 Task: Get directions from Petrified Forest National Park, Arizona, United States to Atlanta Botanical Garden, Georgia, United States and explore the nearby restaurants with rating 3 and above and open @ 11:00 am Monday and cuisine chinese
Action: Mouse moved to (1335, 106)
Screenshot: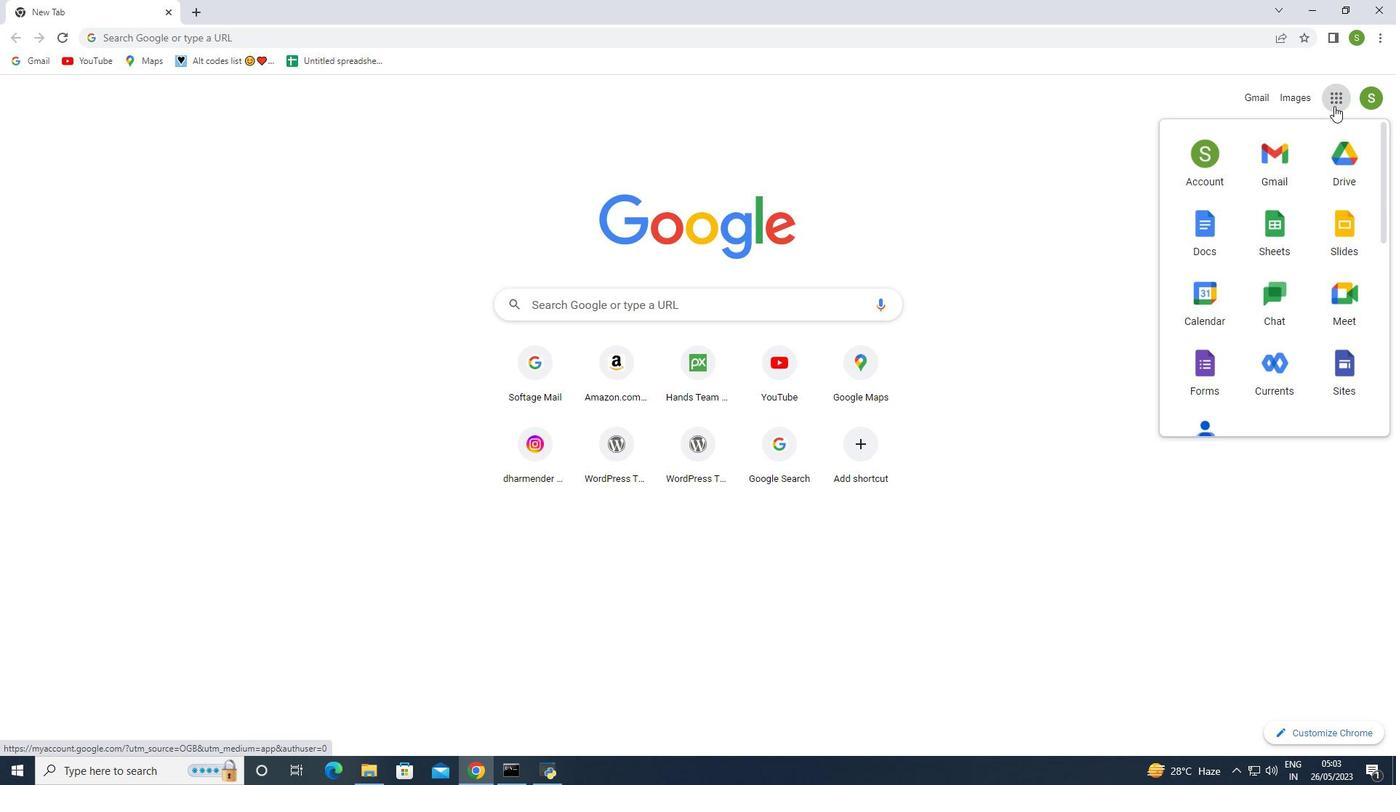
Action: Mouse pressed left at (1335, 106)
Screenshot: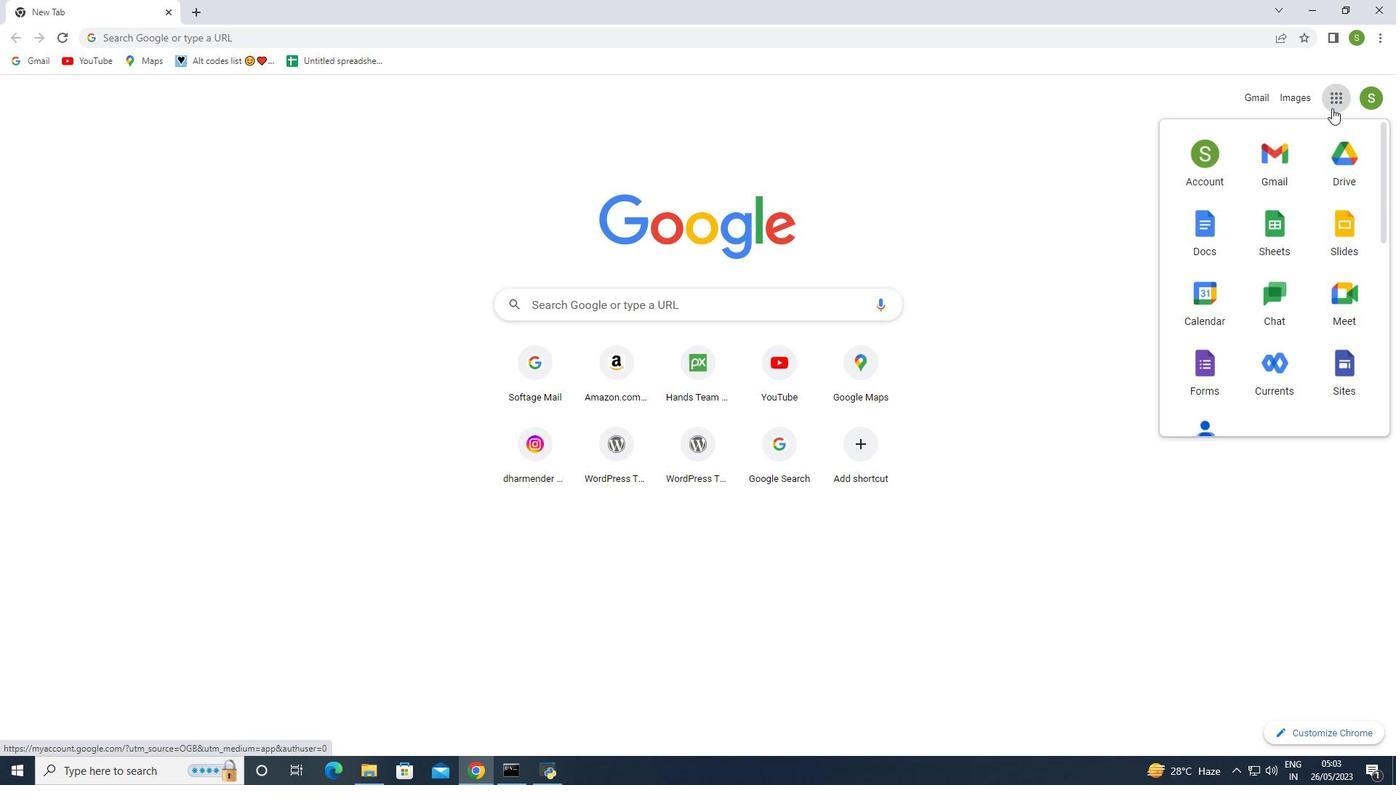 
Action: Mouse moved to (1322, 328)
Screenshot: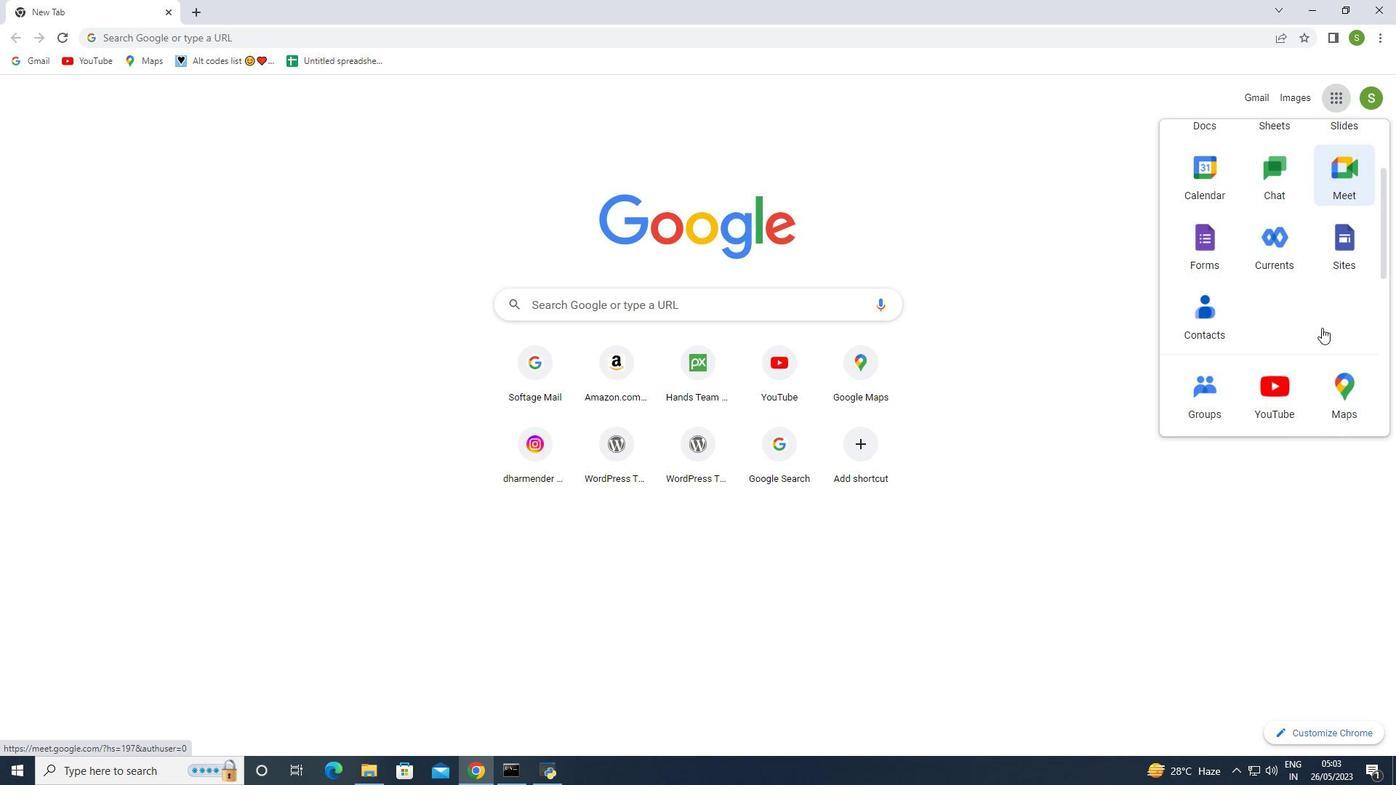 
Action: Mouse scrolled (1322, 327) with delta (0, 0)
Screenshot: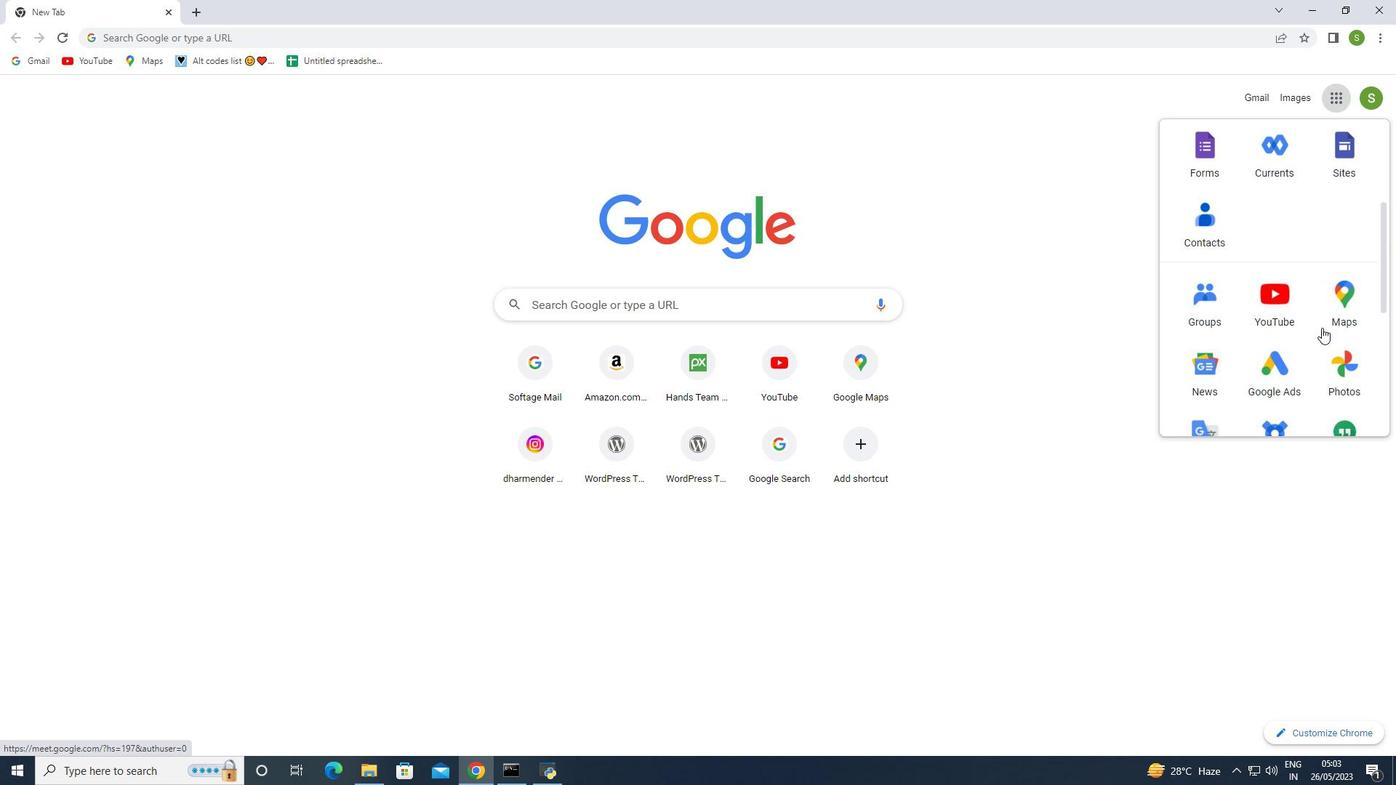 
Action: Mouse scrolled (1322, 327) with delta (0, 0)
Screenshot: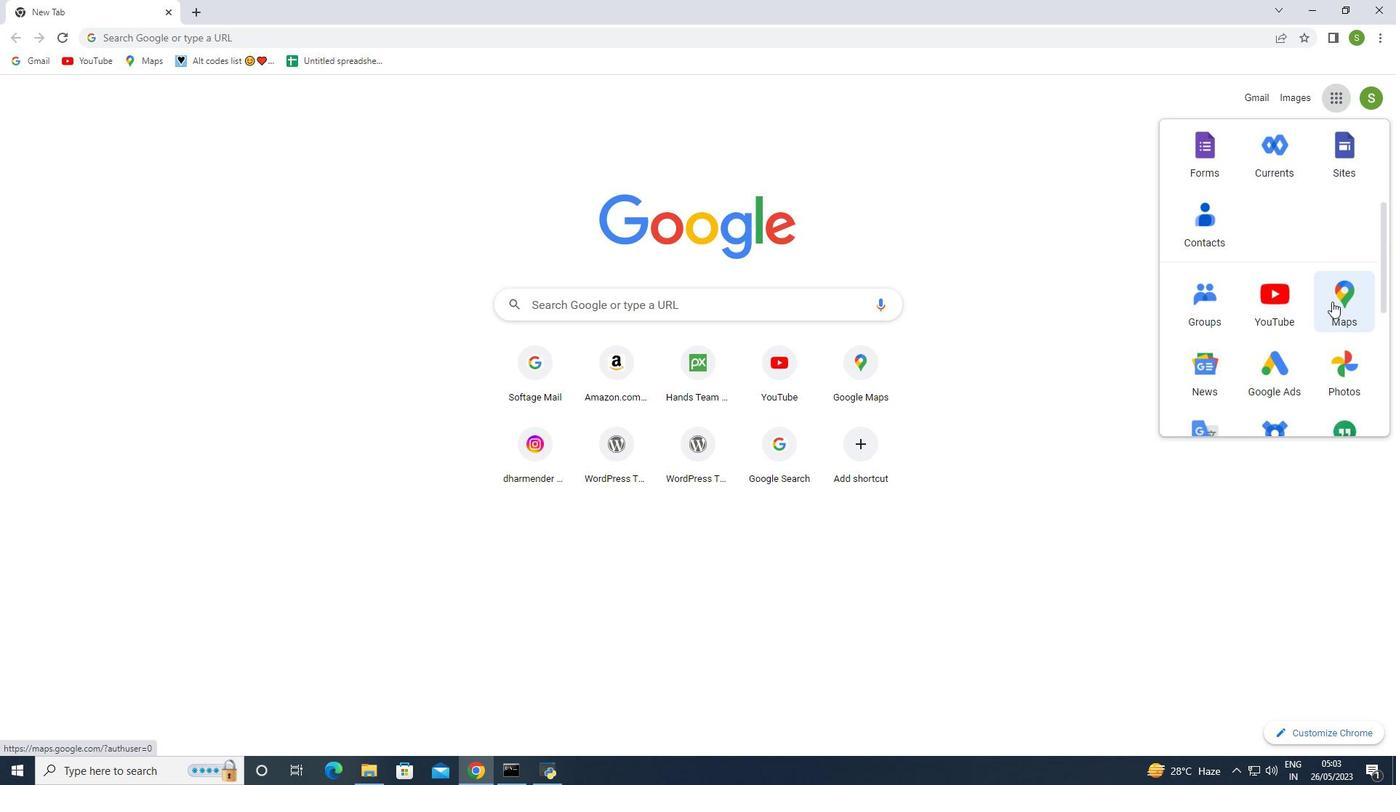 
Action: Mouse scrolled (1322, 327) with delta (0, 0)
Screenshot: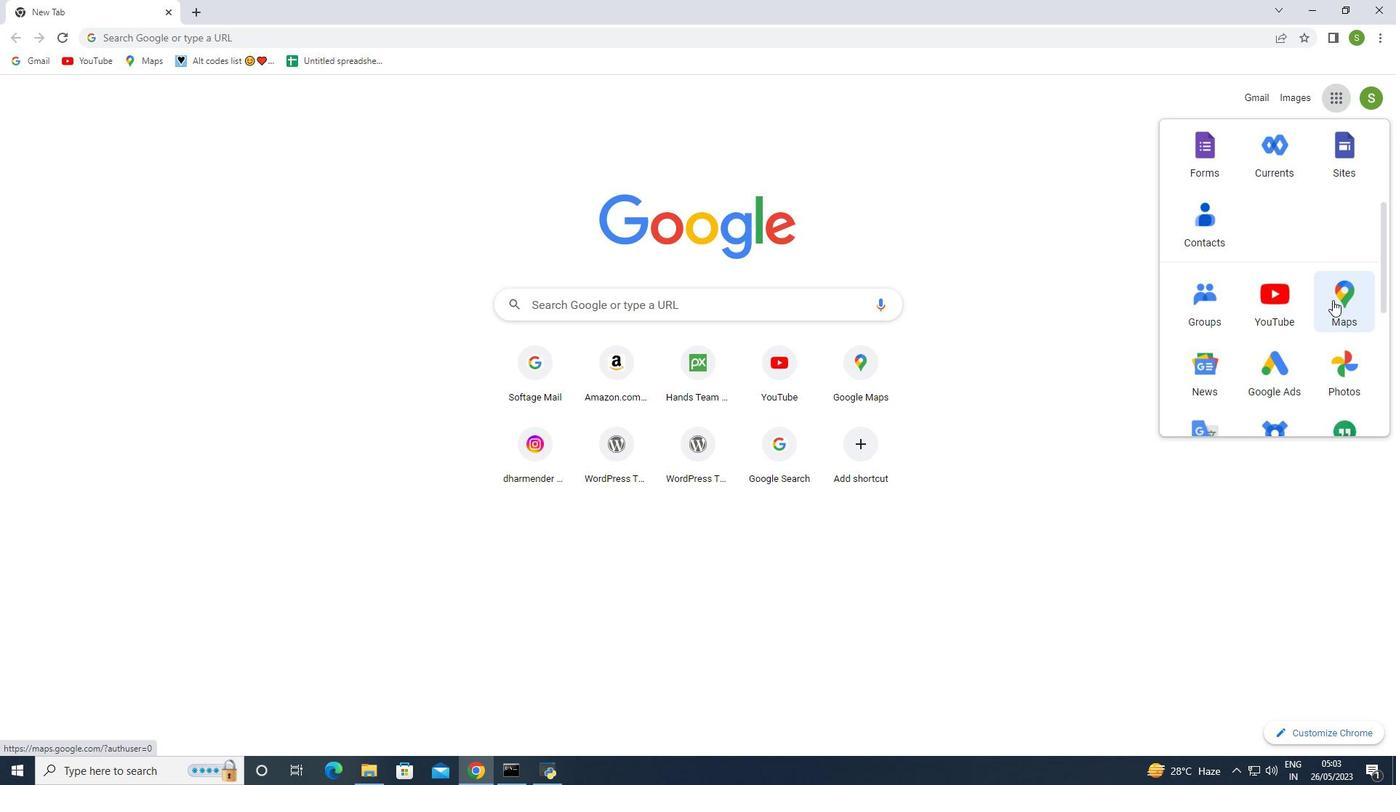 
Action: Mouse moved to (1333, 300)
Screenshot: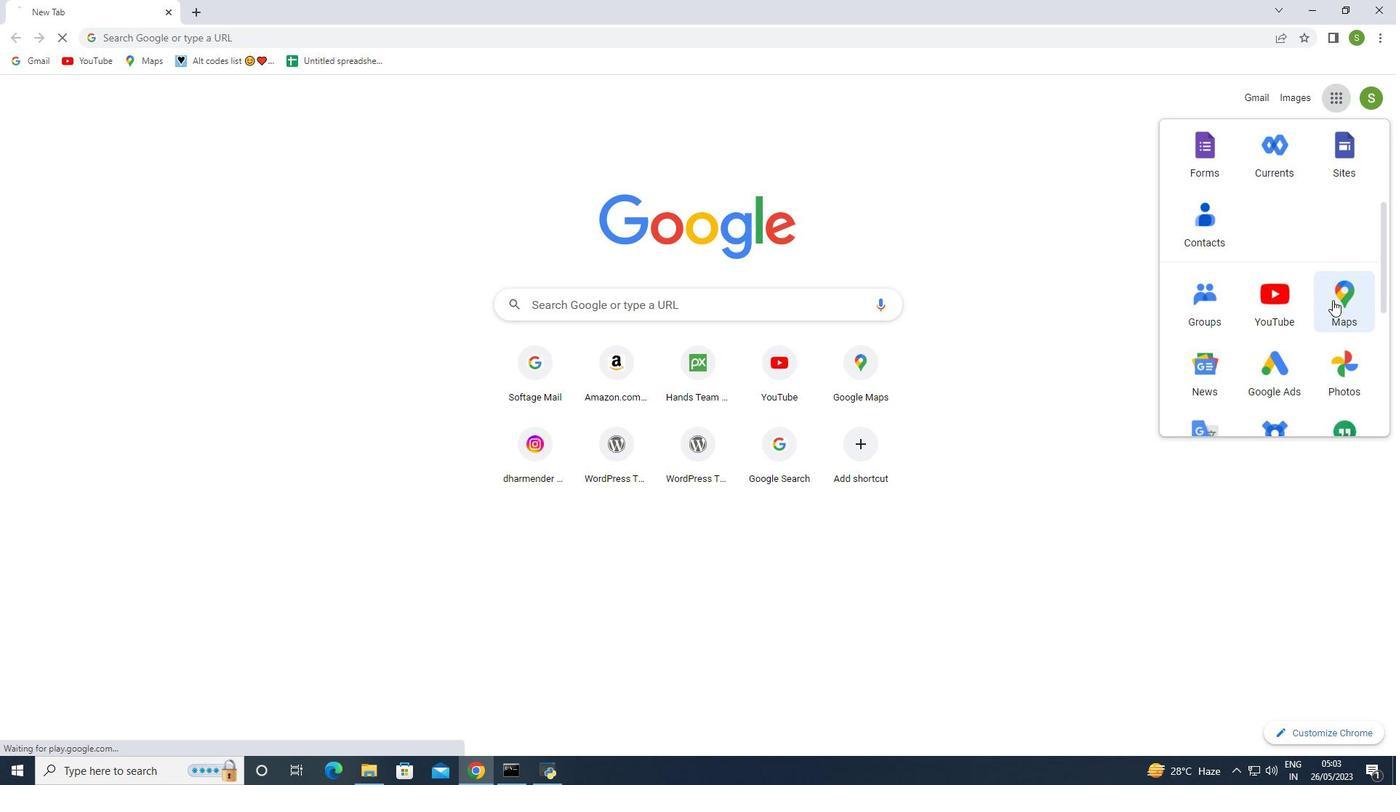 
Action: Mouse pressed left at (1333, 300)
Screenshot: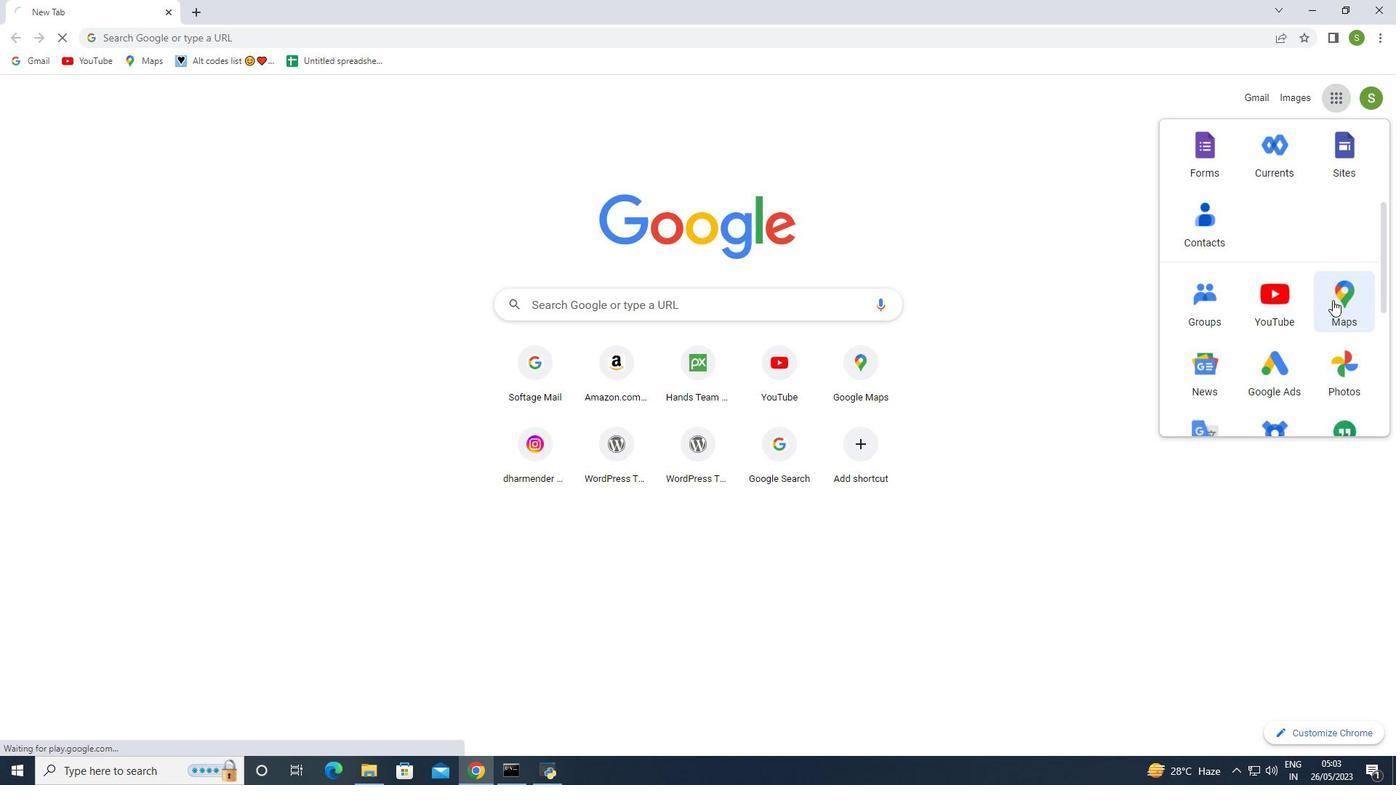 
Action: Mouse moved to (481, 117)
Screenshot: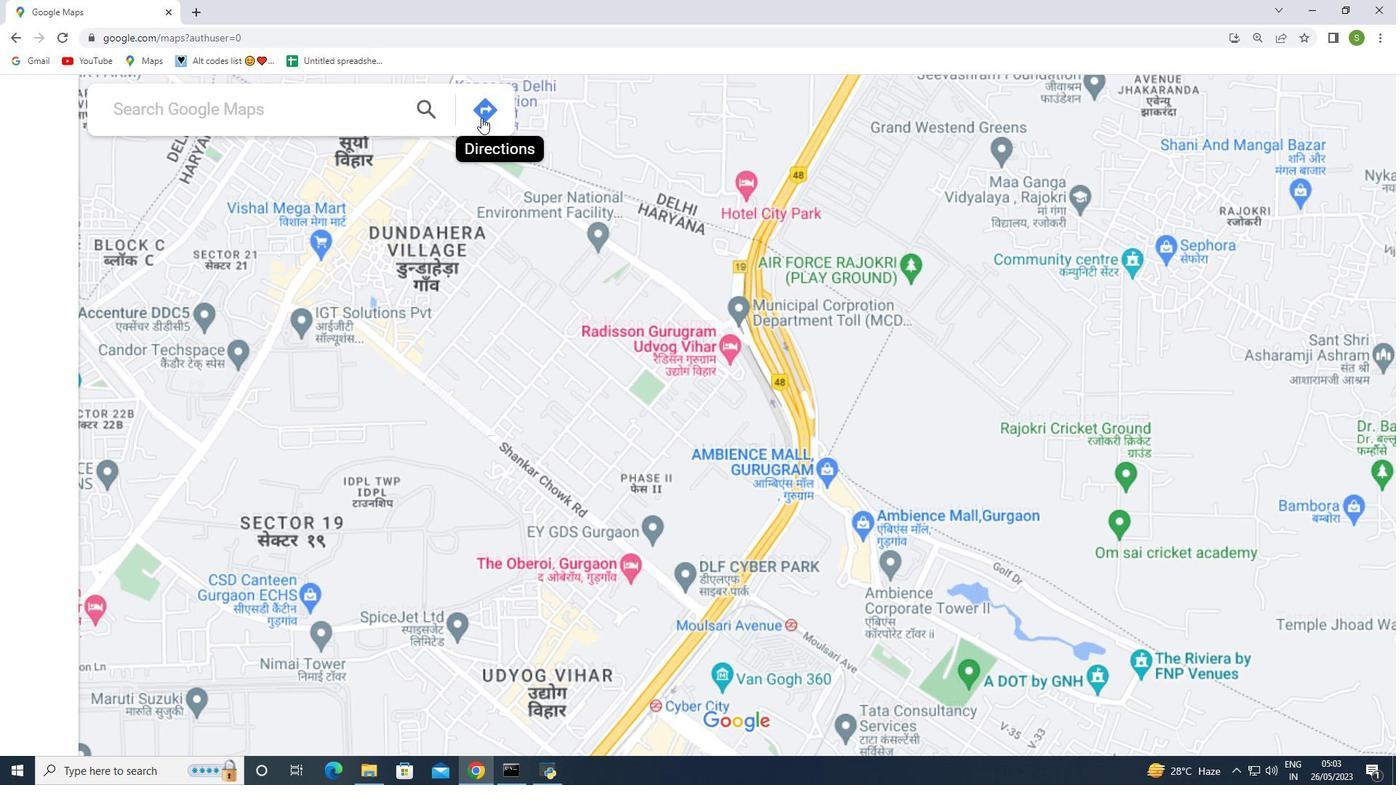 
Action: Mouse pressed left at (481, 117)
Screenshot: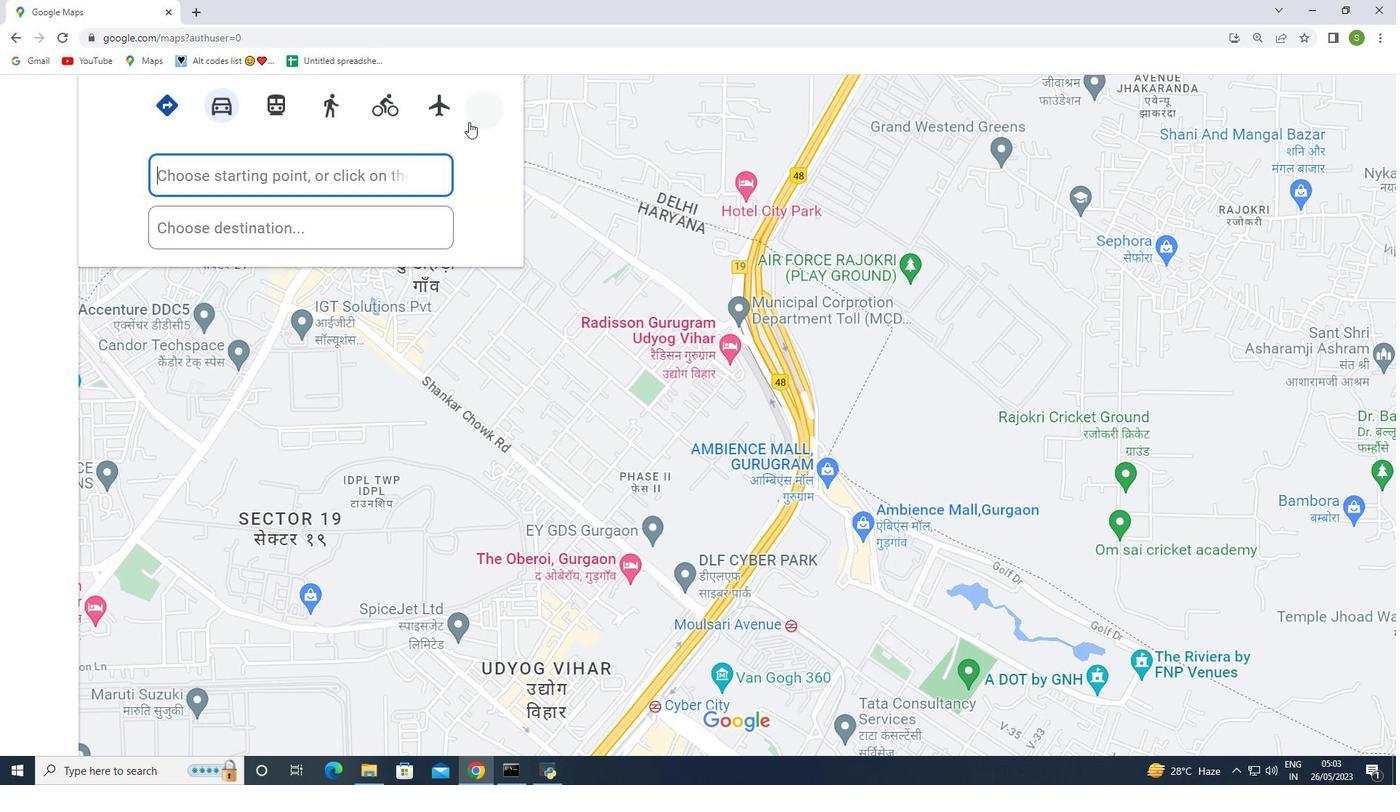 
Action: Mouse moved to (259, 183)
Screenshot: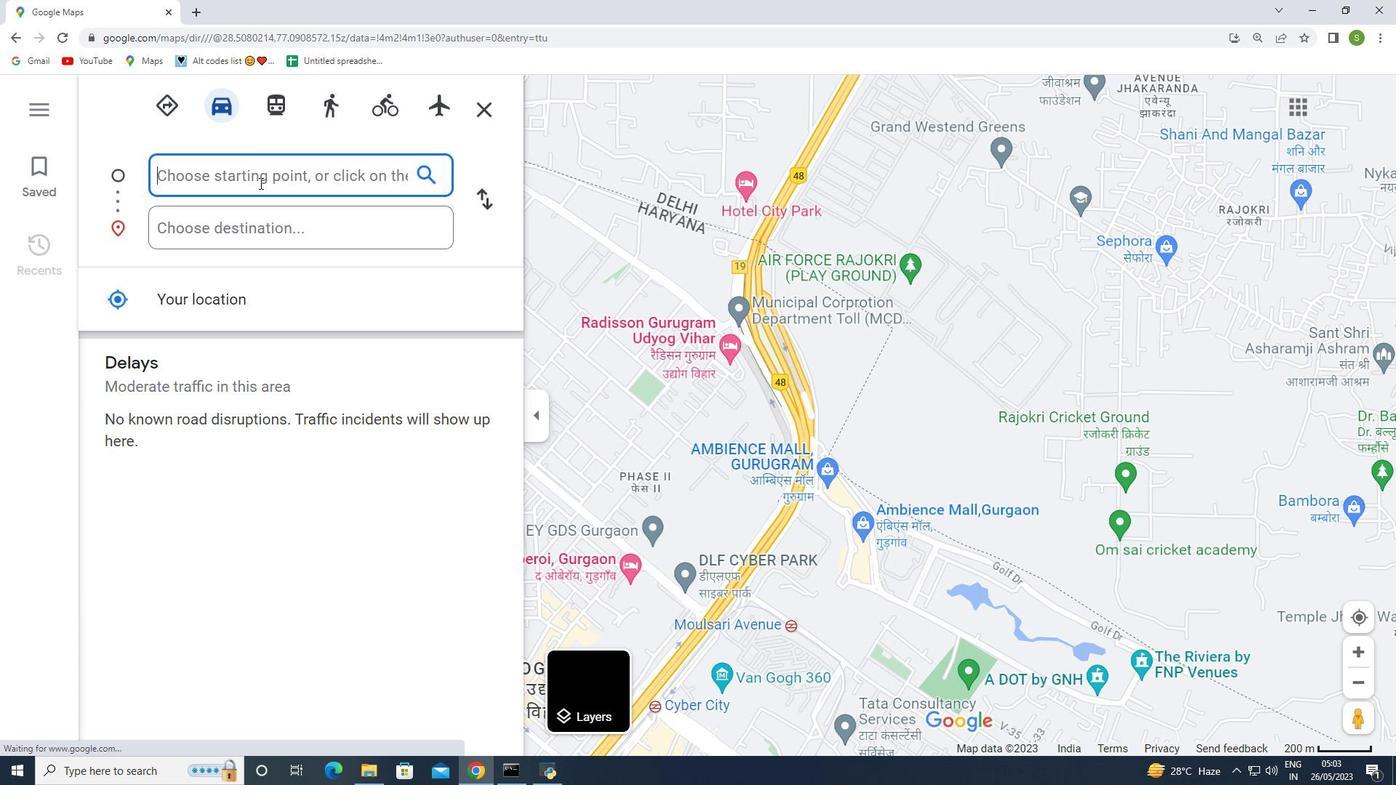 
Action: Mouse pressed left at (259, 183)
Screenshot: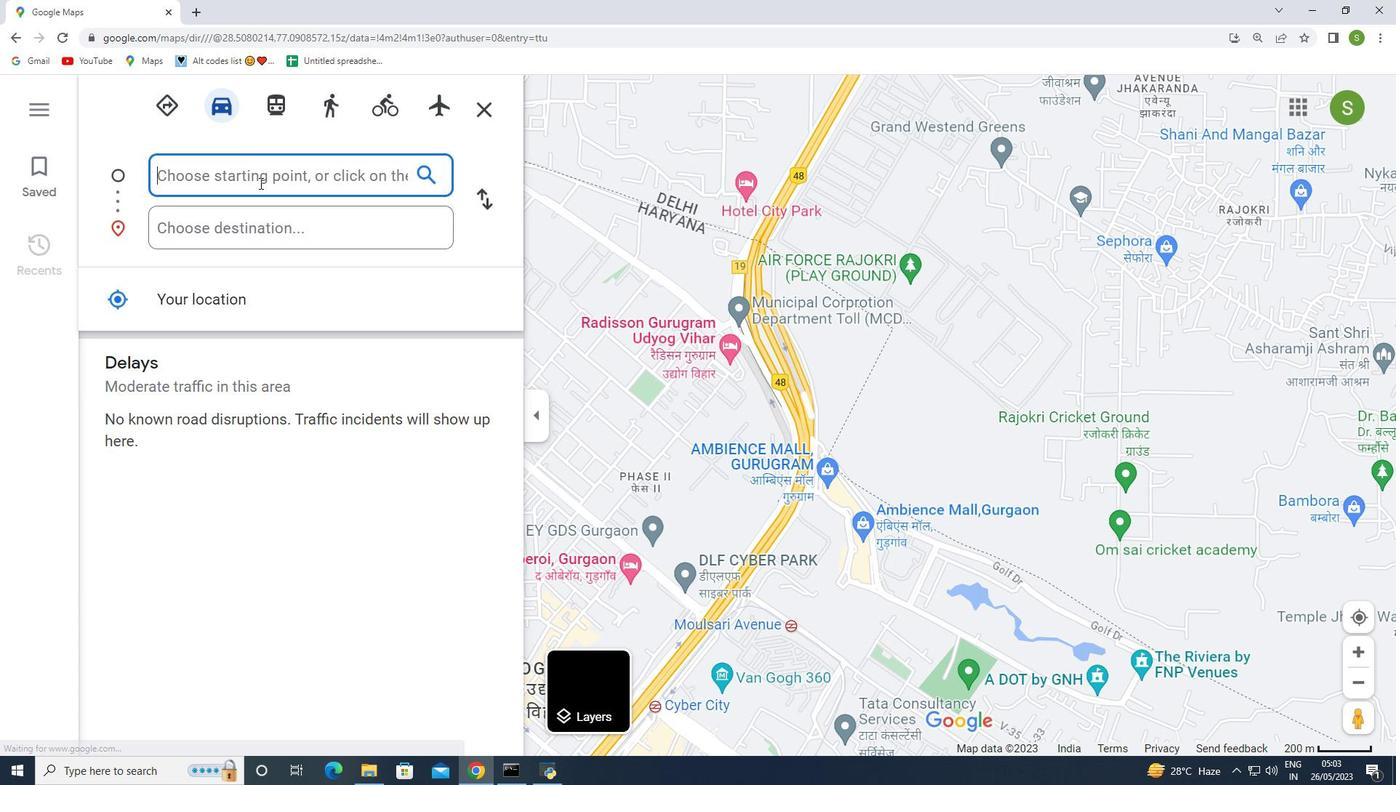 
Action: Key pressed direction<Key.backspace><Key.backspace><Key.backspace><Key.backspace><Key.backspace><Key.backspace><Key.backspace><Key.backspace><Key.backspace><Key.backspace><Key.backspace>per<Key.backspace>trifil<Key.backspace>ed<Key.space>forest<Key.space><Key.shift>Nationnal<Key.space>park<Key.space>arizona<Key.space>united<Key.space>states<Key.space>to<Key.space><Key.backspace><Key.backspace><Key.backspace><Key.backspace>
Screenshot: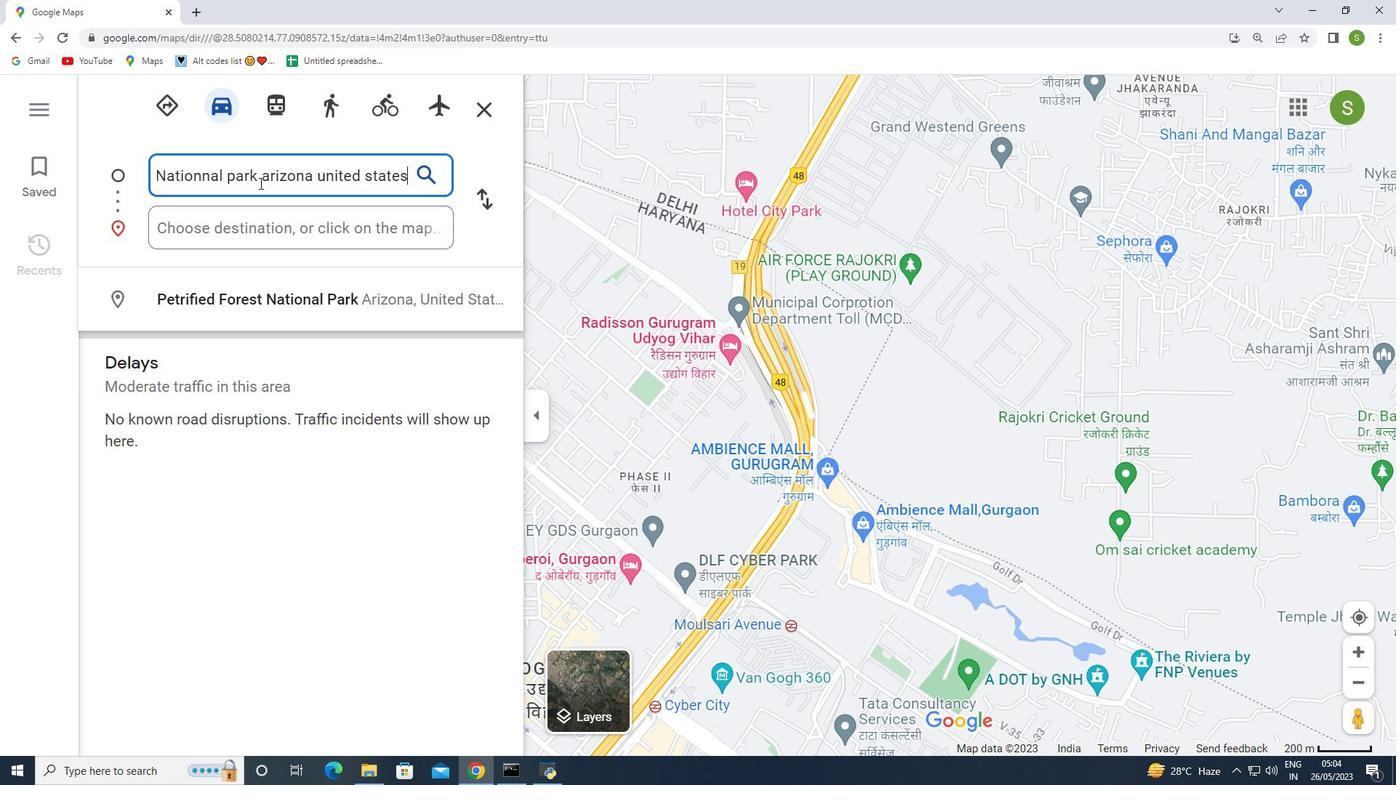 
Action: Mouse moved to (246, 229)
Screenshot: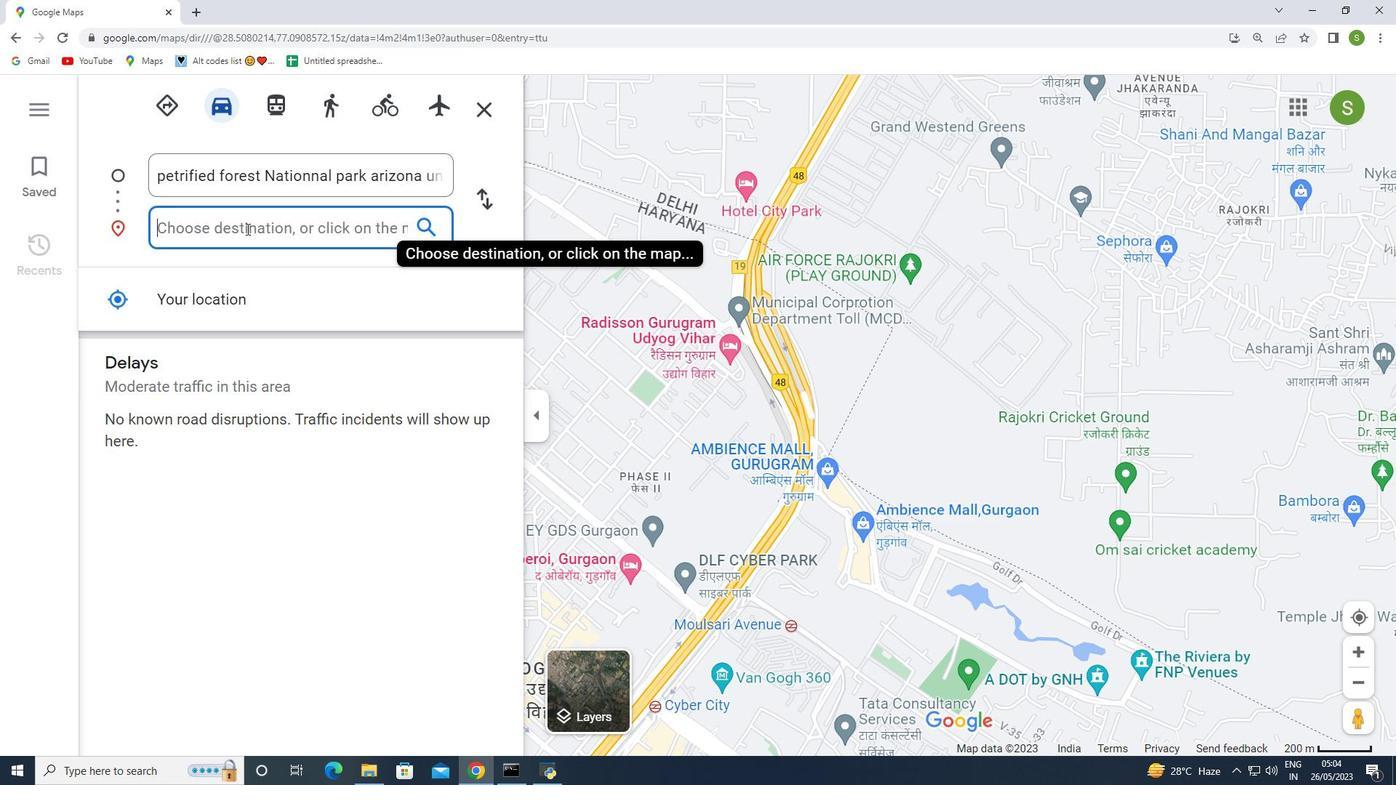 
Action: Mouse pressed left at (246, 229)
Screenshot: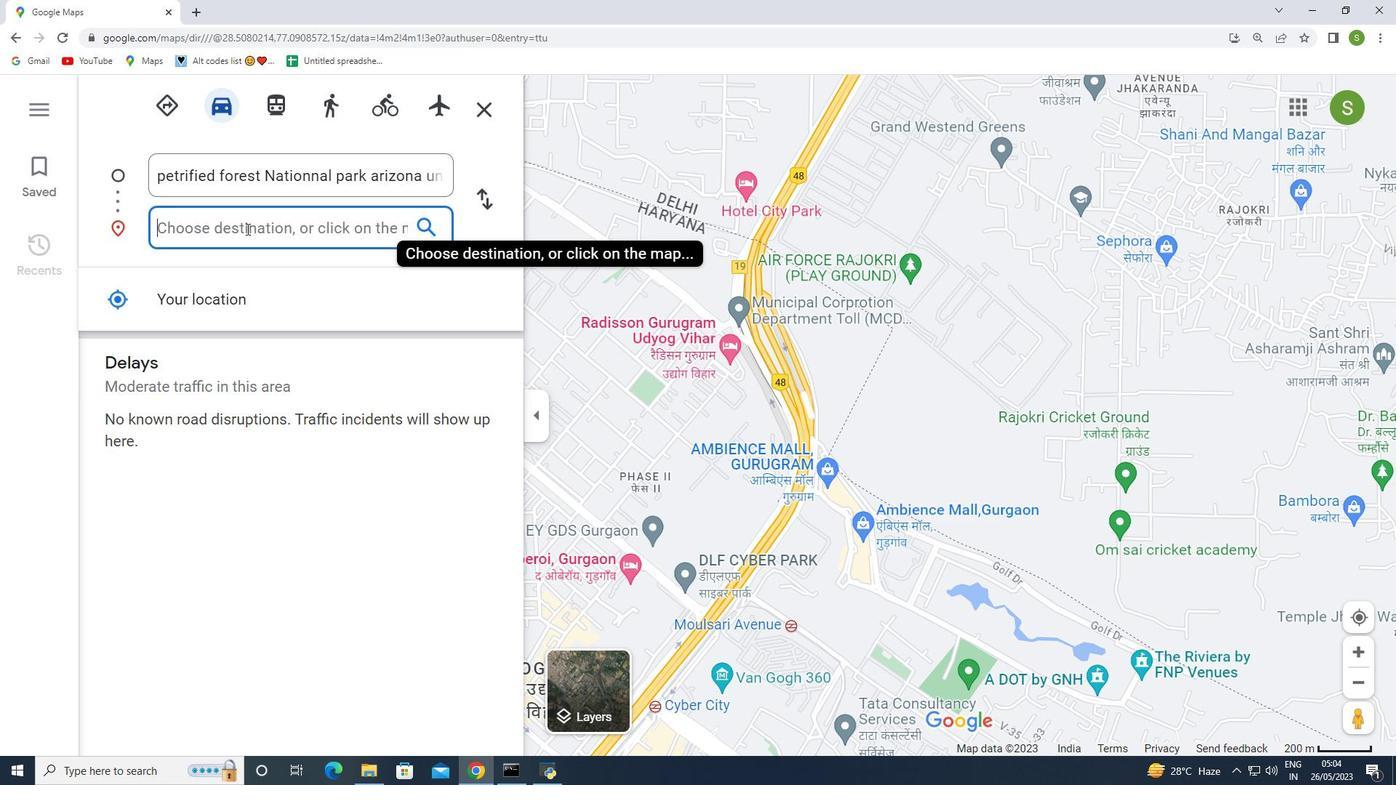 
Action: Key pressed <Key.shift>Atlanta<Key.space>botanical<Key.space>garden<Key.space>geofgia<Key.space>united<Key.space>states
Screenshot: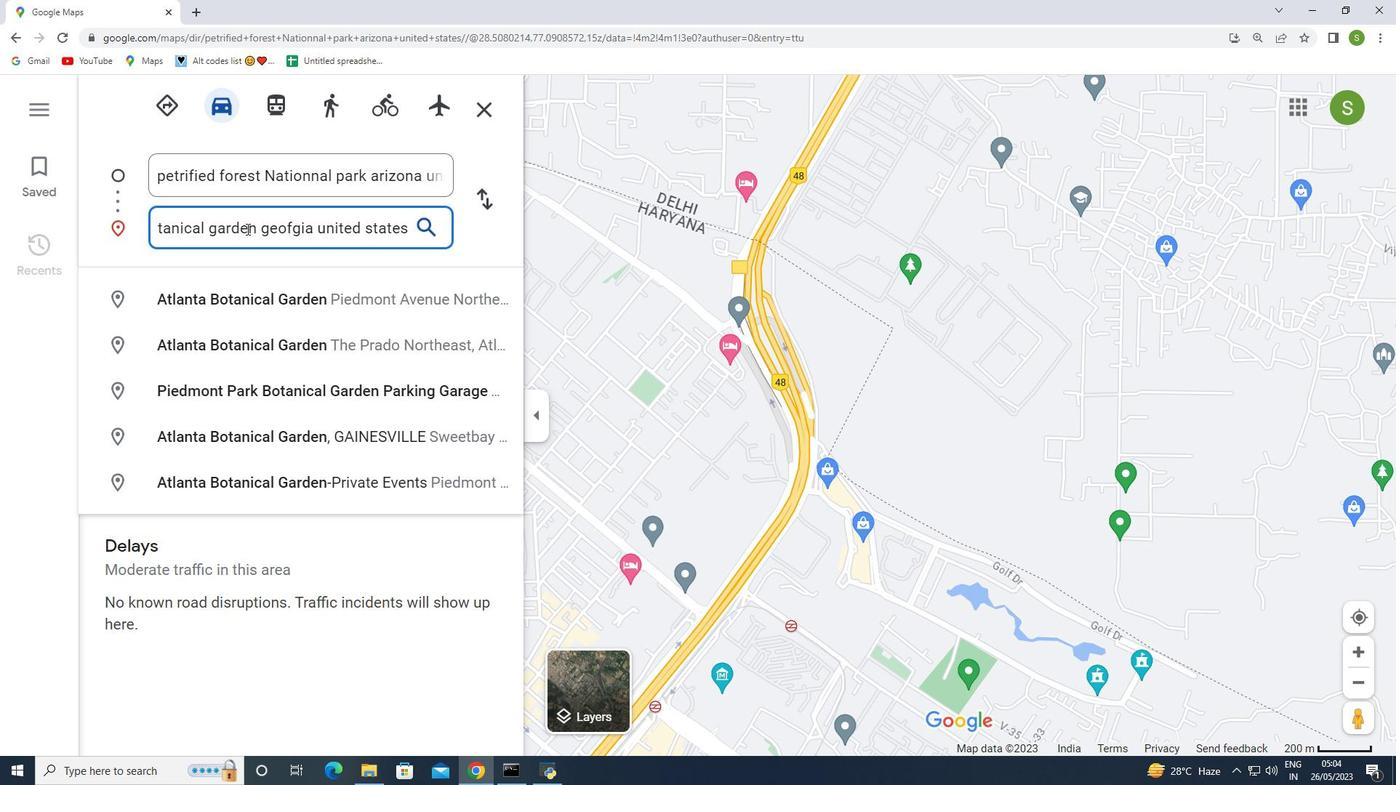 
Action: Mouse moved to (254, 229)
Screenshot: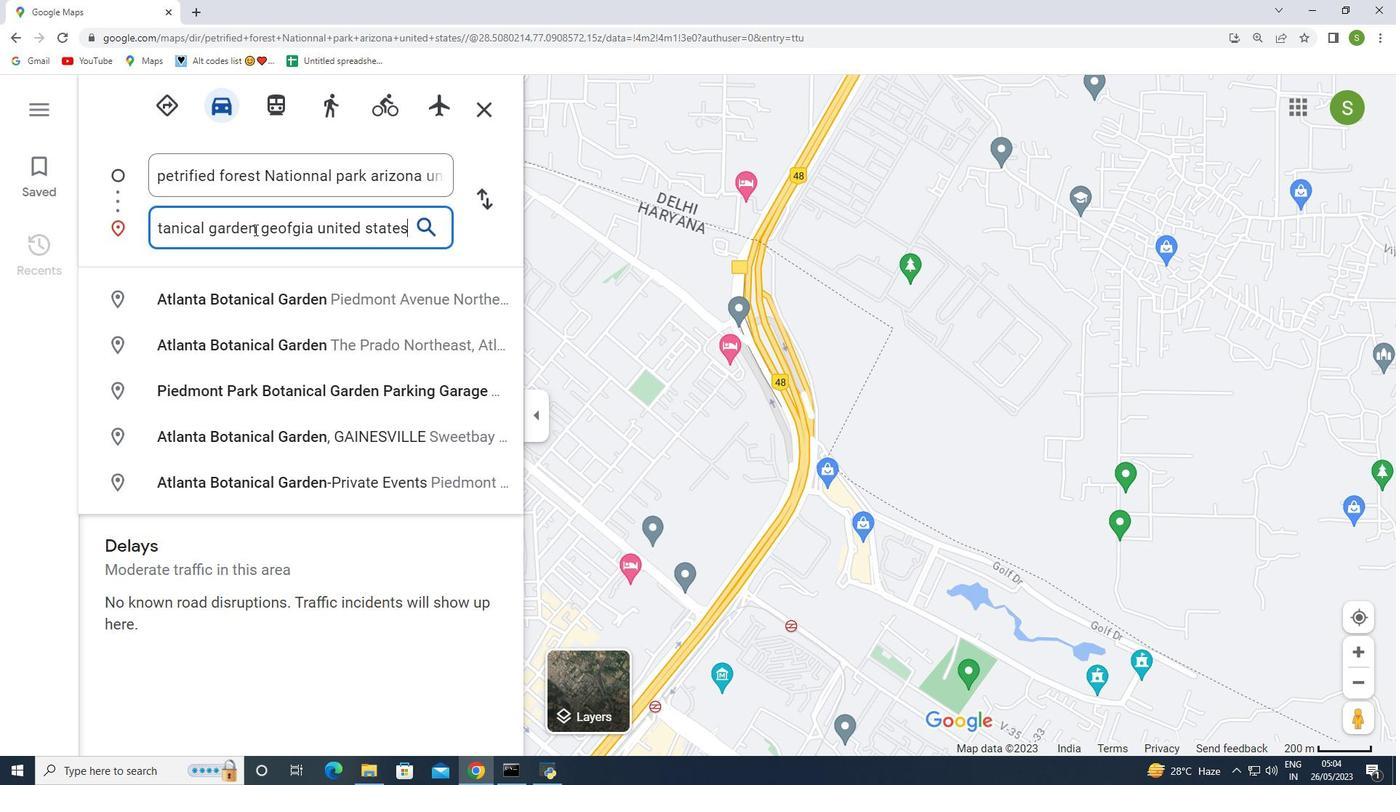 
Action: Key pressed <Key.enter>
Screenshot: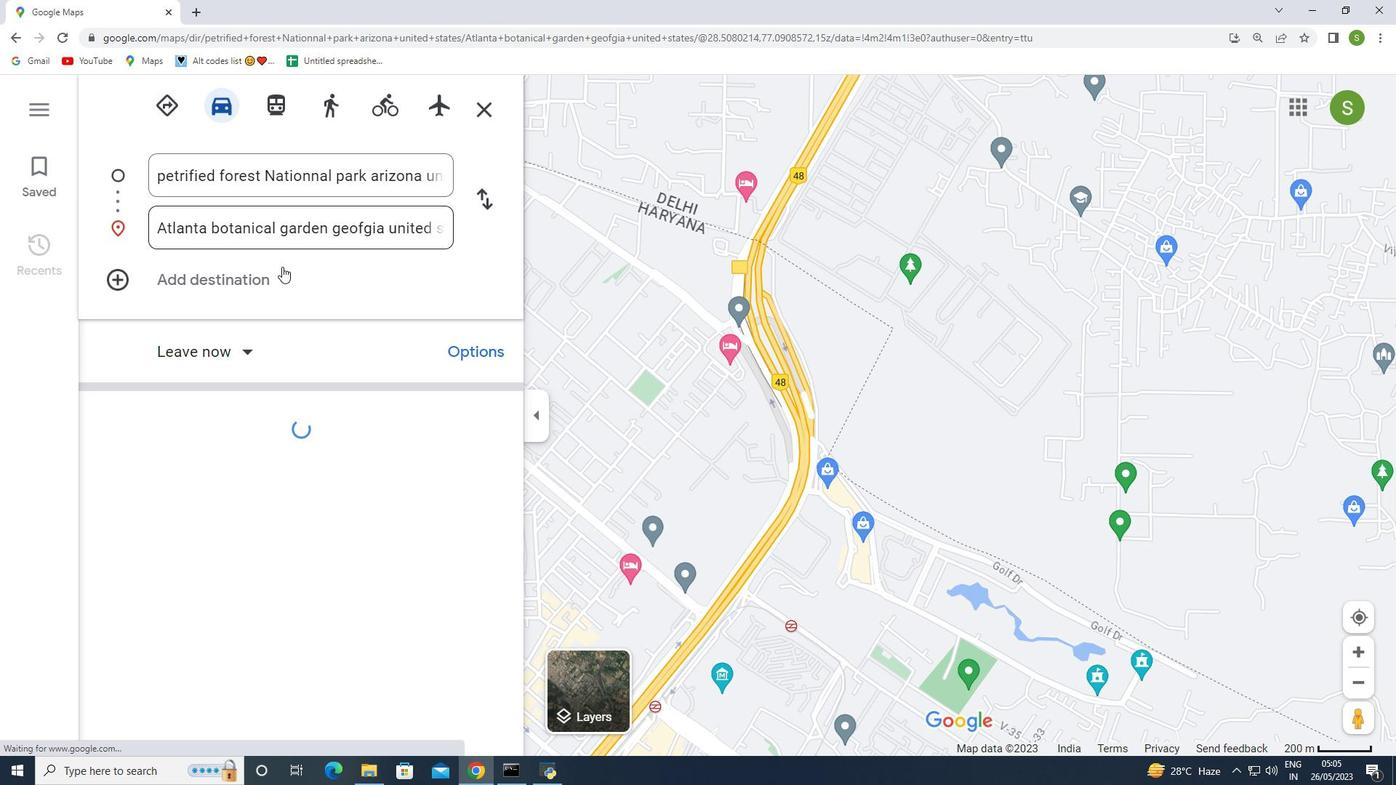 
Action: Mouse moved to (1195, 114)
Screenshot: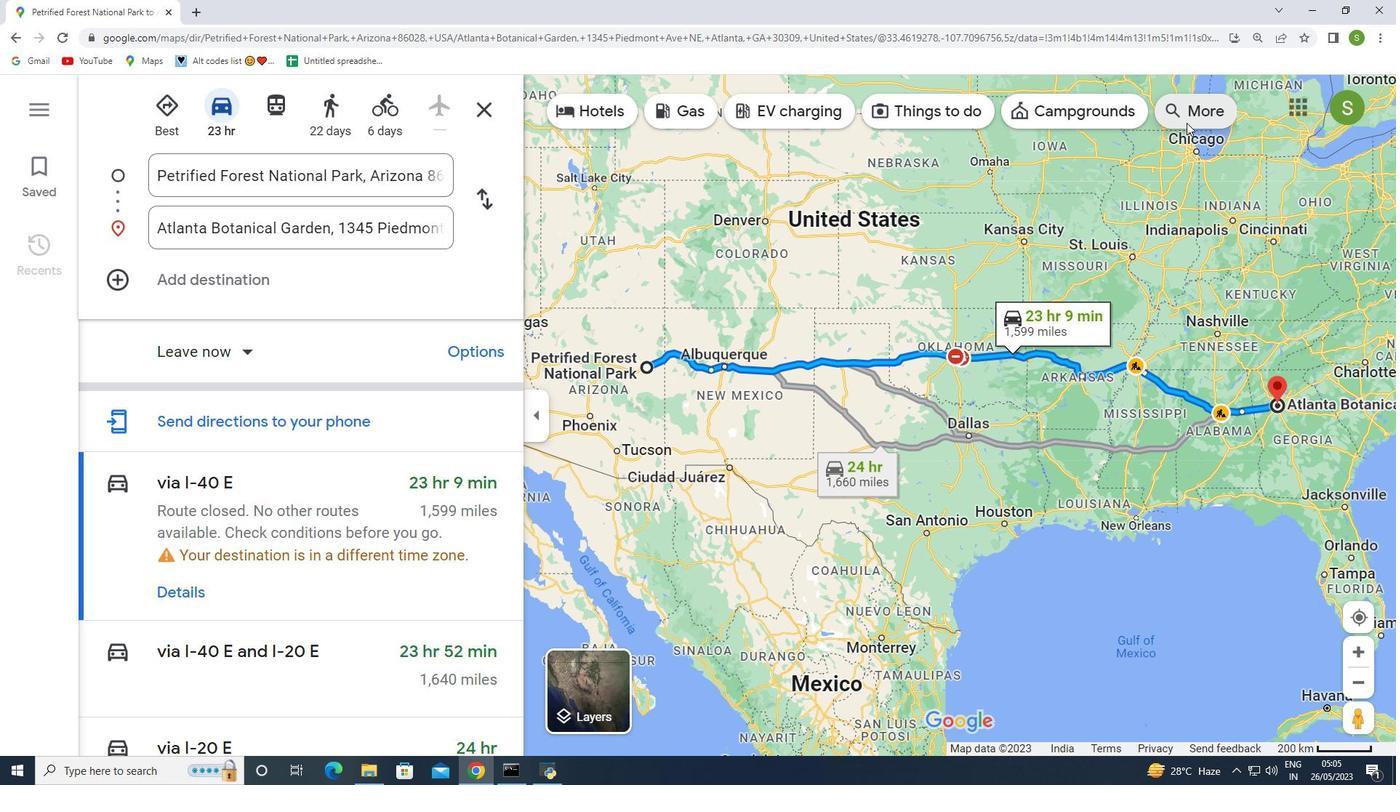 
Action: Mouse pressed left at (1195, 114)
Screenshot: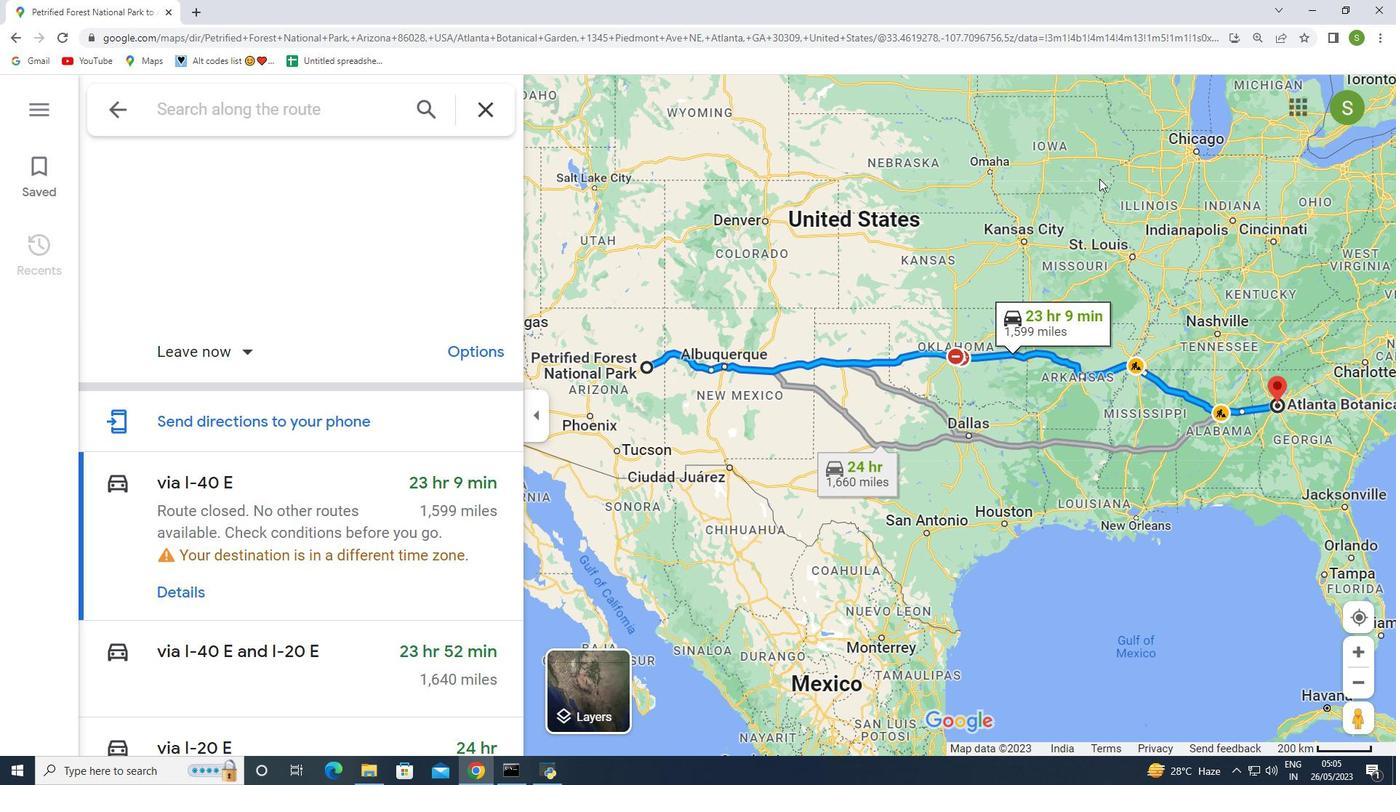
Action: Mouse moved to (201, 507)
Screenshot: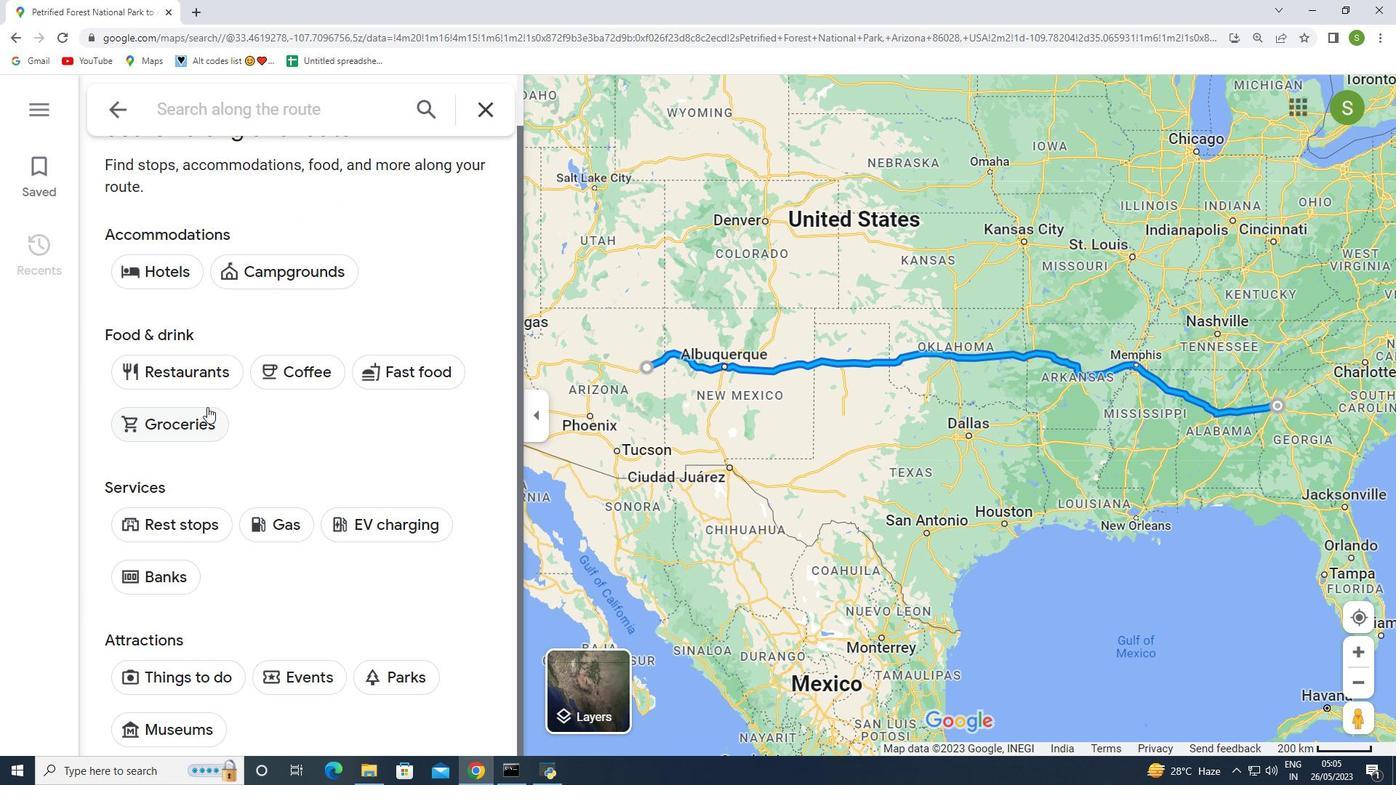 
Action: Mouse scrolled (201, 507) with delta (0, 0)
Screenshot: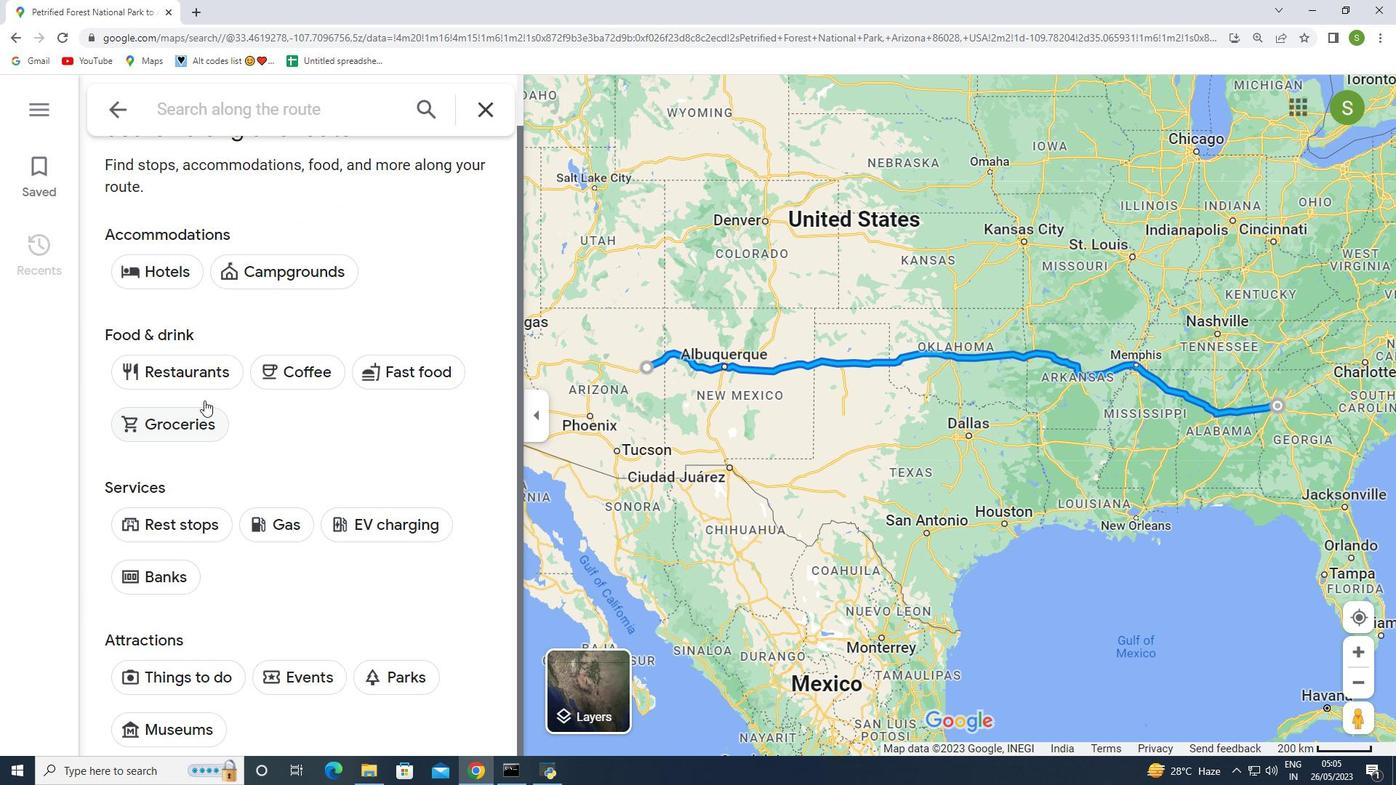 
Action: Mouse moved to (195, 382)
Screenshot: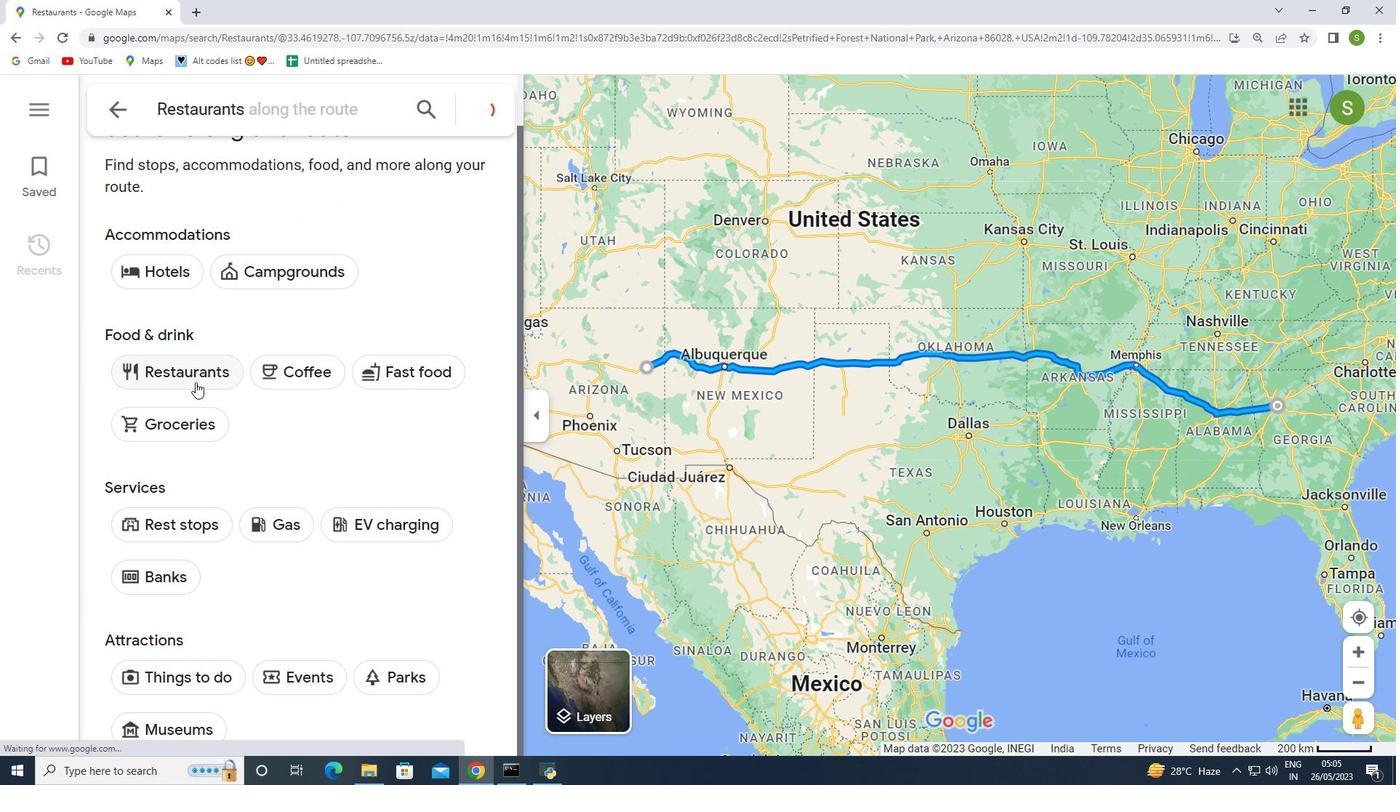 
Action: Mouse pressed left at (195, 382)
Screenshot: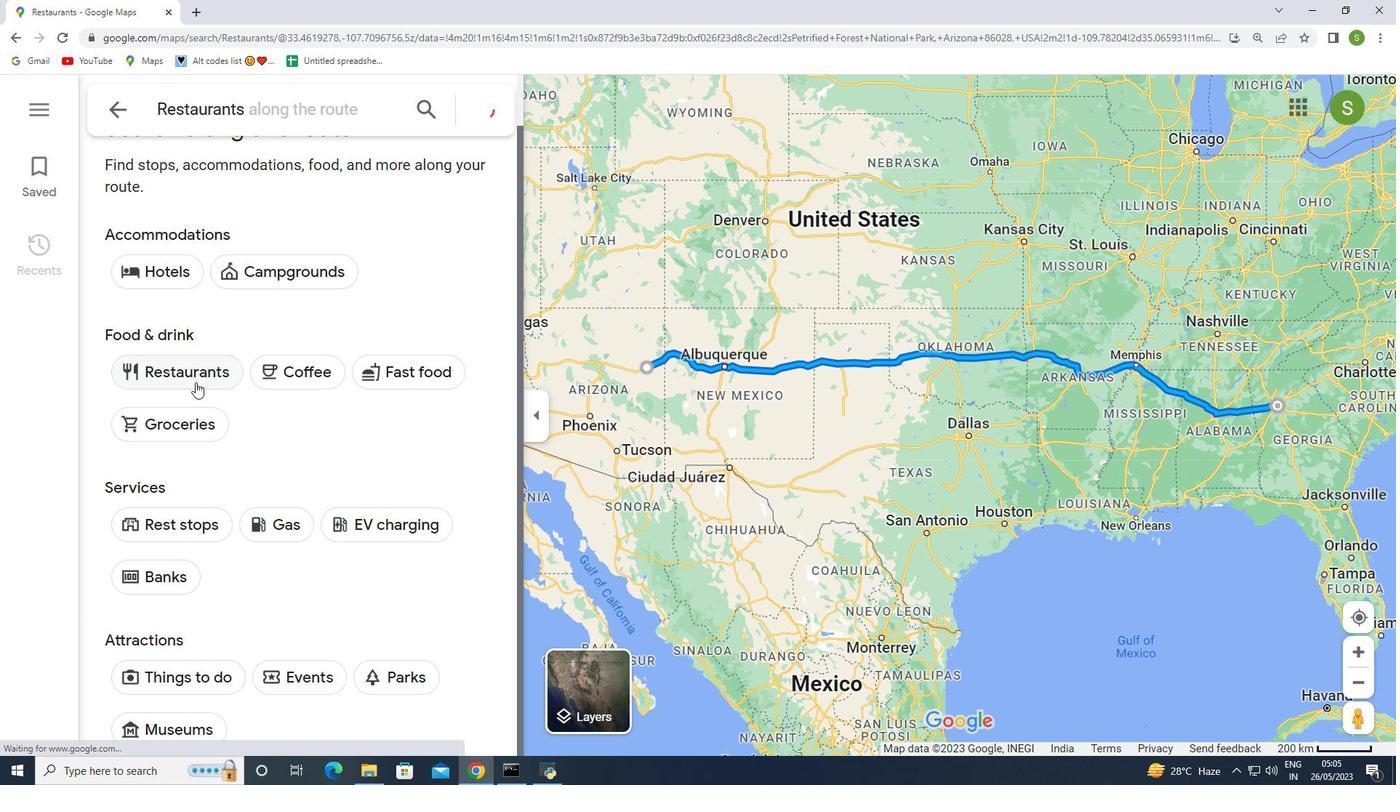 
Action: Mouse moved to (656, 501)
Screenshot: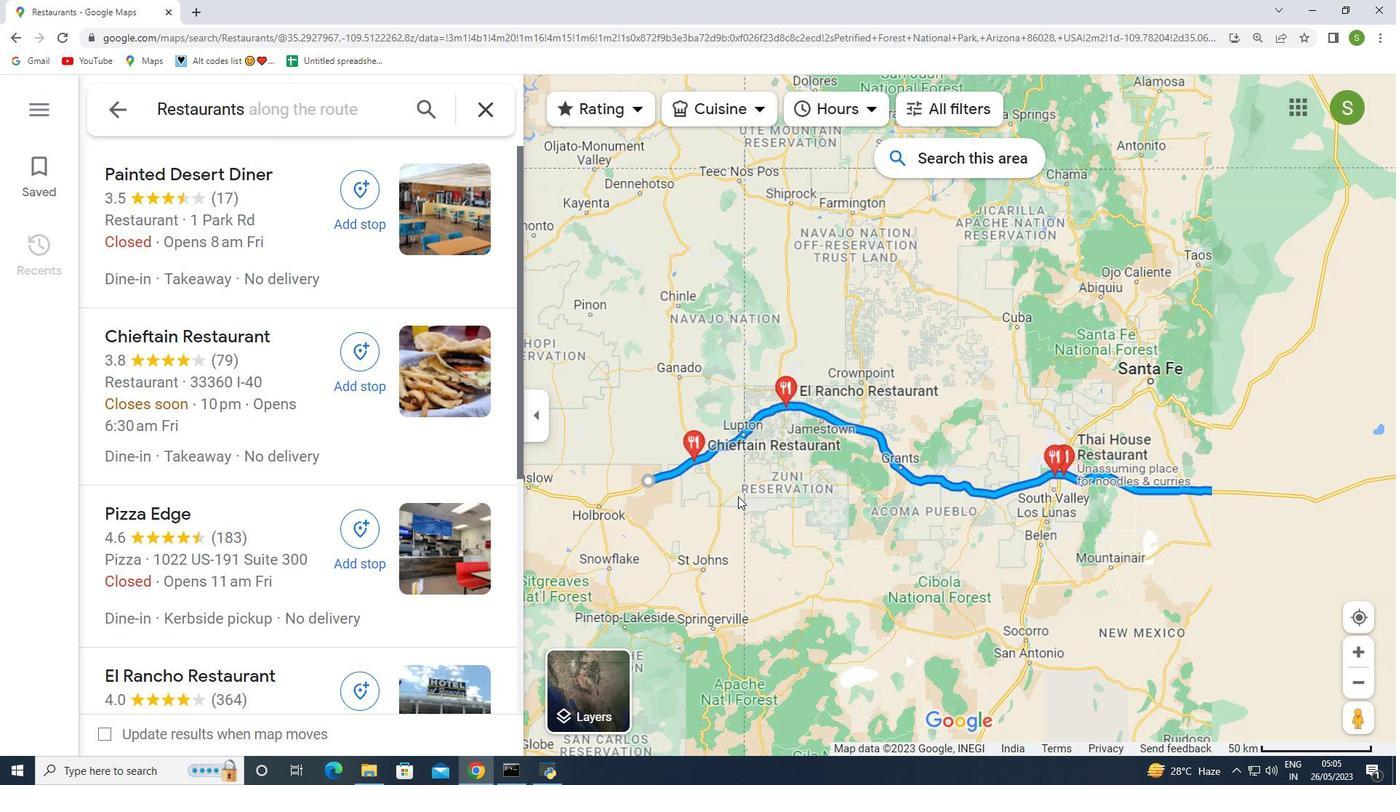 
Action: Mouse scrolled (656, 500) with delta (0, 0)
Screenshot: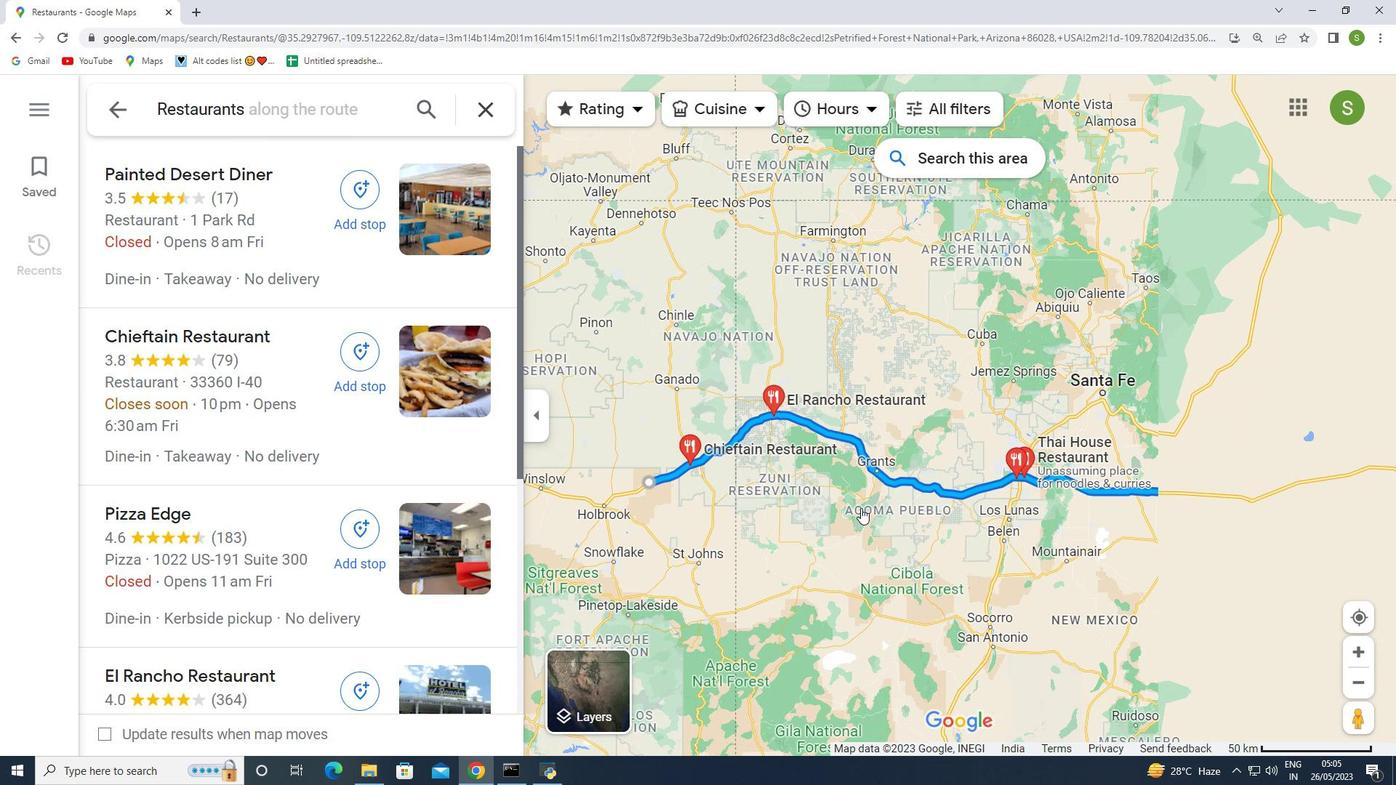 
Action: Mouse scrolled (656, 500) with delta (0, 0)
Screenshot: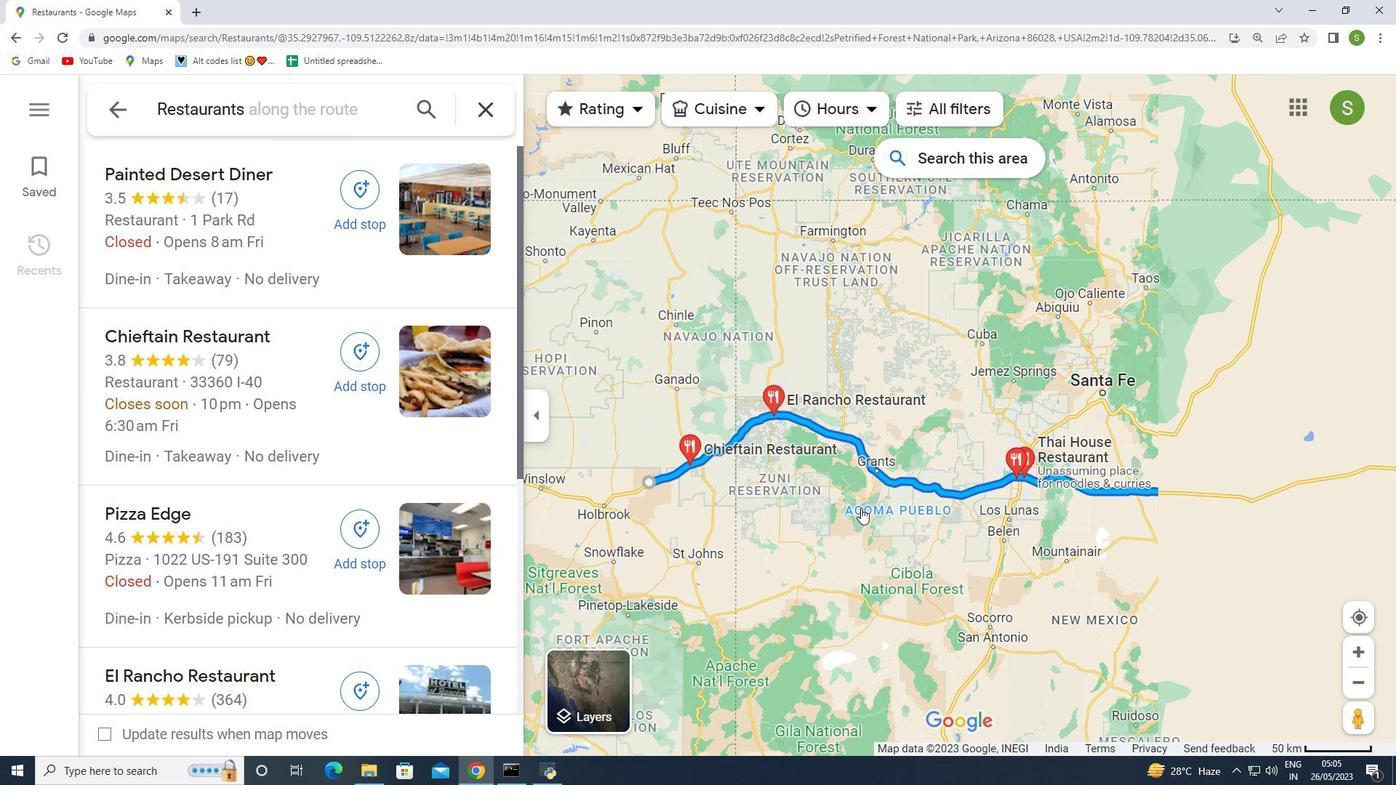 
Action: Mouse scrolled (656, 500) with delta (0, 0)
Screenshot: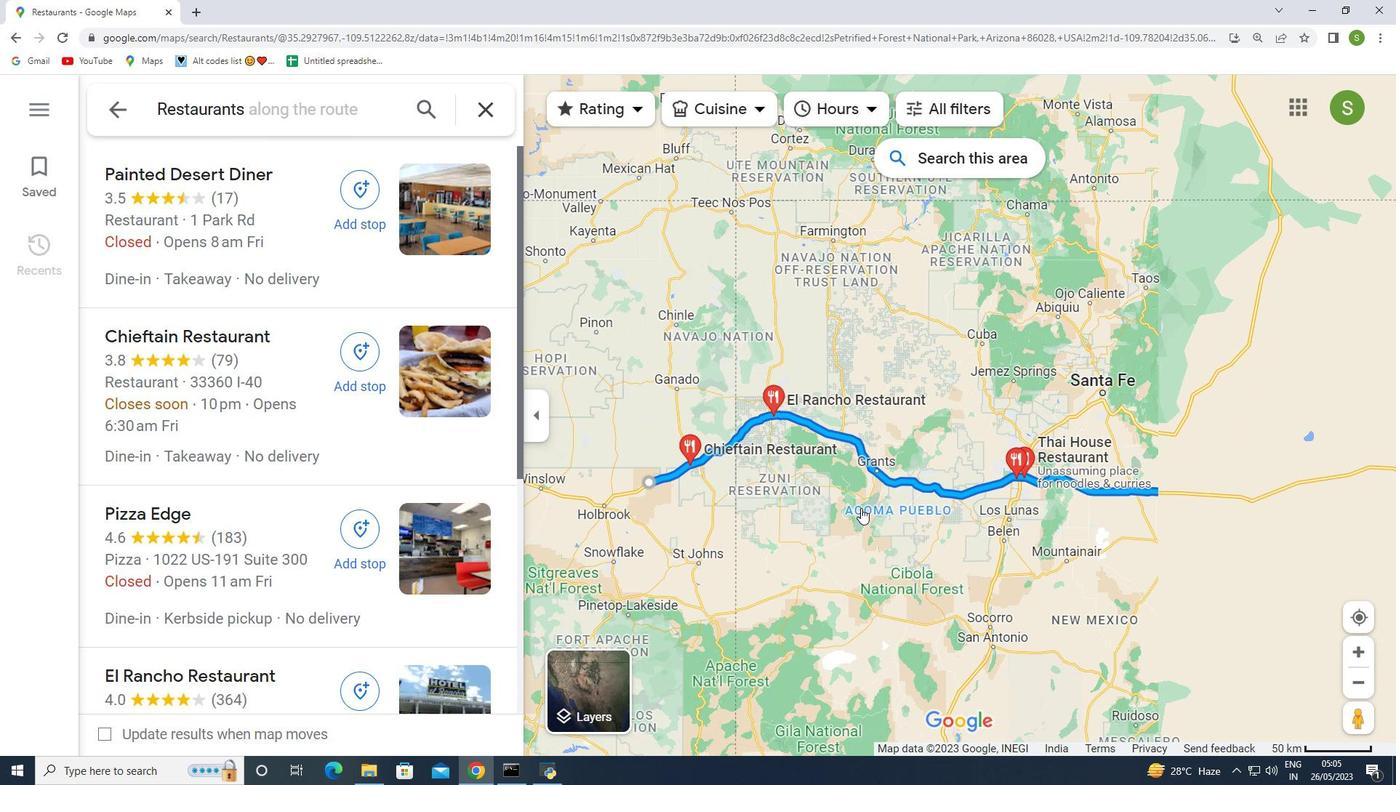 
Action: Mouse moved to (861, 508)
Screenshot: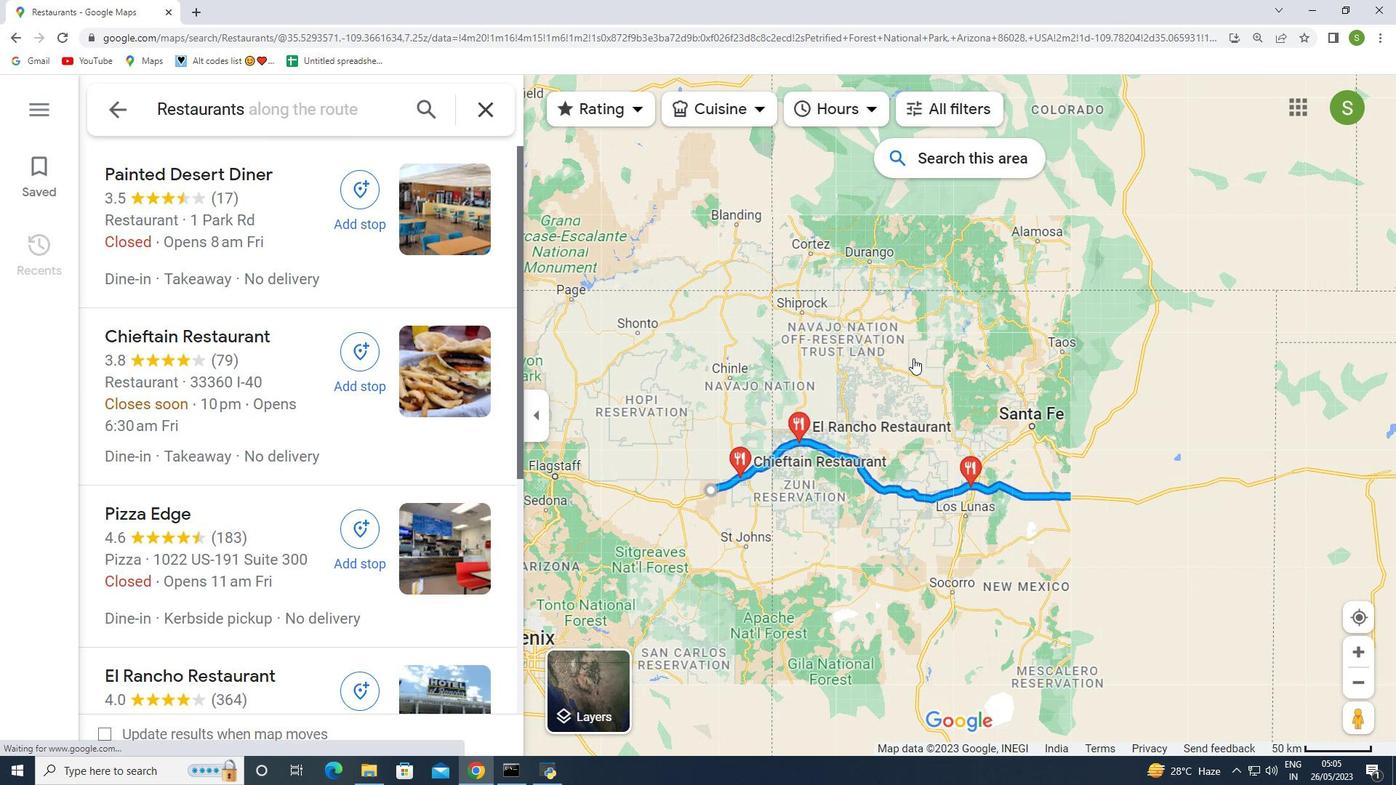 
Action: Mouse scrolled (861, 507) with delta (0, 0)
Screenshot: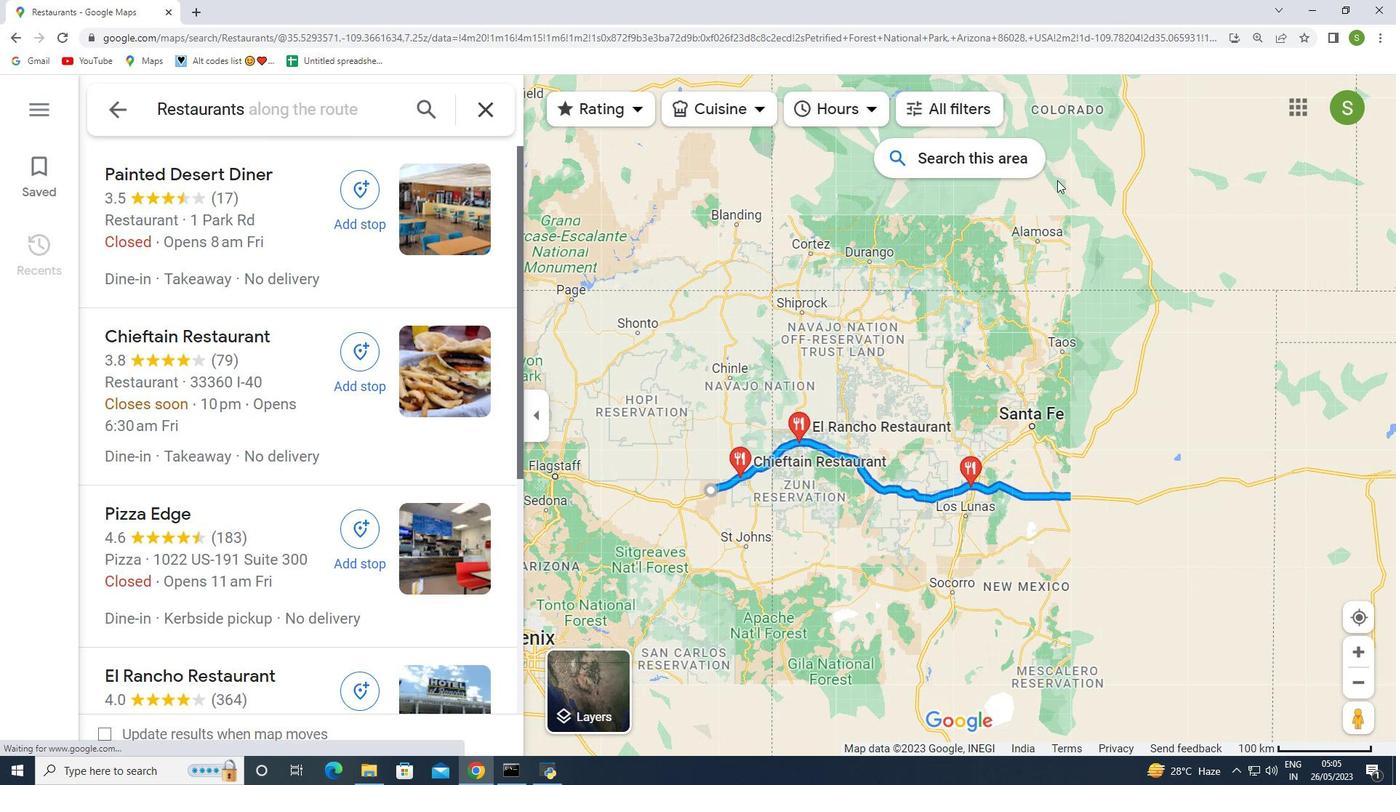 
Action: Mouse scrolled (861, 507) with delta (0, 0)
Screenshot: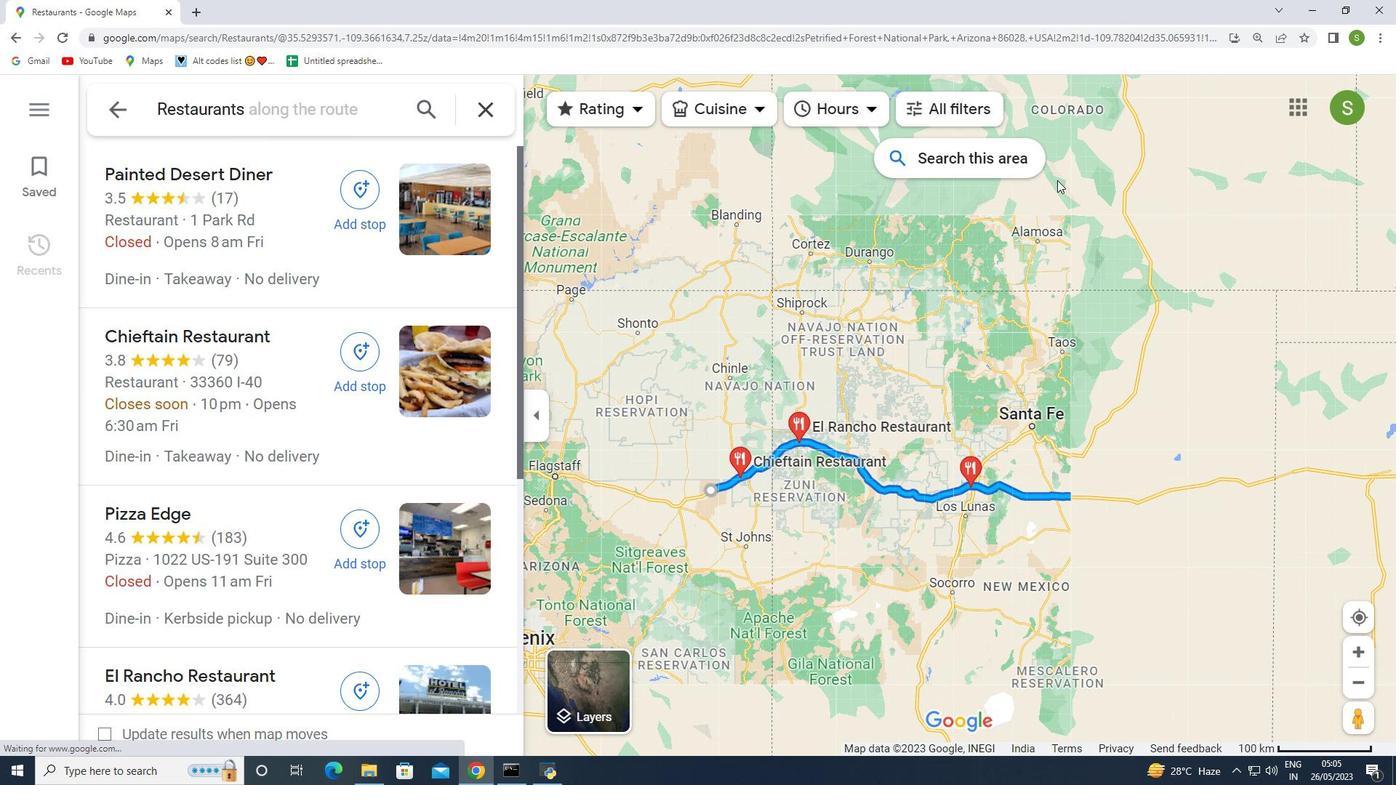 
Action: Mouse moved to (1006, 165)
Screenshot: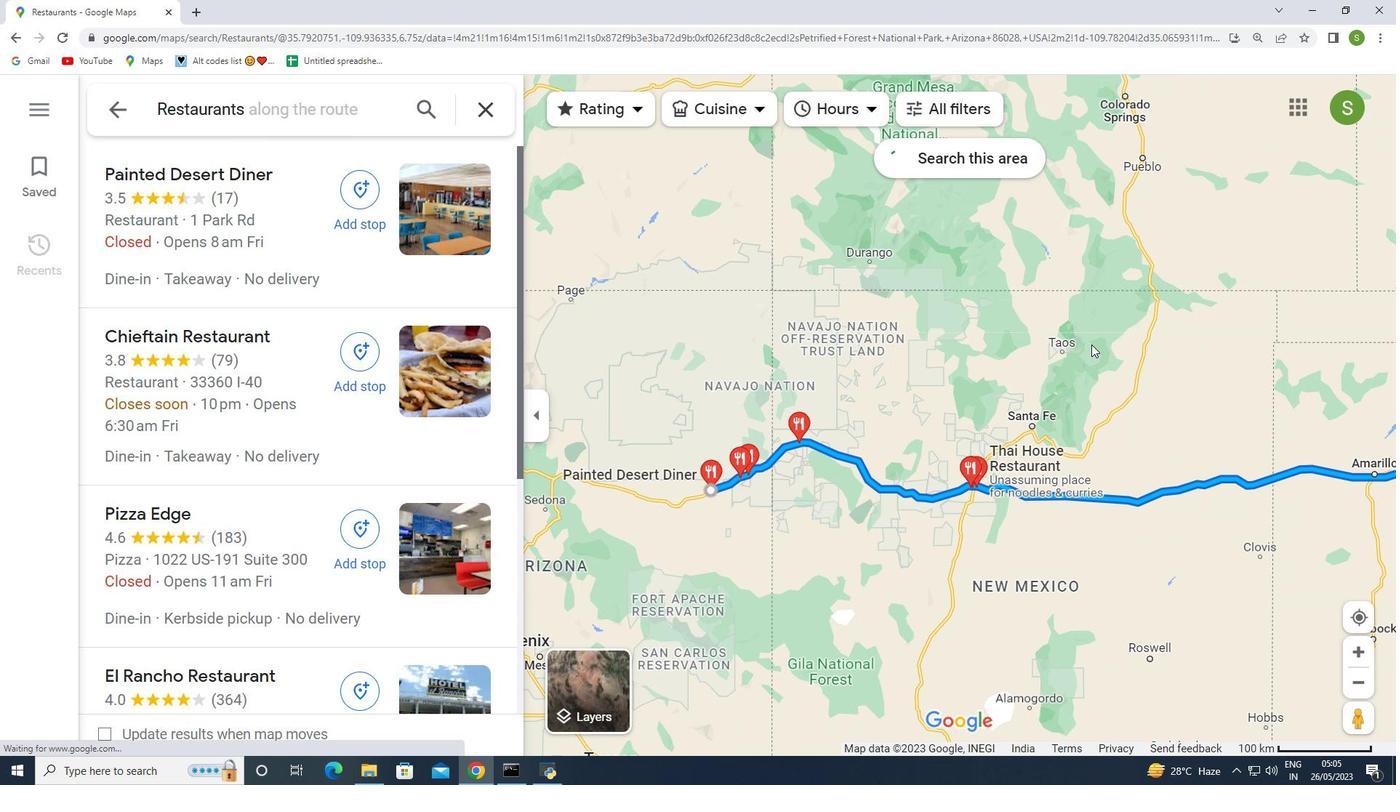 
Action: Mouse pressed left at (1006, 165)
Screenshot: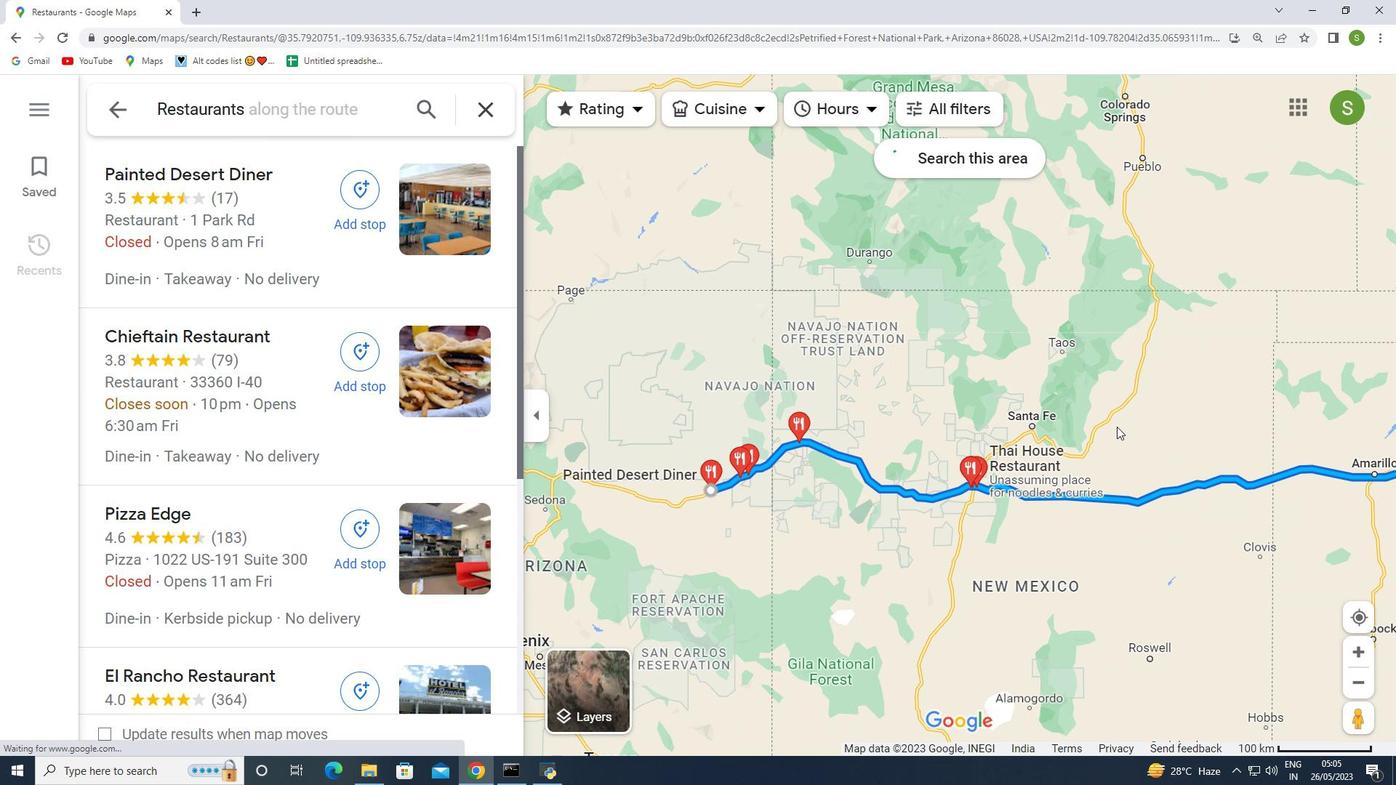 
Action: Mouse moved to (1120, 461)
Screenshot: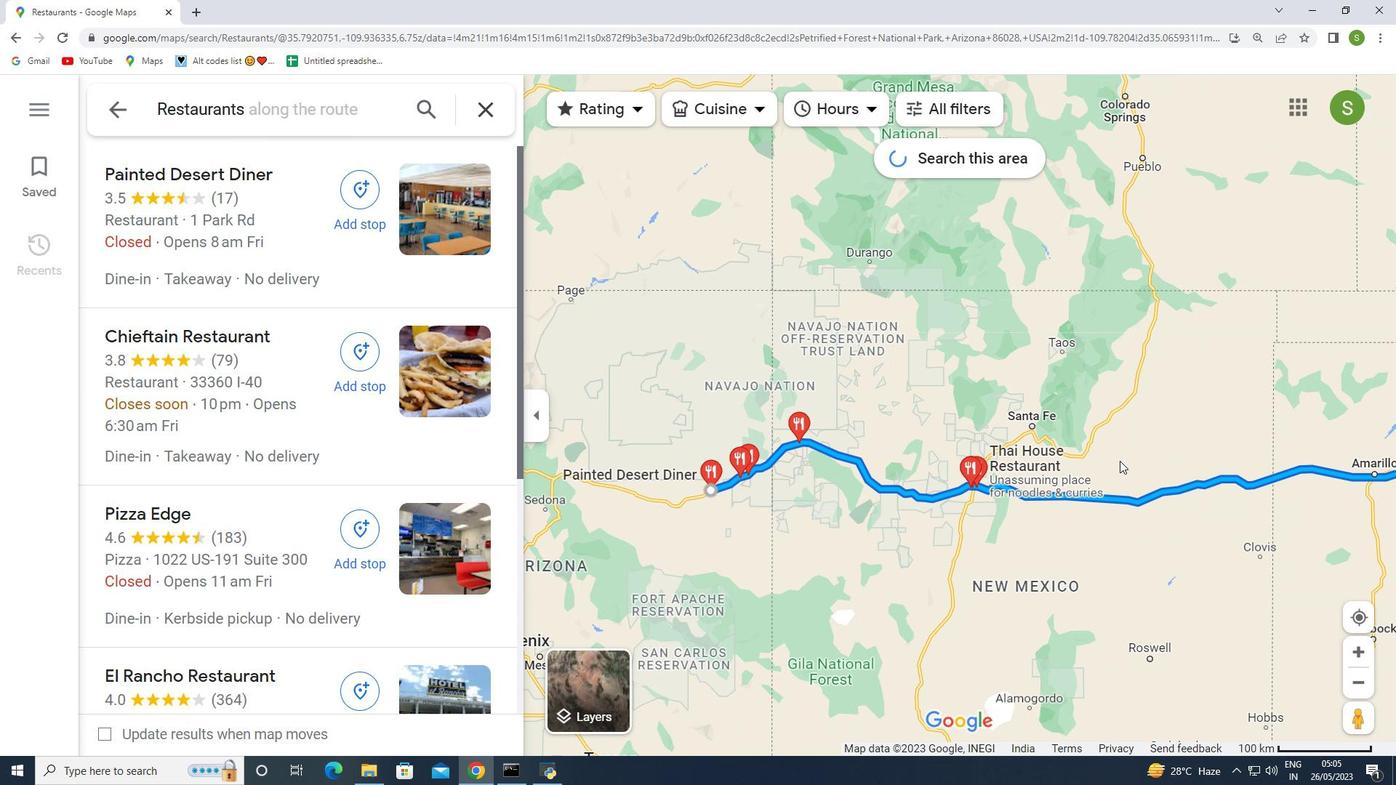 
Action: Mouse scrolled (1120, 460) with delta (0, 0)
Screenshot: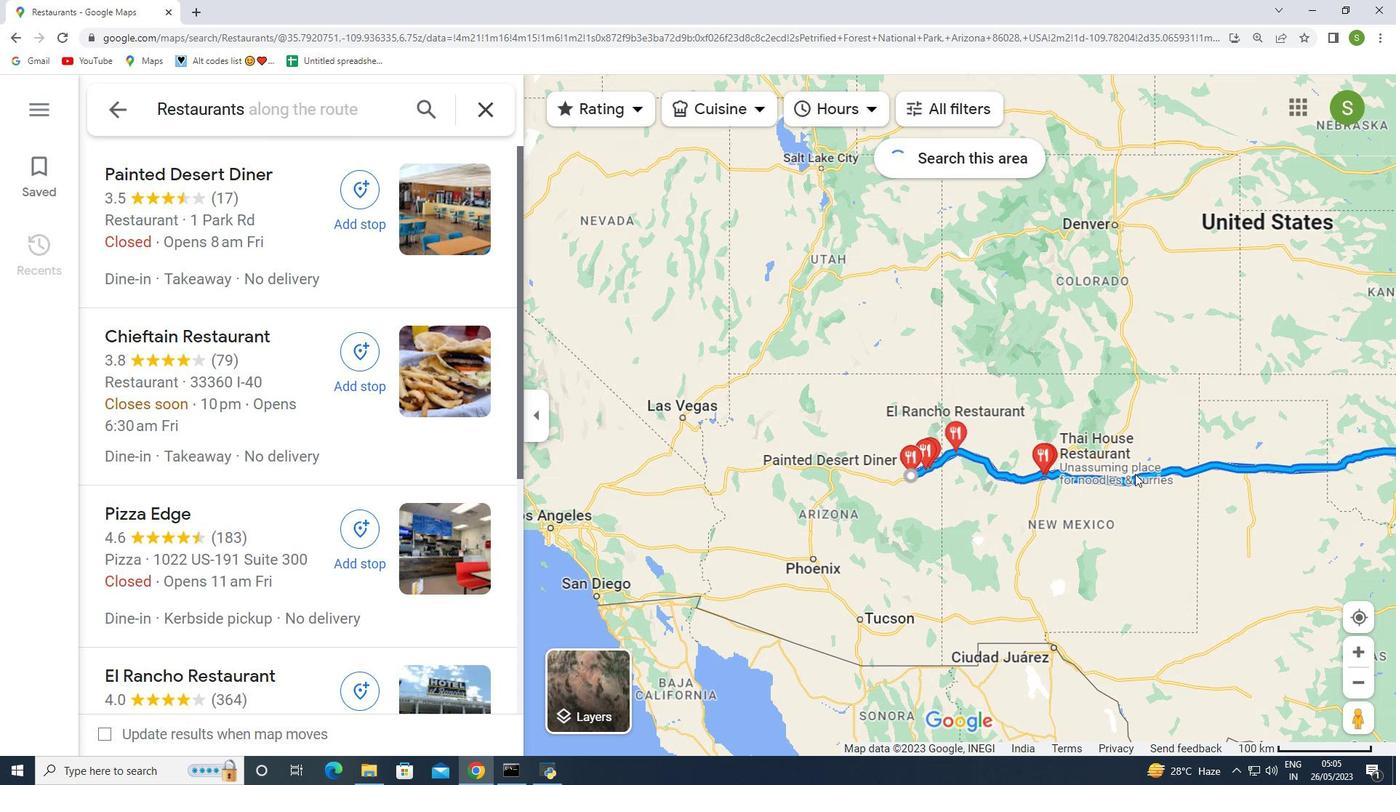 
Action: Mouse scrolled (1120, 460) with delta (0, 0)
Screenshot: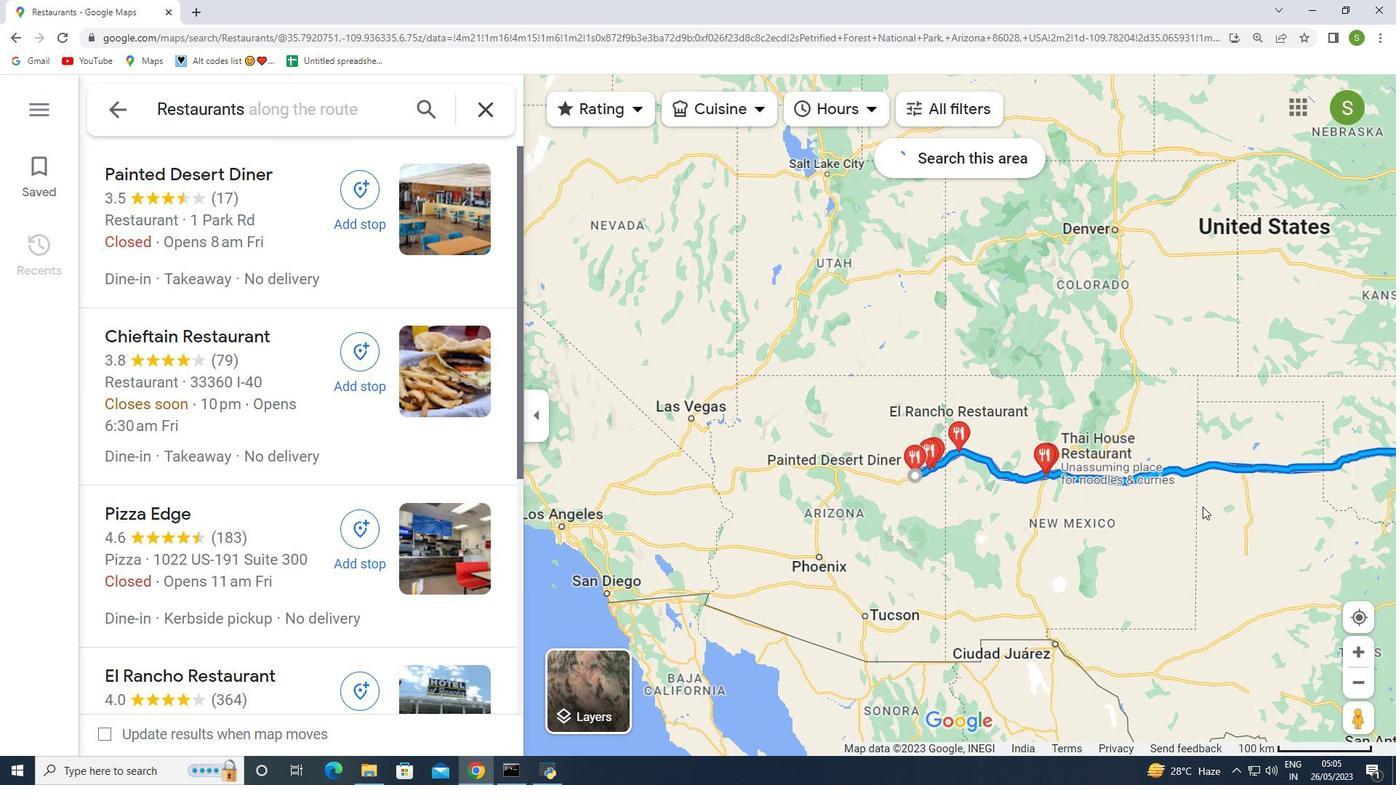 
Action: Mouse scrolled (1120, 460) with delta (0, 0)
Screenshot: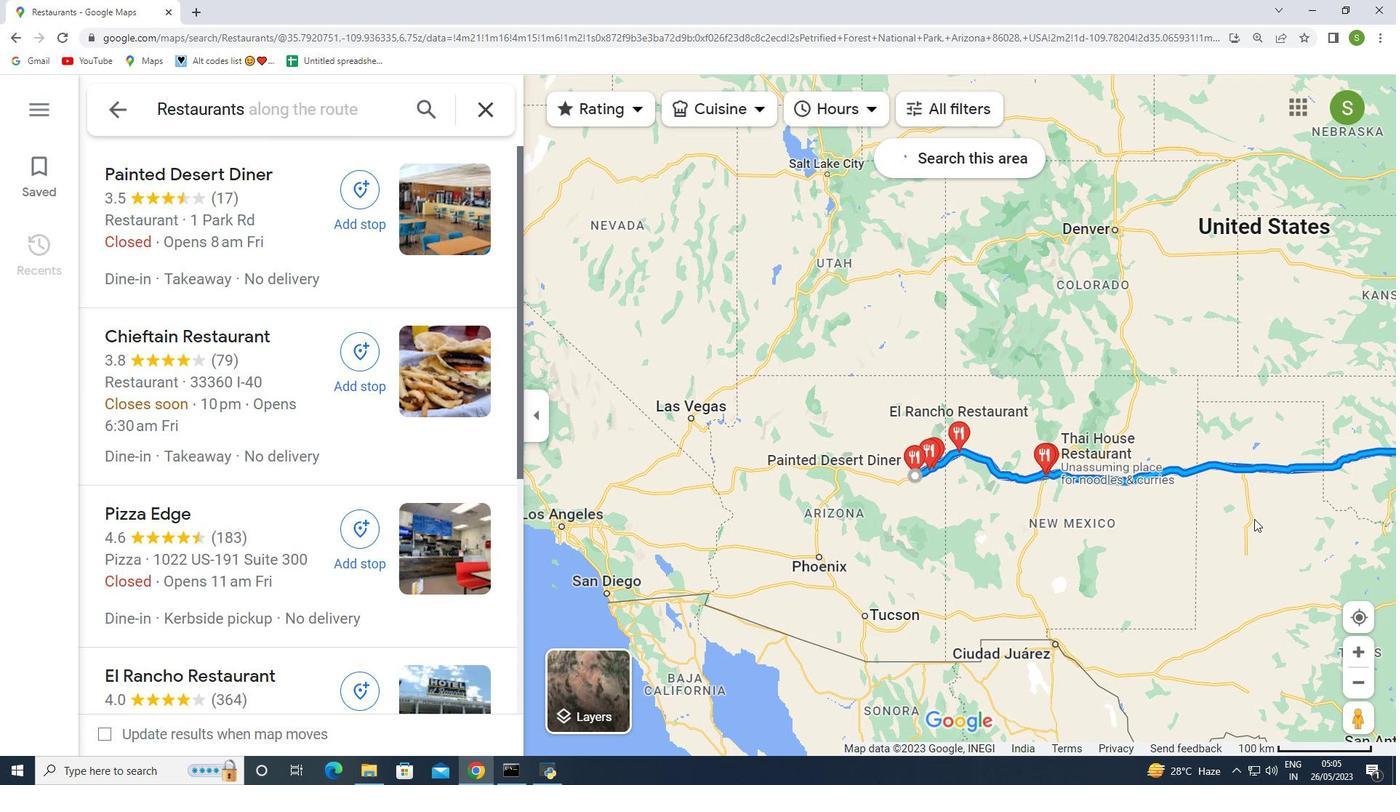 
Action: Mouse scrolled (1120, 460) with delta (0, 0)
Screenshot: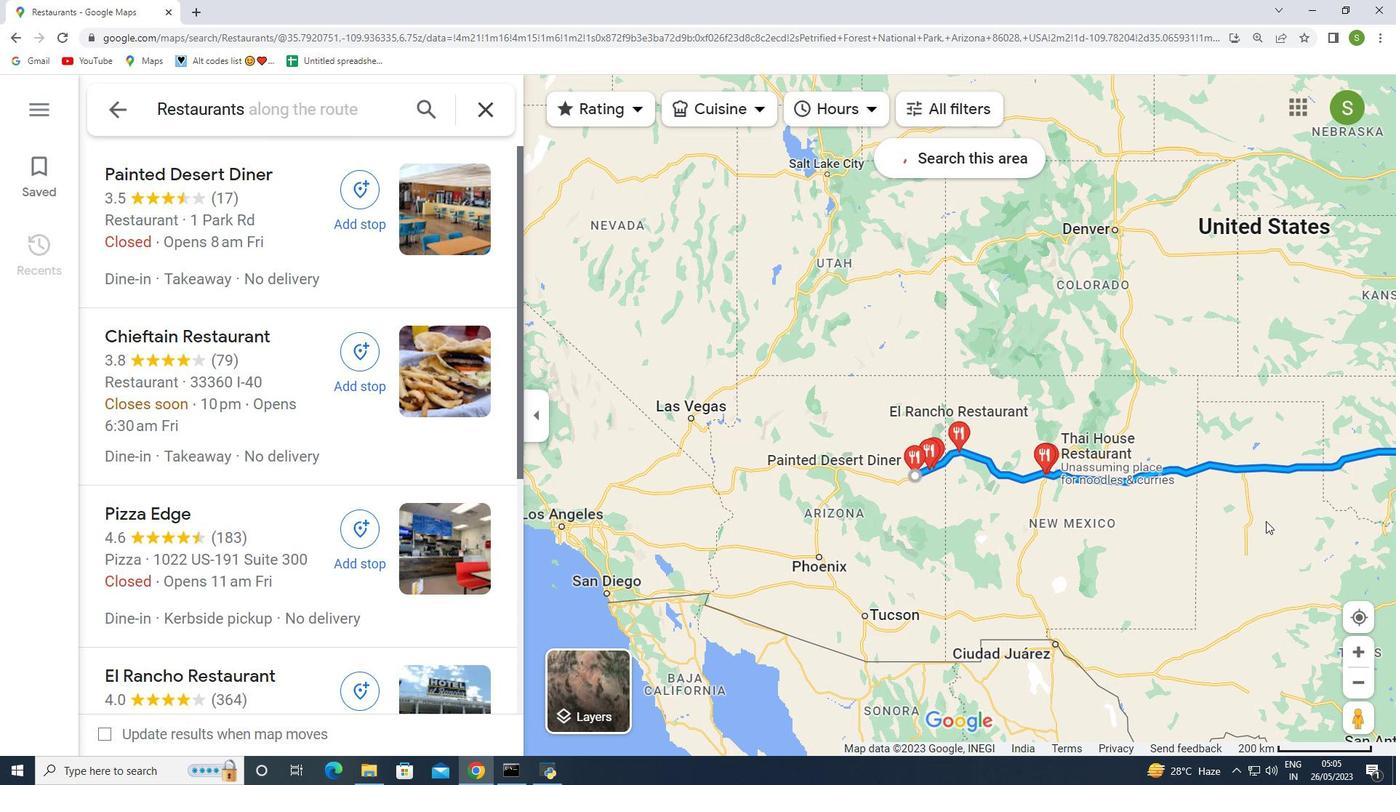 
Action: Mouse moved to (1364, 687)
Screenshot: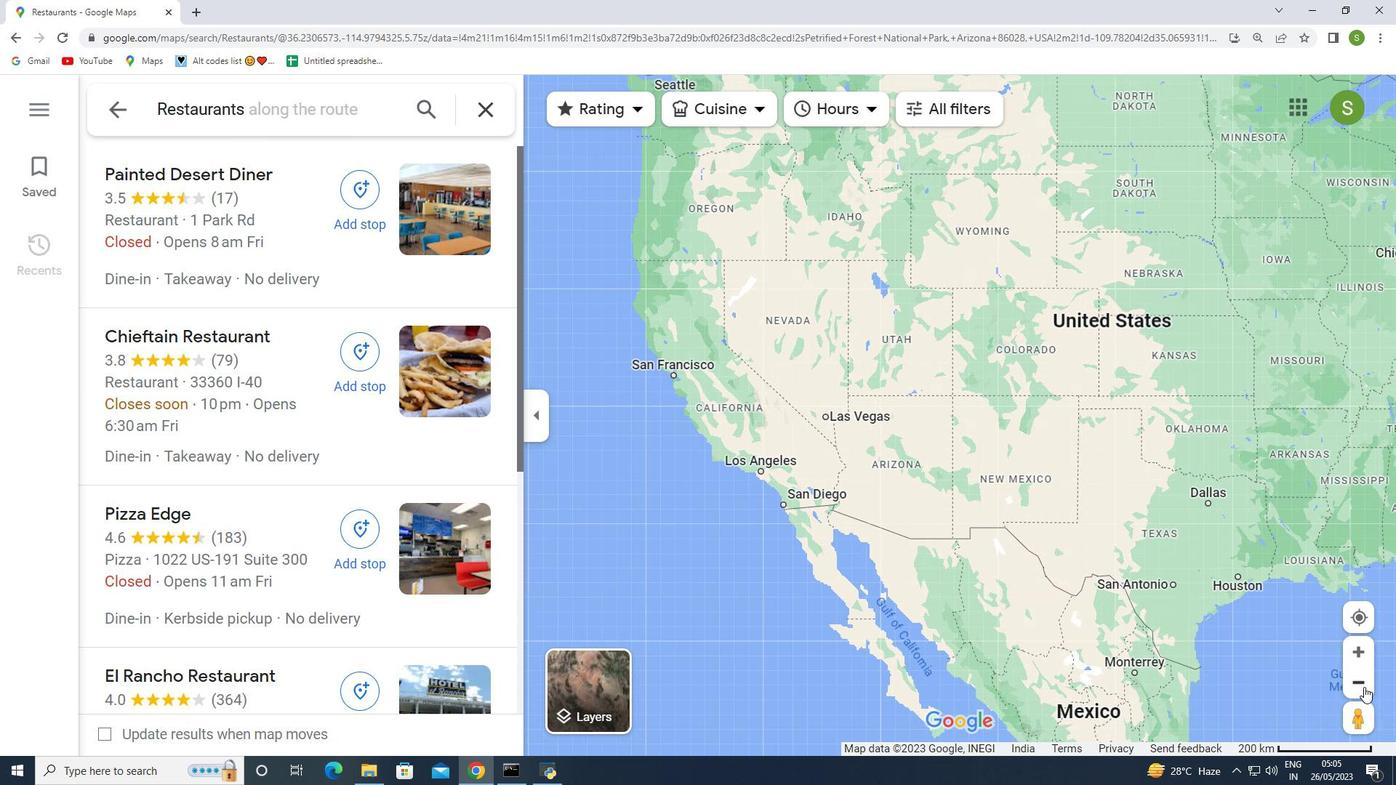 
Action: Mouse pressed left at (1364, 687)
Screenshot: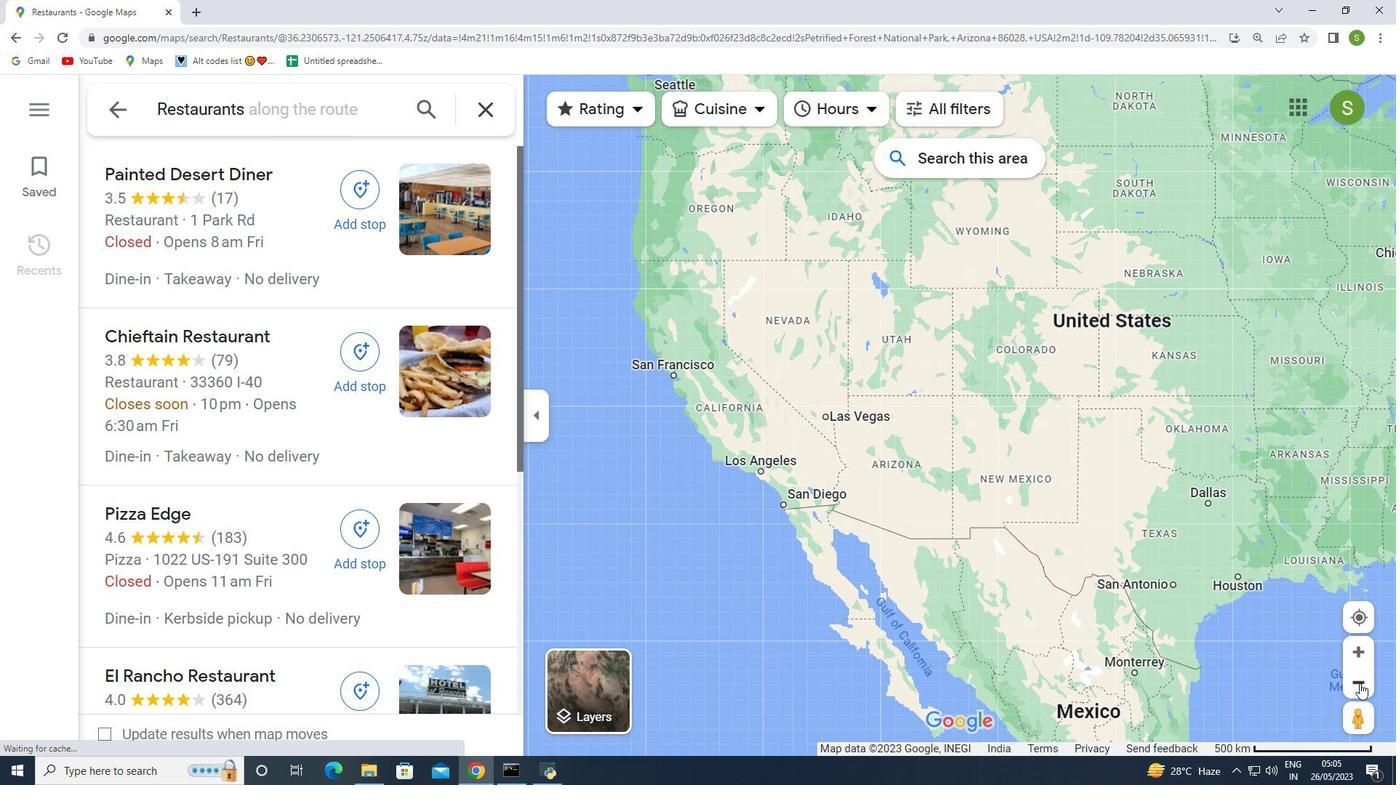 
Action: Mouse moved to (1367, 688)
Screenshot: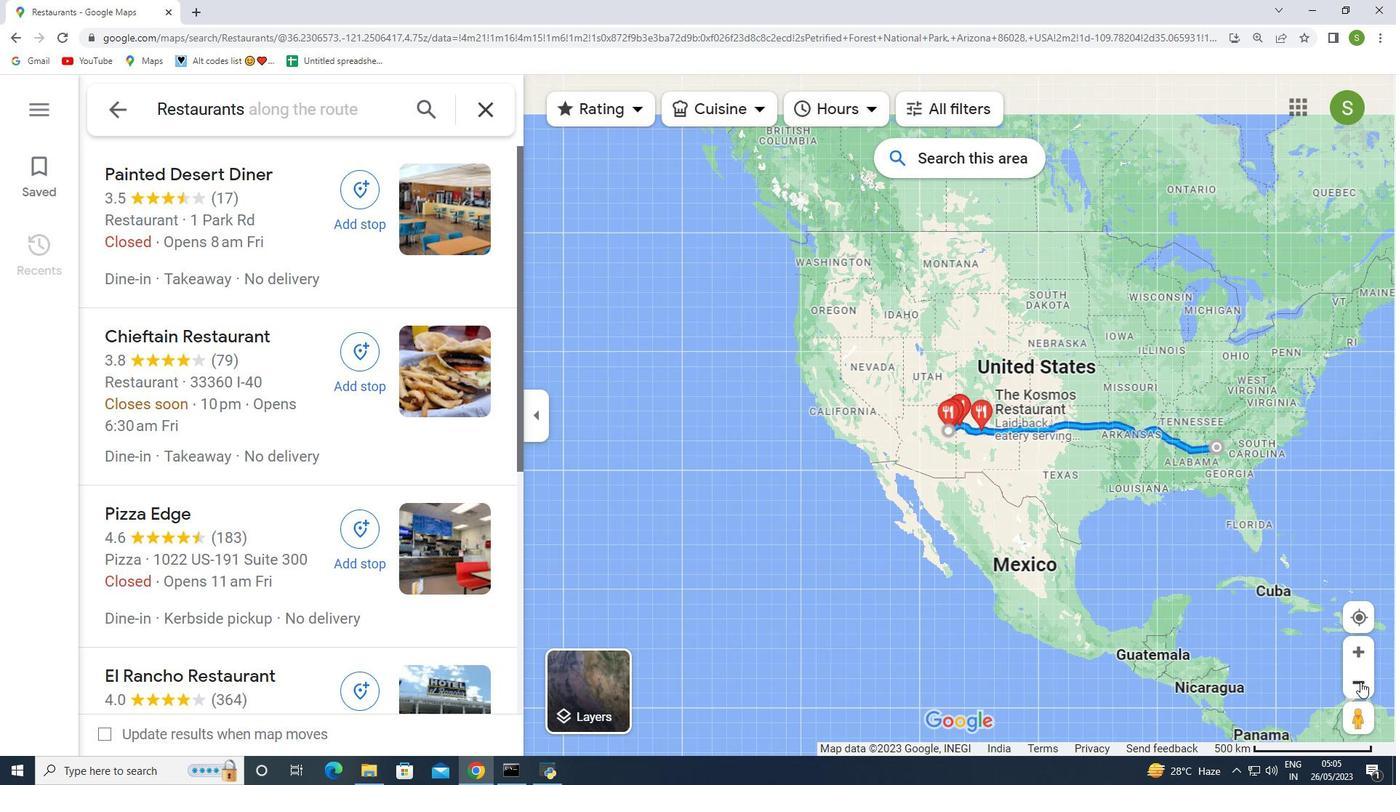 
Action: Mouse pressed left at (1367, 688)
Screenshot: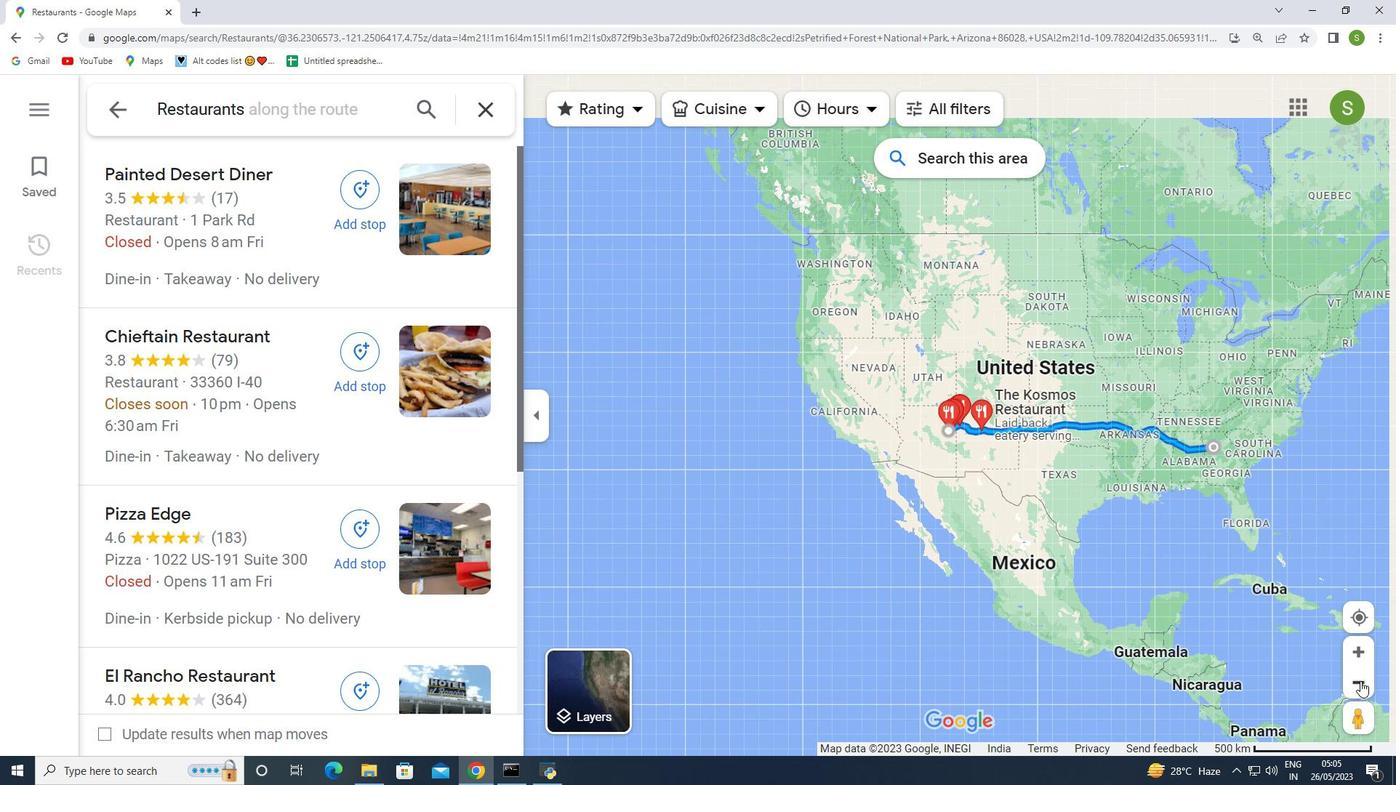 
Action: Mouse moved to (1257, 441)
Screenshot: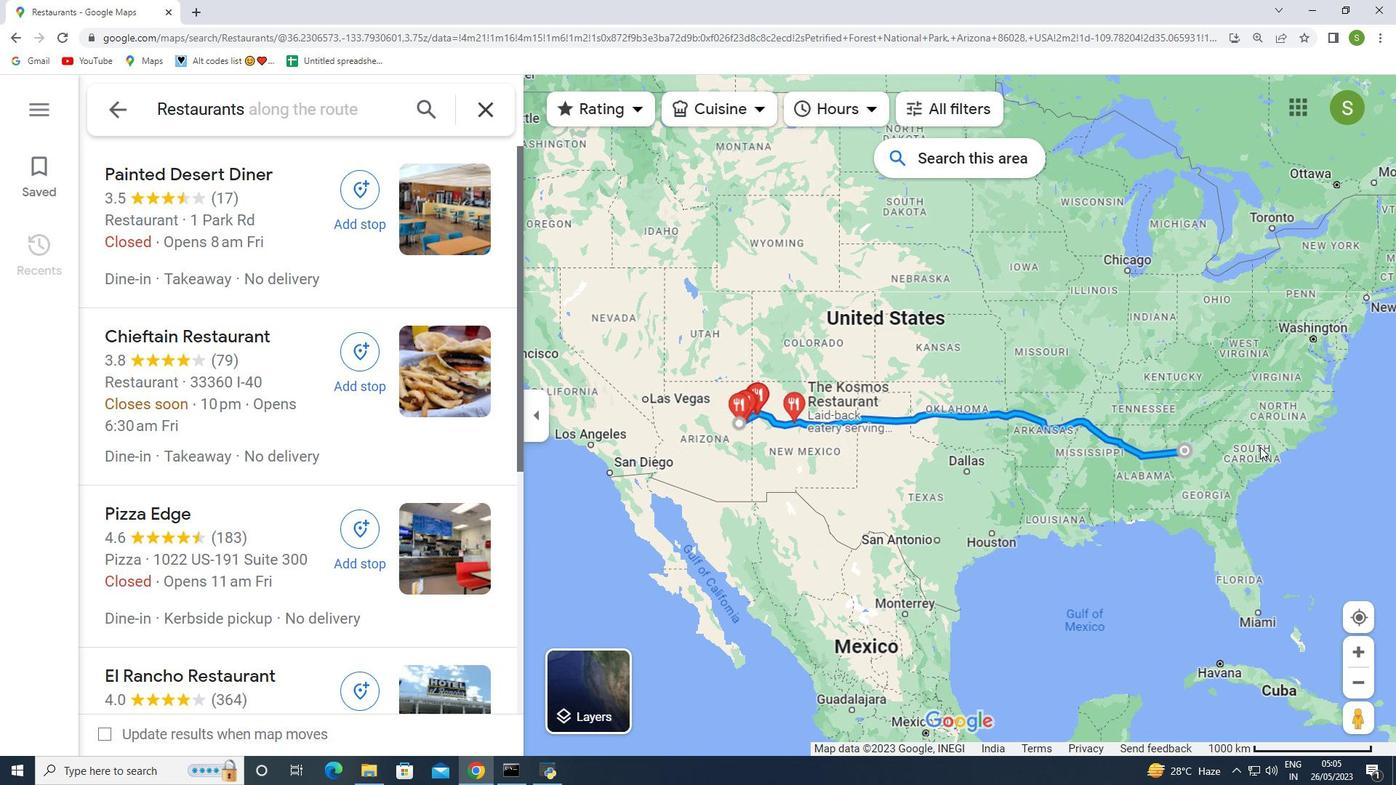 
Action: Mouse scrolled (1257, 442) with delta (0, 0)
Screenshot: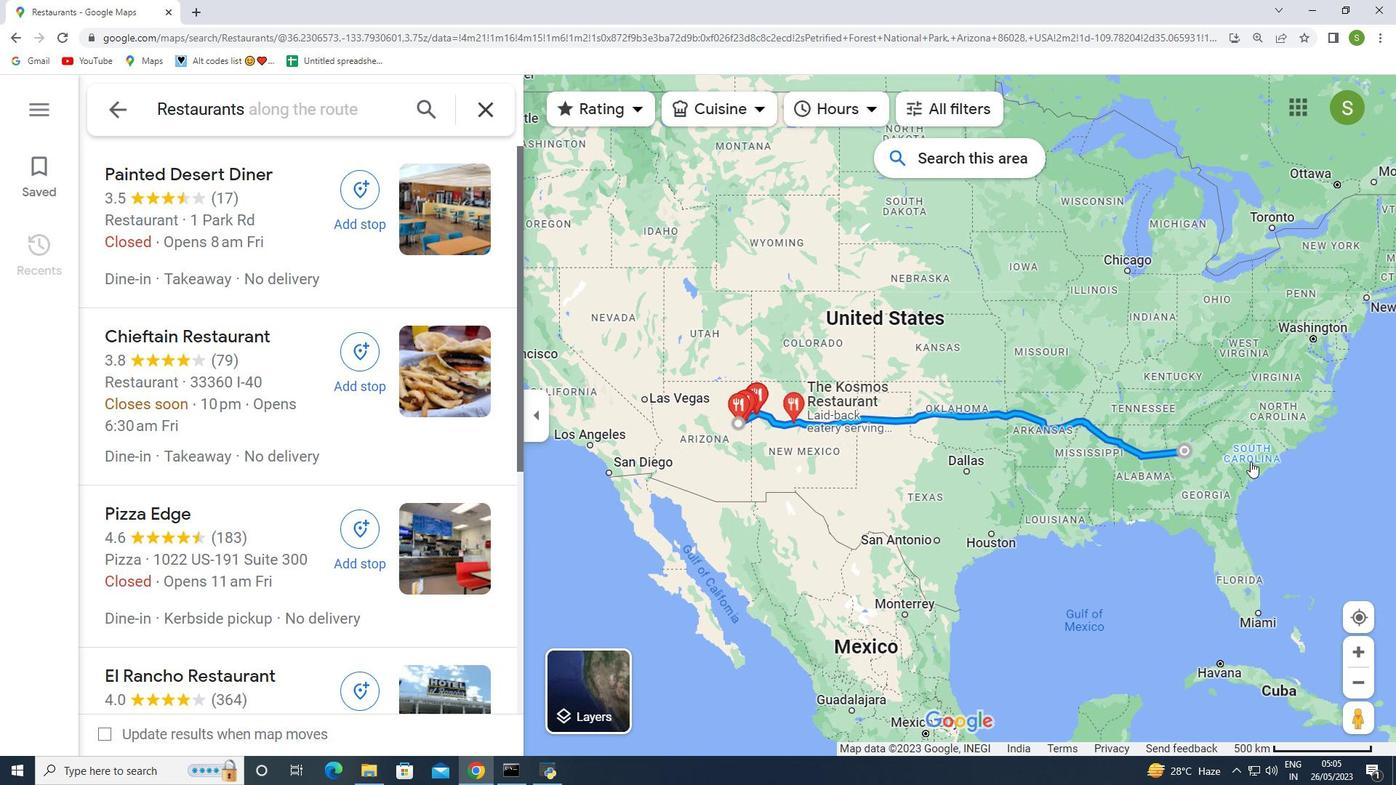 
Action: Mouse scrolled (1257, 442) with delta (0, 0)
Screenshot: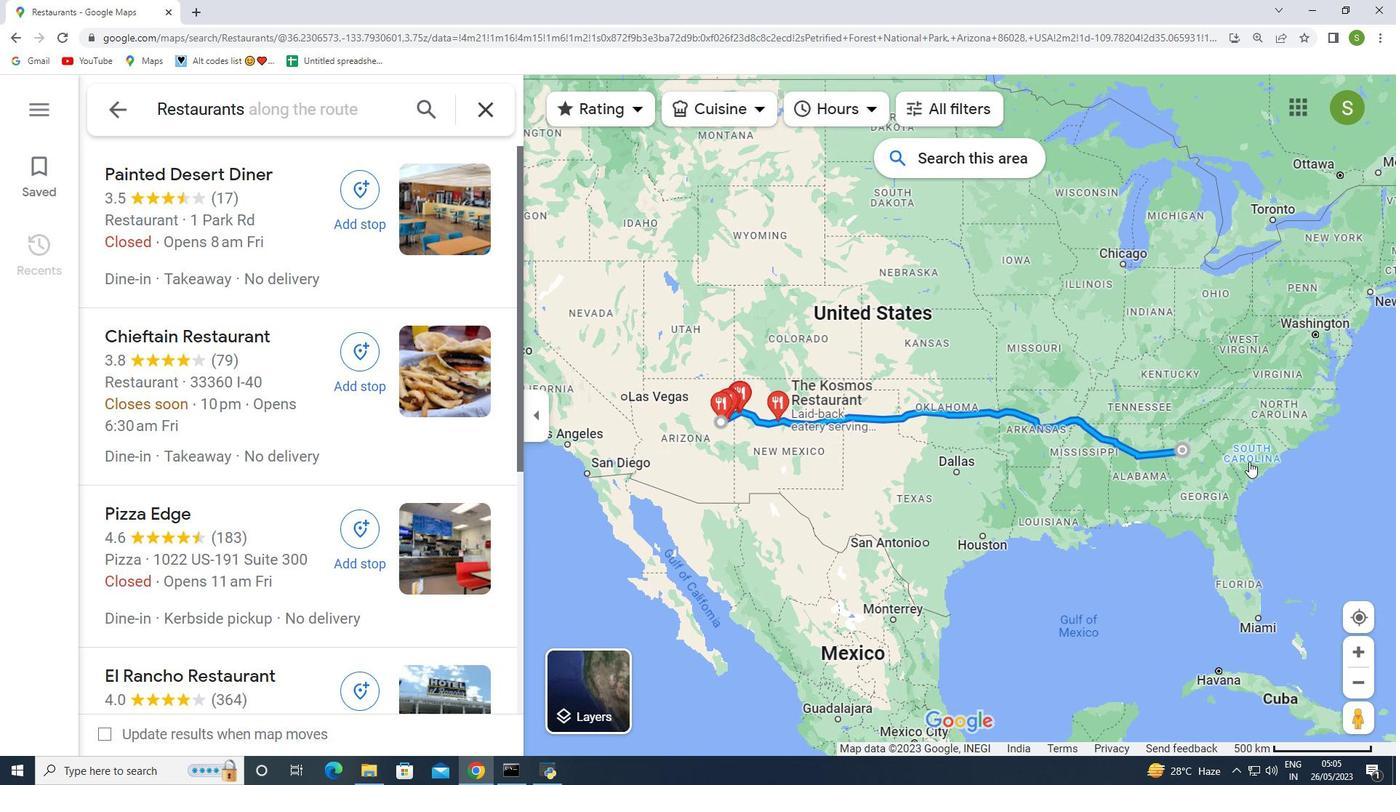 
Action: Mouse scrolled (1257, 442) with delta (0, 0)
Screenshot: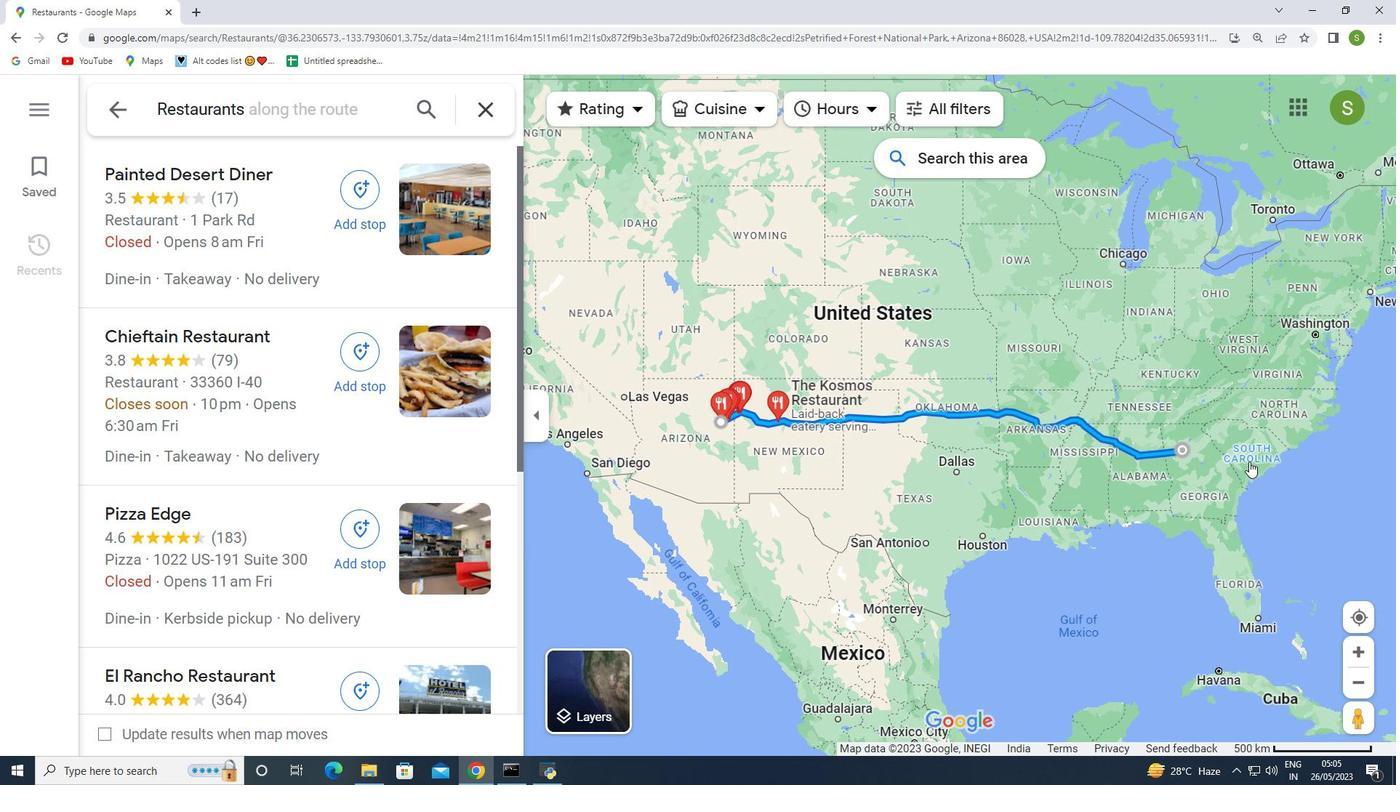 
Action: Mouse moved to (1251, 461)
Screenshot: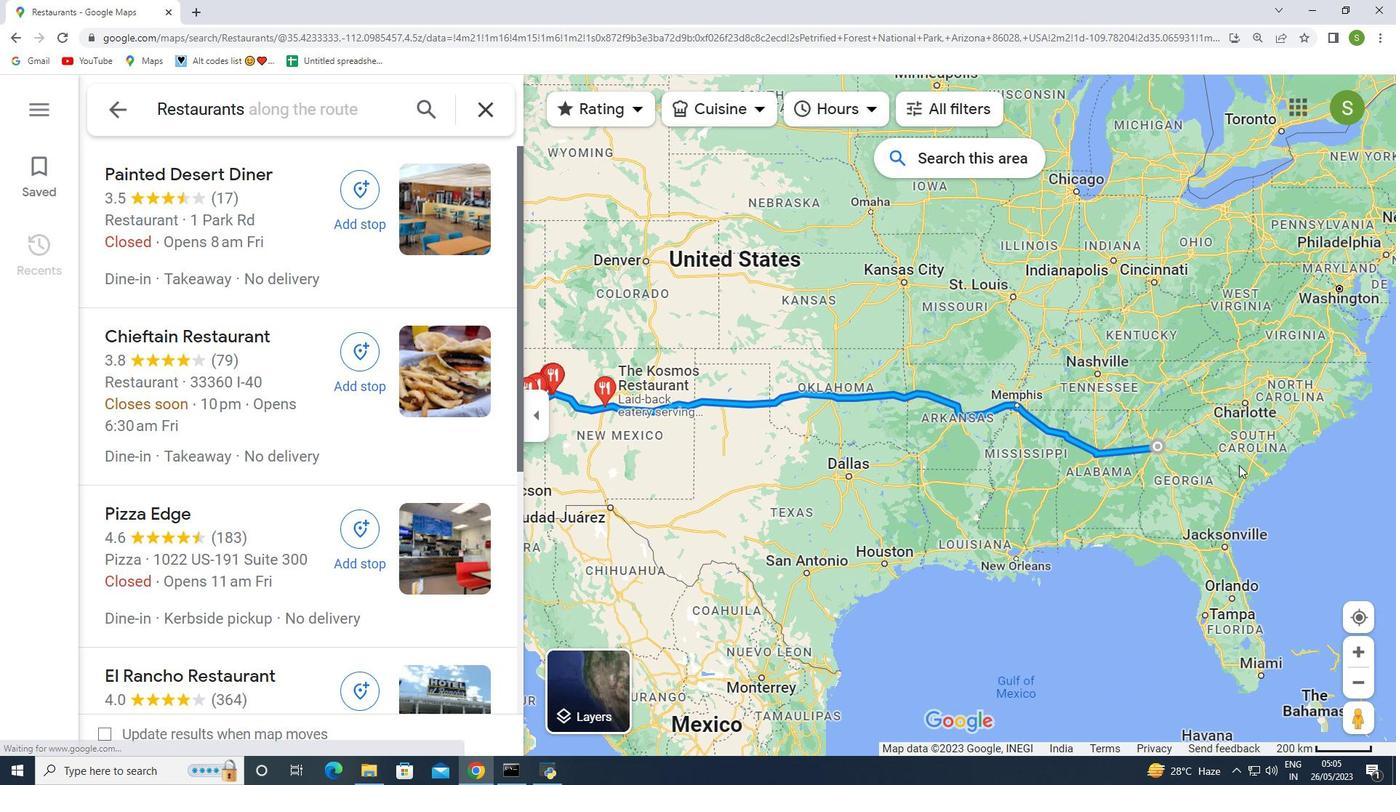 
Action: Mouse scrolled (1251, 462) with delta (0, 0)
Screenshot: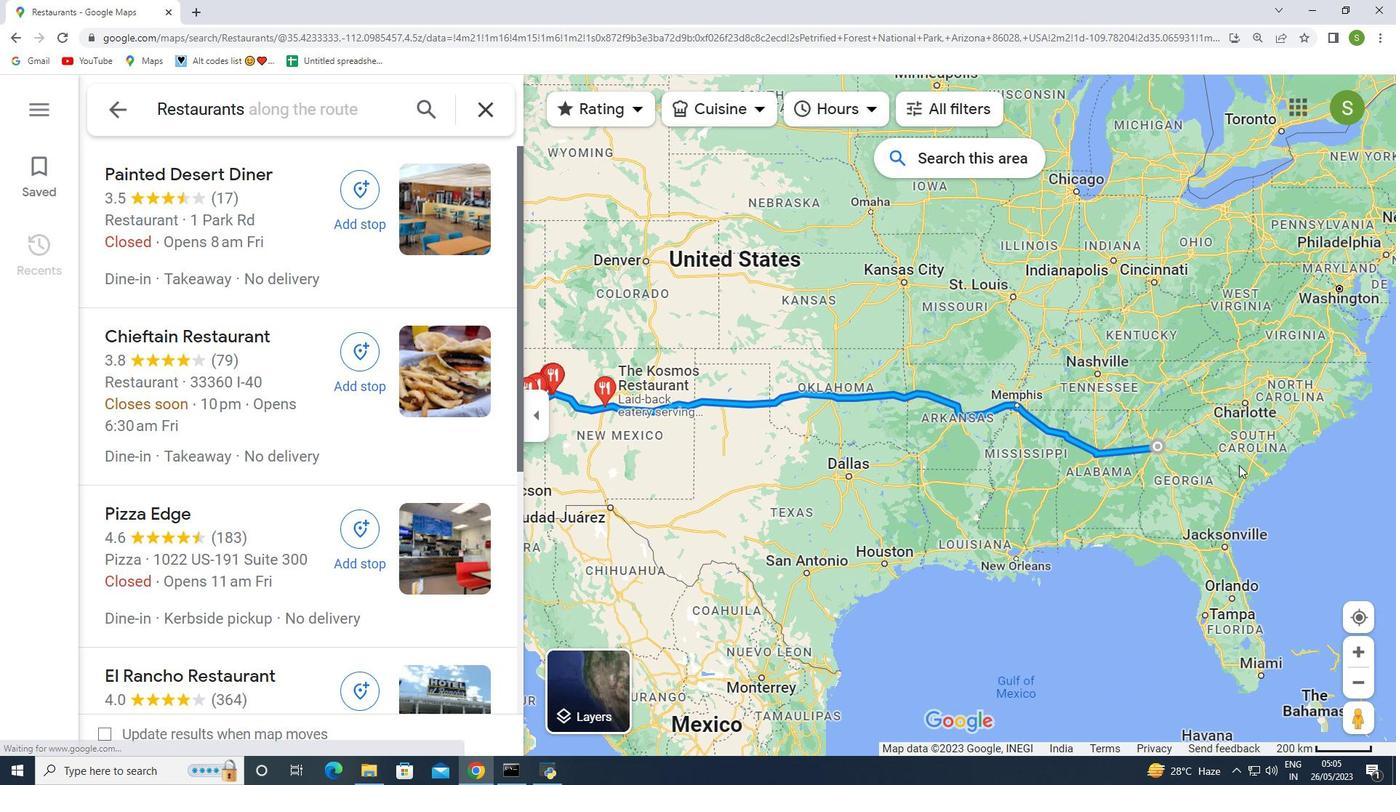 
Action: Mouse scrolled (1251, 462) with delta (0, 0)
Screenshot: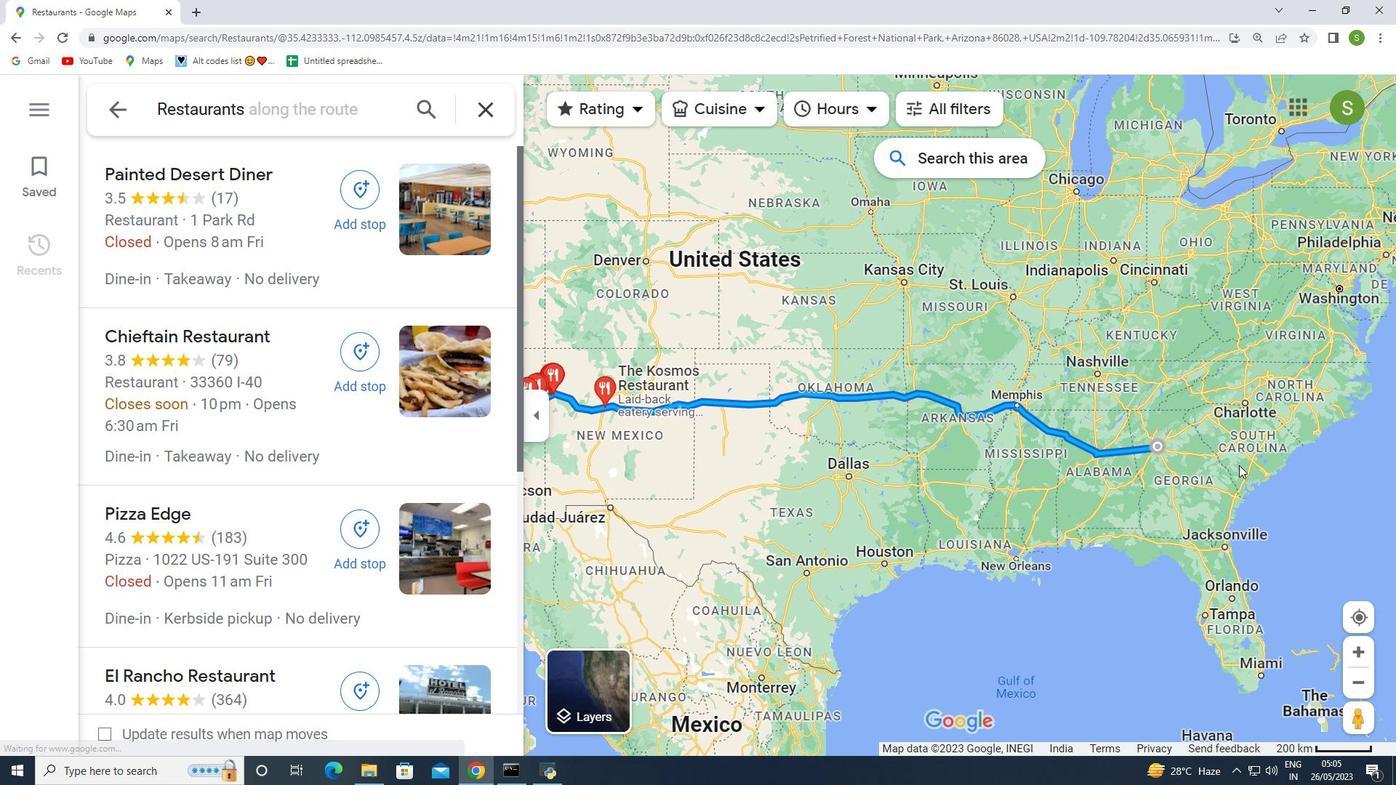 
Action: Mouse moved to (1239, 465)
Screenshot: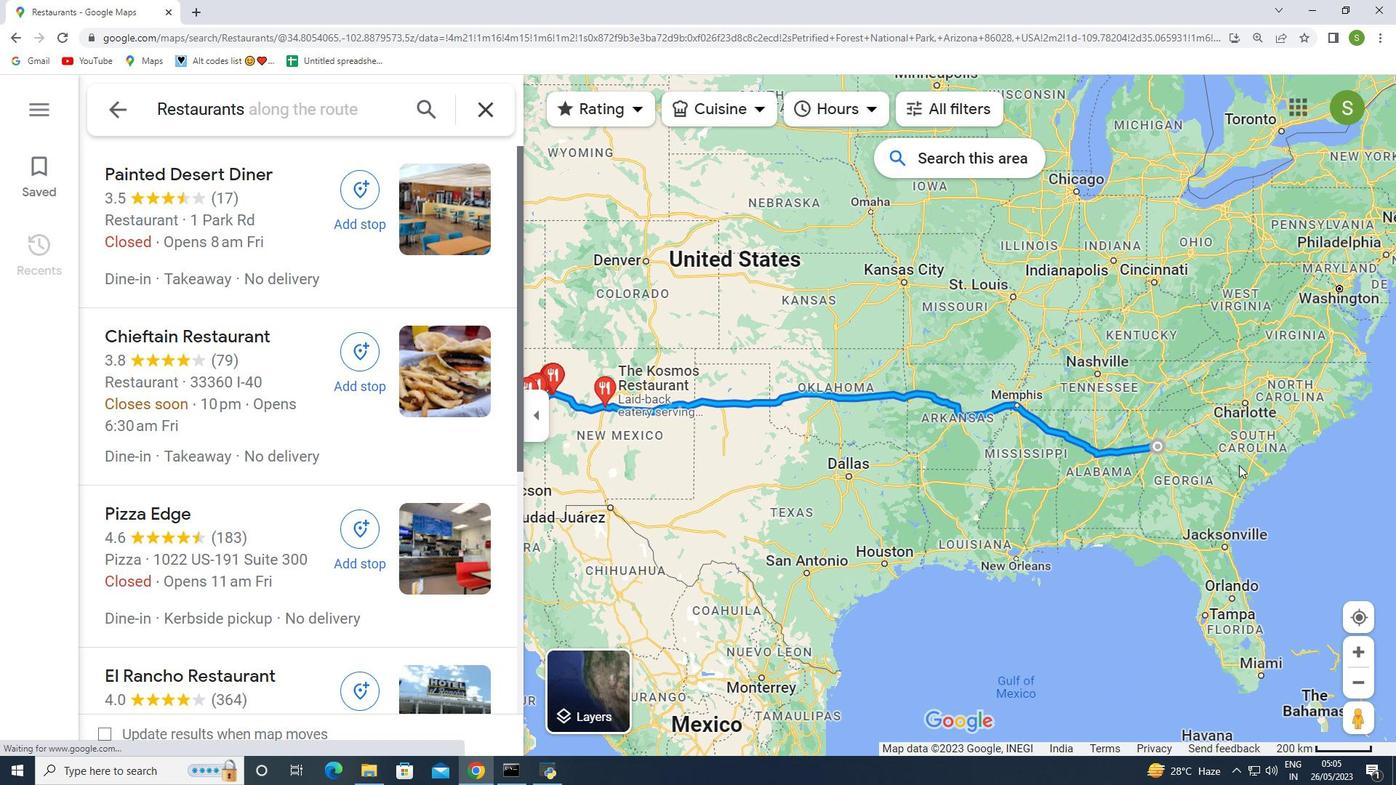 
Action: Mouse scrolled (1239, 464) with delta (0, 0)
Screenshot: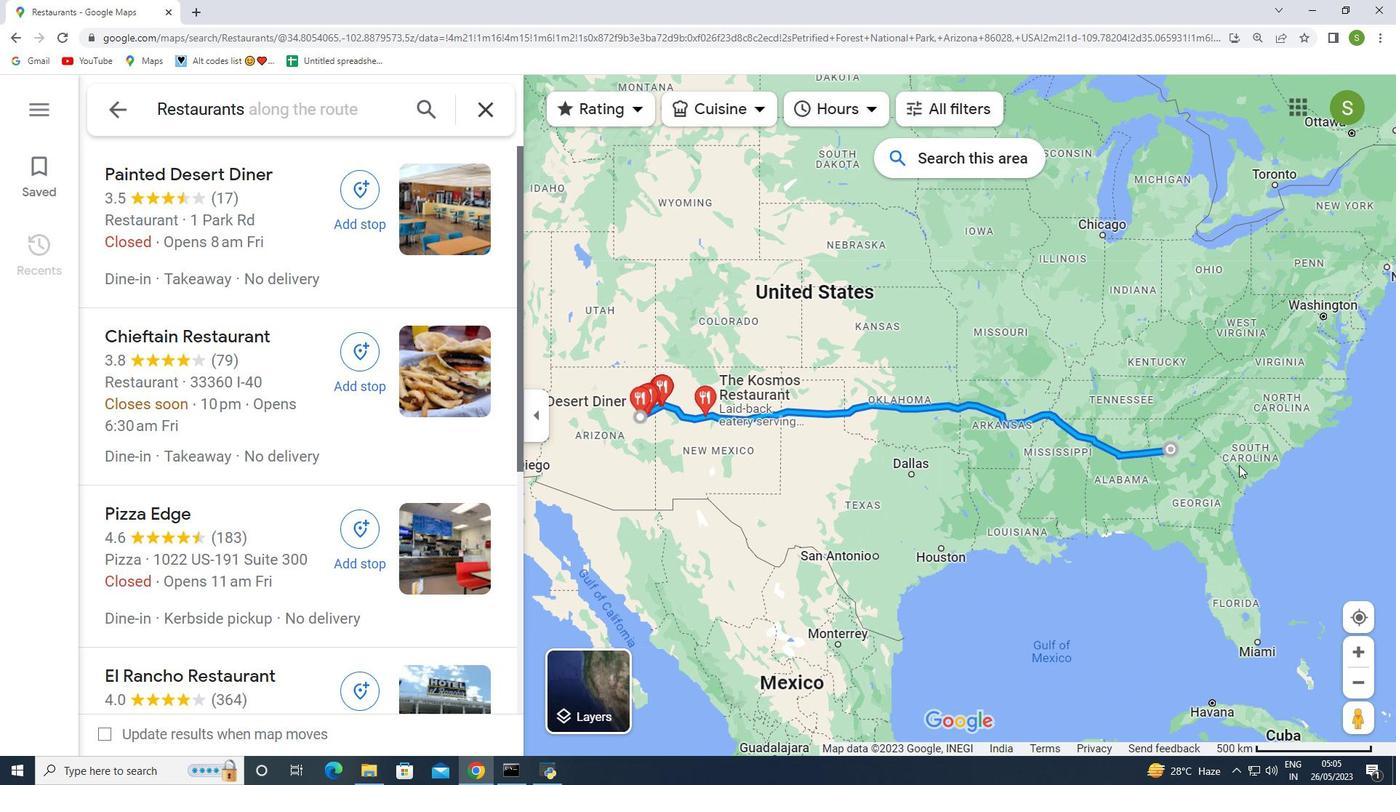 
Action: Mouse moved to (620, 116)
Screenshot: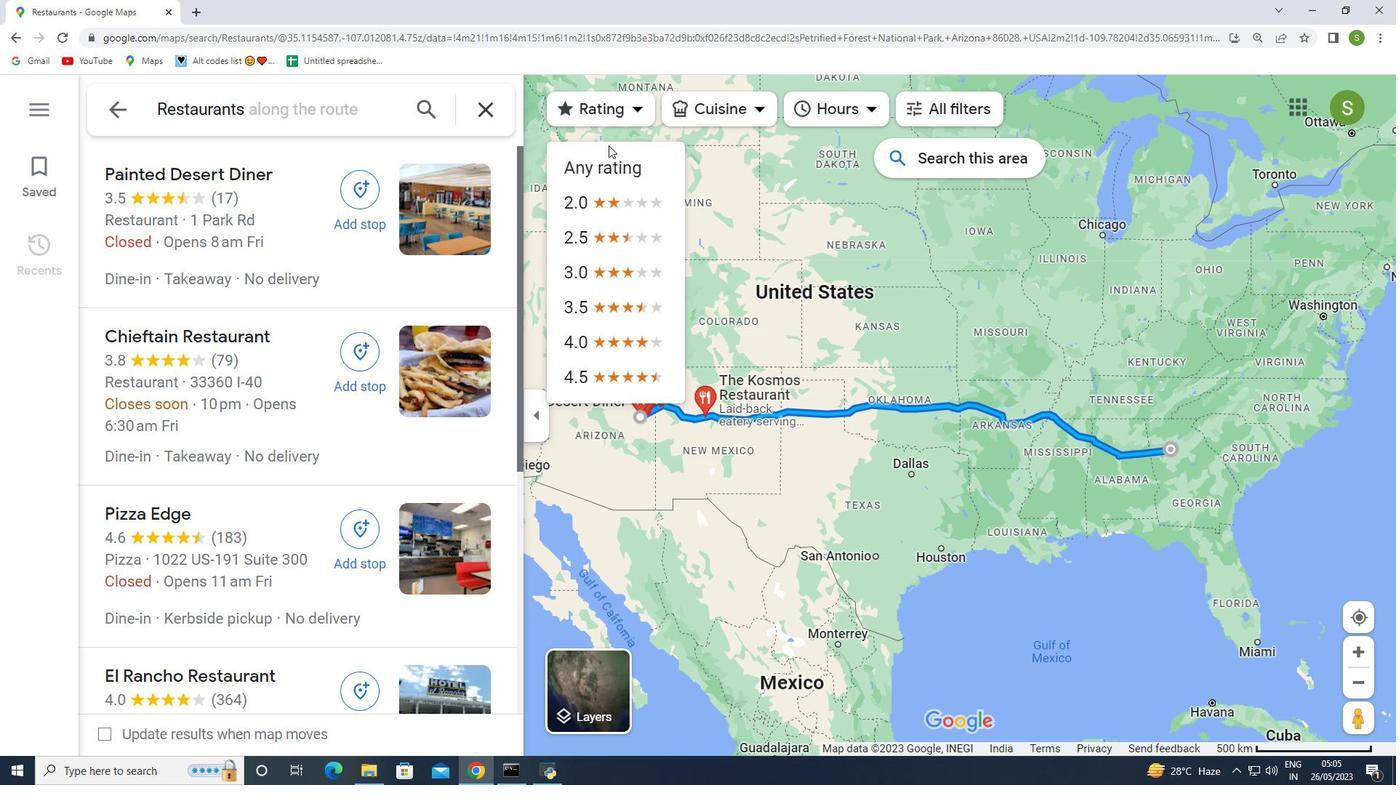 
Action: Mouse pressed left at (620, 116)
Screenshot: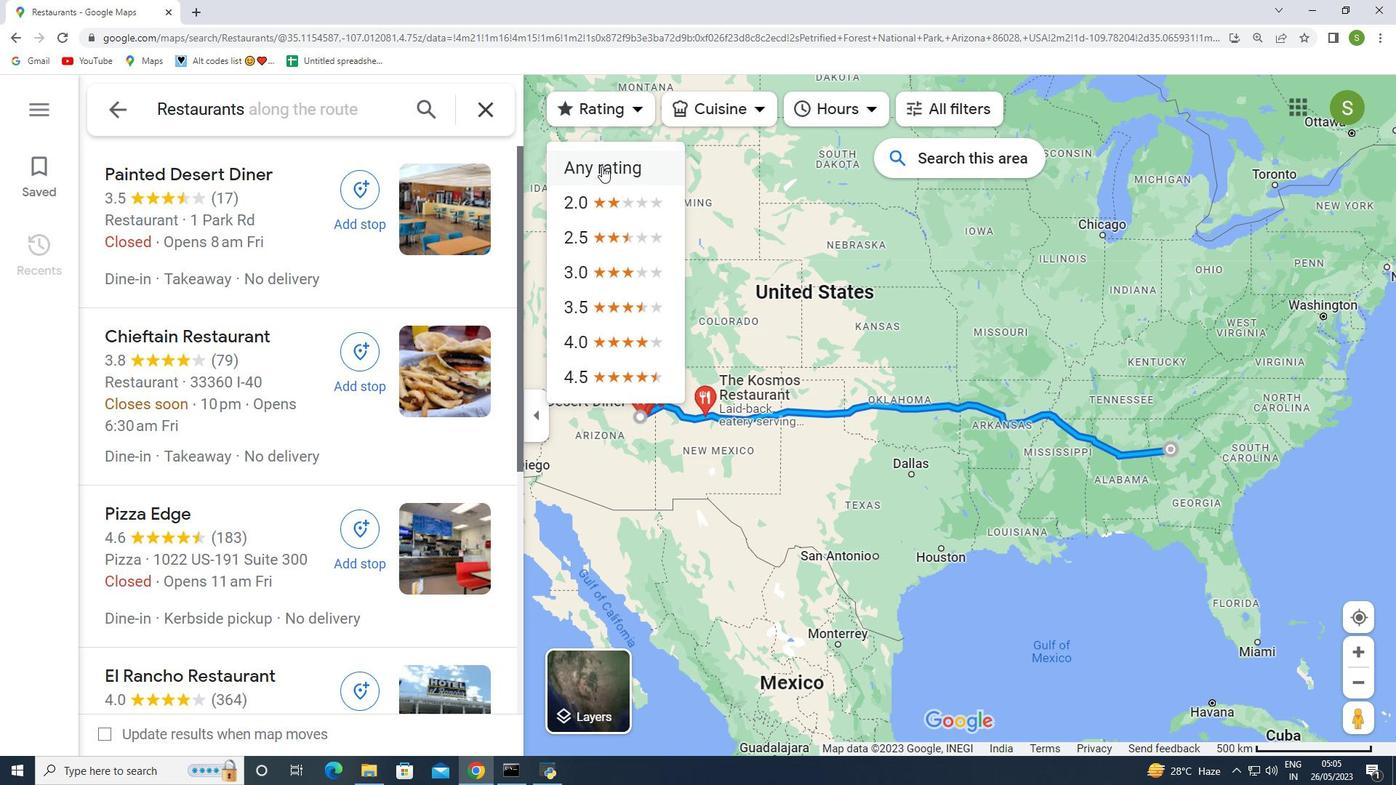 
Action: Mouse moved to (575, 279)
Screenshot: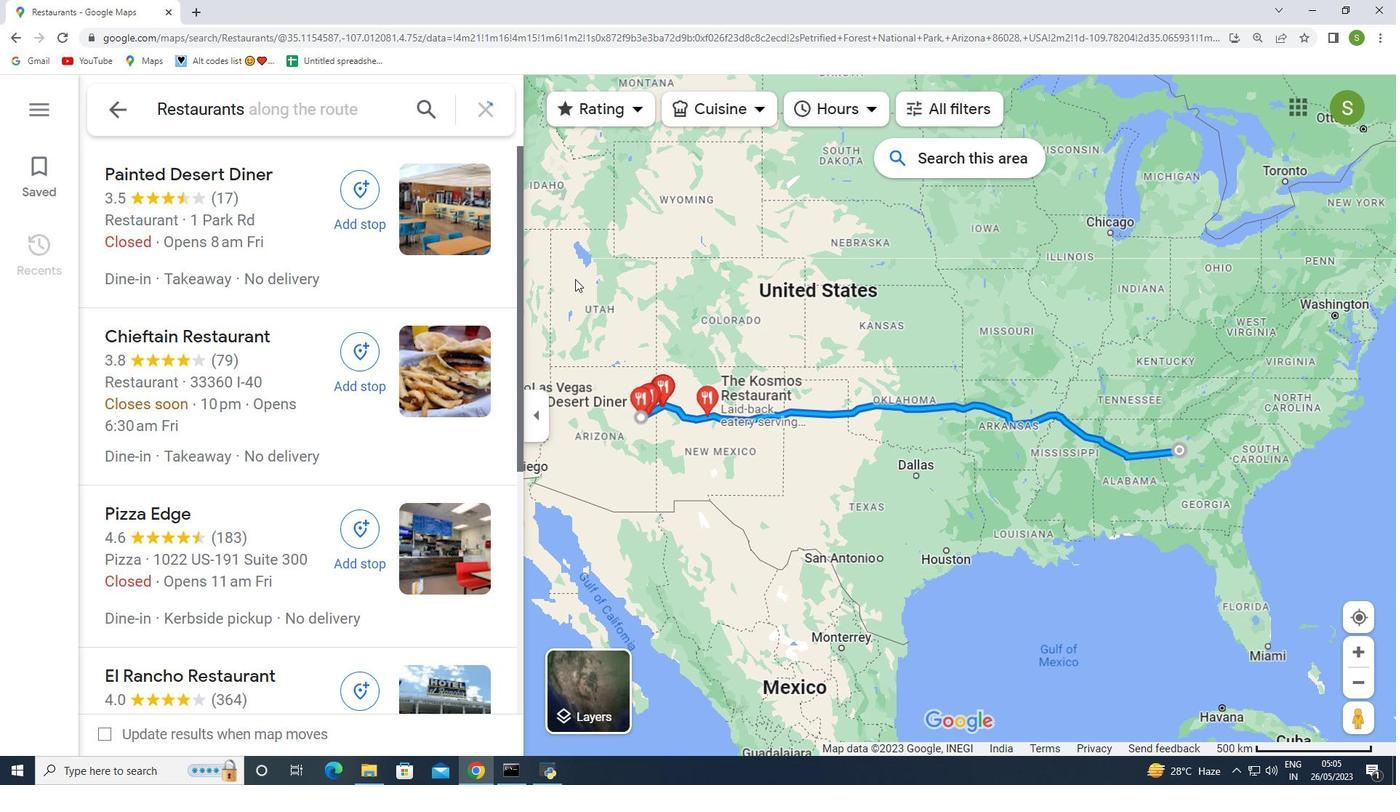 
Action: Mouse pressed left at (575, 279)
Screenshot: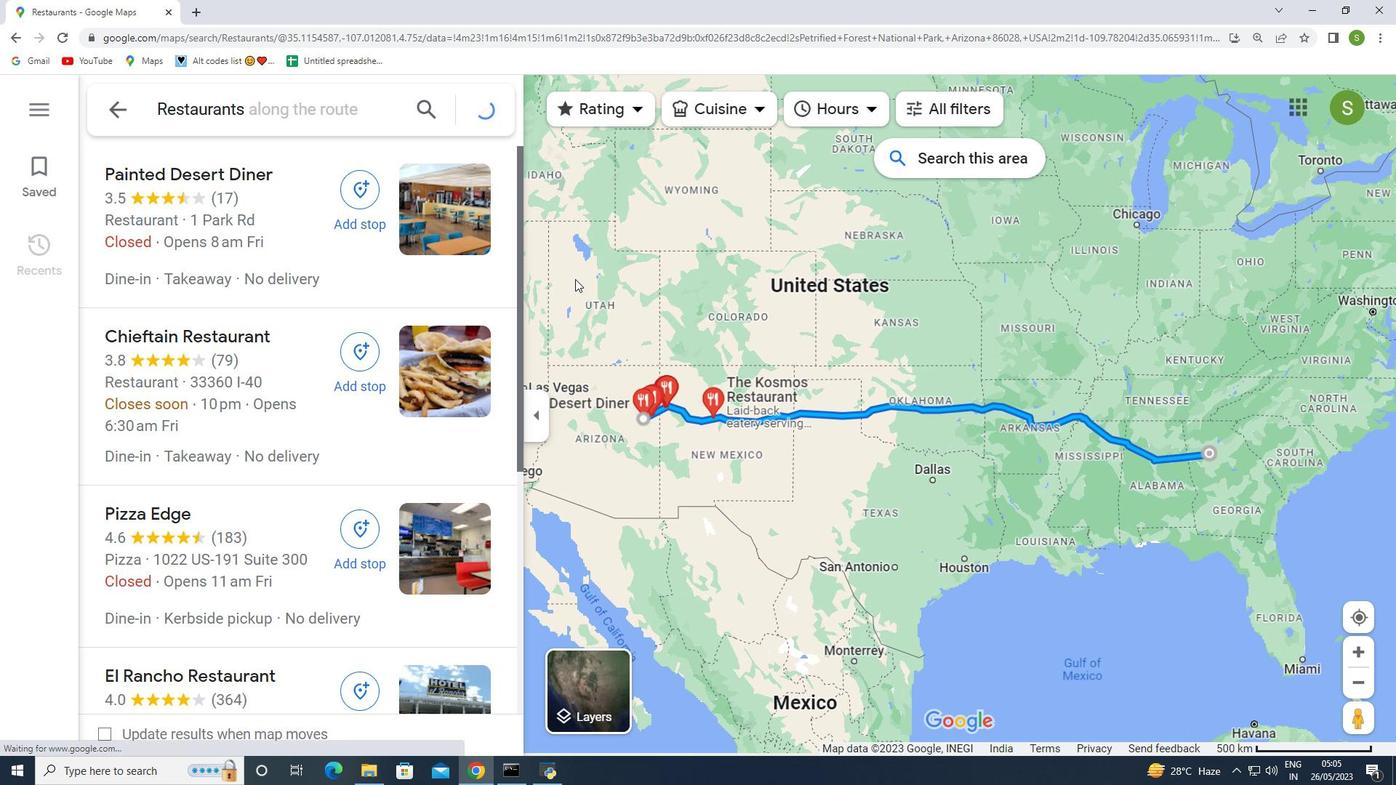 
Action: Mouse moved to (766, 448)
Screenshot: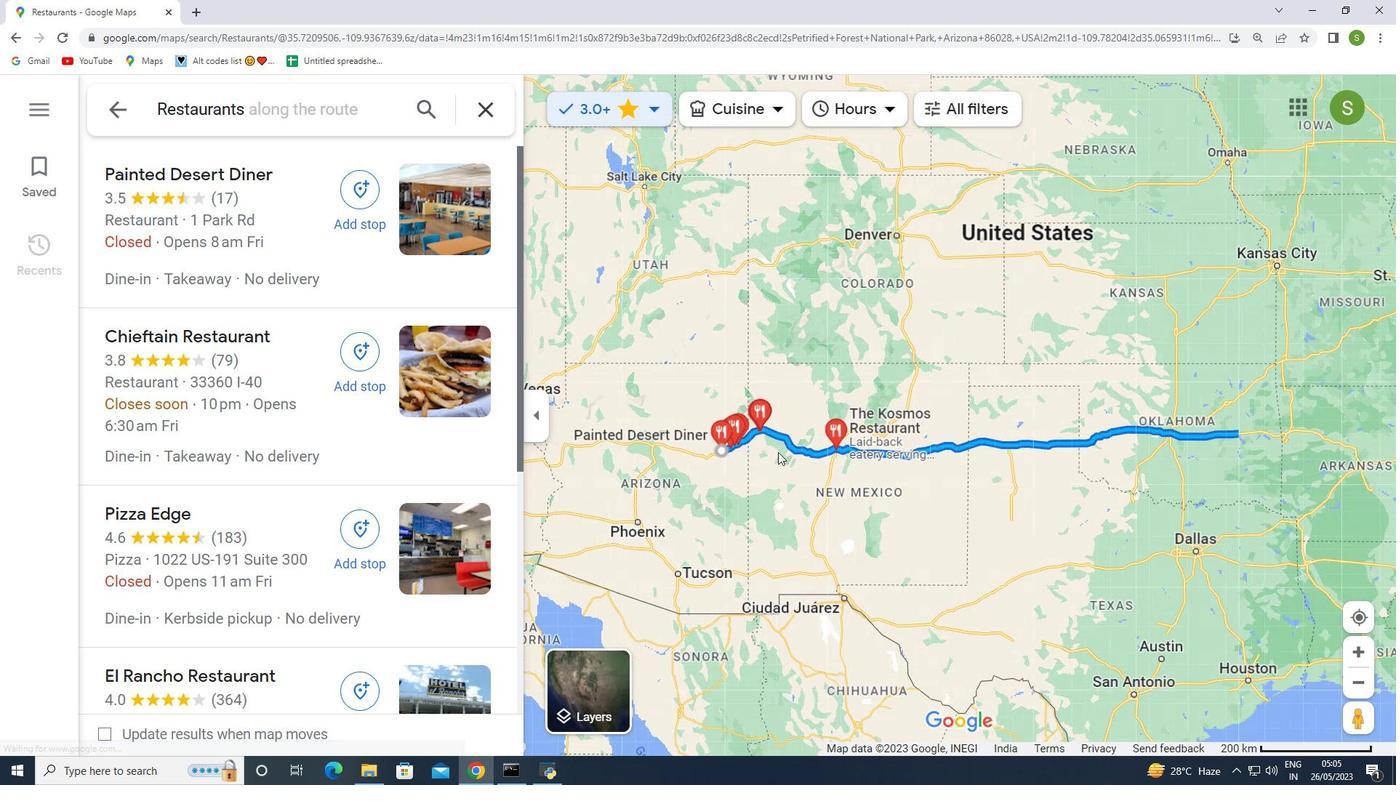 
Action: Mouse scrolled (766, 448) with delta (0, 0)
Screenshot: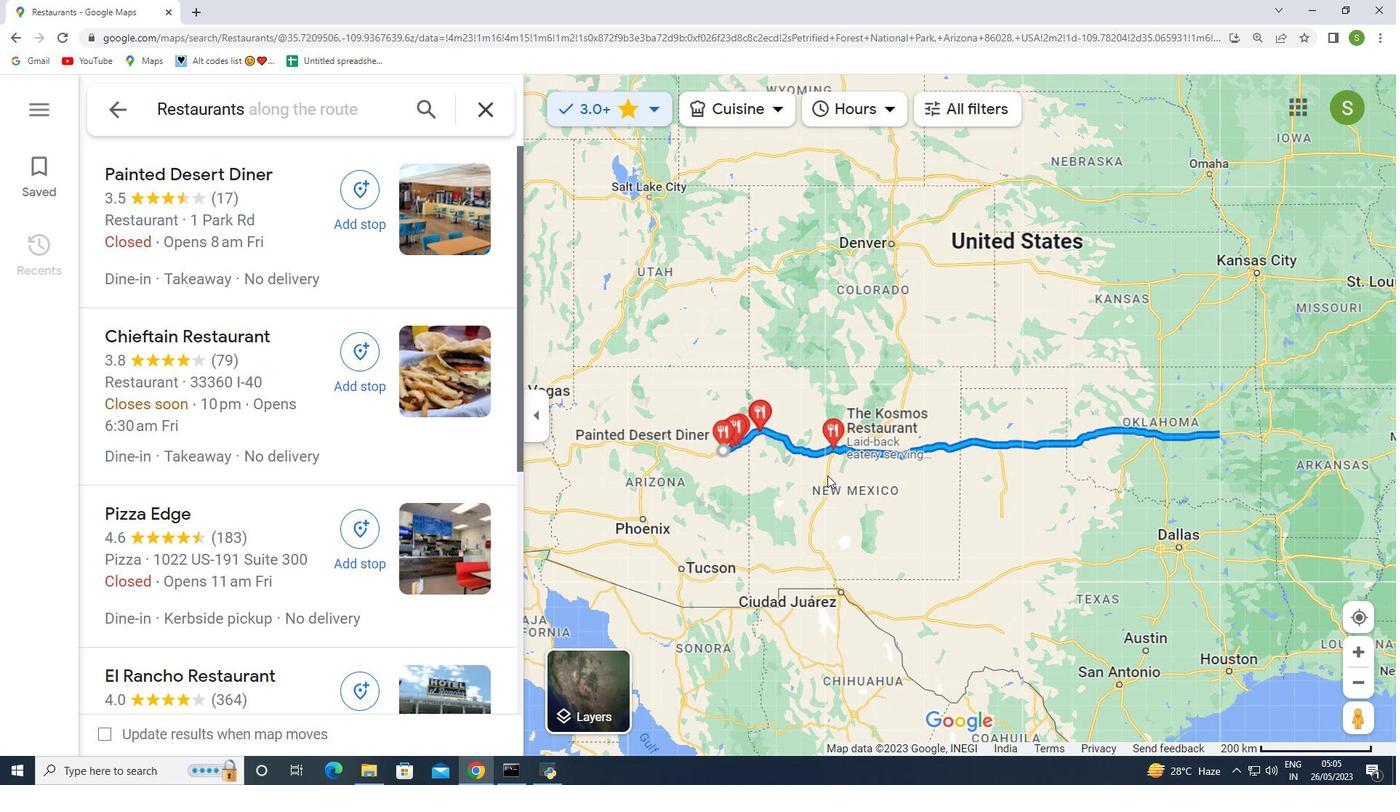 
Action: Mouse scrolled (766, 448) with delta (0, 0)
Screenshot: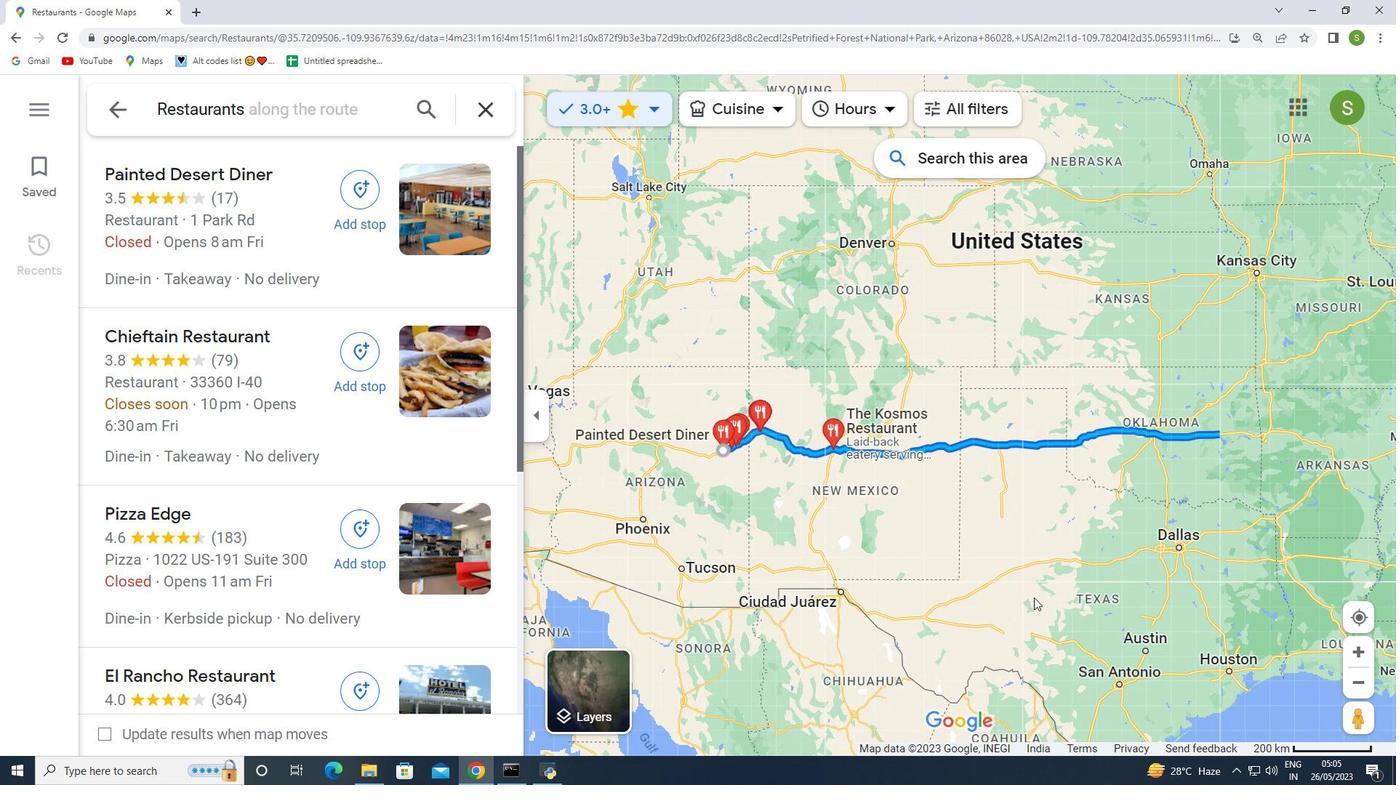 
Action: Mouse moved to (1373, 679)
Screenshot: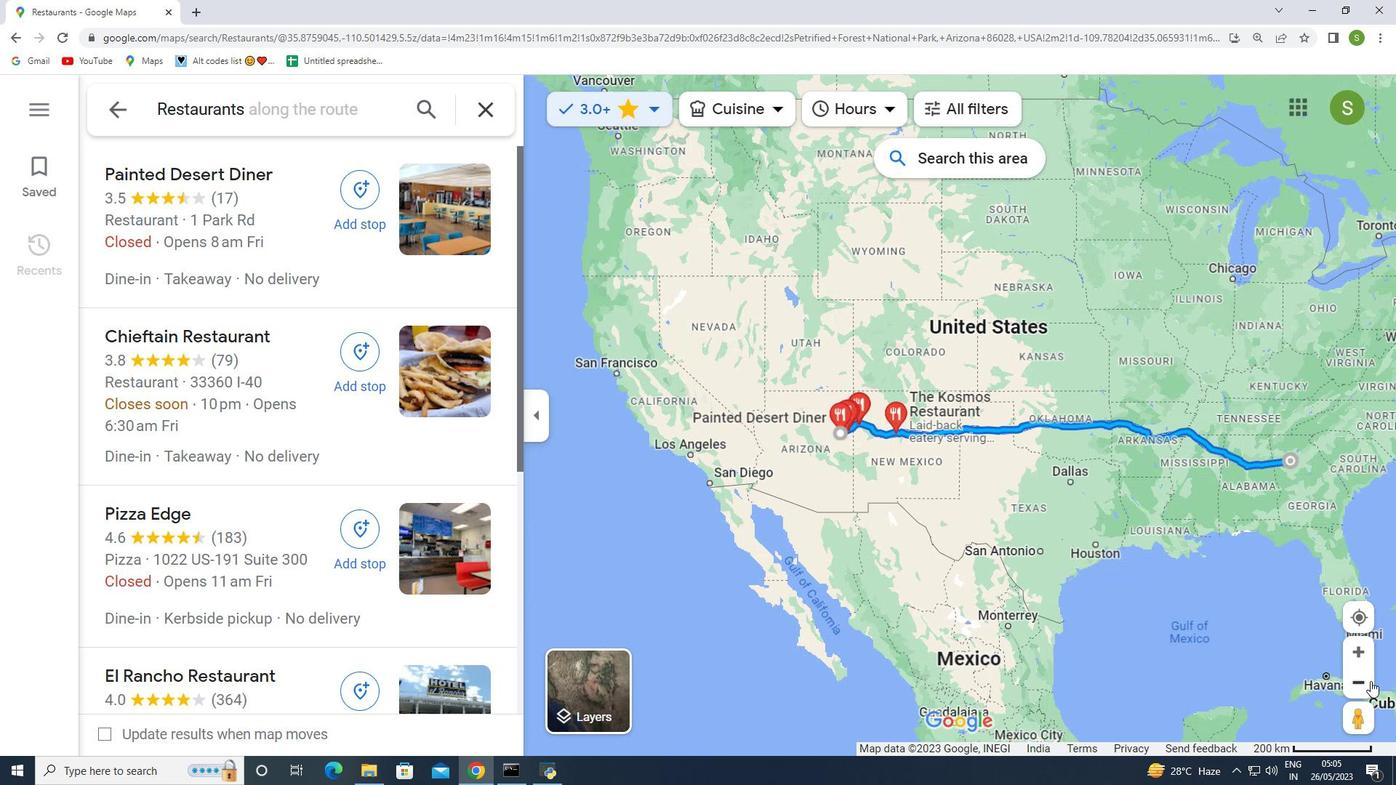 
Action: Mouse pressed left at (1373, 679)
Screenshot: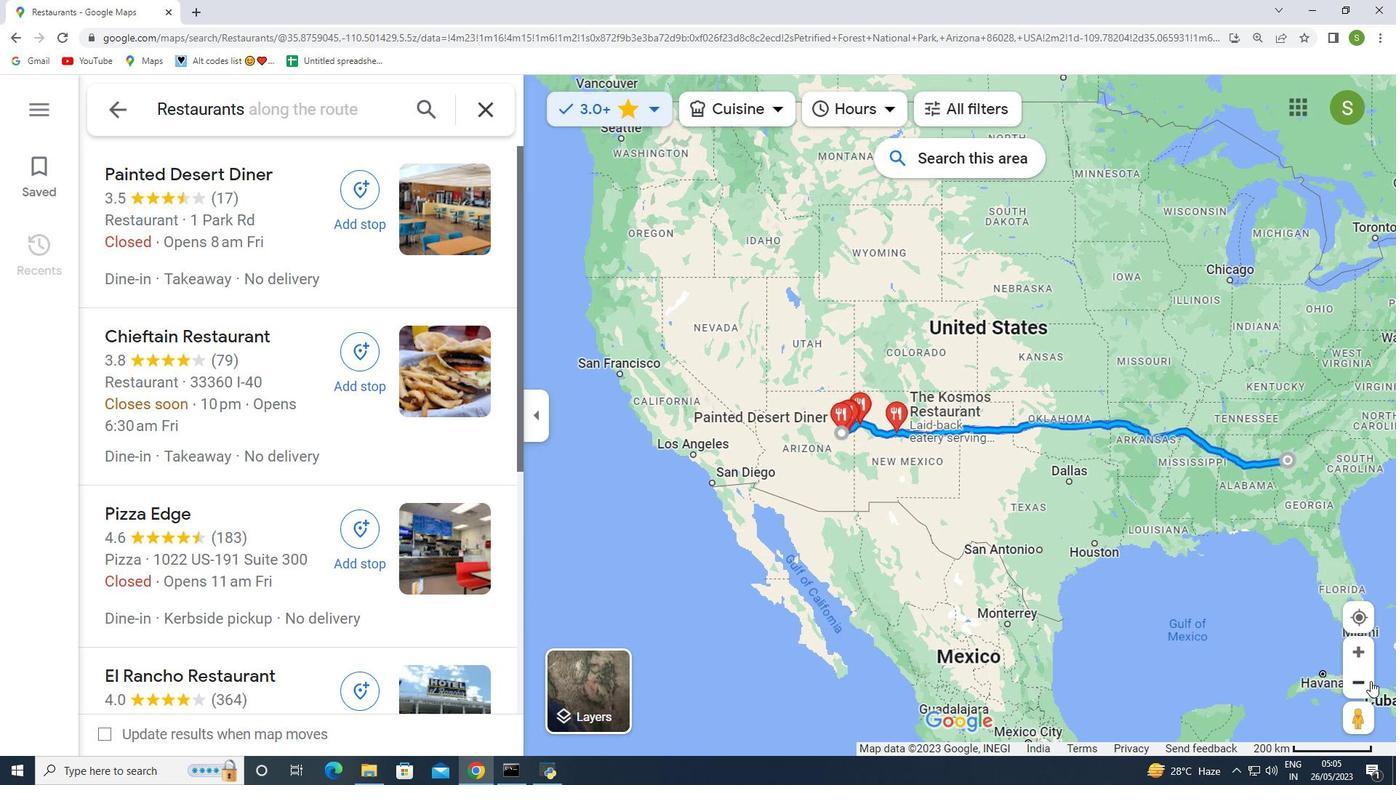 
Action: Mouse moved to (1354, 563)
Screenshot: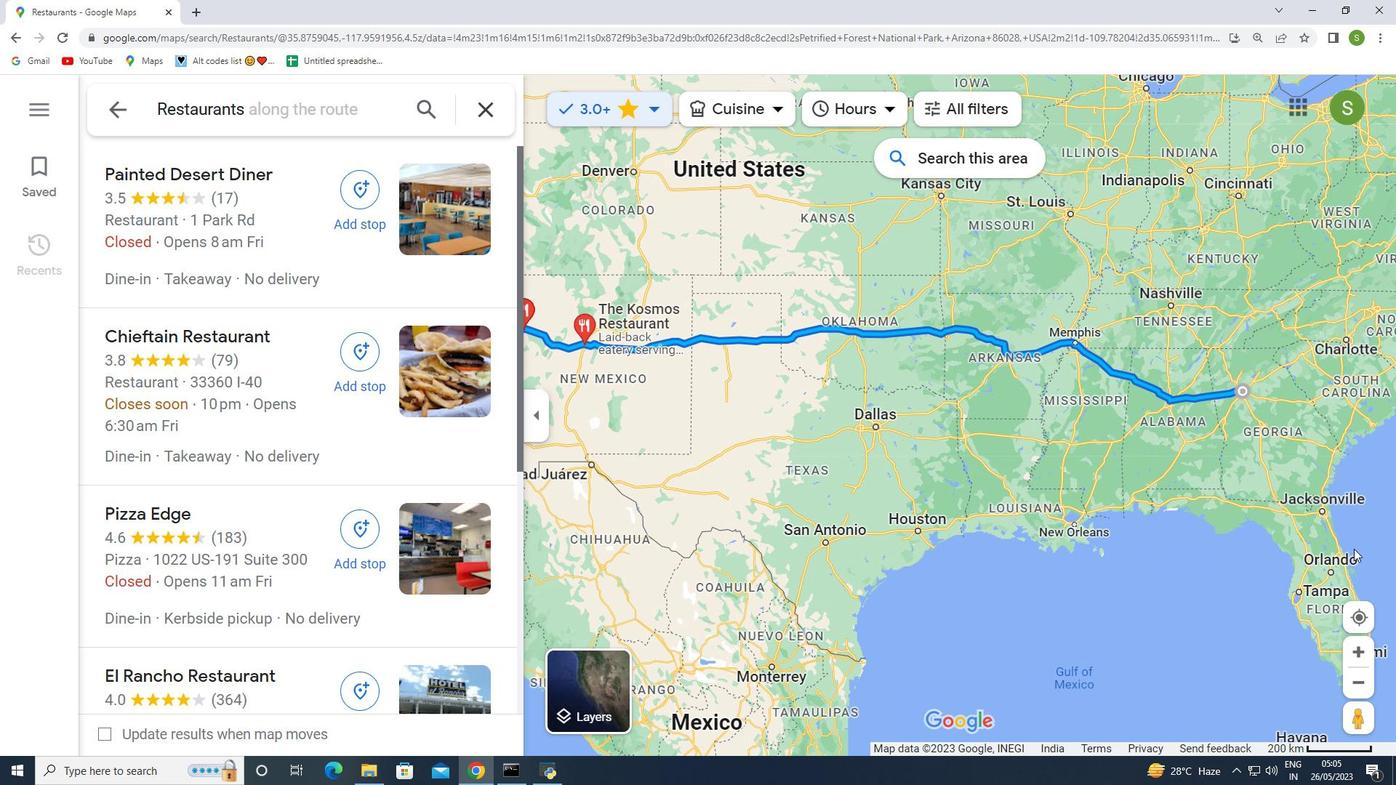 
Action: Mouse scrolled (1354, 563) with delta (0, 0)
Screenshot: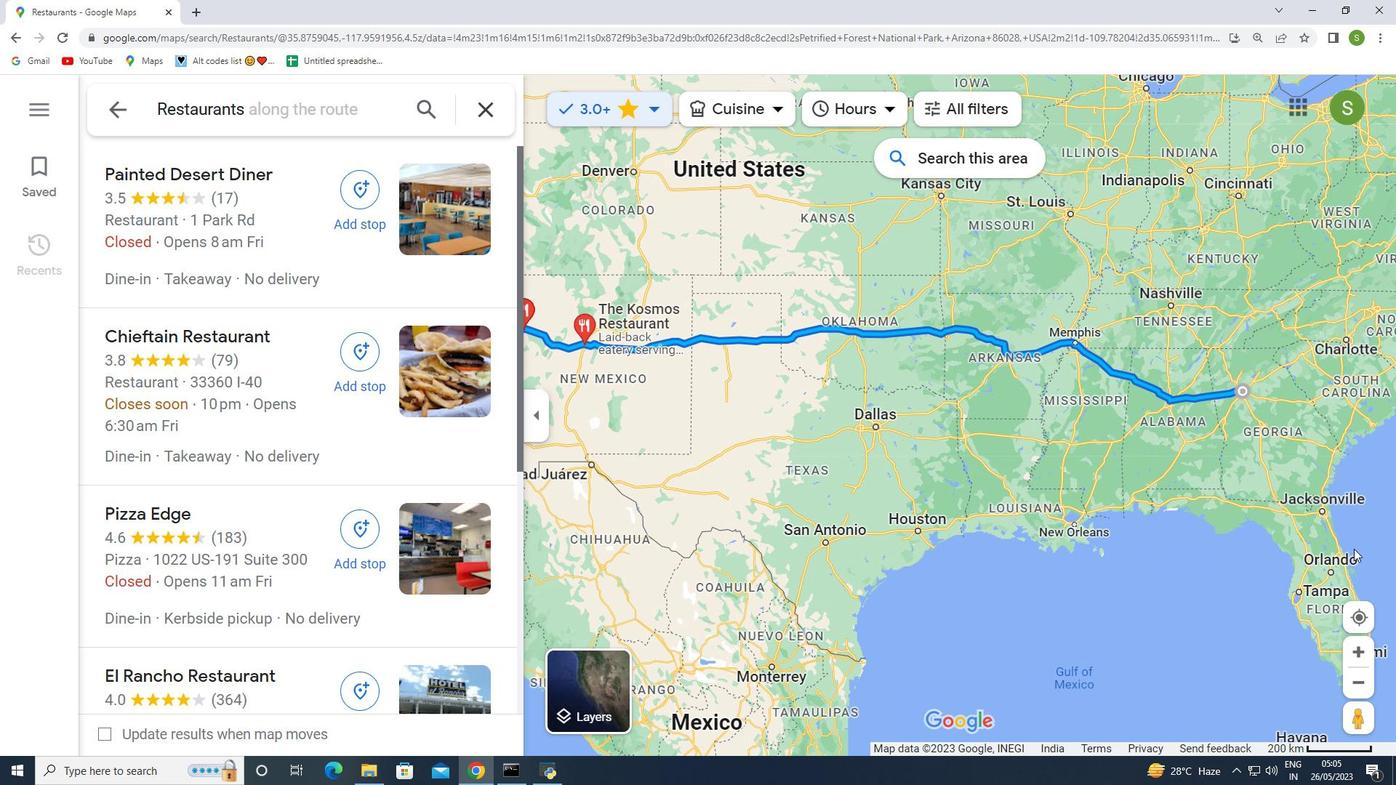
Action: Mouse moved to (1354, 563)
Screenshot: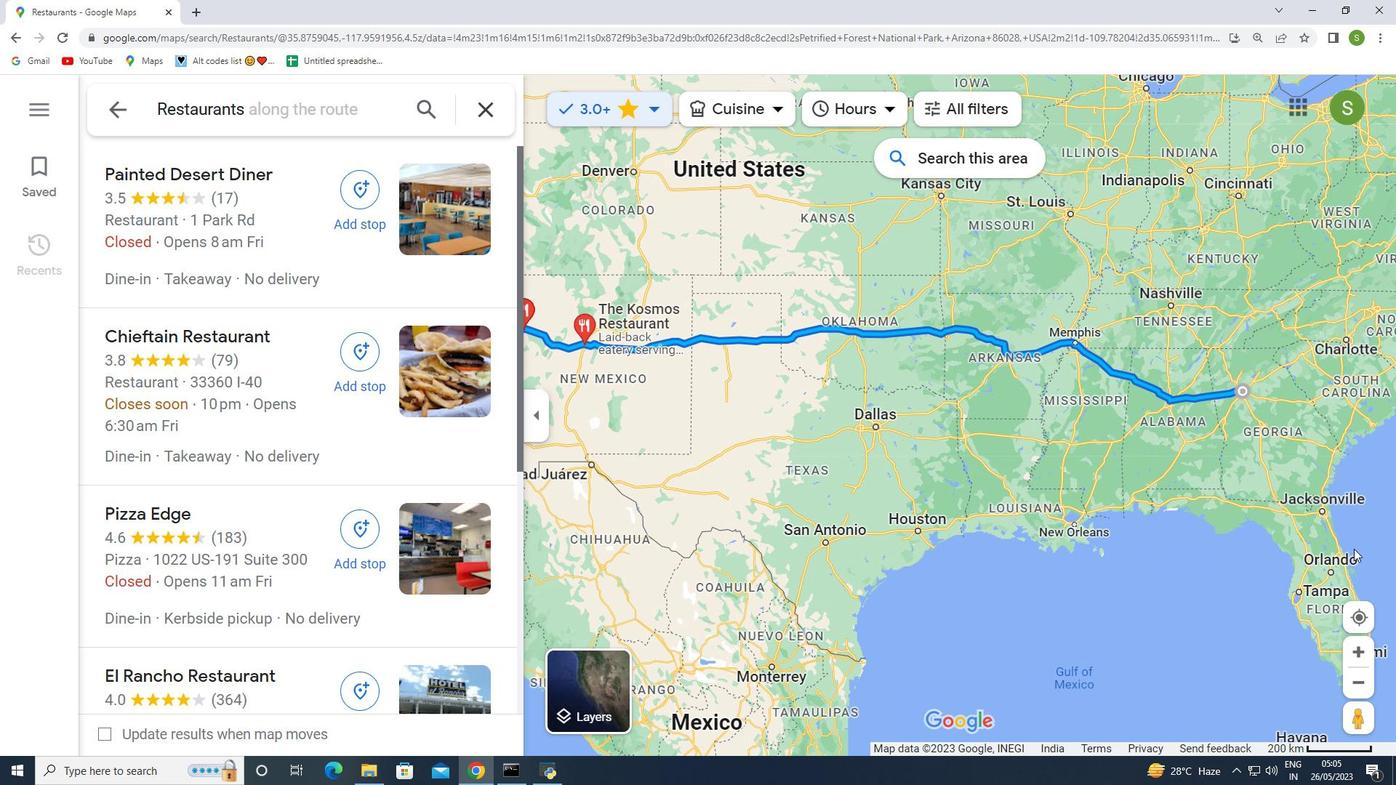 
Action: Mouse scrolled (1354, 563) with delta (0, 0)
Screenshot: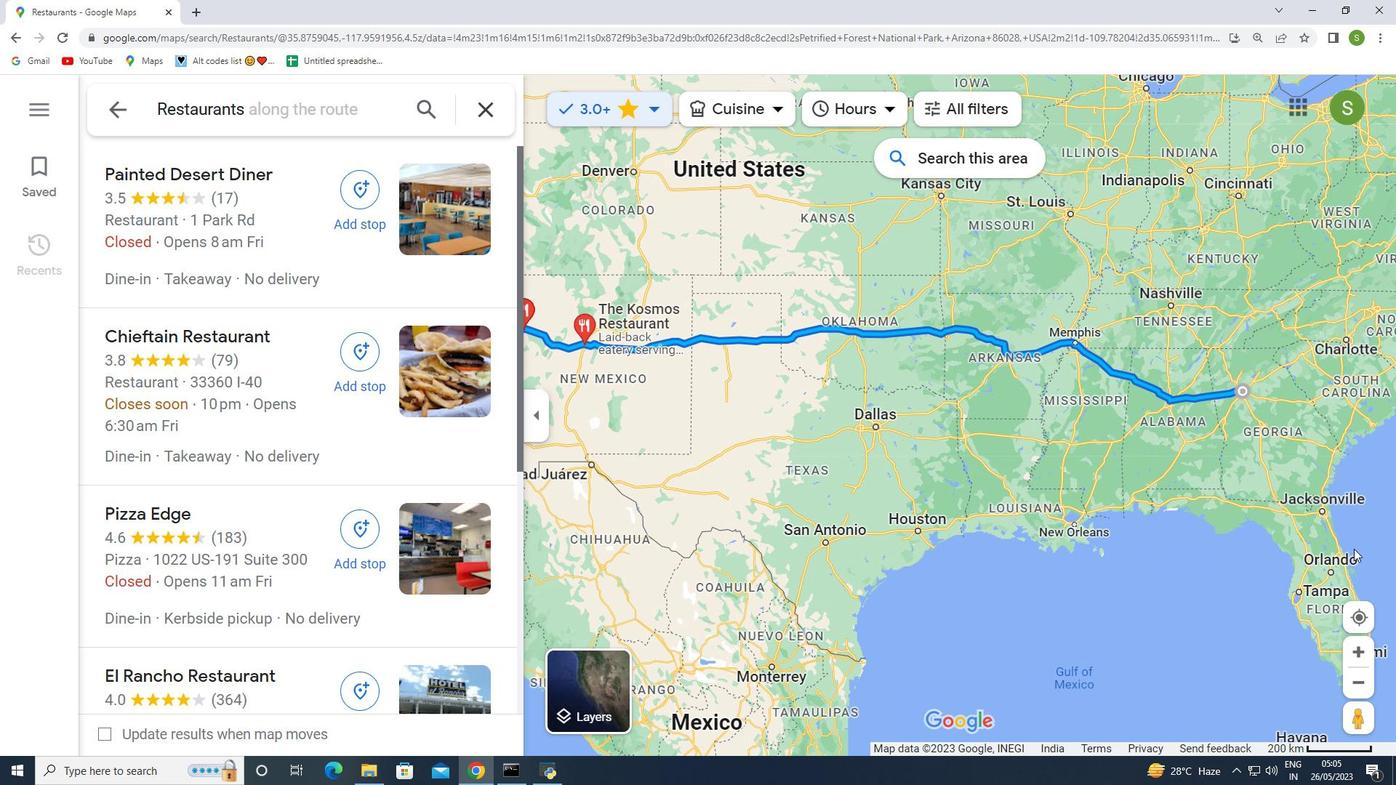 
Action: Mouse moved to (1354, 561)
Screenshot: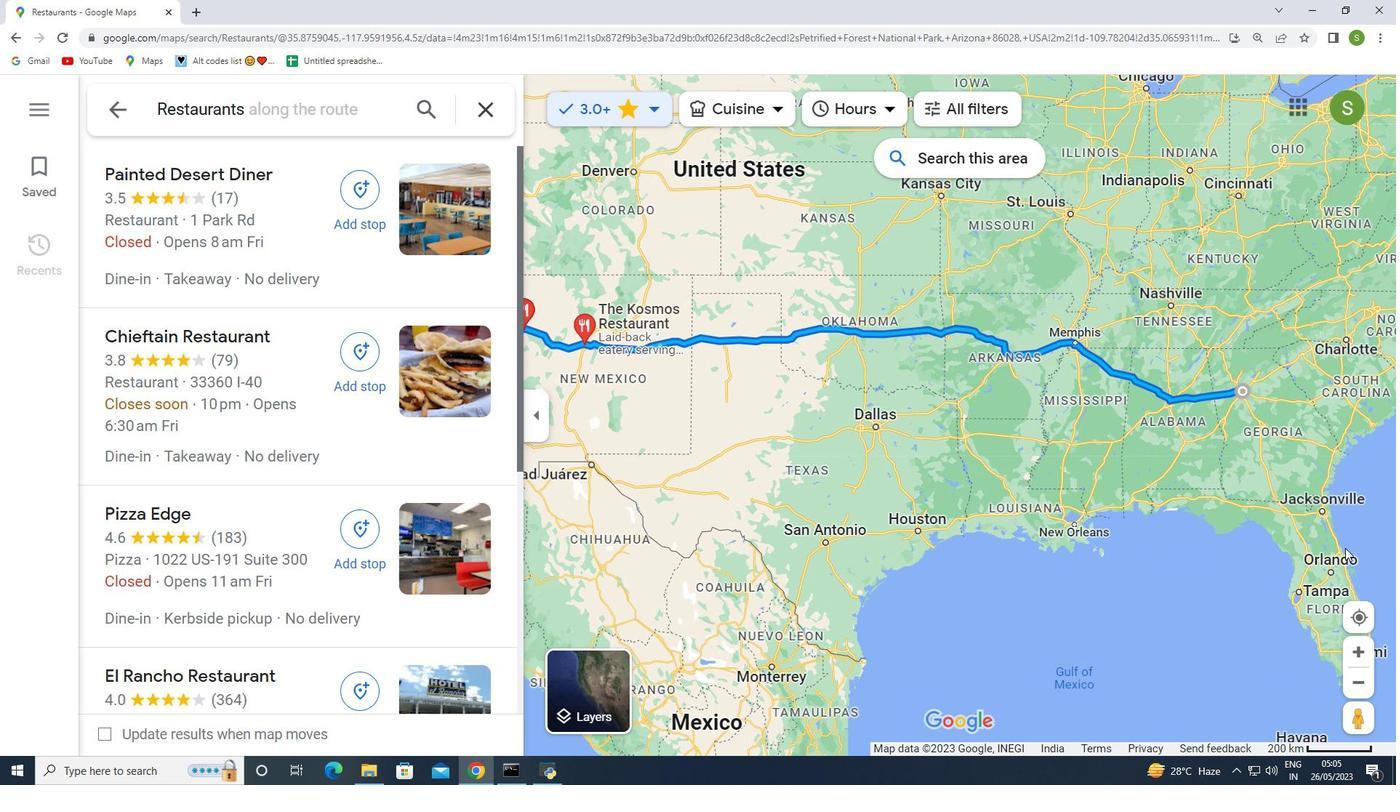 
Action: Mouse scrolled (1354, 562) with delta (0, 0)
Screenshot: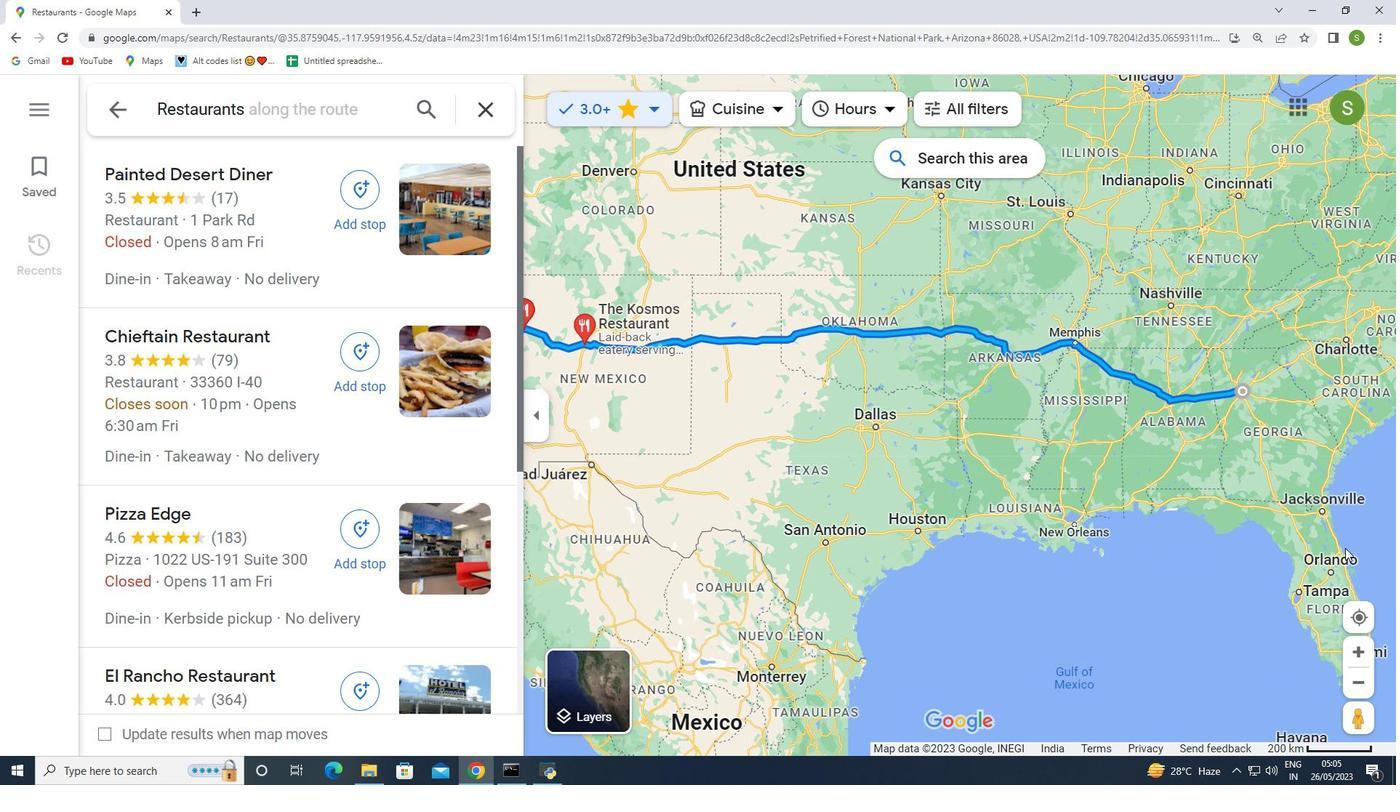 
Action: Mouse moved to (1345, 548)
Screenshot: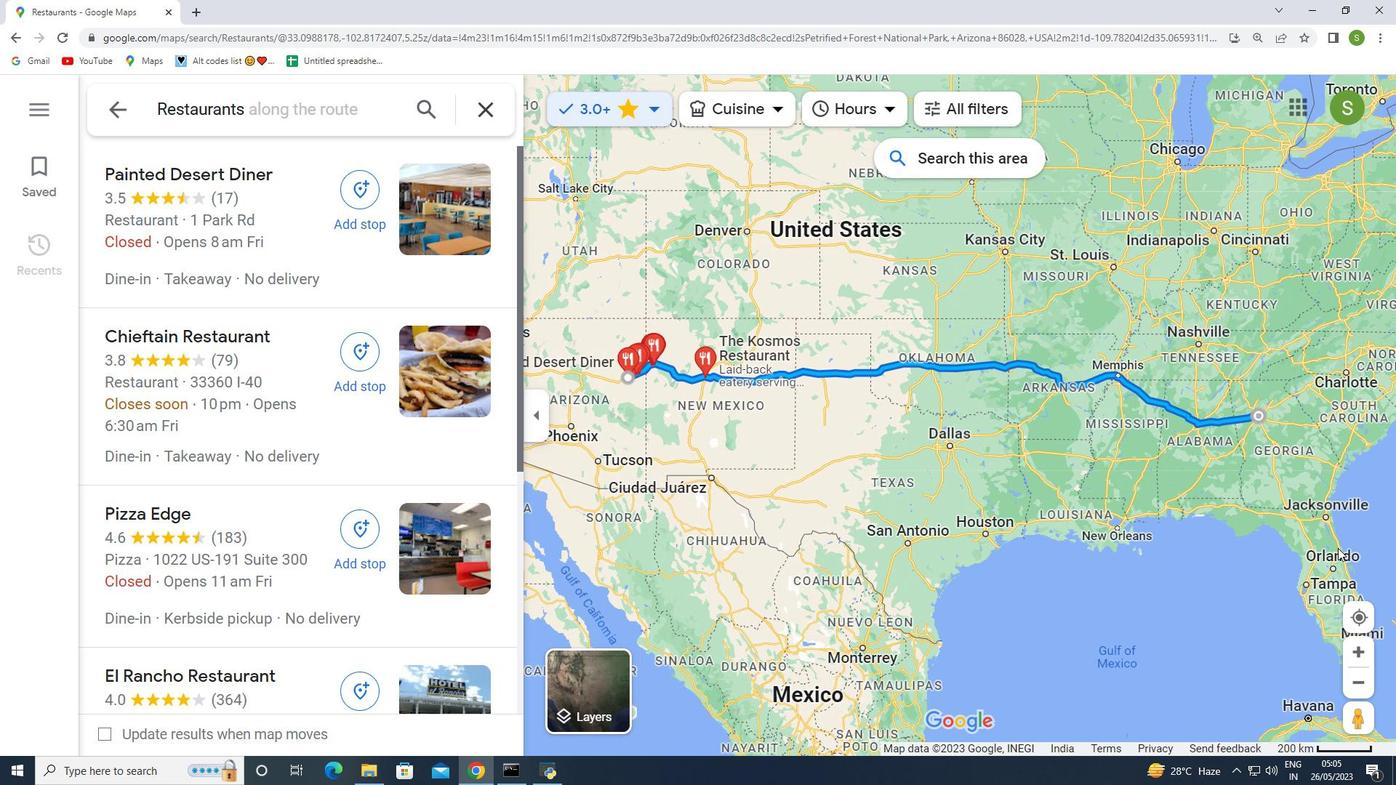 
Action: Mouse scrolled (1345, 547) with delta (0, 0)
Screenshot: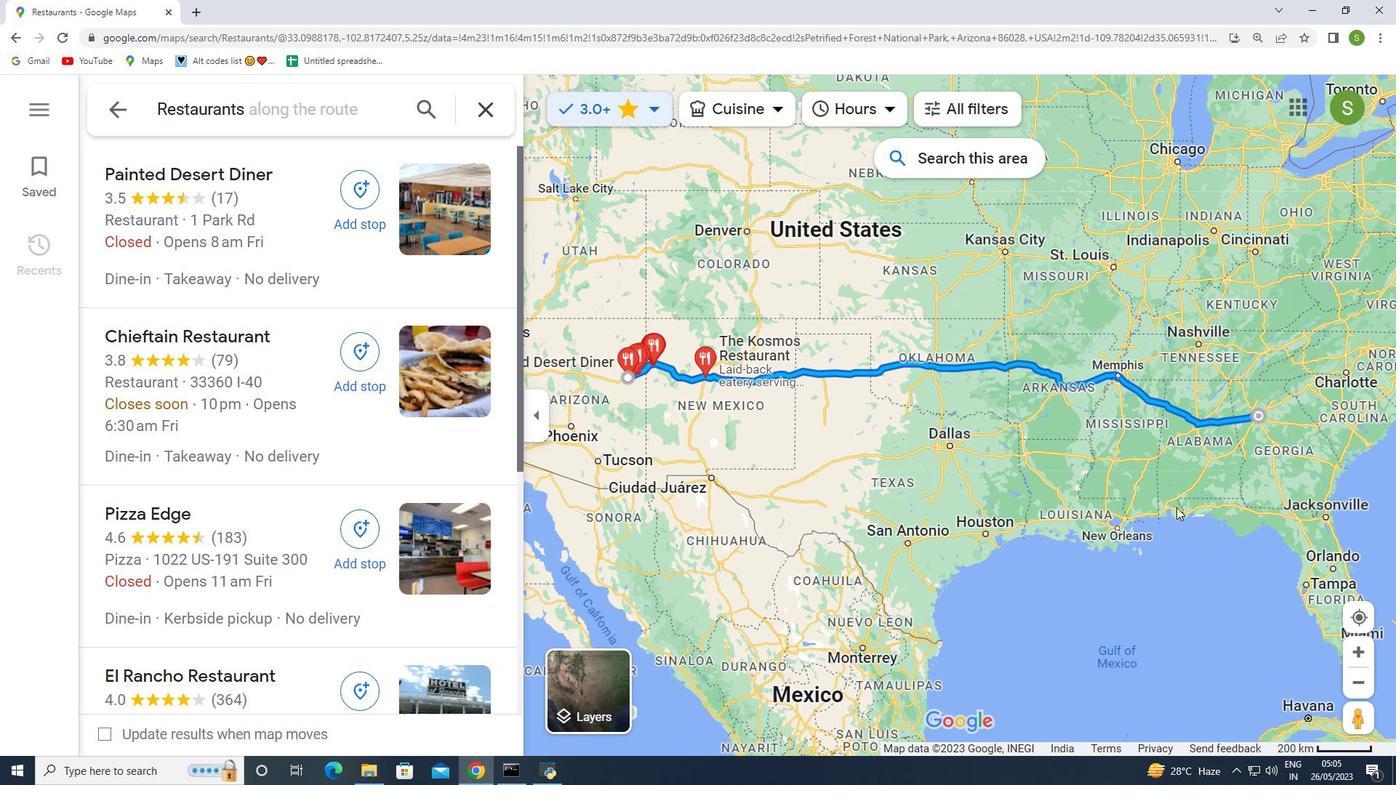 
Action: Mouse moved to (872, 100)
Screenshot: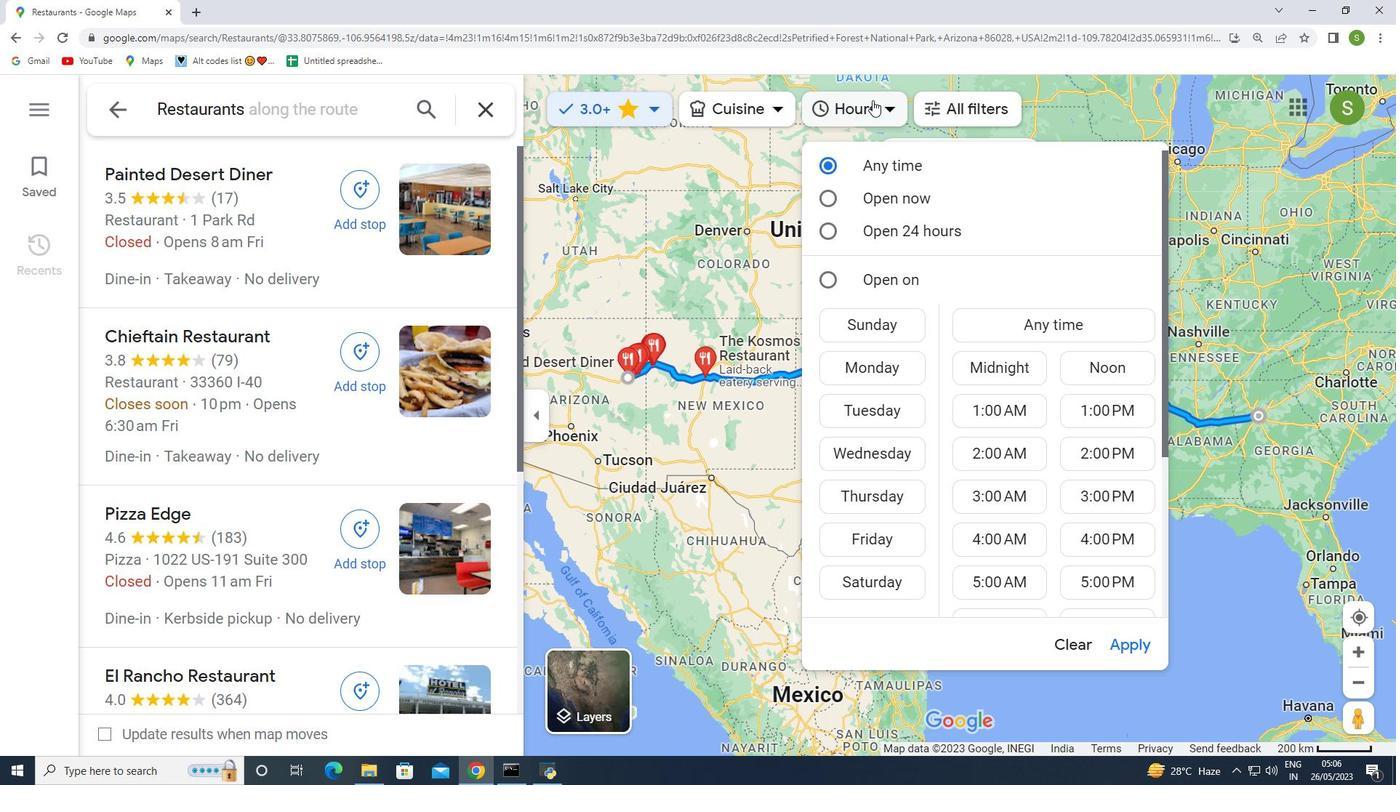 
Action: Mouse pressed left at (872, 100)
Screenshot: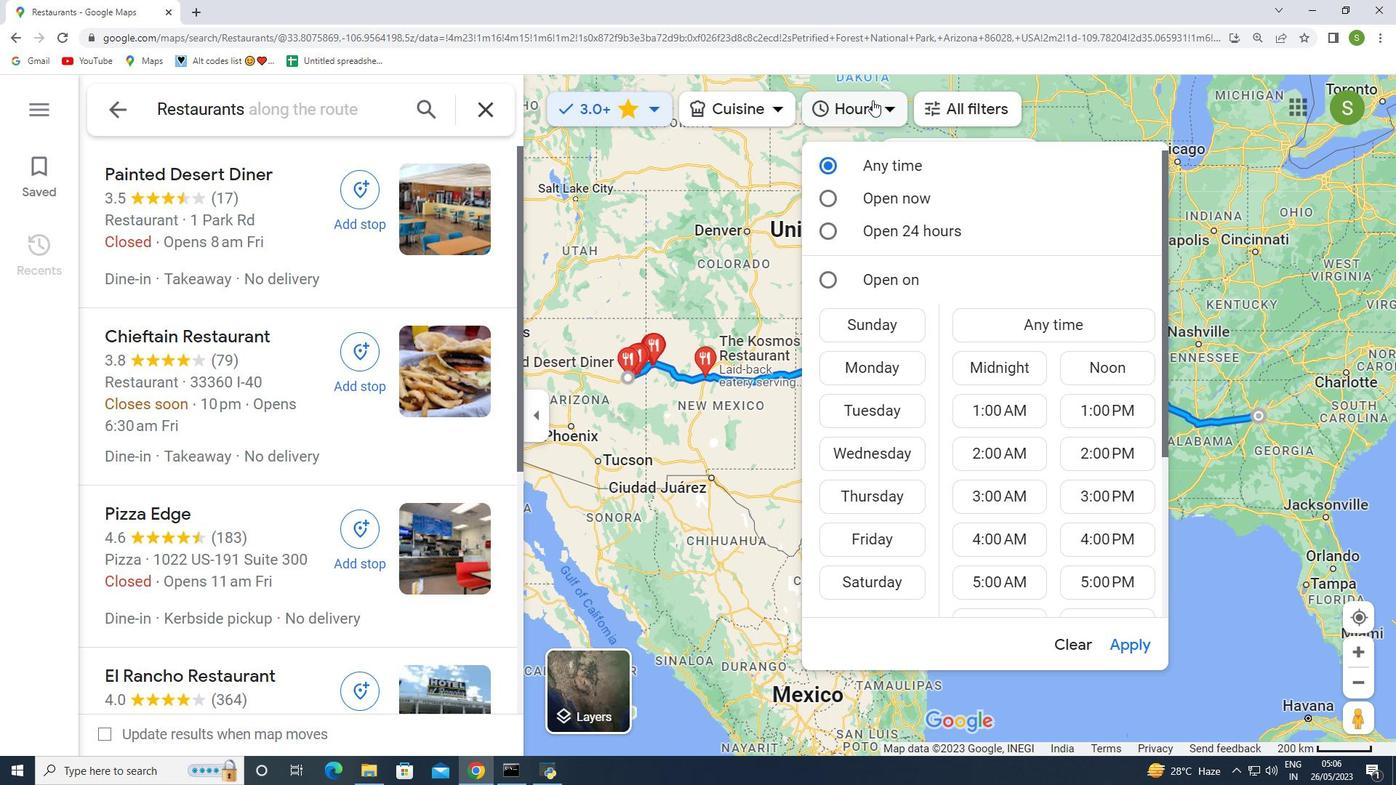 
Action: Mouse moved to (864, 362)
Screenshot: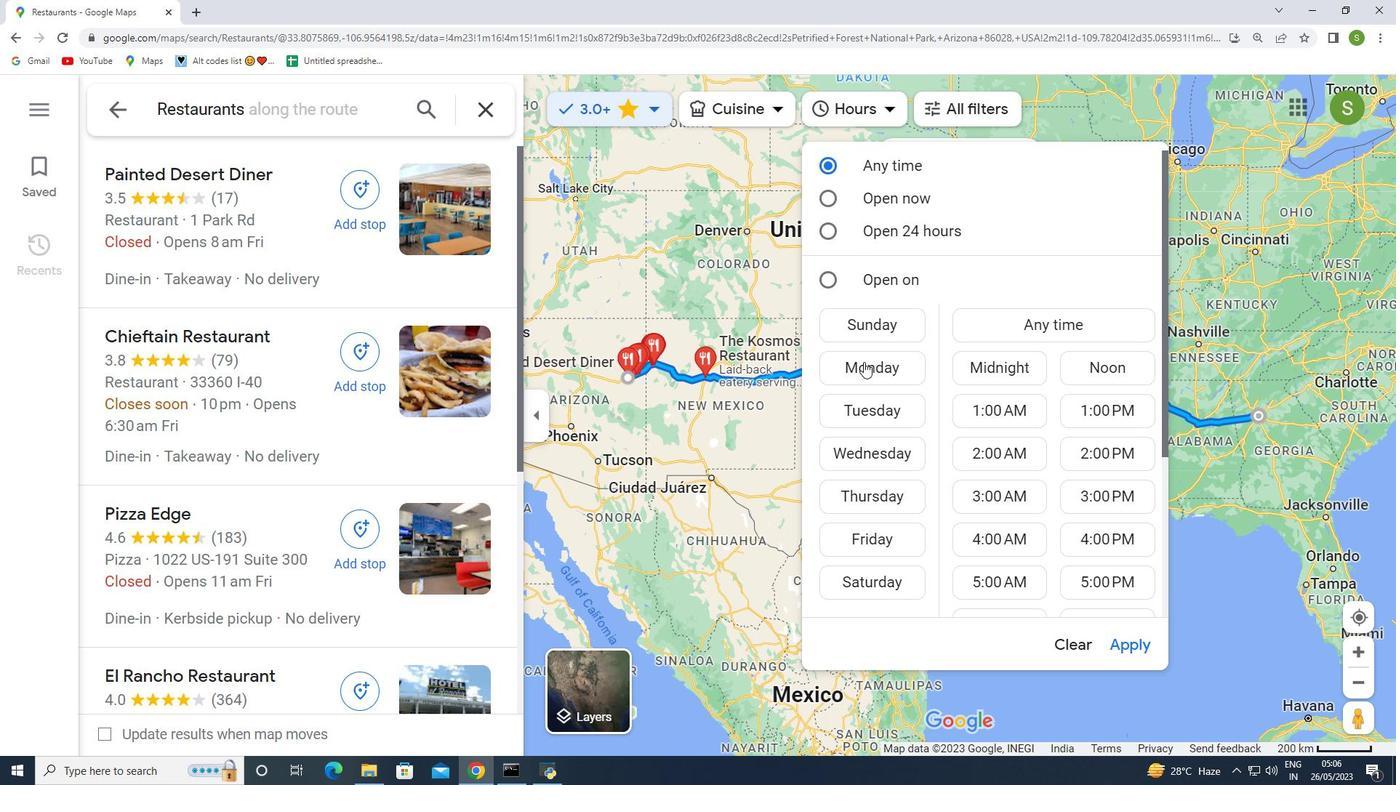 
Action: Mouse pressed left at (864, 362)
Screenshot: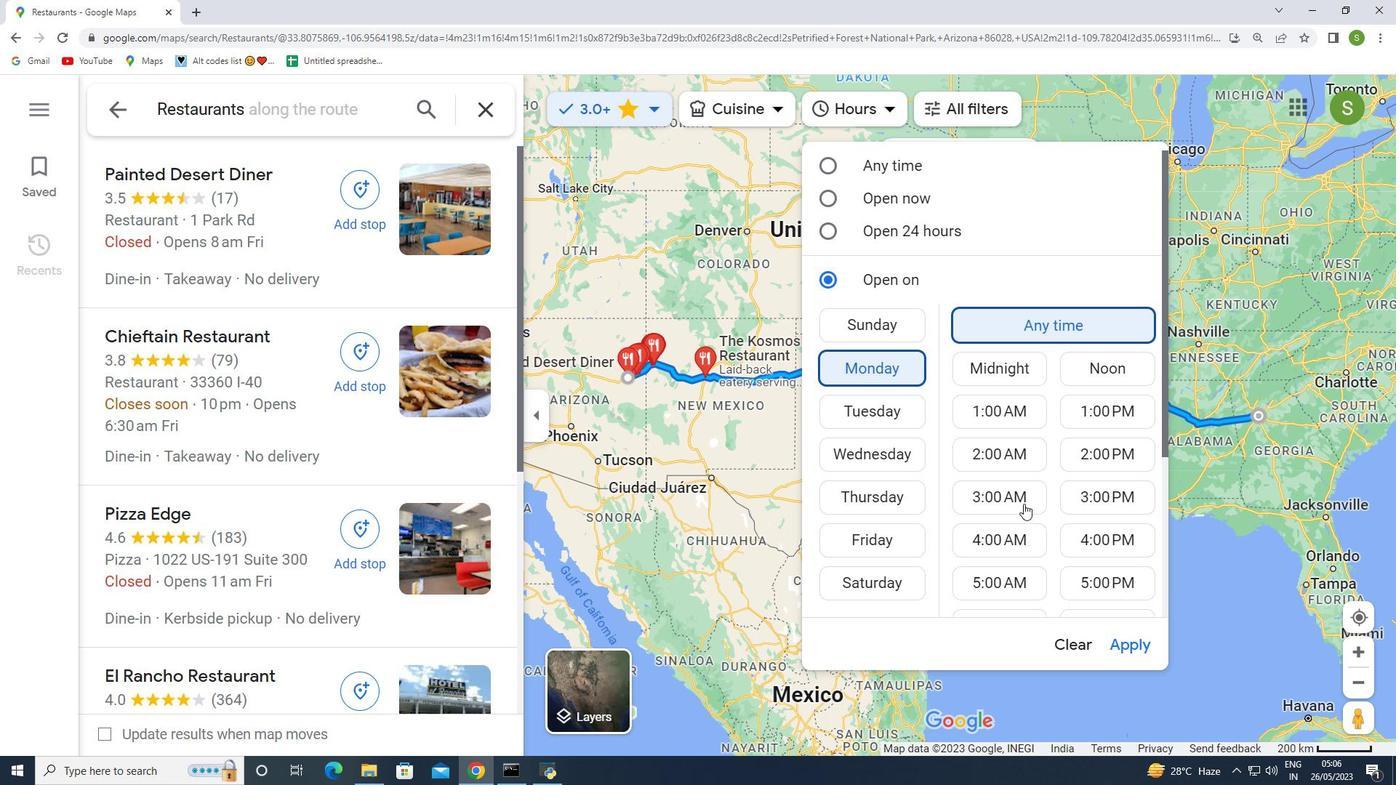
Action: Mouse moved to (1031, 512)
Screenshot: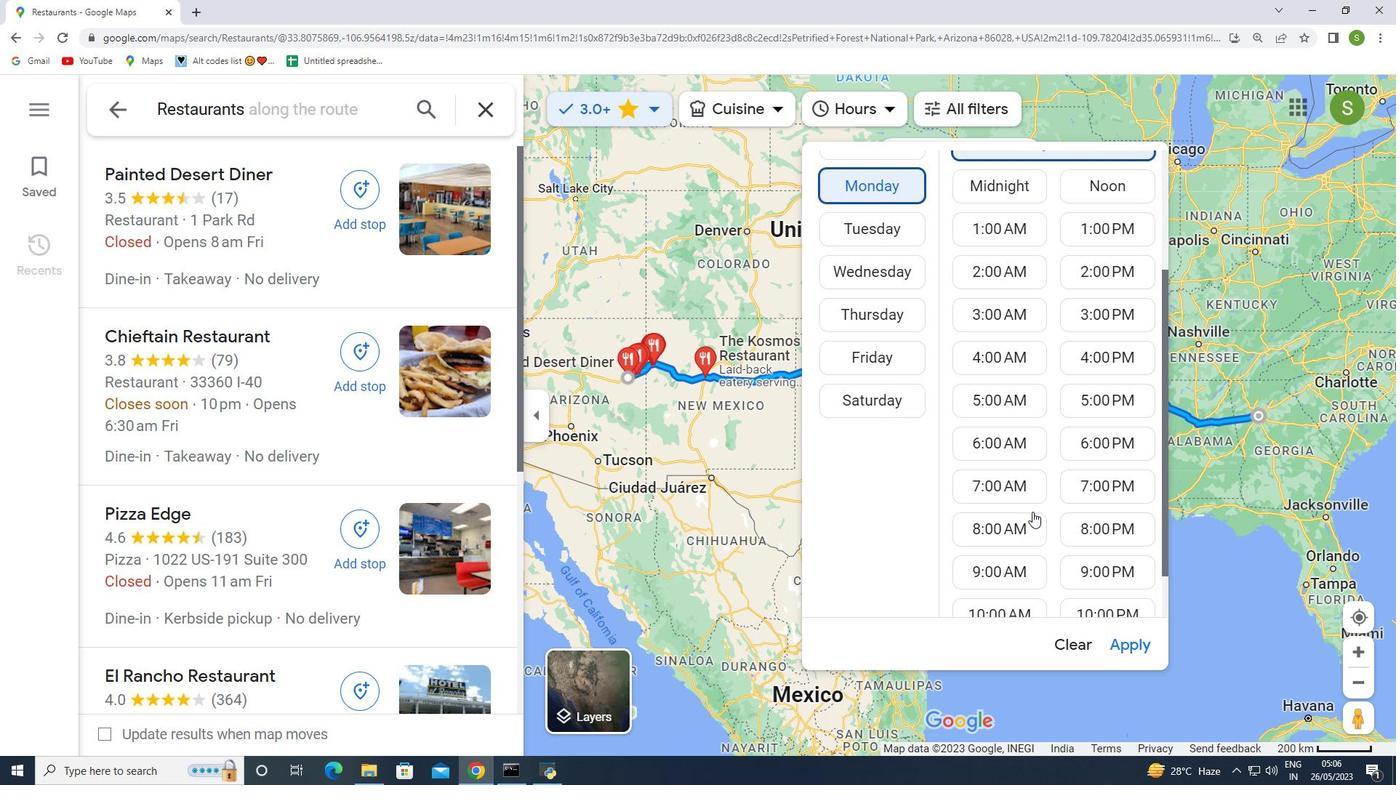 
Action: Mouse scrolled (1031, 511) with delta (0, 0)
Screenshot: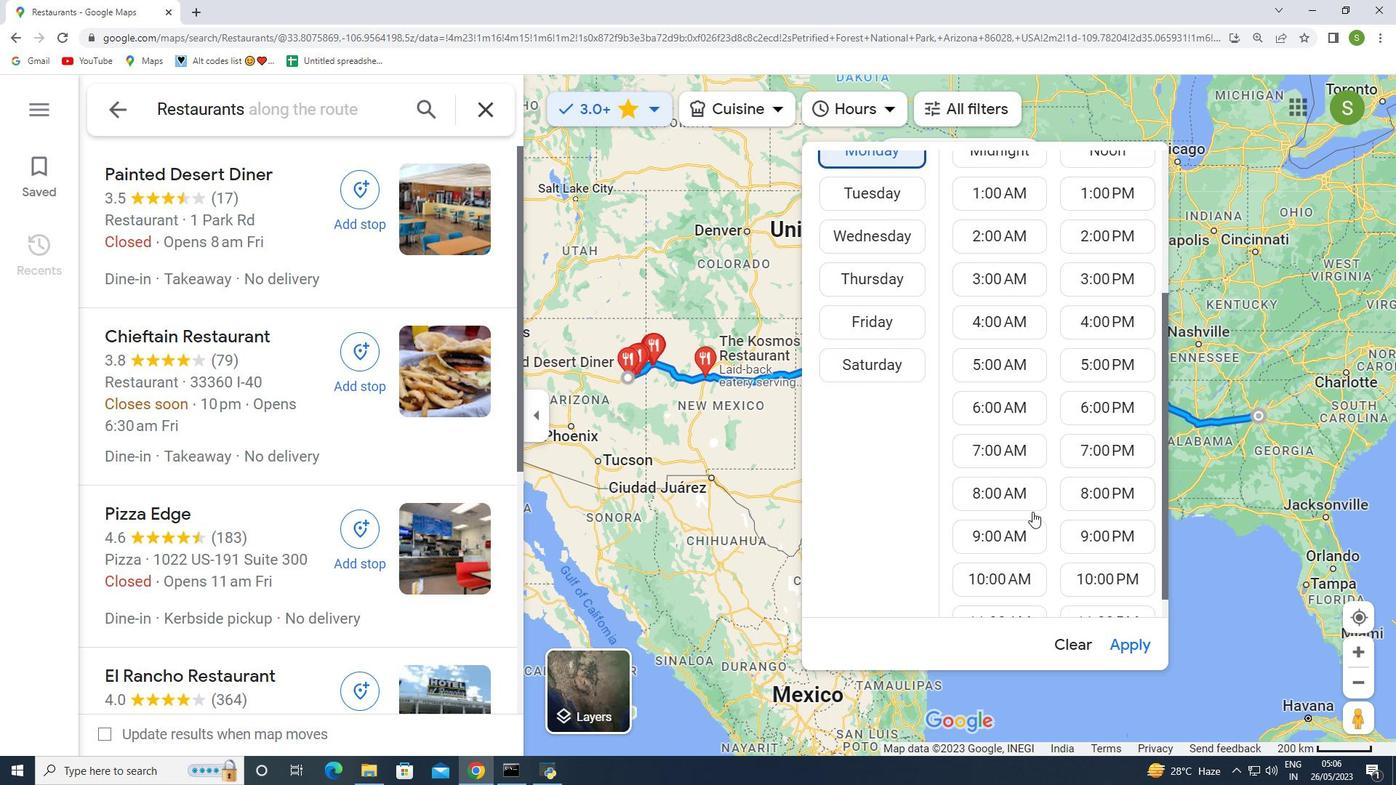 
Action: Mouse scrolled (1031, 511) with delta (0, 0)
Screenshot: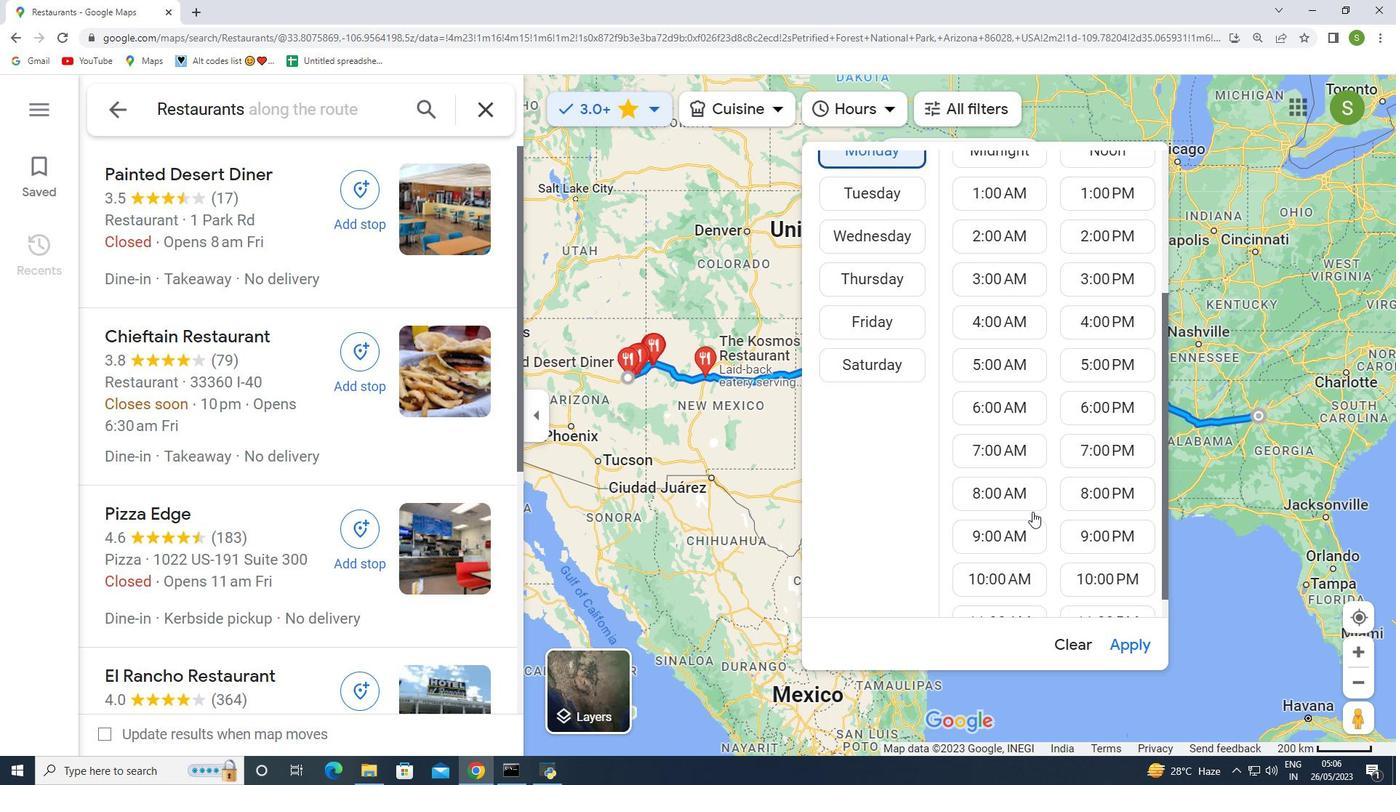 
Action: Mouse moved to (1032, 512)
Screenshot: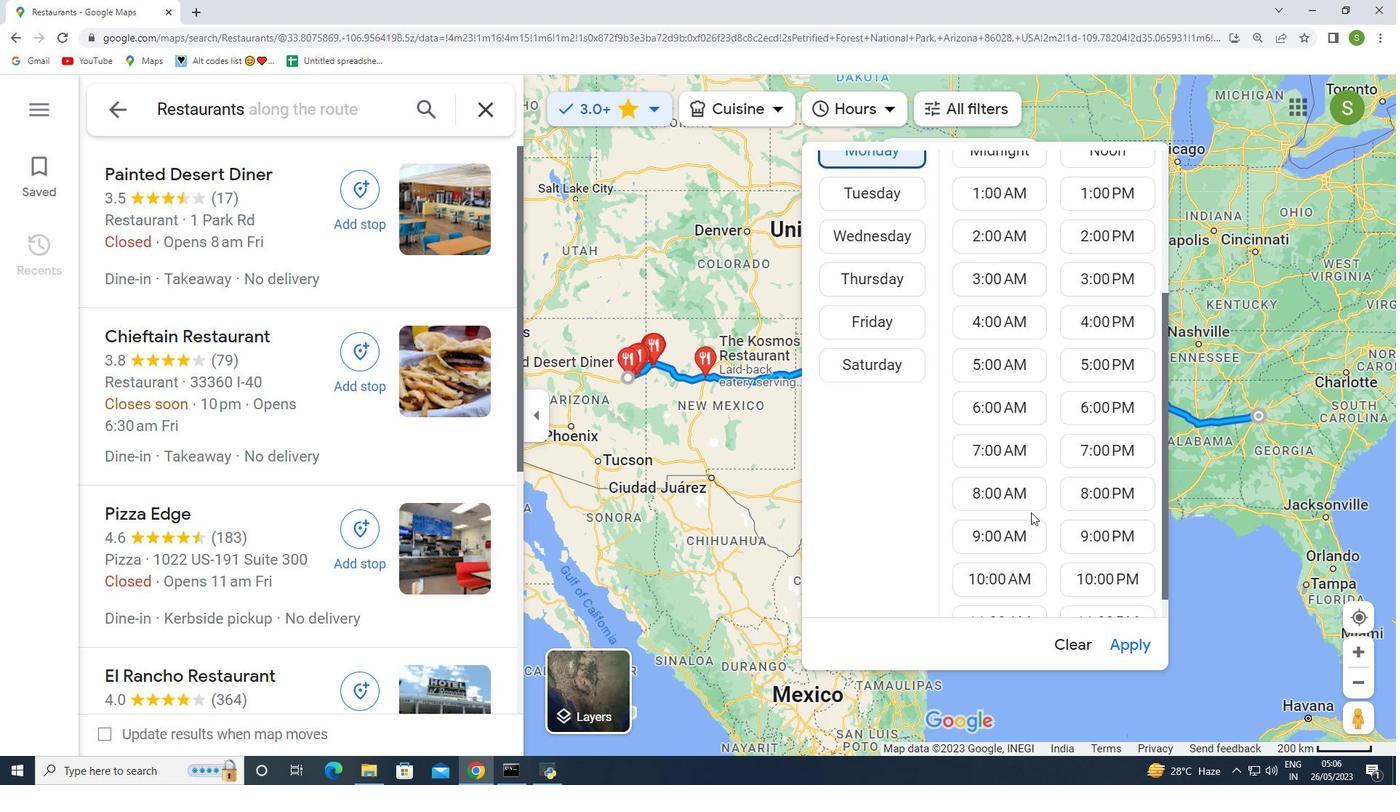 
Action: Mouse scrolled (1032, 511) with delta (0, 0)
Screenshot: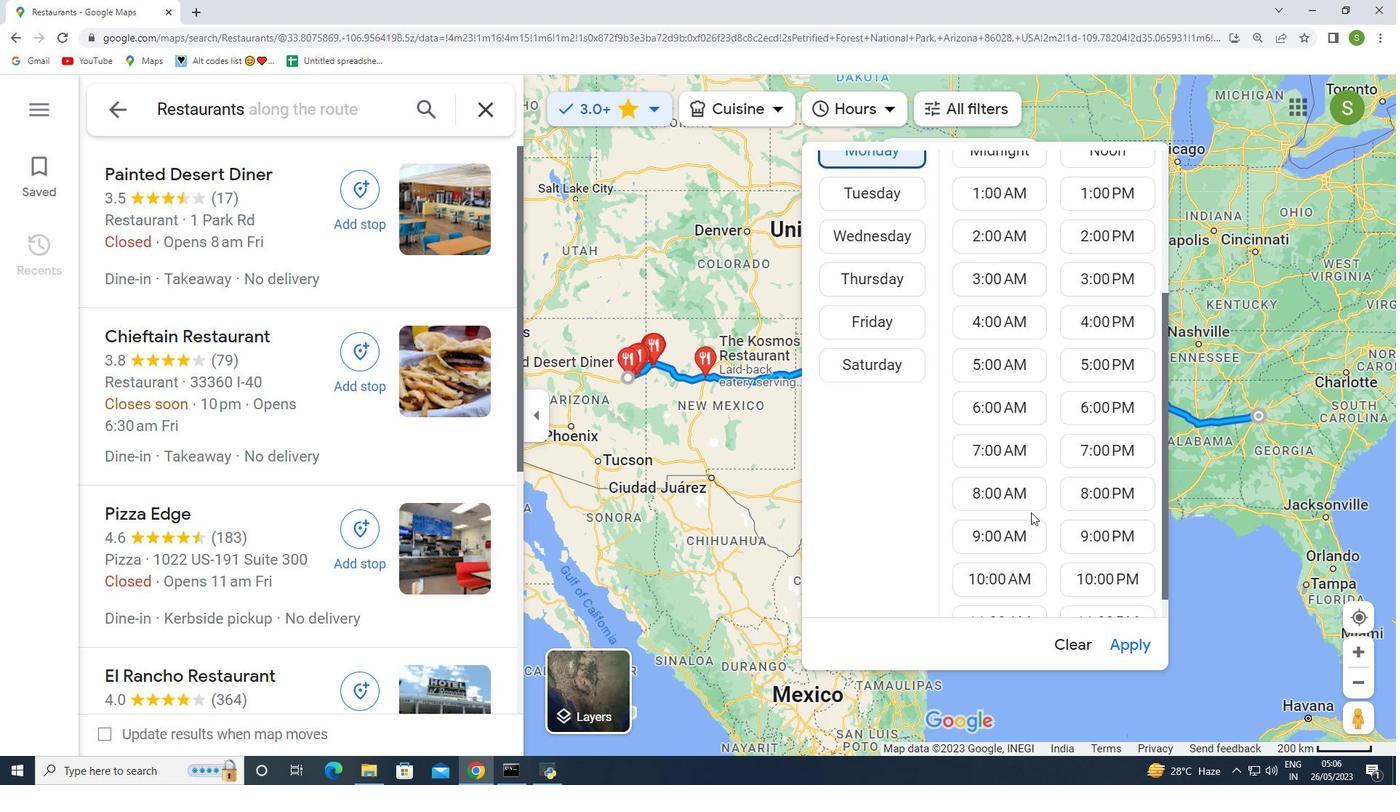
Action: Mouse moved to (1031, 512)
Screenshot: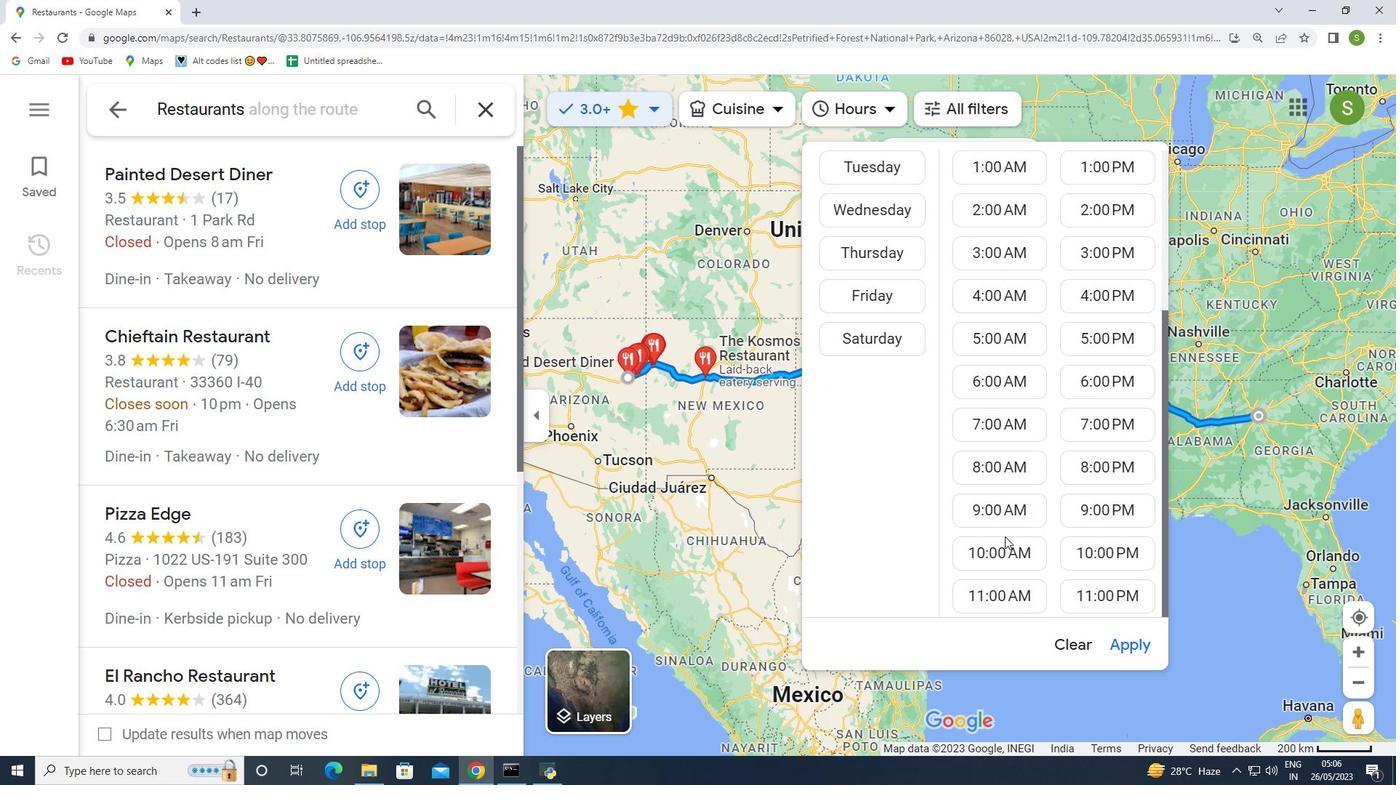 
Action: Mouse scrolled (1031, 512) with delta (0, 0)
Screenshot: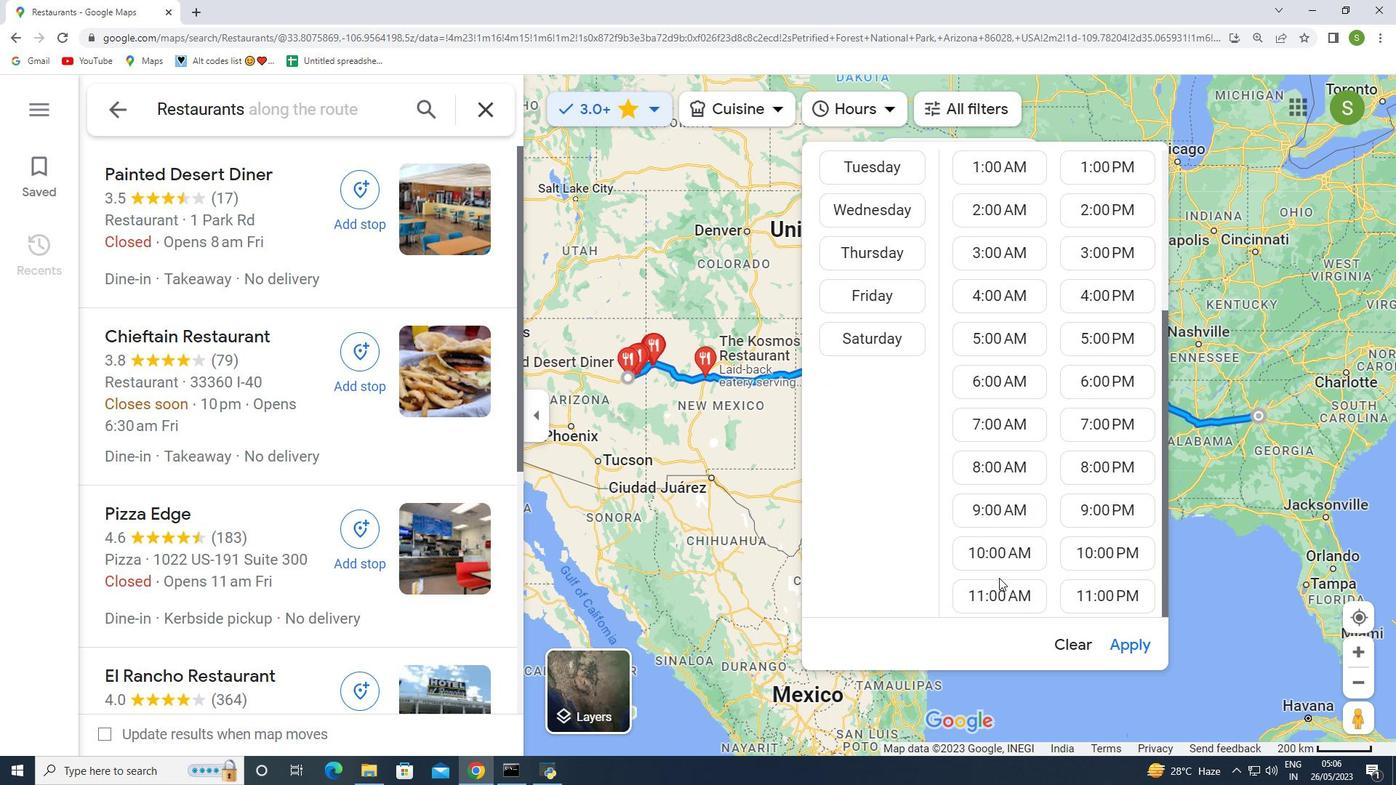 
Action: Mouse scrolled (1031, 512) with delta (0, 0)
Screenshot: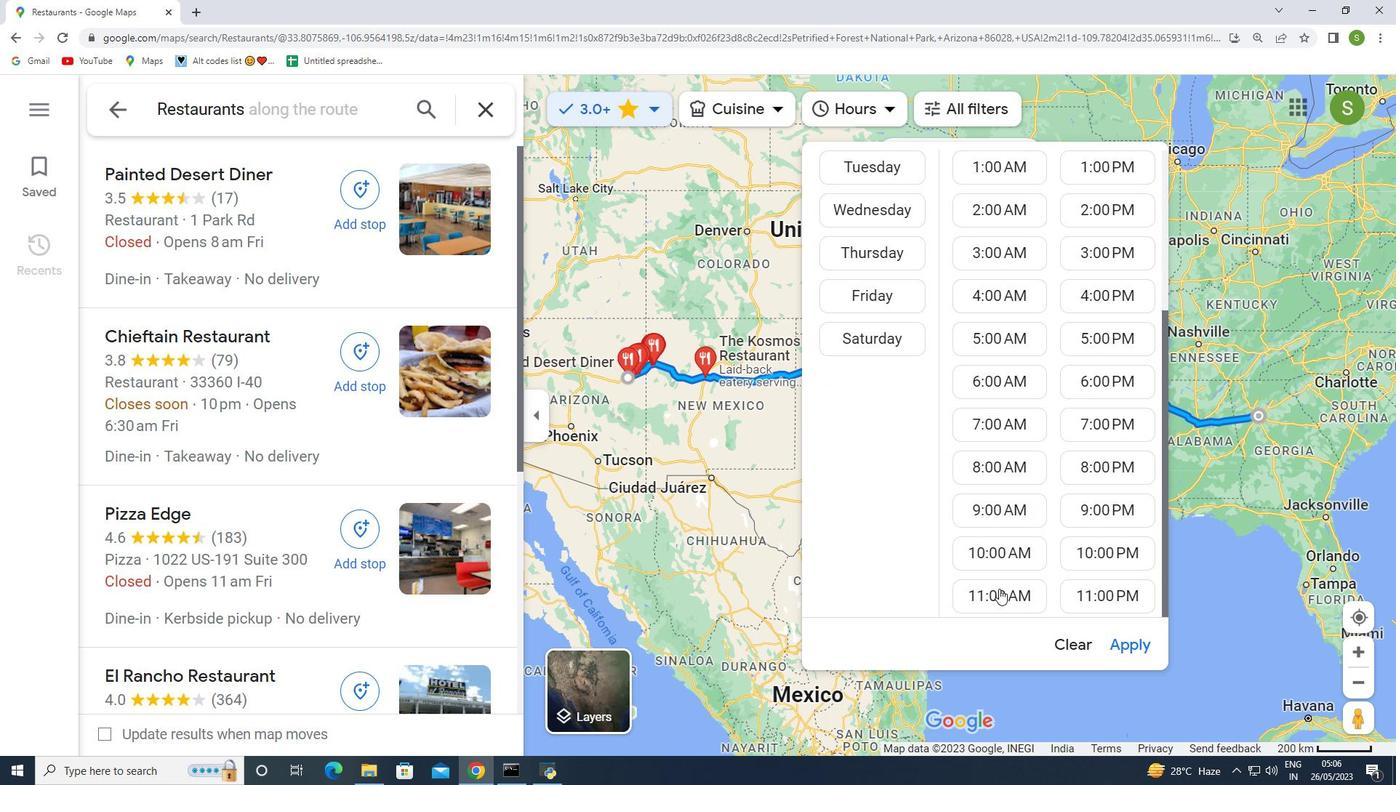 
Action: Mouse moved to (1002, 594)
Screenshot: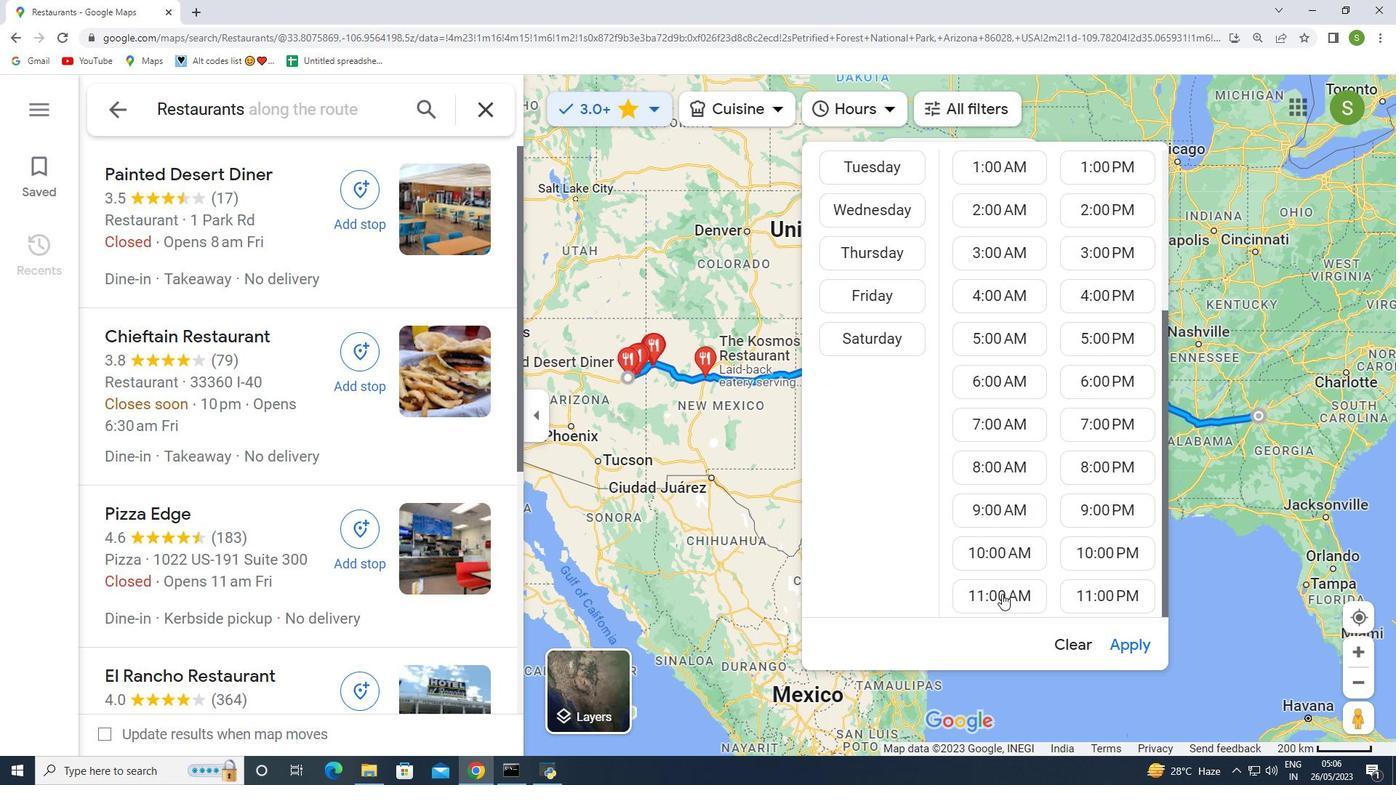 
Action: Mouse pressed left at (1002, 594)
Screenshot: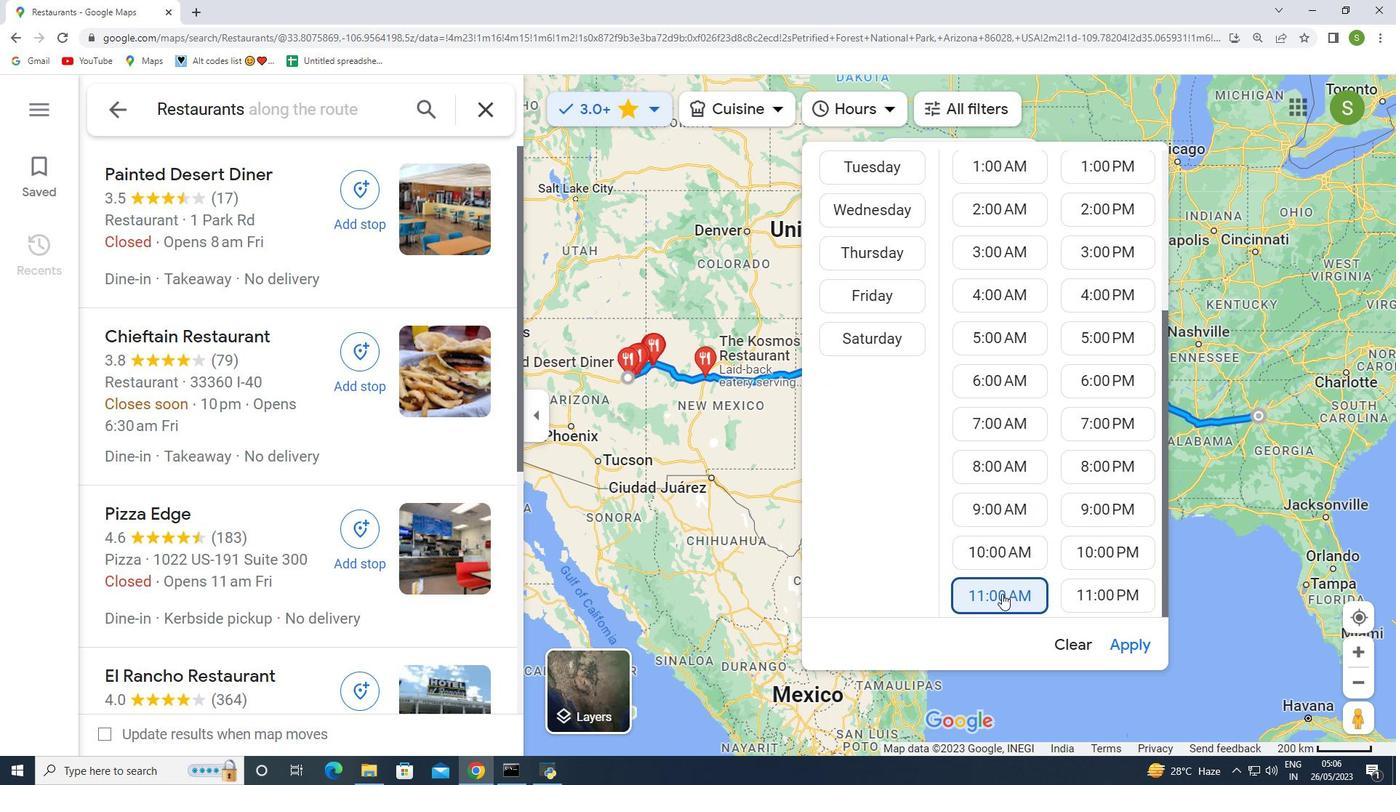 
Action: Mouse moved to (1123, 647)
Screenshot: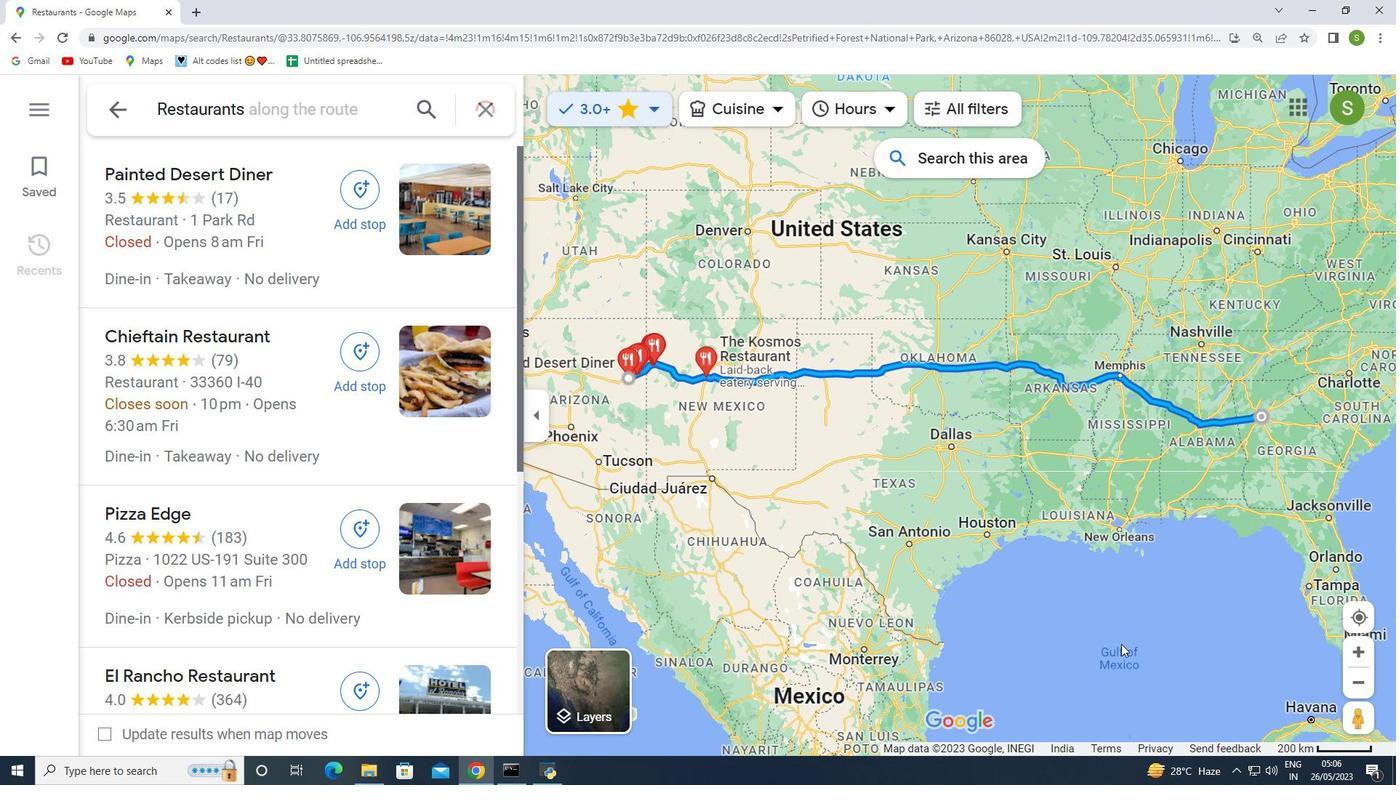 
Action: Mouse pressed left at (1123, 647)
Screenshot: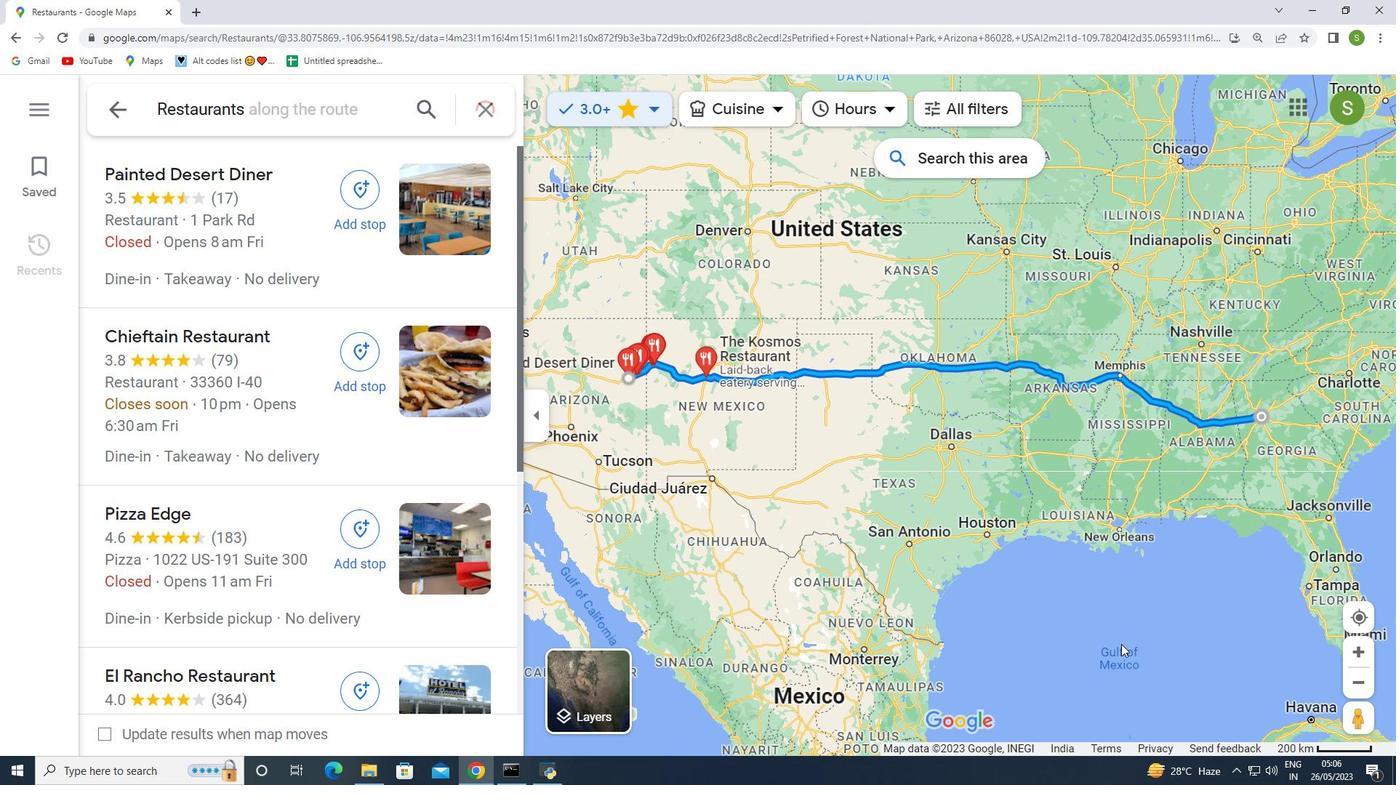 
Action: Mouse moved to (766, 106)
Screenshot: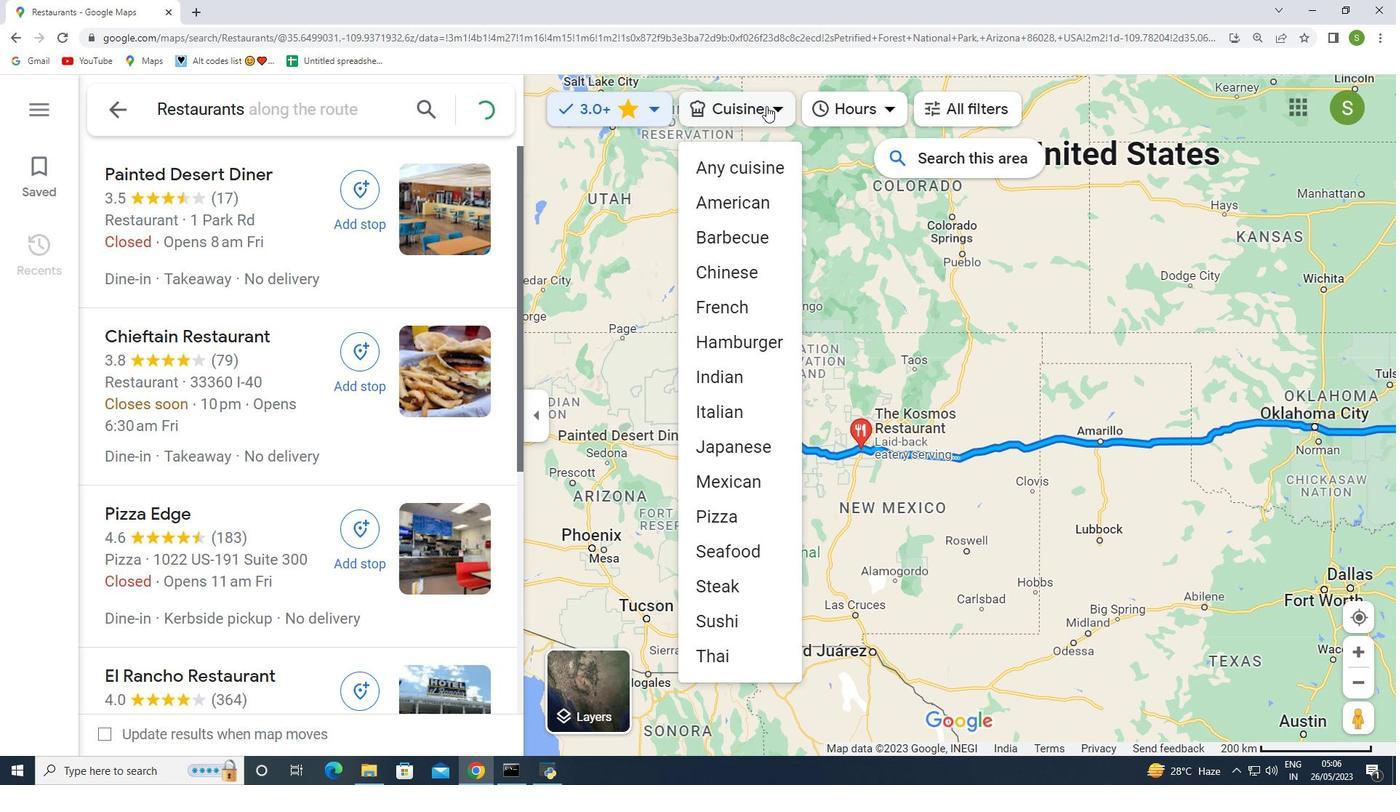 
Action: Mouse pressed left at (766, 106)
Screenshot: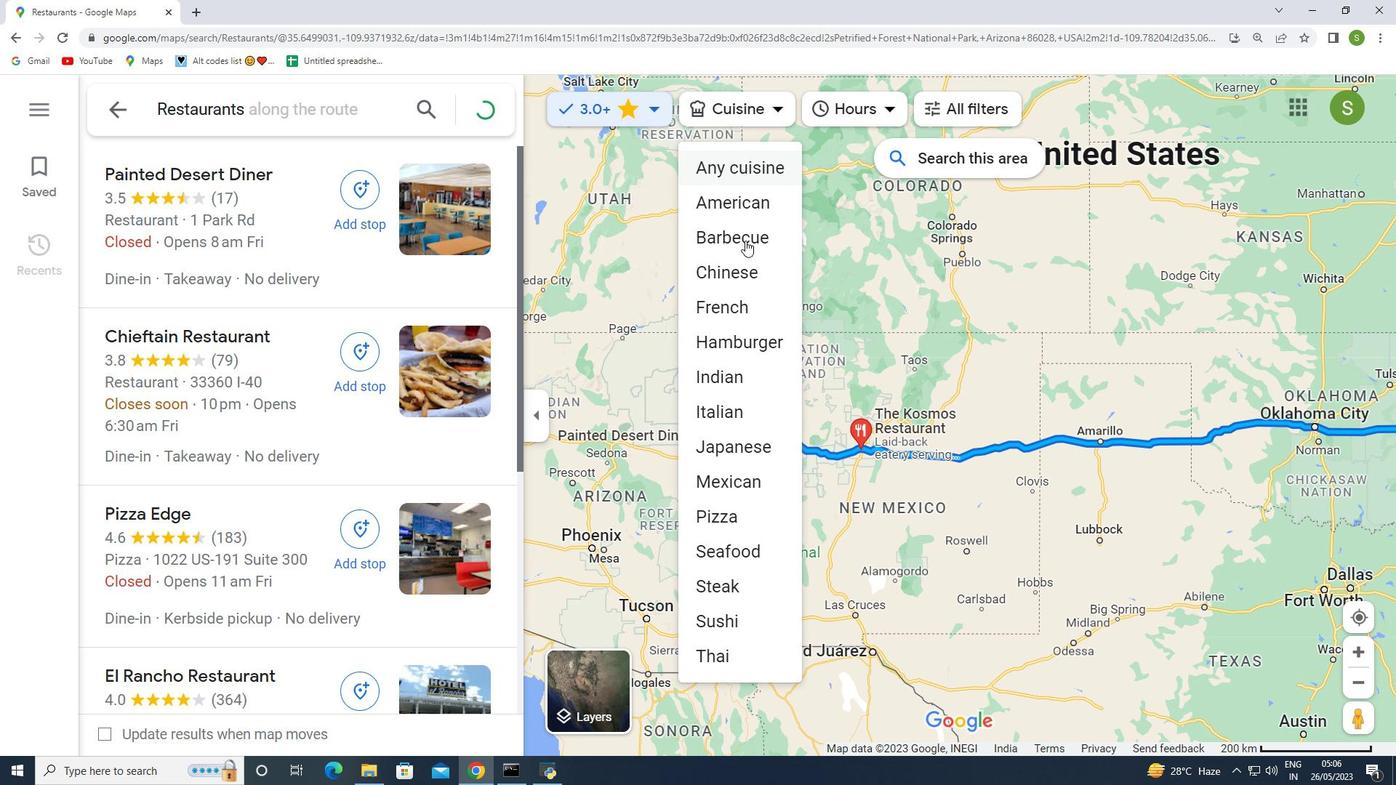 
Action: Mouse moved to (730, 274)
Screenshot: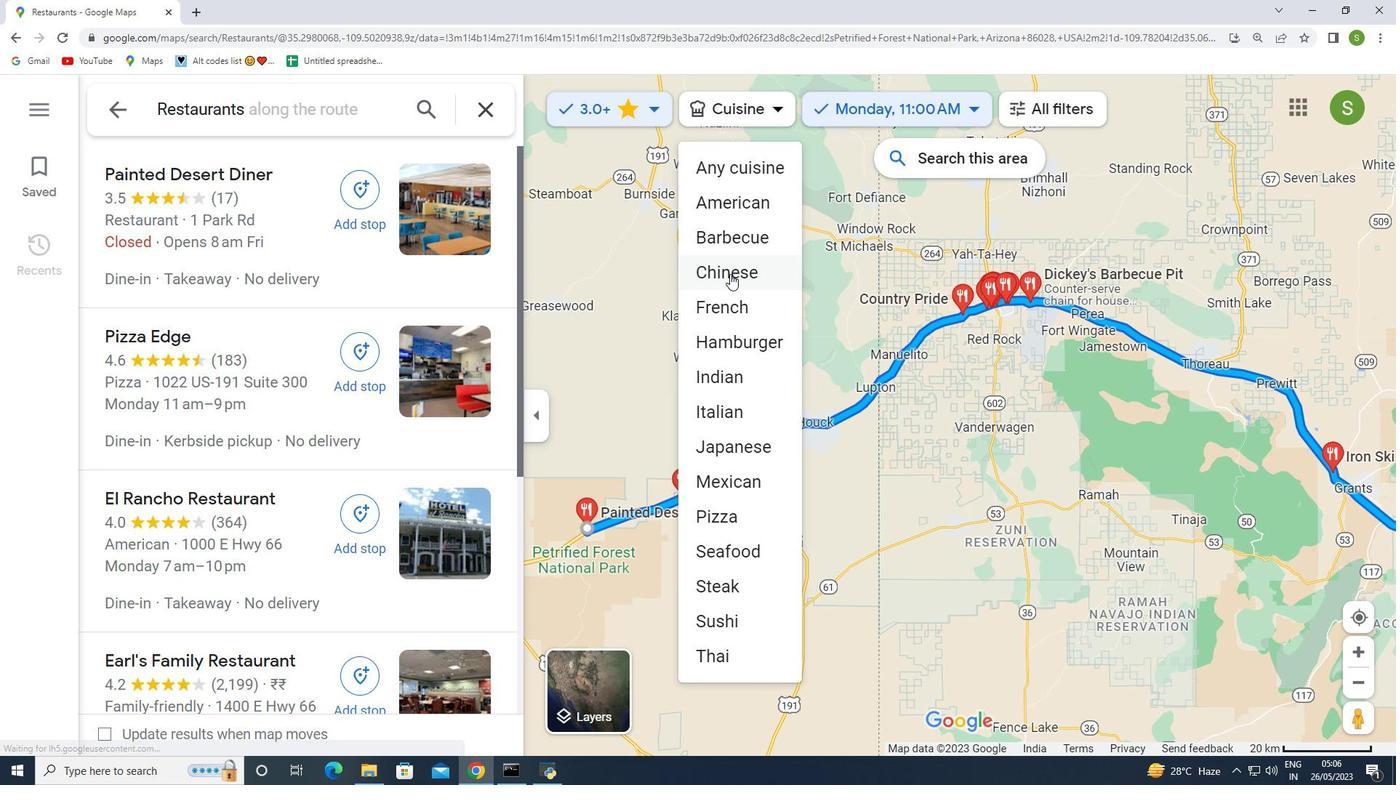 
Action: Mouse pressed left at (730, 274)
Screenshot: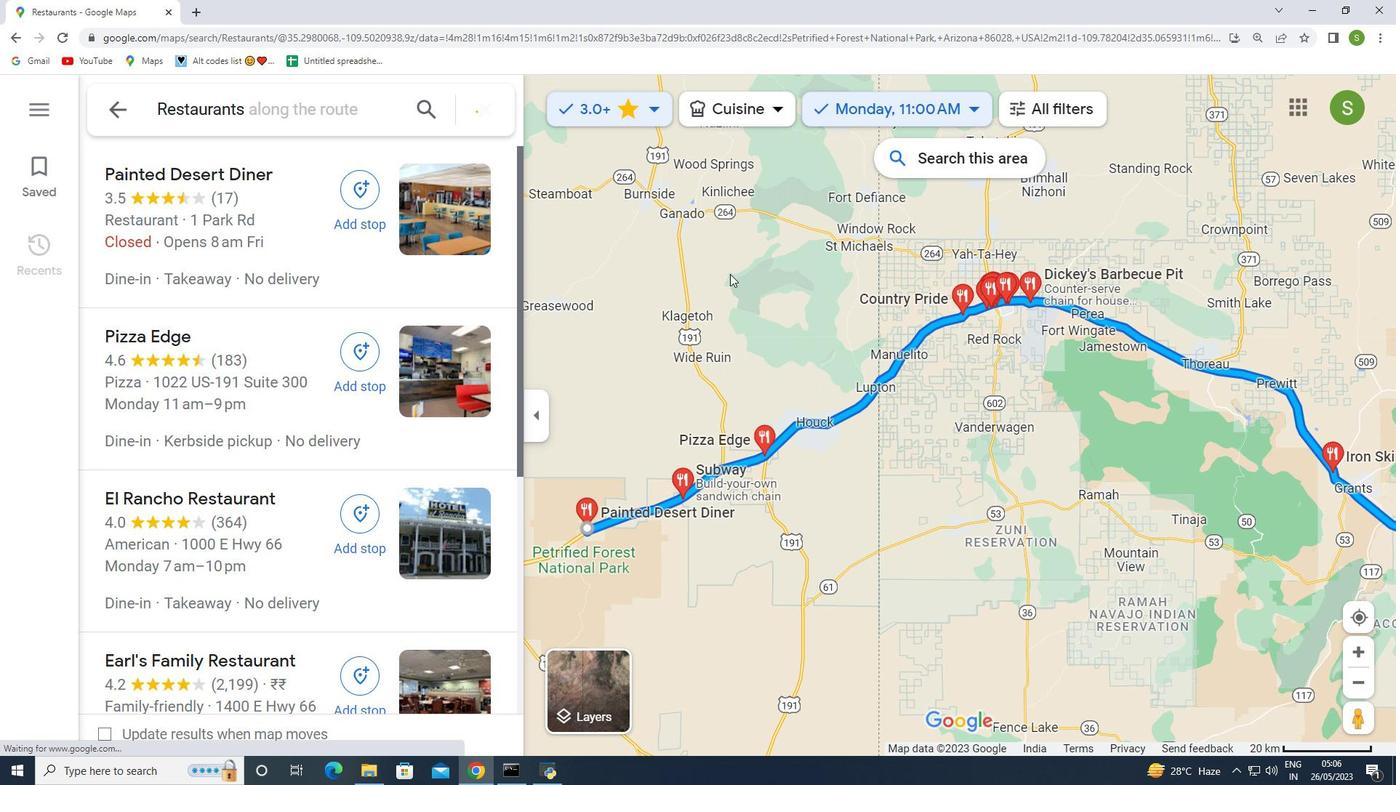 
Action: Mouse moved to (768, 334)
Screenshot: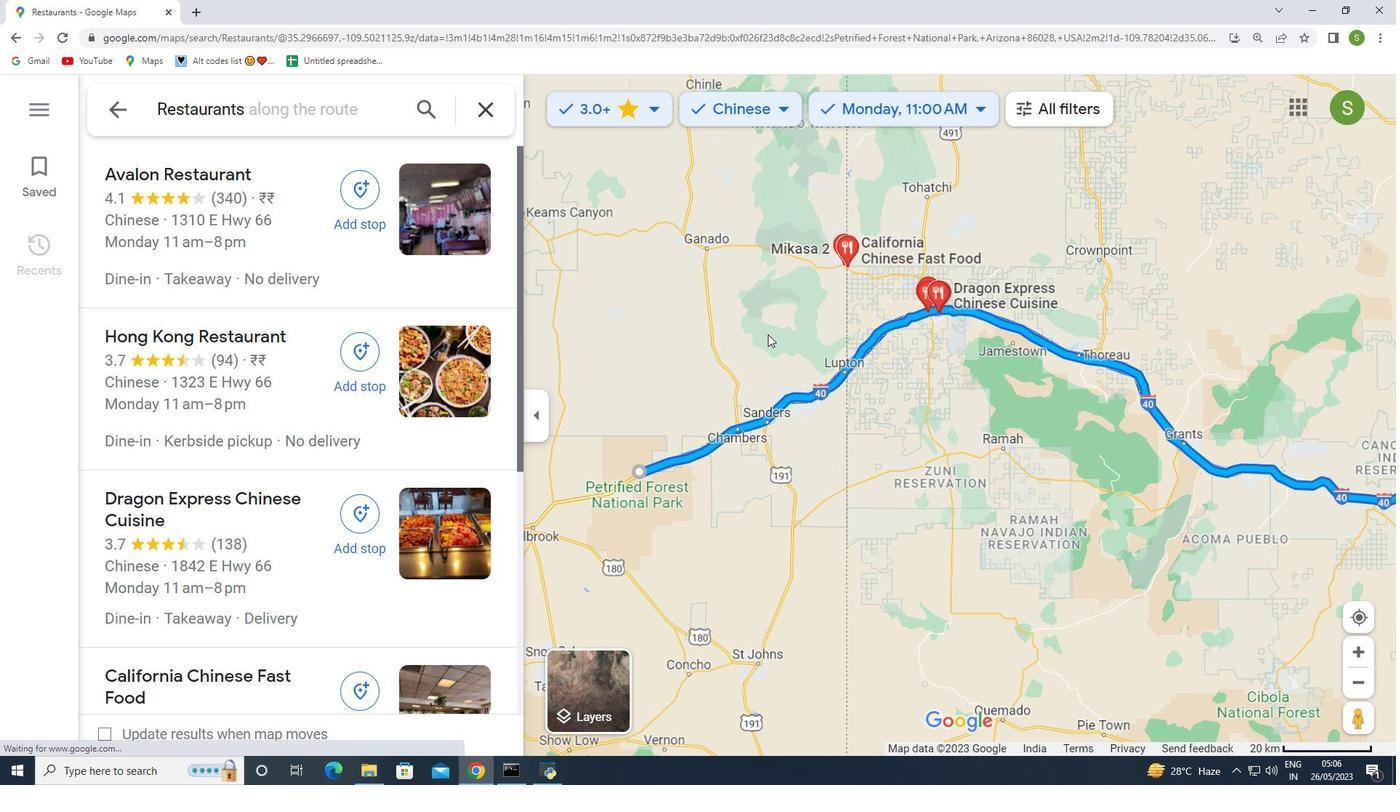 
Action: Mouse scrolled (768, 333) with delta (0, 0)
Screenshot: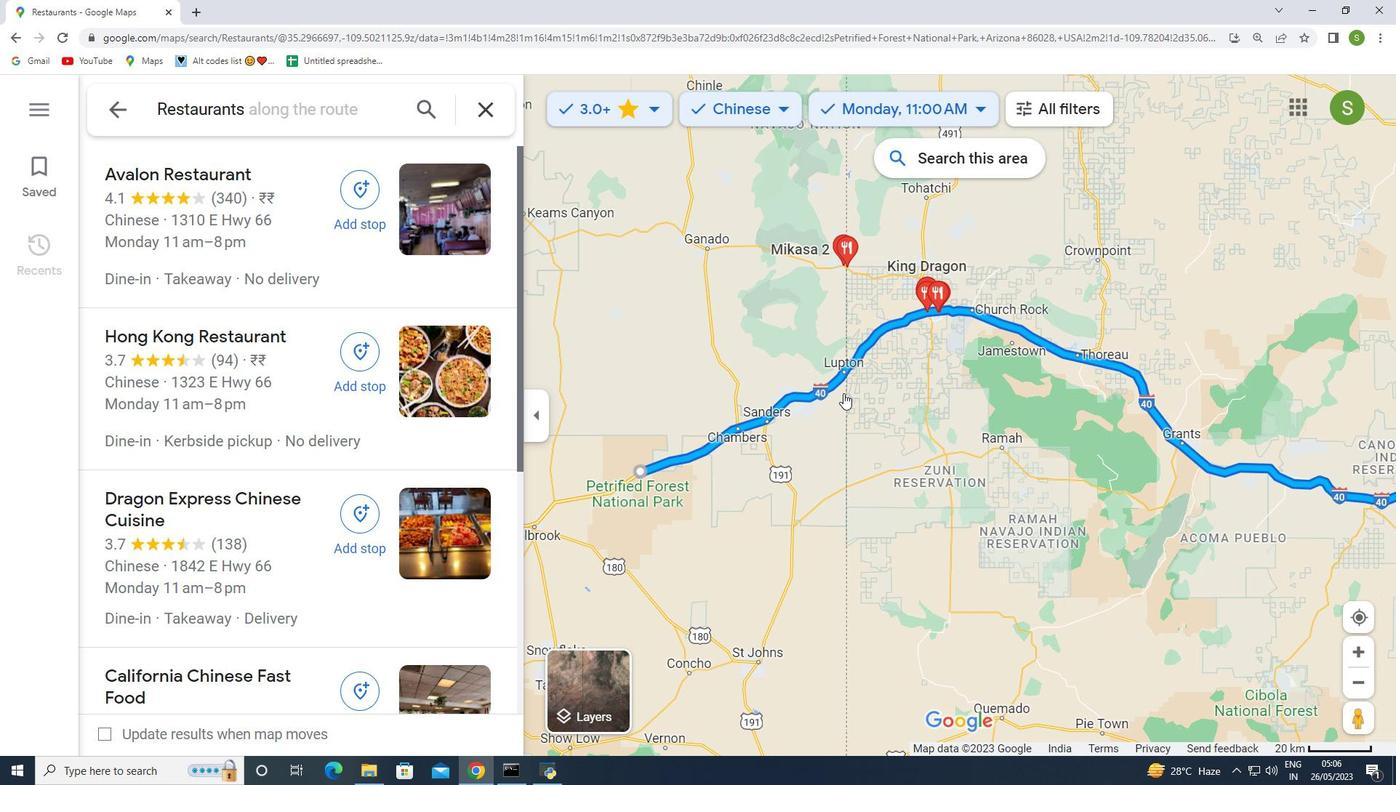 
Action: Mouse scrolled (768, 333) with delta (0, 0)
Screenshot: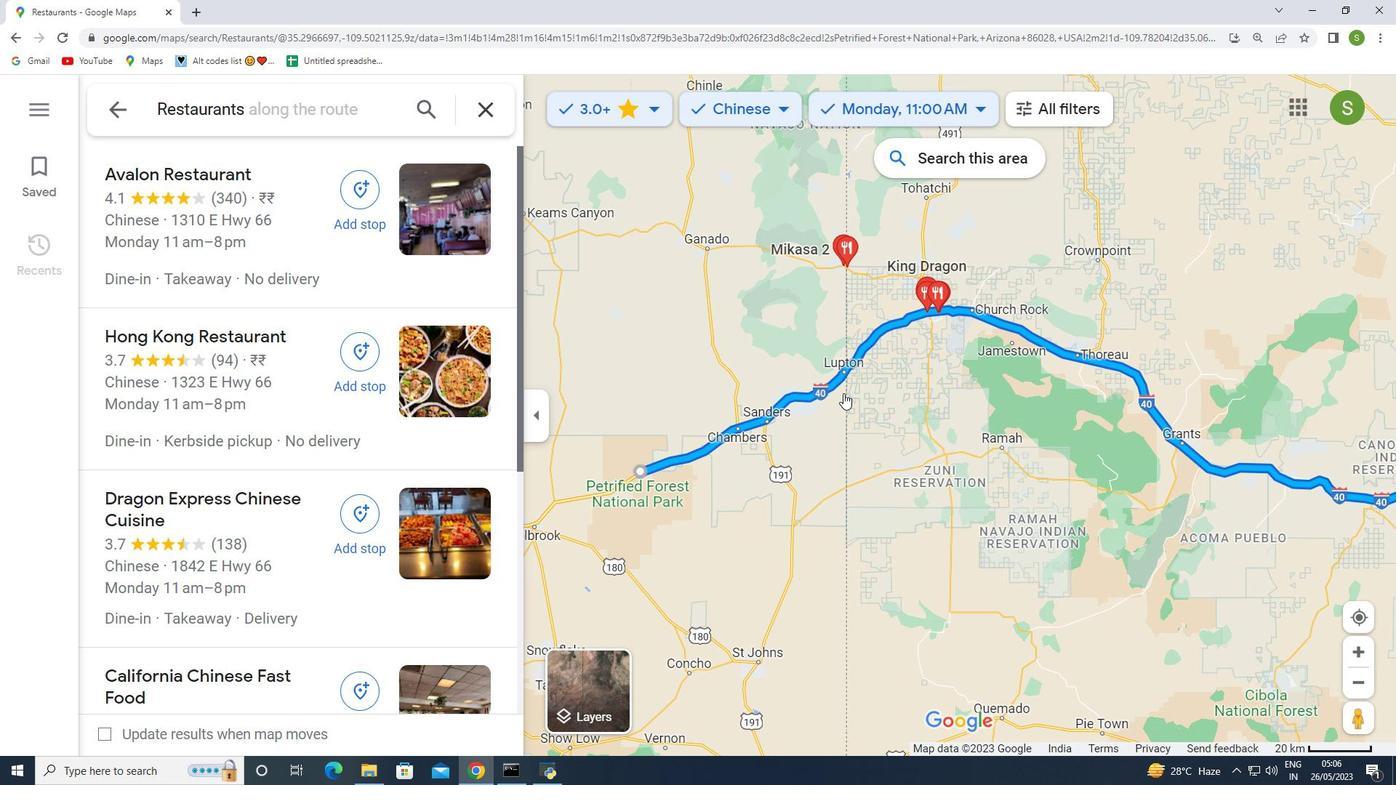 
Action: Mouse moved to (851, 395)
Screenshot: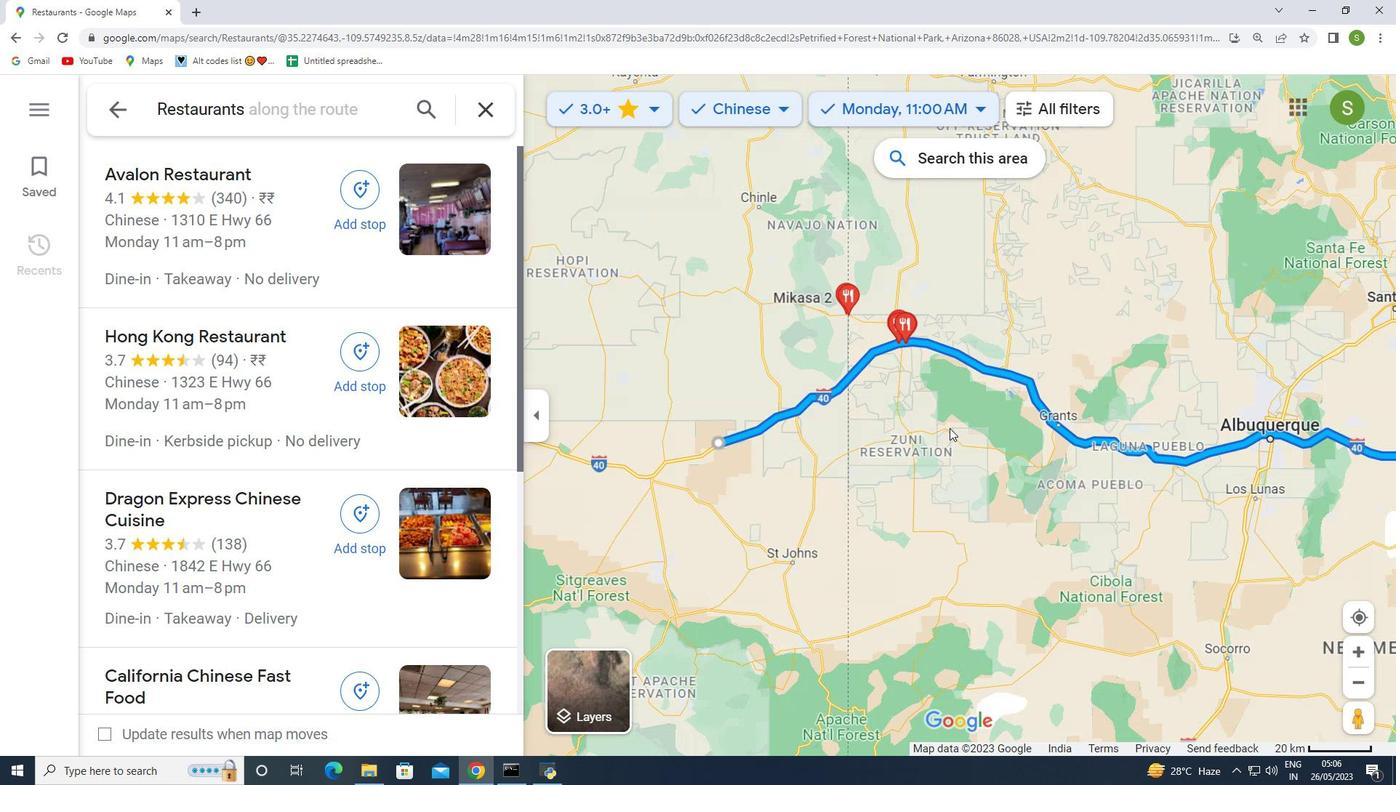 
Action: Mouse scrolled (851, 395) with delta (0, 0)
Screenshot: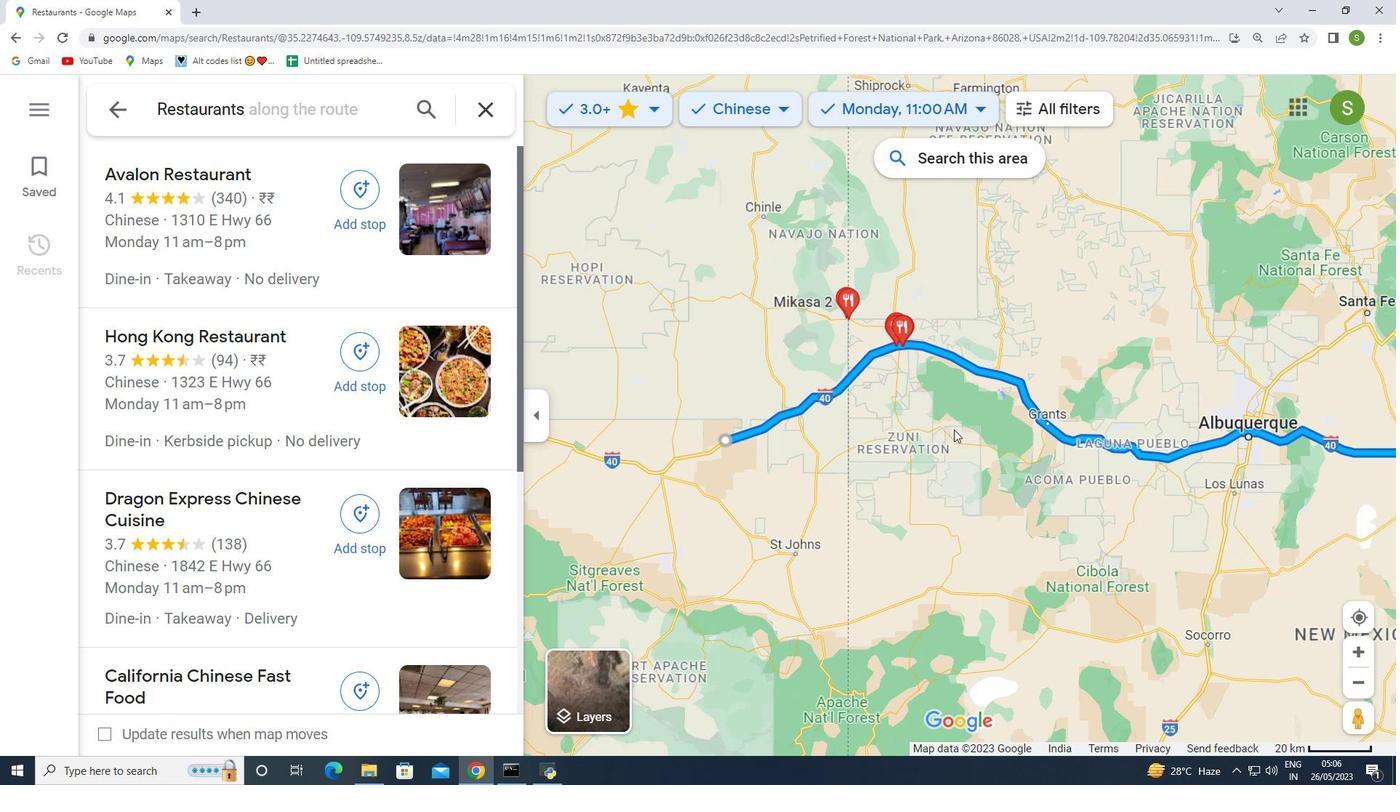 
Action: Mouse scrolled (851, 395) with delta (0, 0)
Screenshot: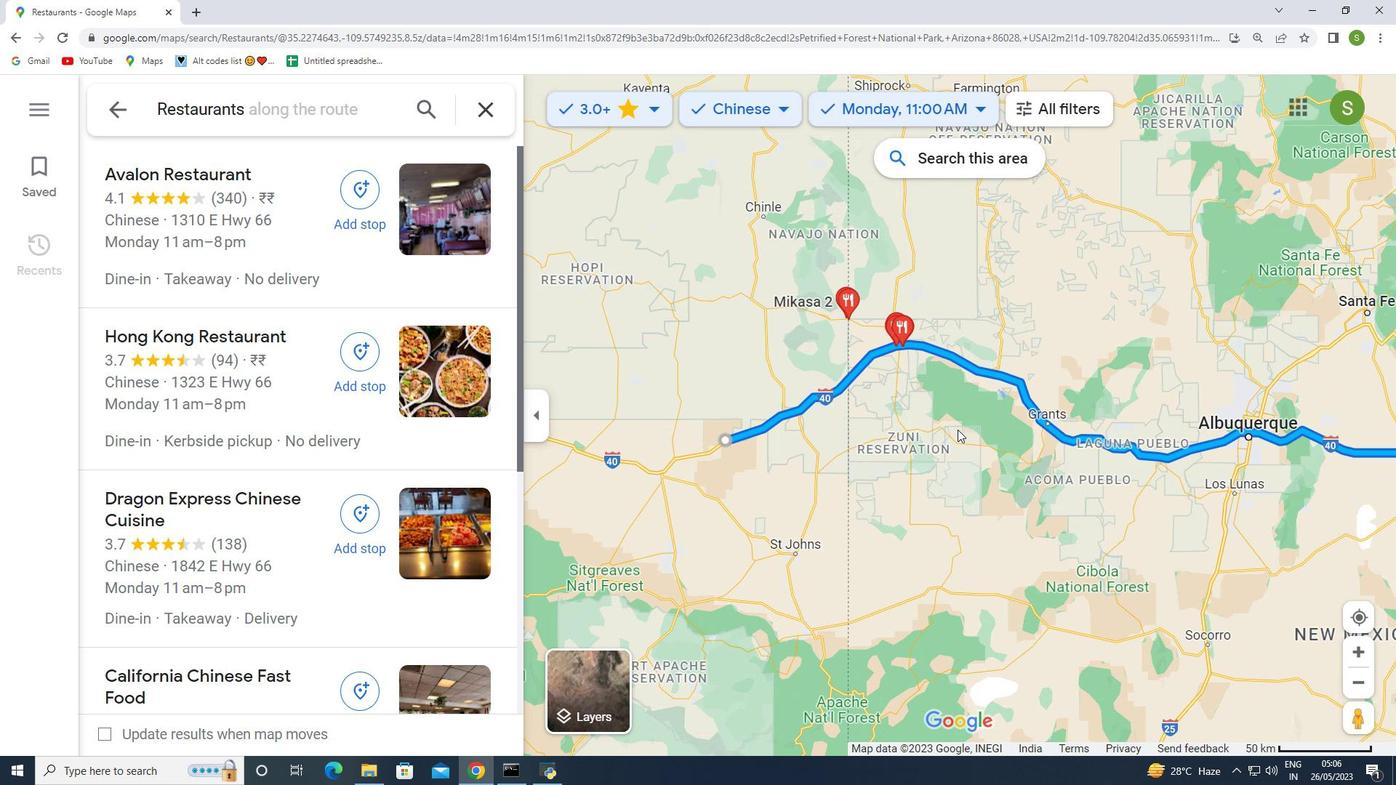 
Action: Mouse scrolled (851, 395) with delta (0, 0)
Screenshot: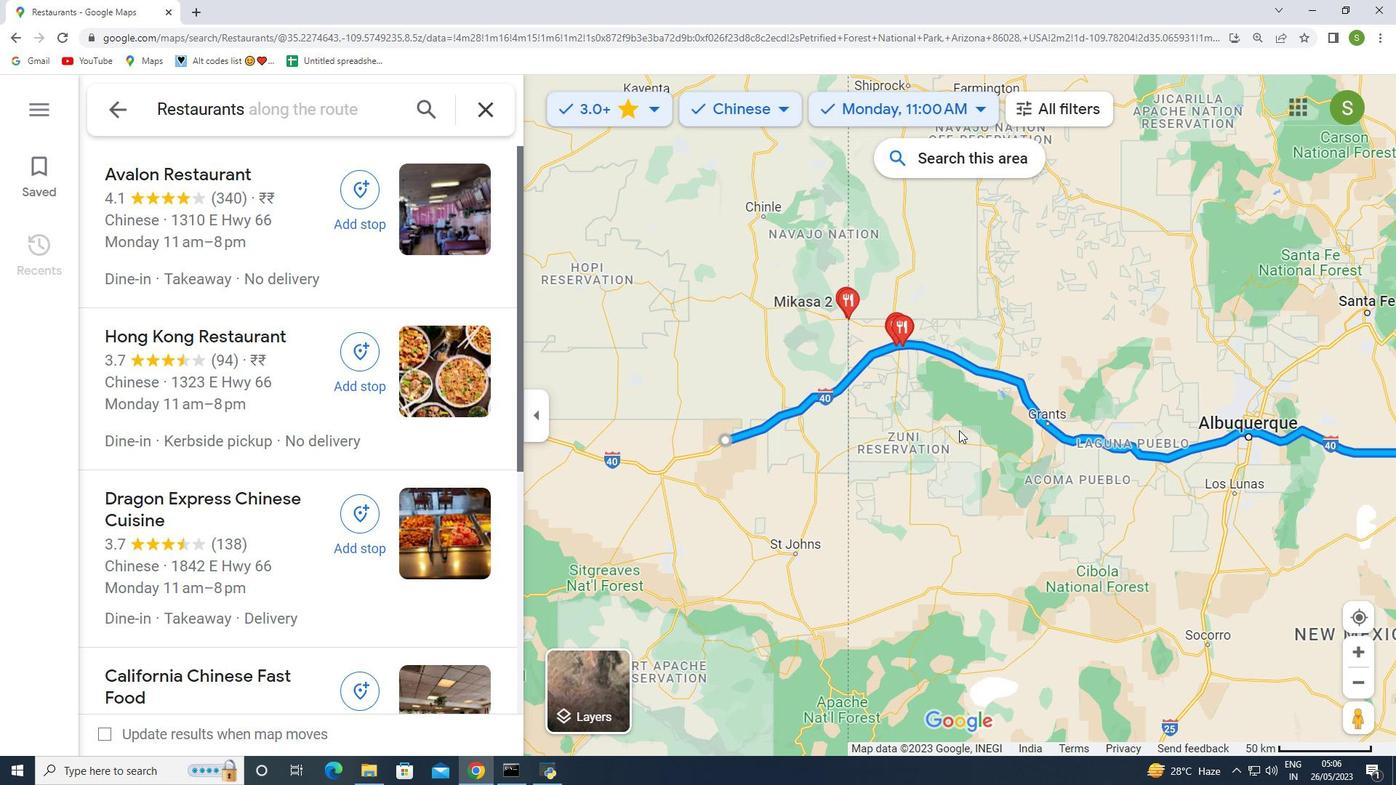 
Action: Mouse moved to (1135, 435)
Screenshot: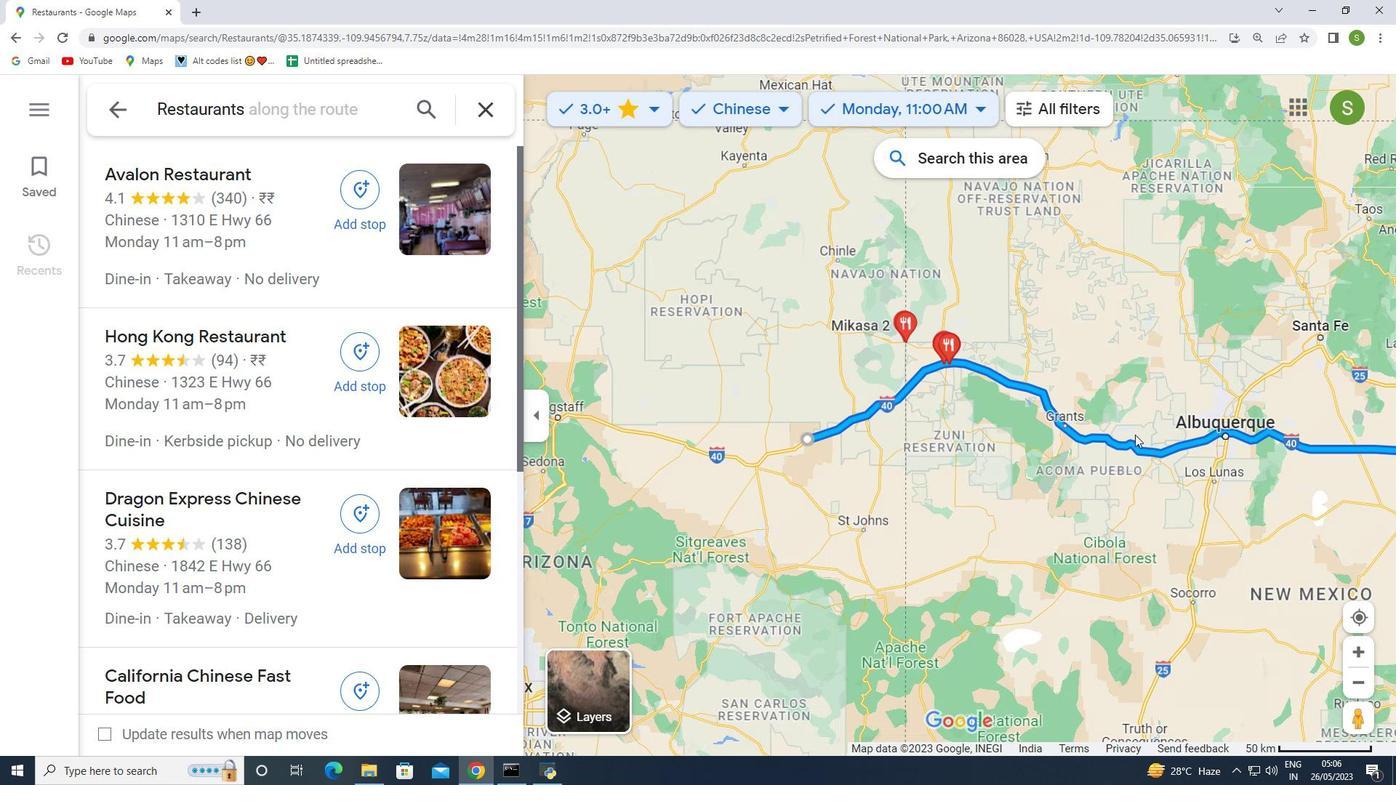 
Action: Mouse scrolled (1135, 434) with delta (0, 0)
Screenshot: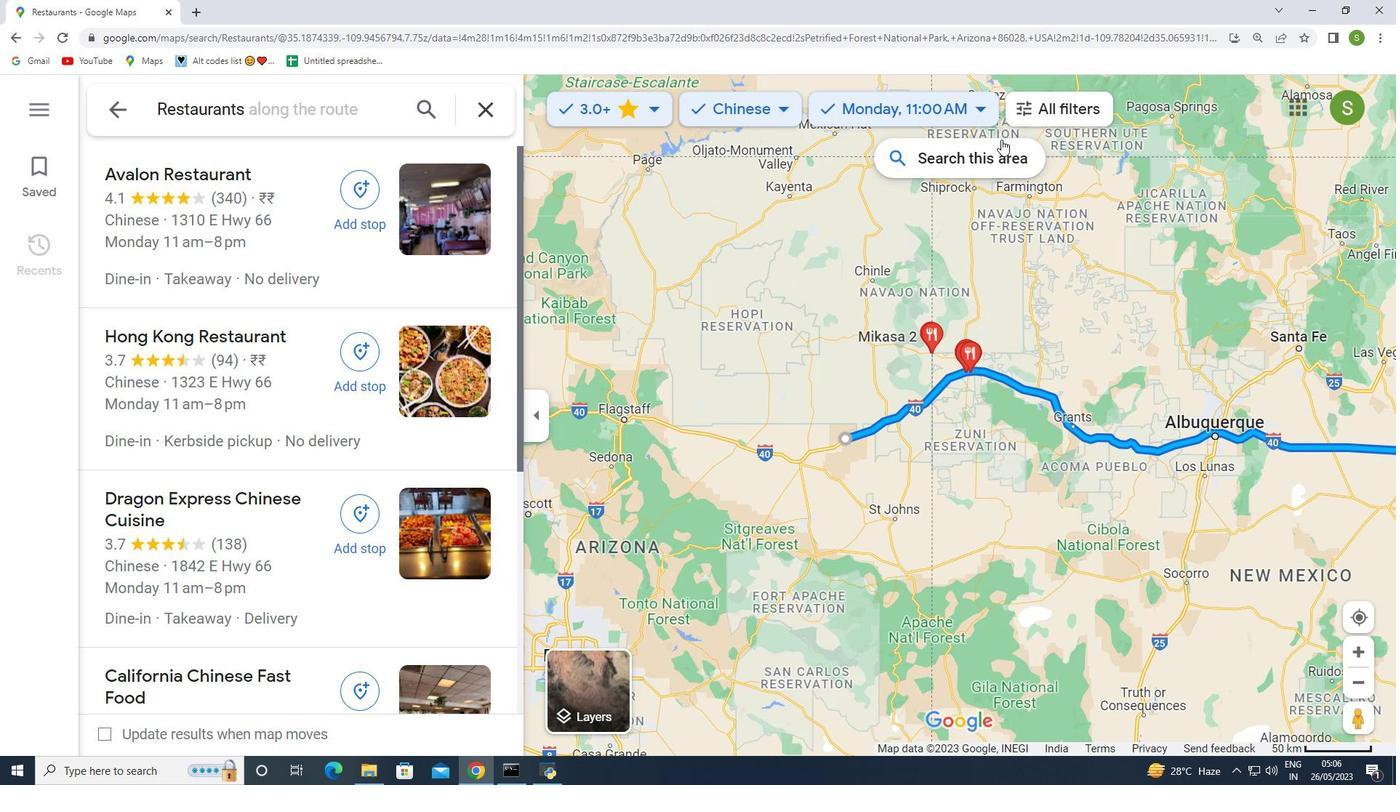 
Action: Mouse scrolled (1135, 434) with delta (0, 0)
Screenshot: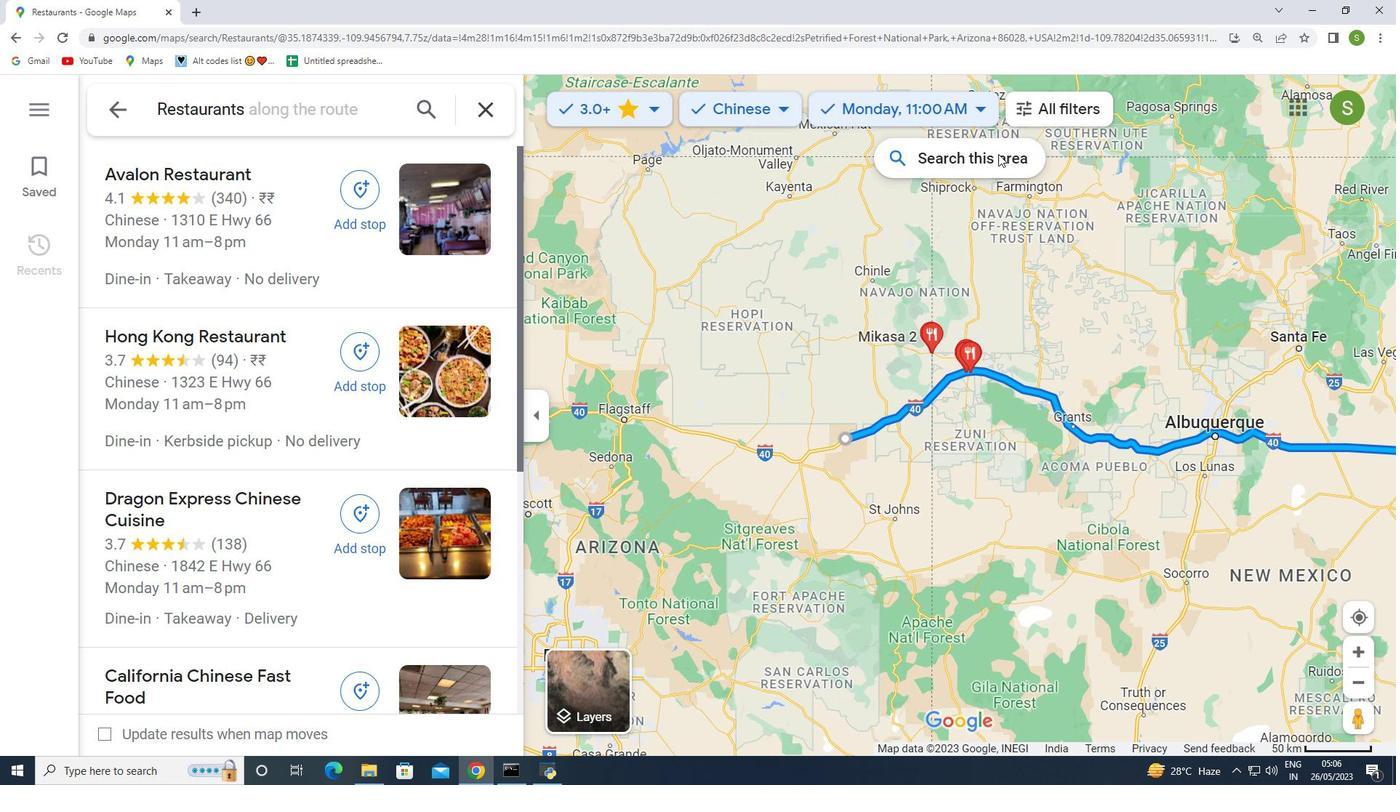 
Action: Mouse moved to (998, 167)
Screenshot: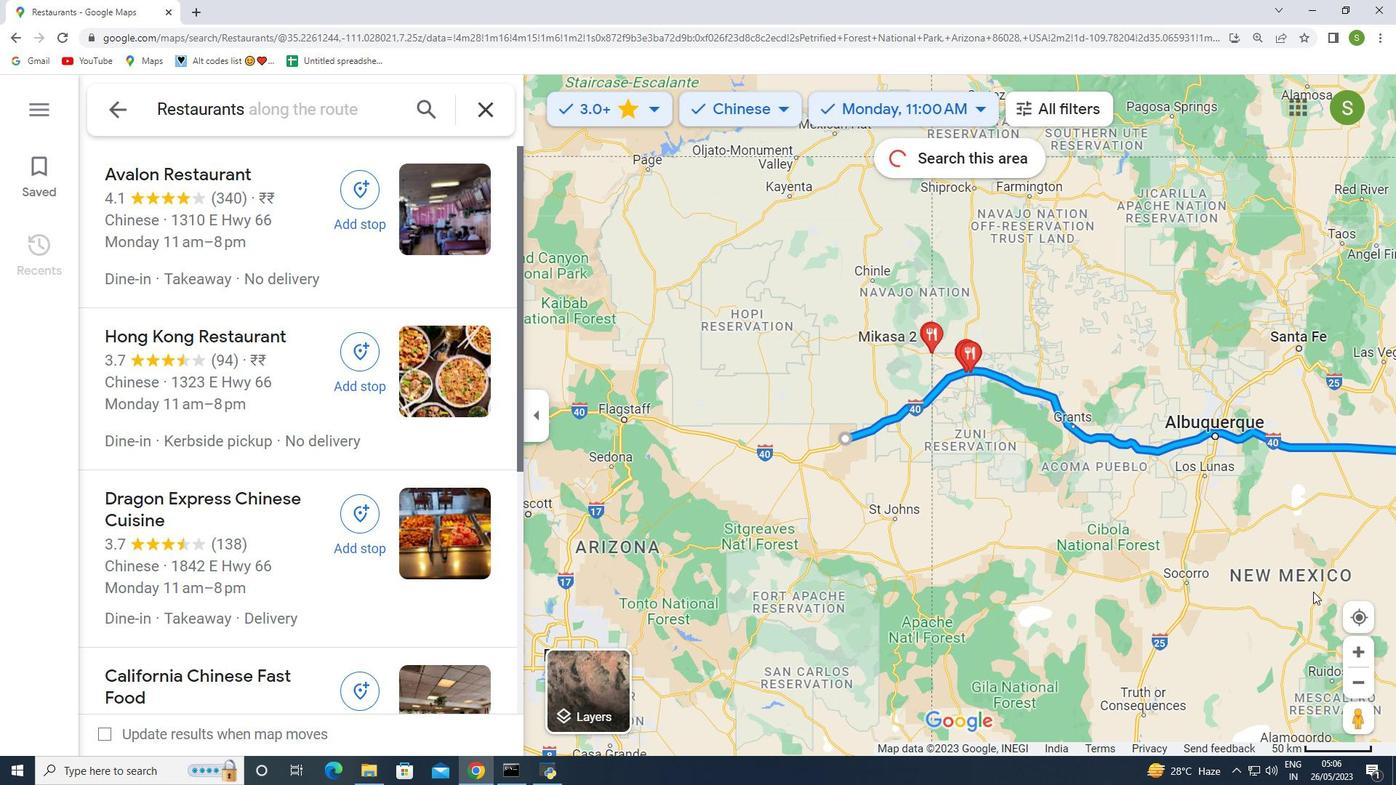 
Action: Mouse pressed left at (998, 167)
Screenshot: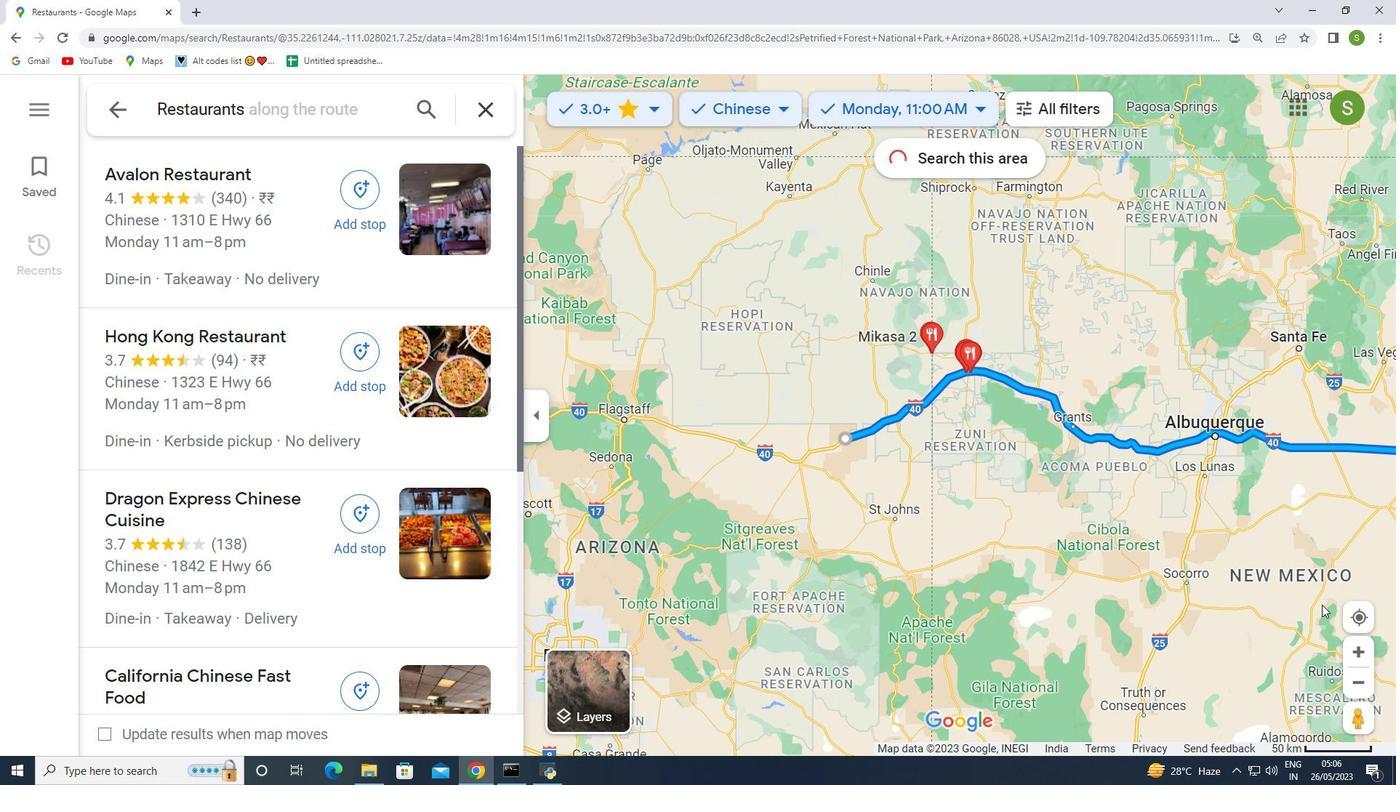 
Action: Mouse moved to (1322, 605)
Screenshot: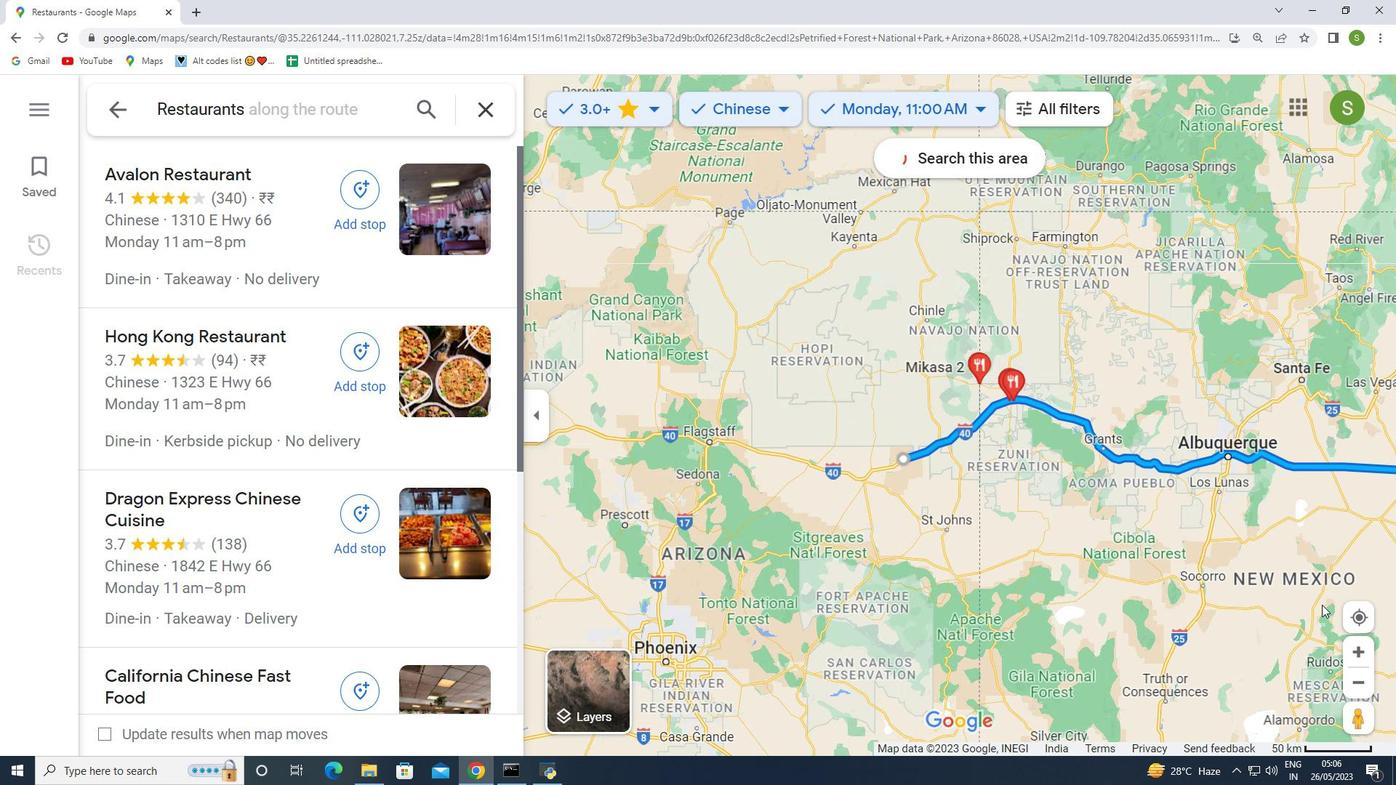 
Action: Mouse scrolled (1322, 604) with delta (0, 0)
Screenshot: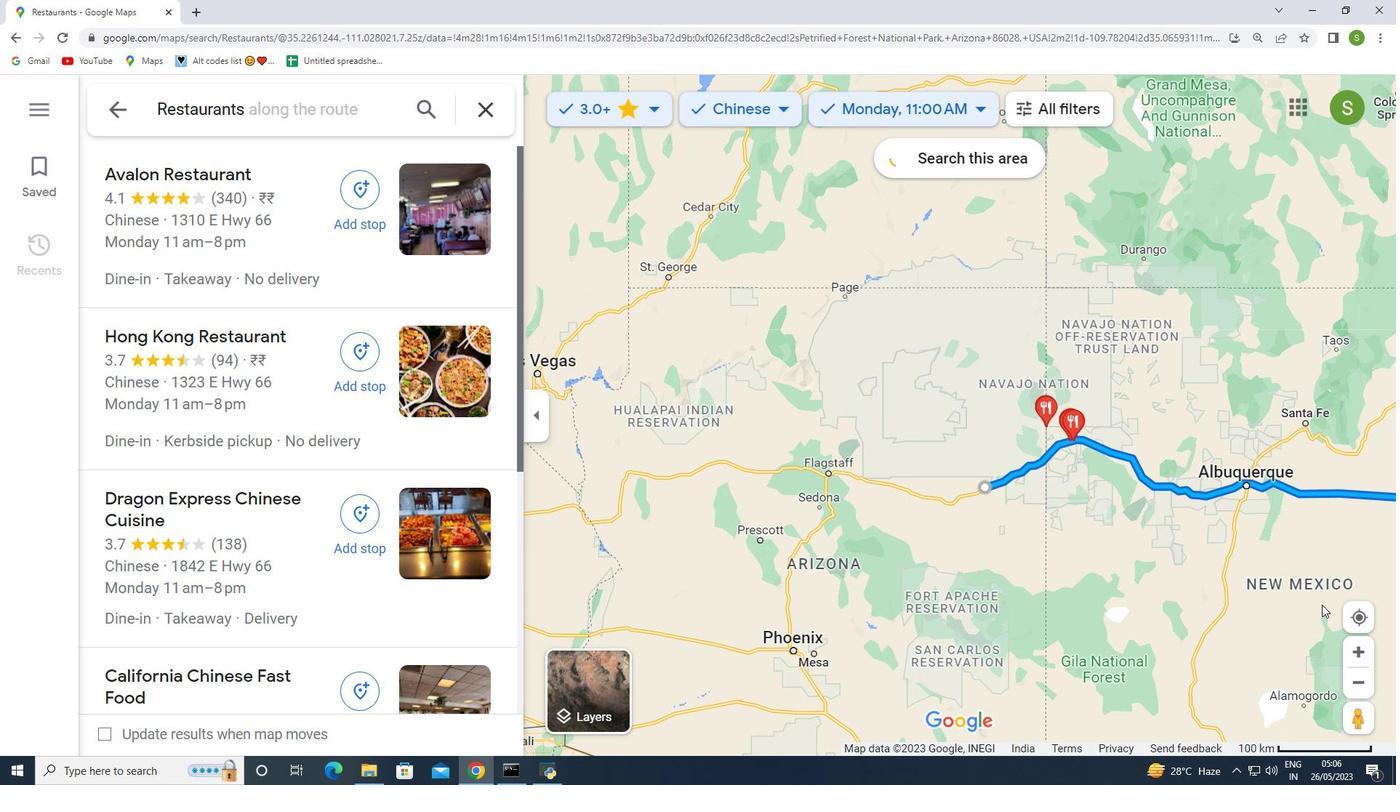 
Action: Mouse scrolled (1322, 604) with delta (0, 0)
Screenshot: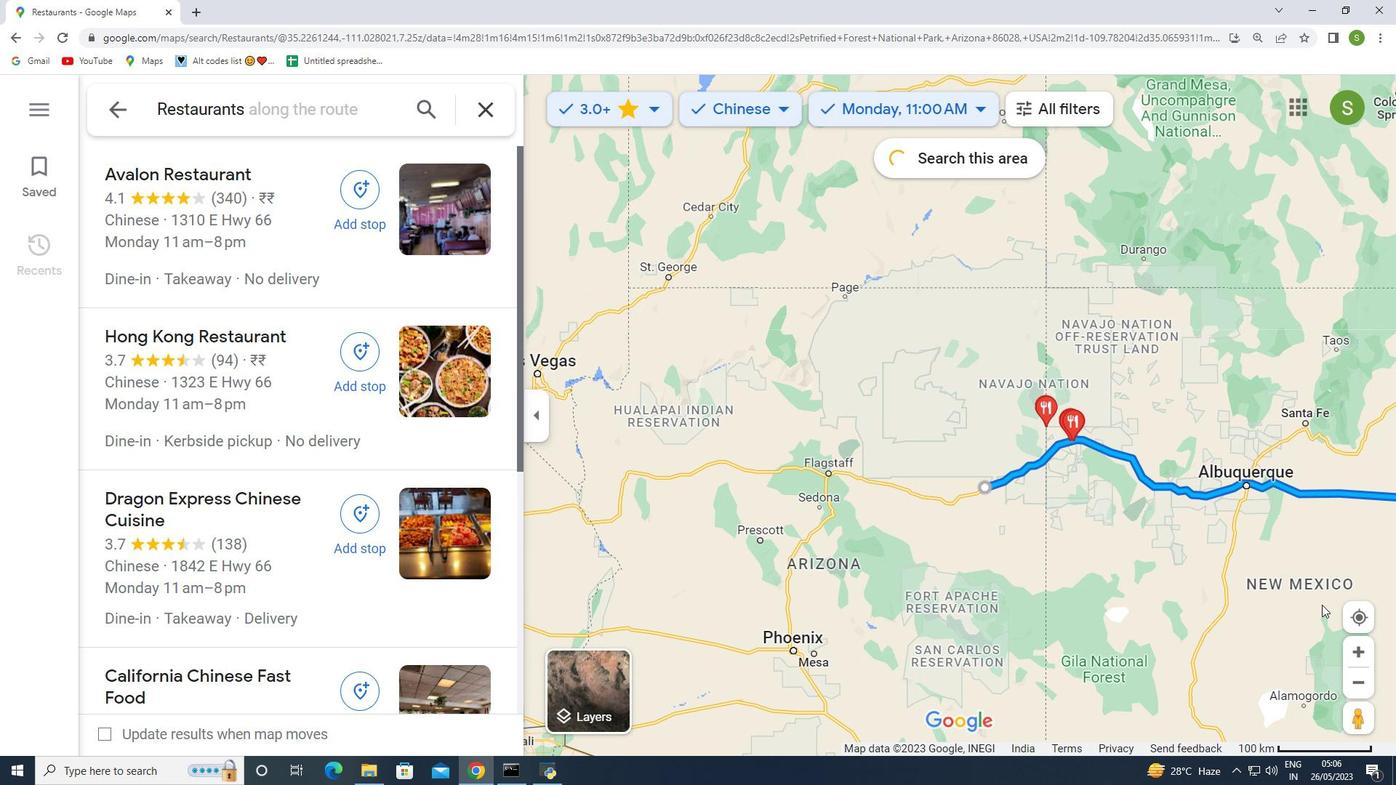 
Action: Mouse moved to (1365, 694)
Screenshot: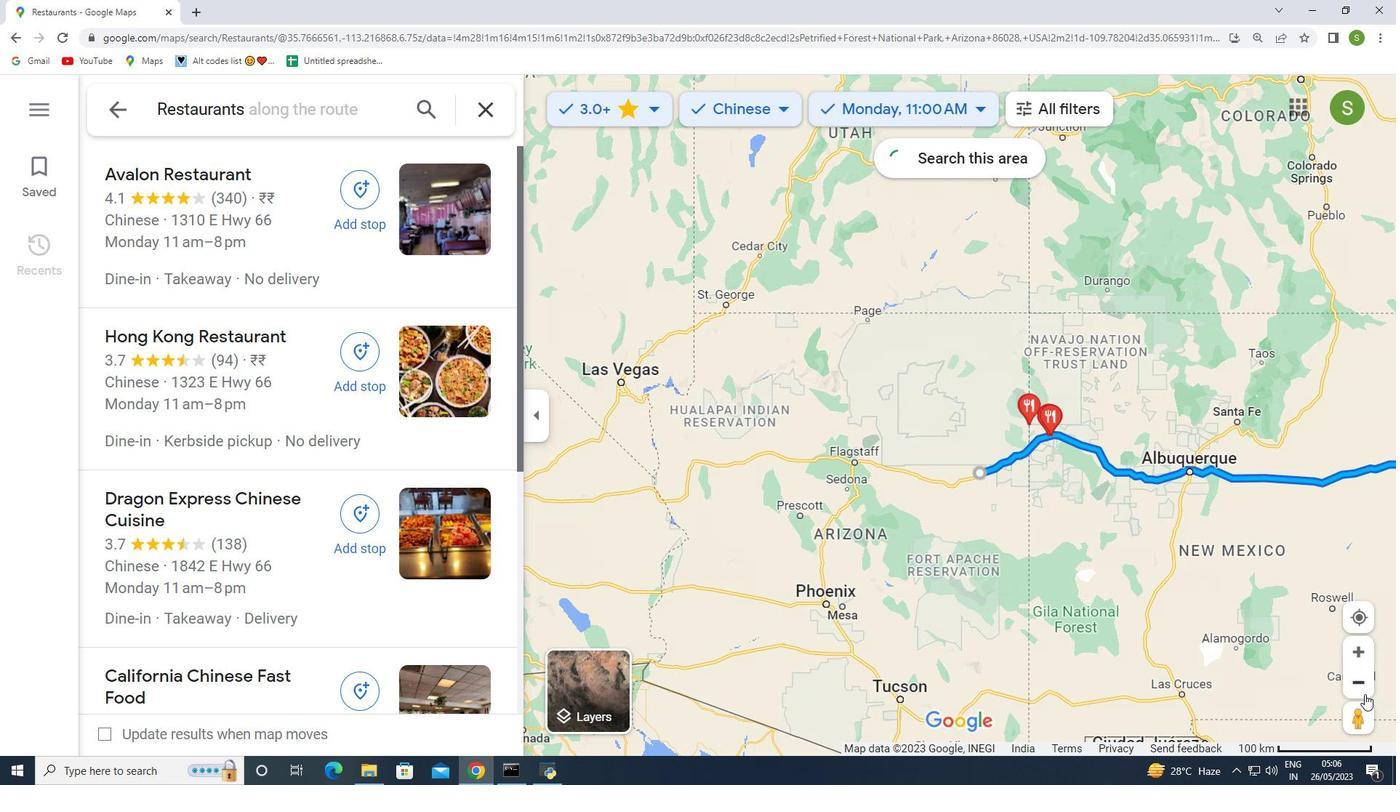 
Action: Mouse pressed left at (1365, 694)
Screenshot: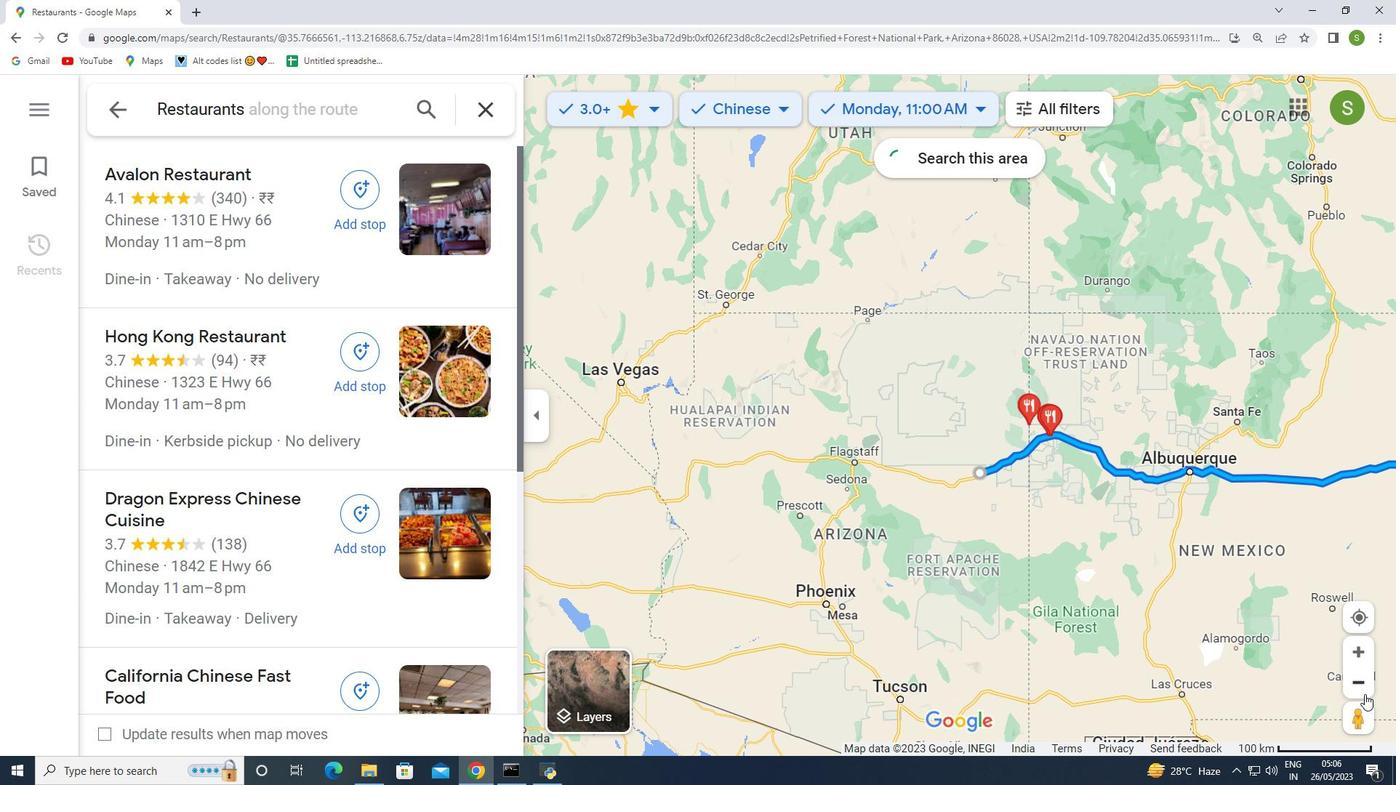 
Action: Mouse pressed left at (1365, 694)
Screenshot: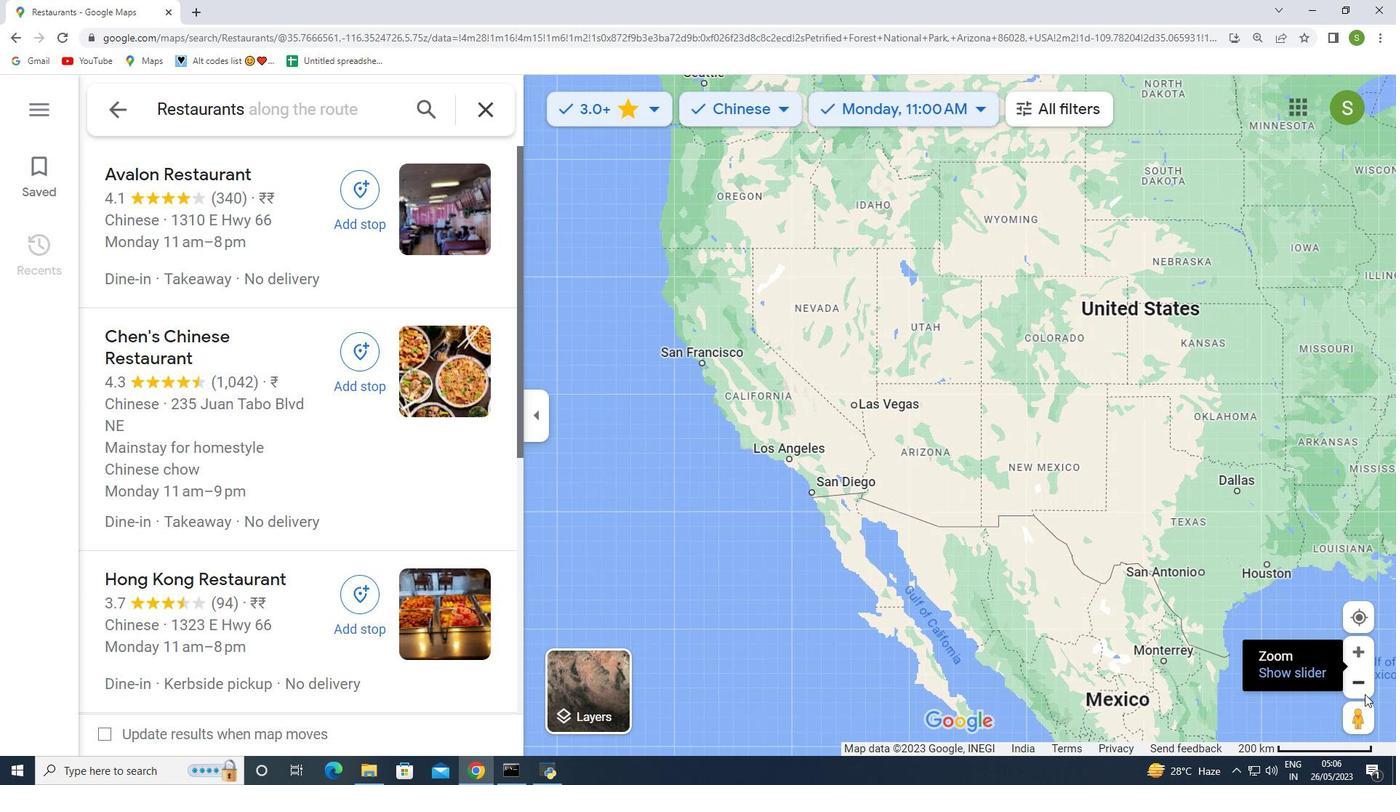 
Action: Mouse moved to (1364, 680)
Screenshot: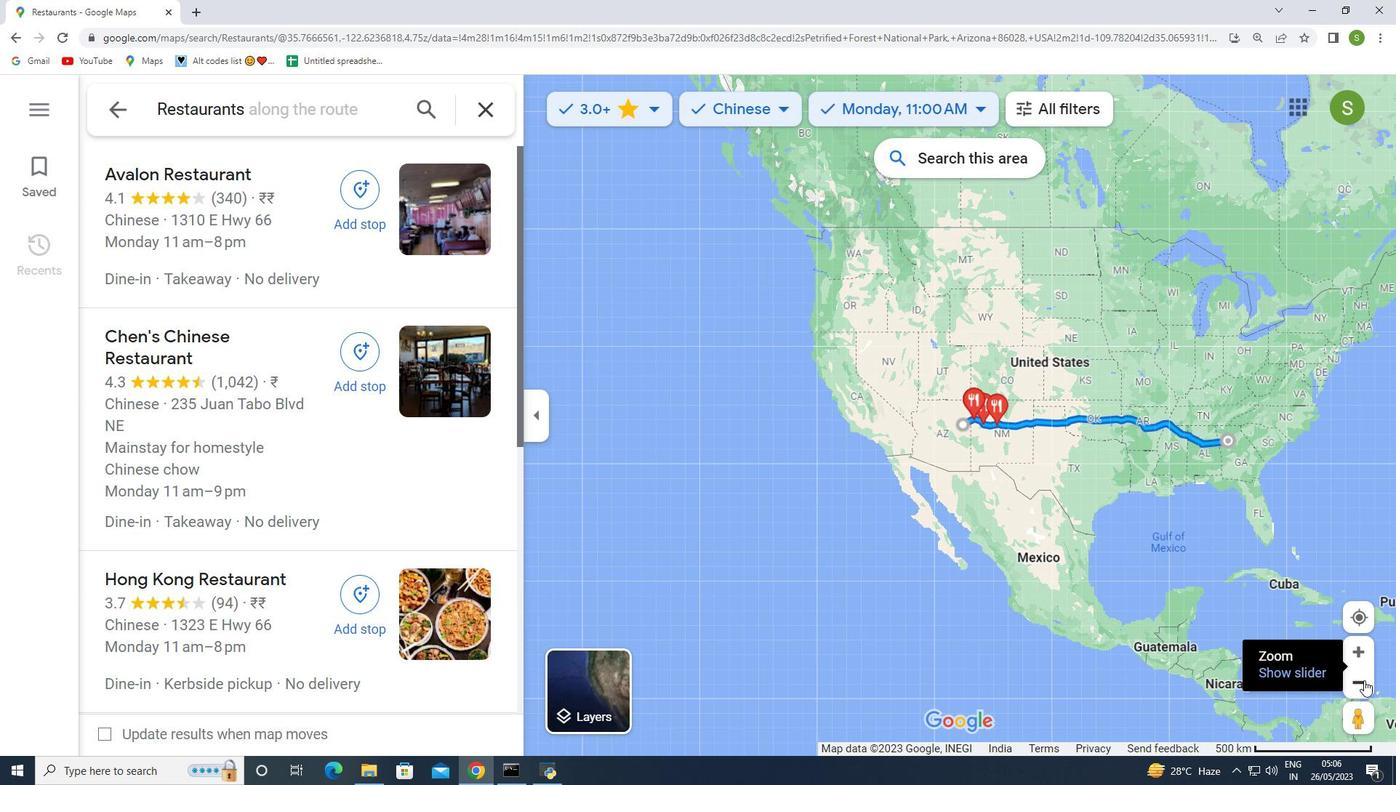 
Action: Mouse pressed left at (1364, 680)
Screenshot: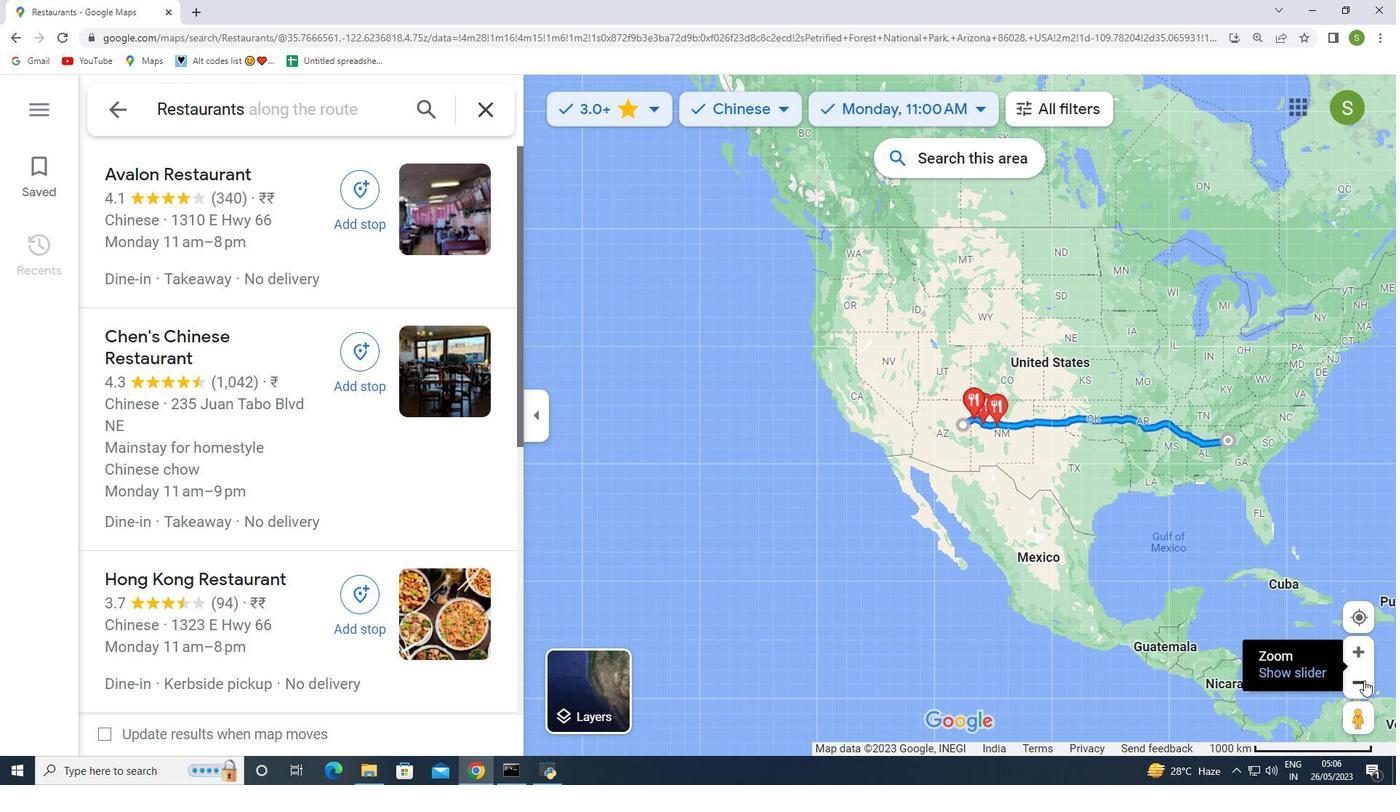 
Action: Mouse moved to (1221, 431)
Screenshot: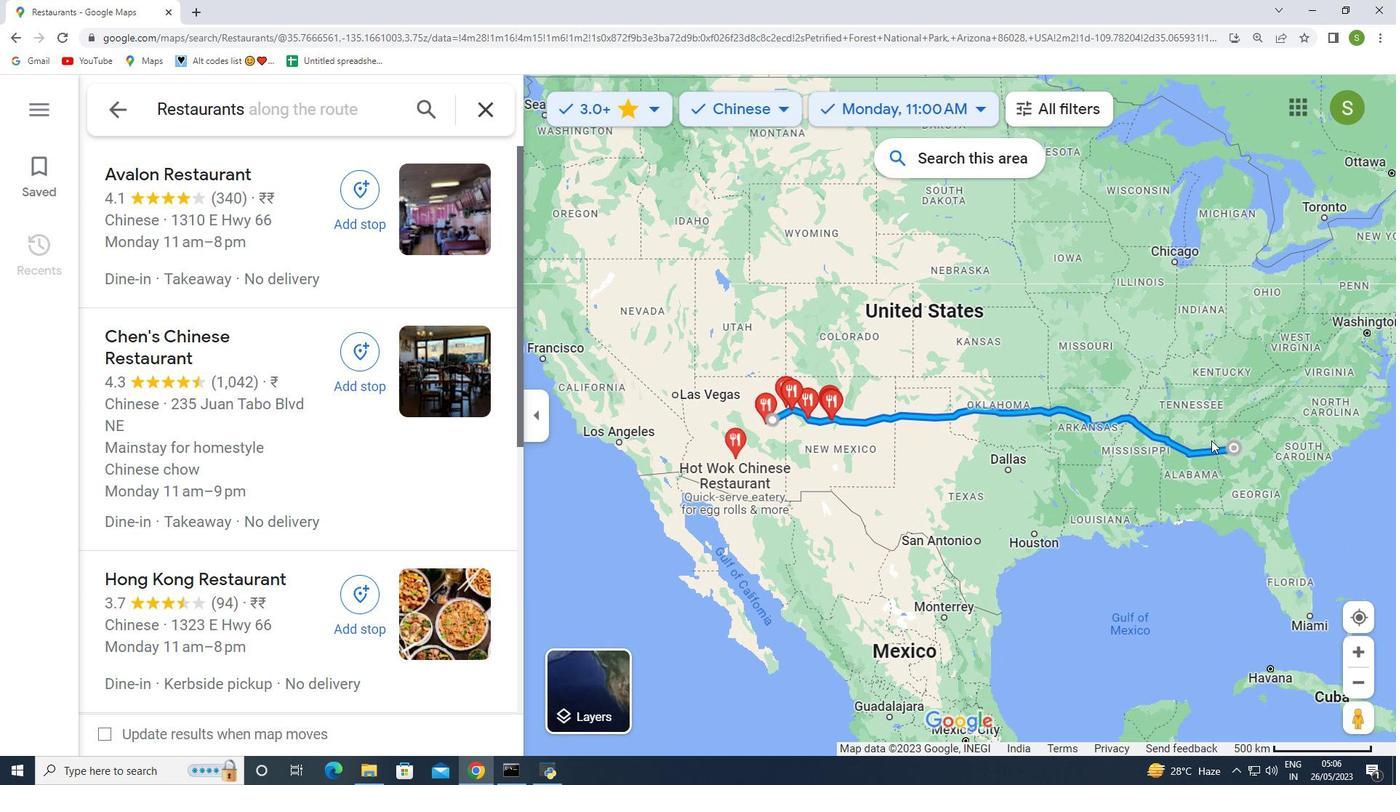 
Action: Mouse scrolled (1221, 432) with delta (0, 0)
Screenshot: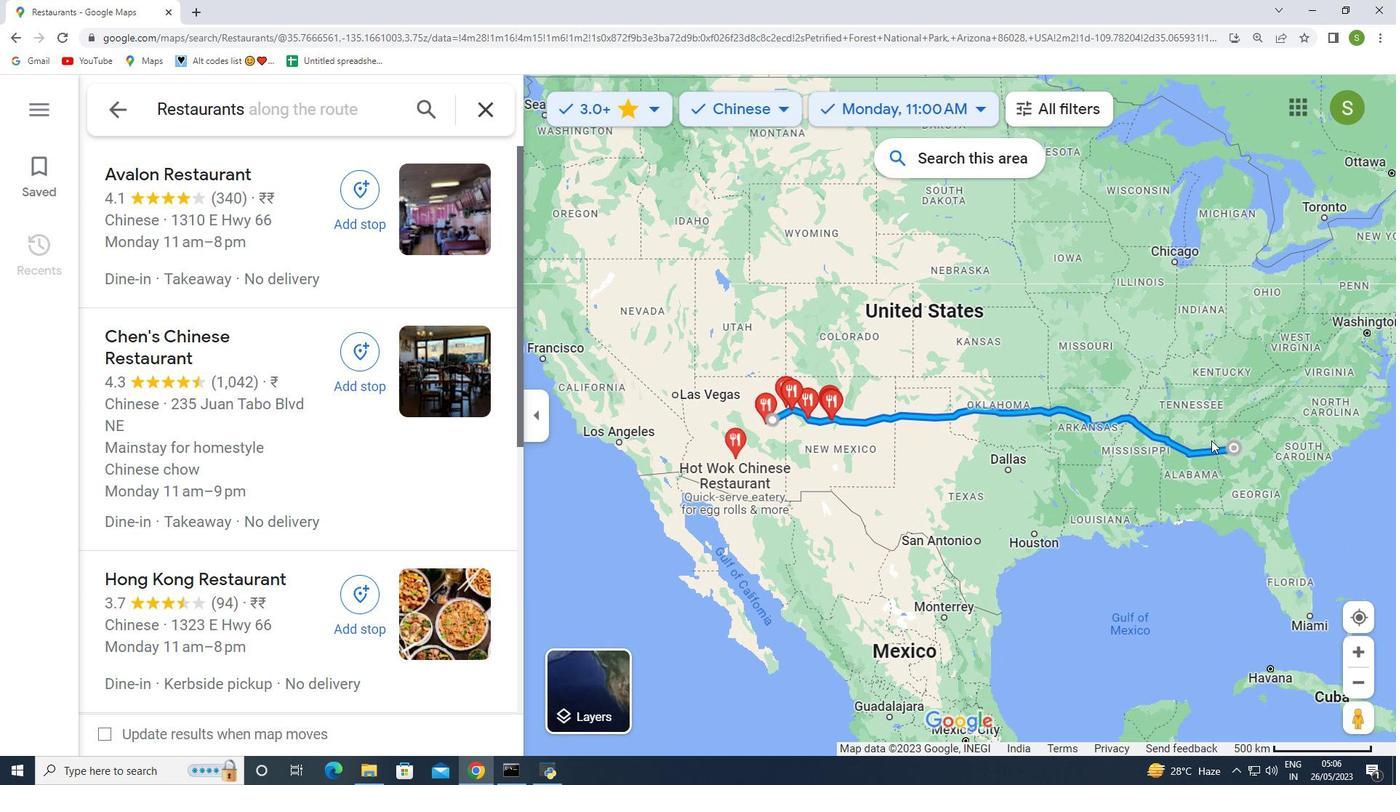 
Action: Mouse scrolled (1221, 432) with delta (0, 0)
Screenshot: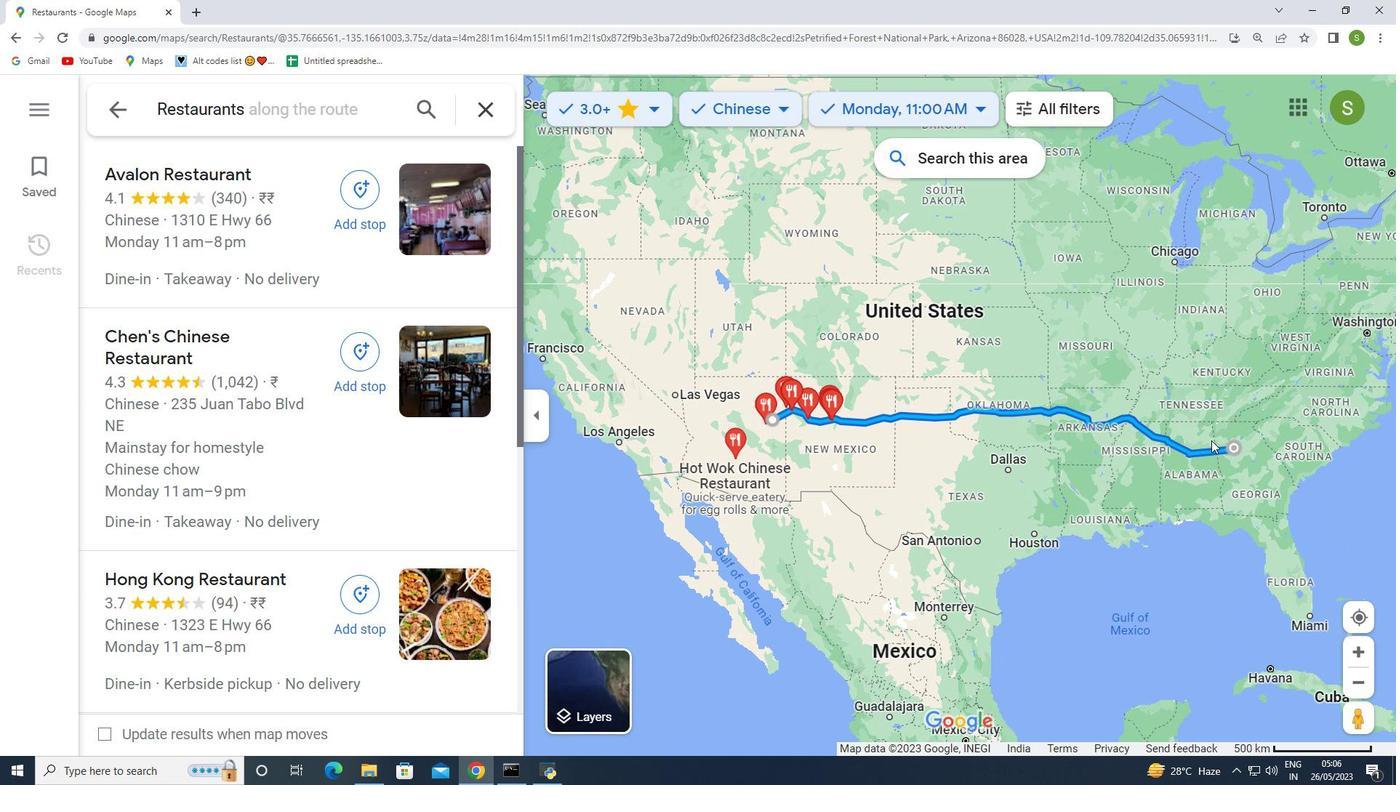 
Action: Mouse scrolled (1221, 432) with delta (0, 0)
Screenshot: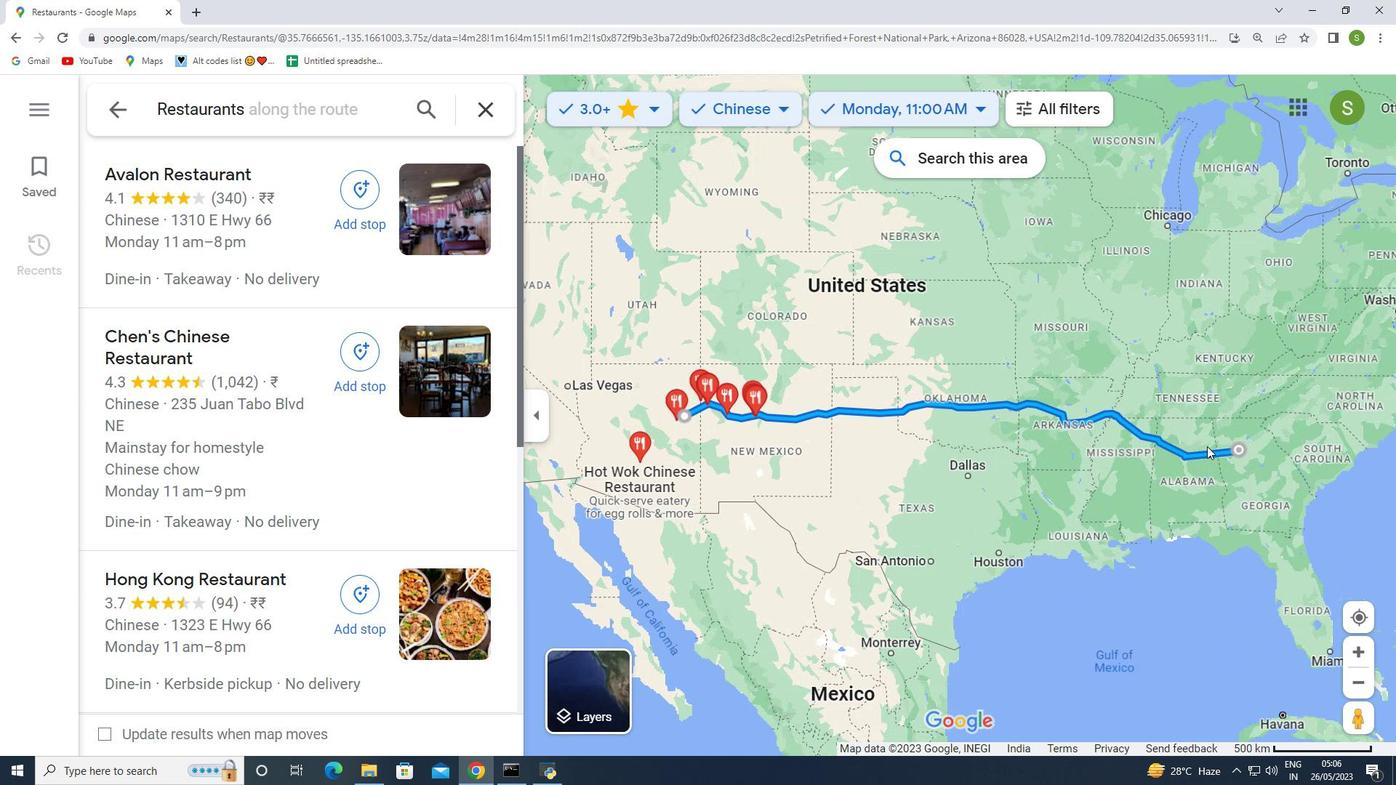
Action: Mouse moved to (1211, 440)
Screenshot: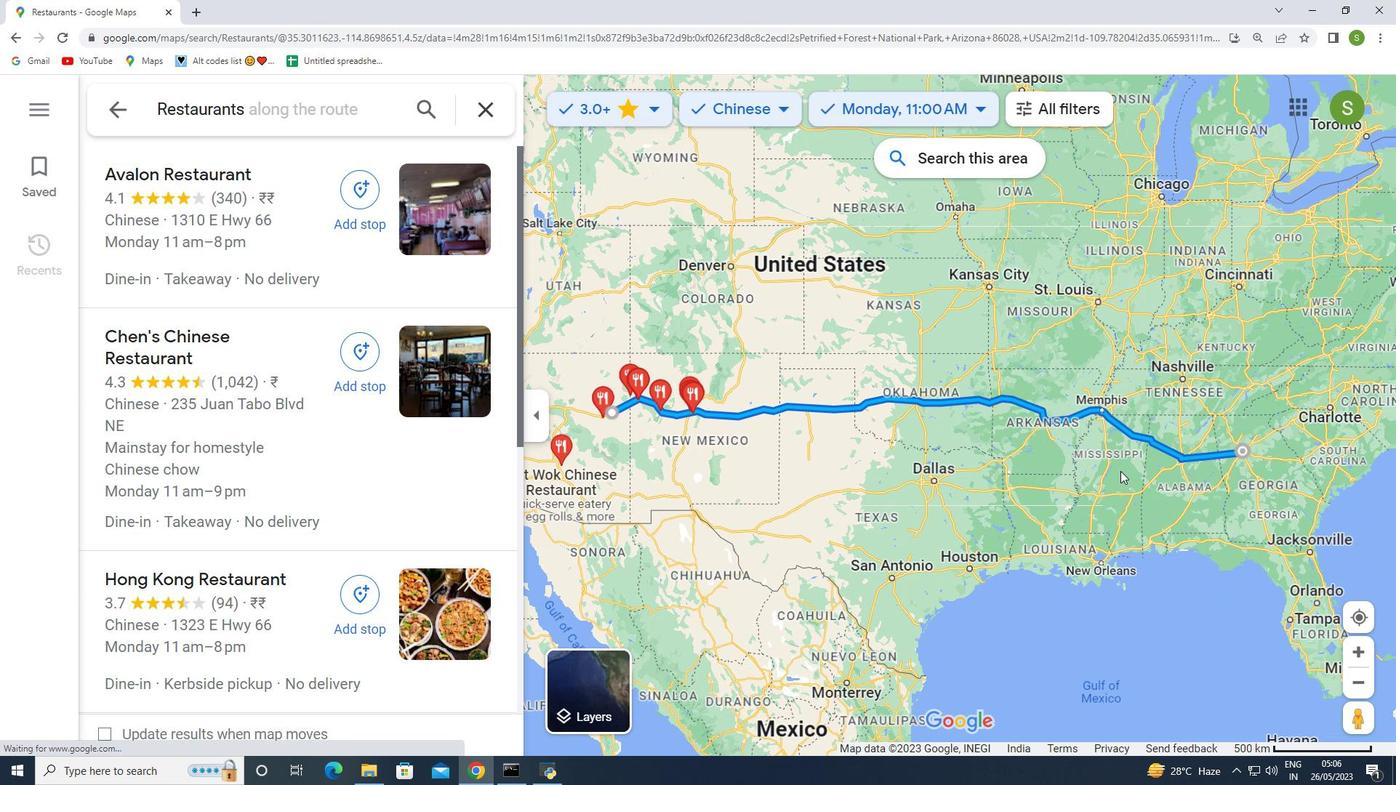 
Action: Mouse scrolled (1211, 441) with delta (0, 0)
Screenshot: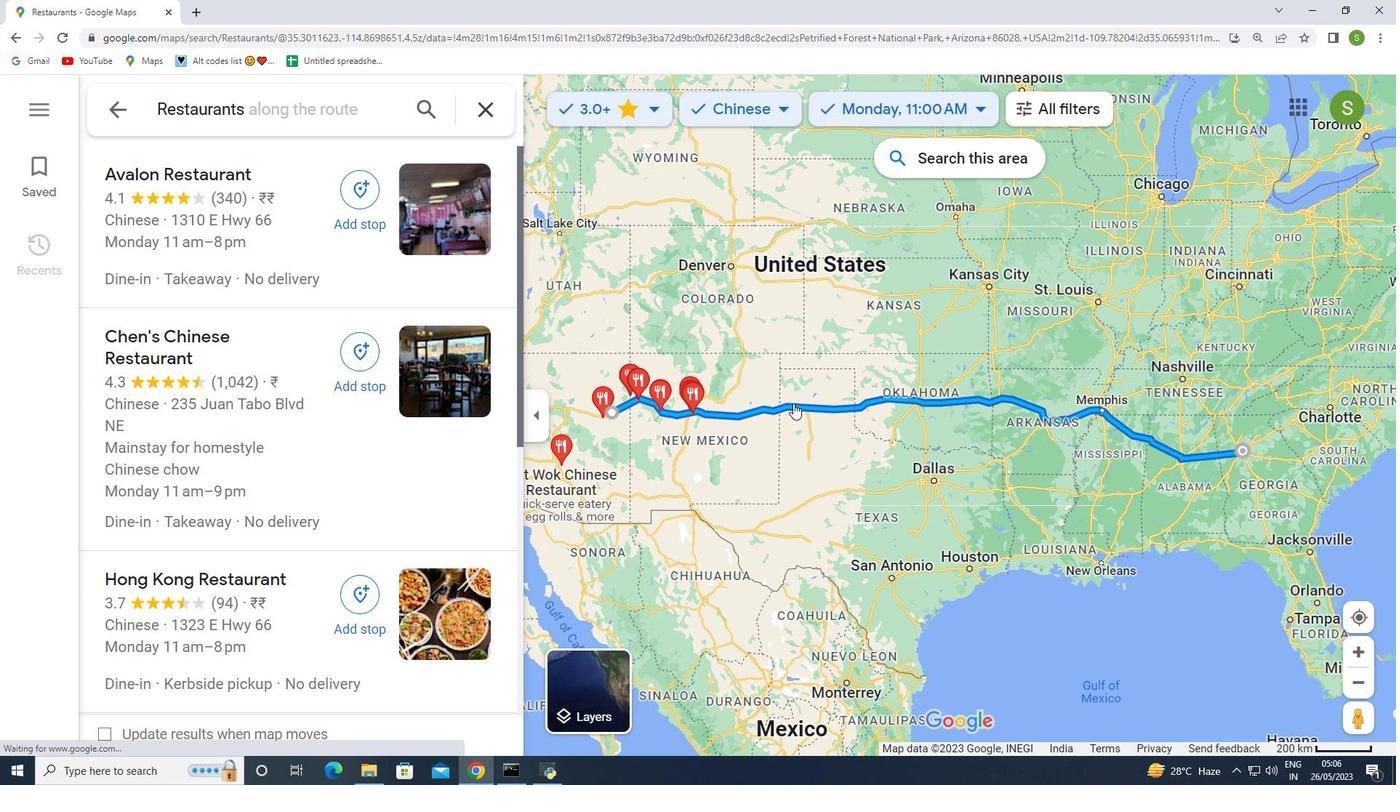 
Action: Mouse scrolled (1211, 441) with delta (0, 0)
Screenshot: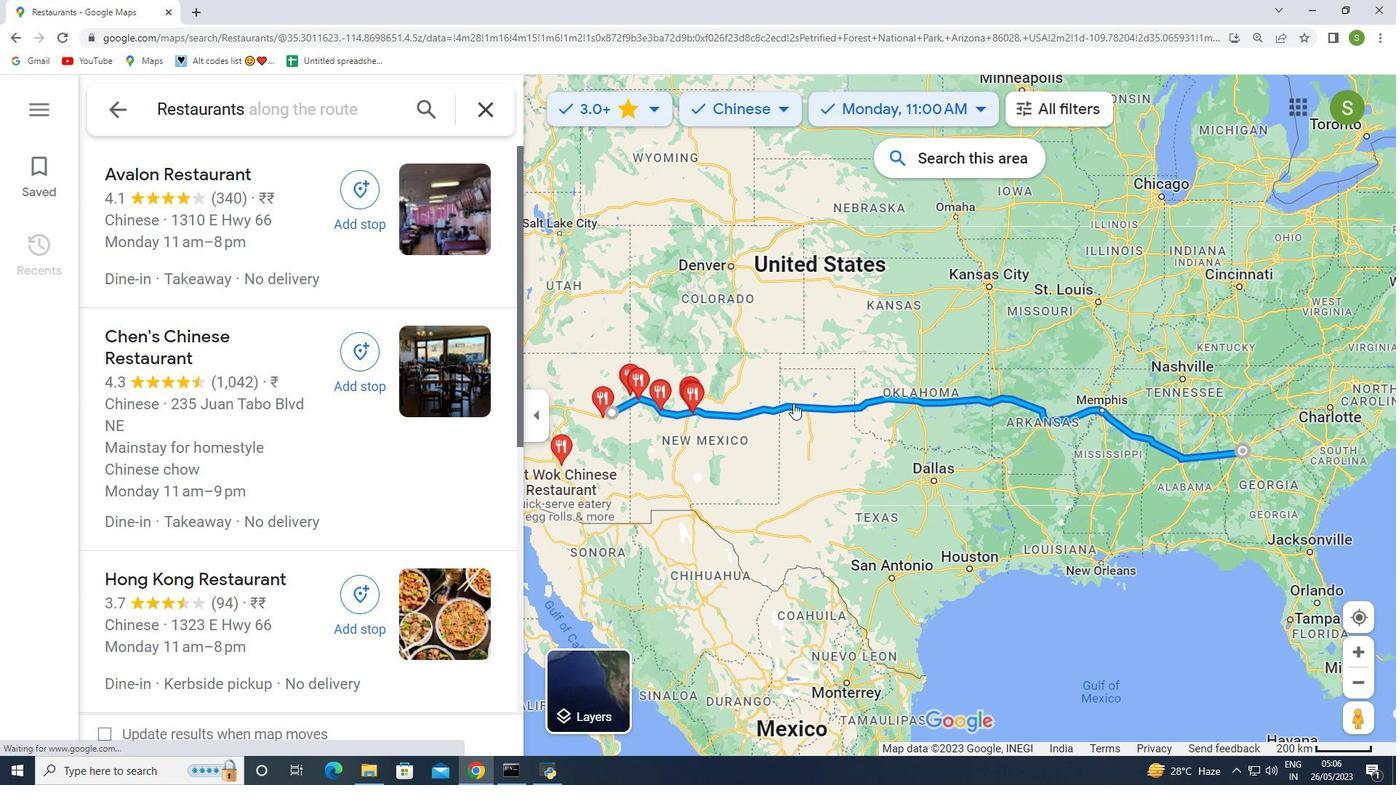 
Action: Mouse moved to (163, 217)
Screenshot: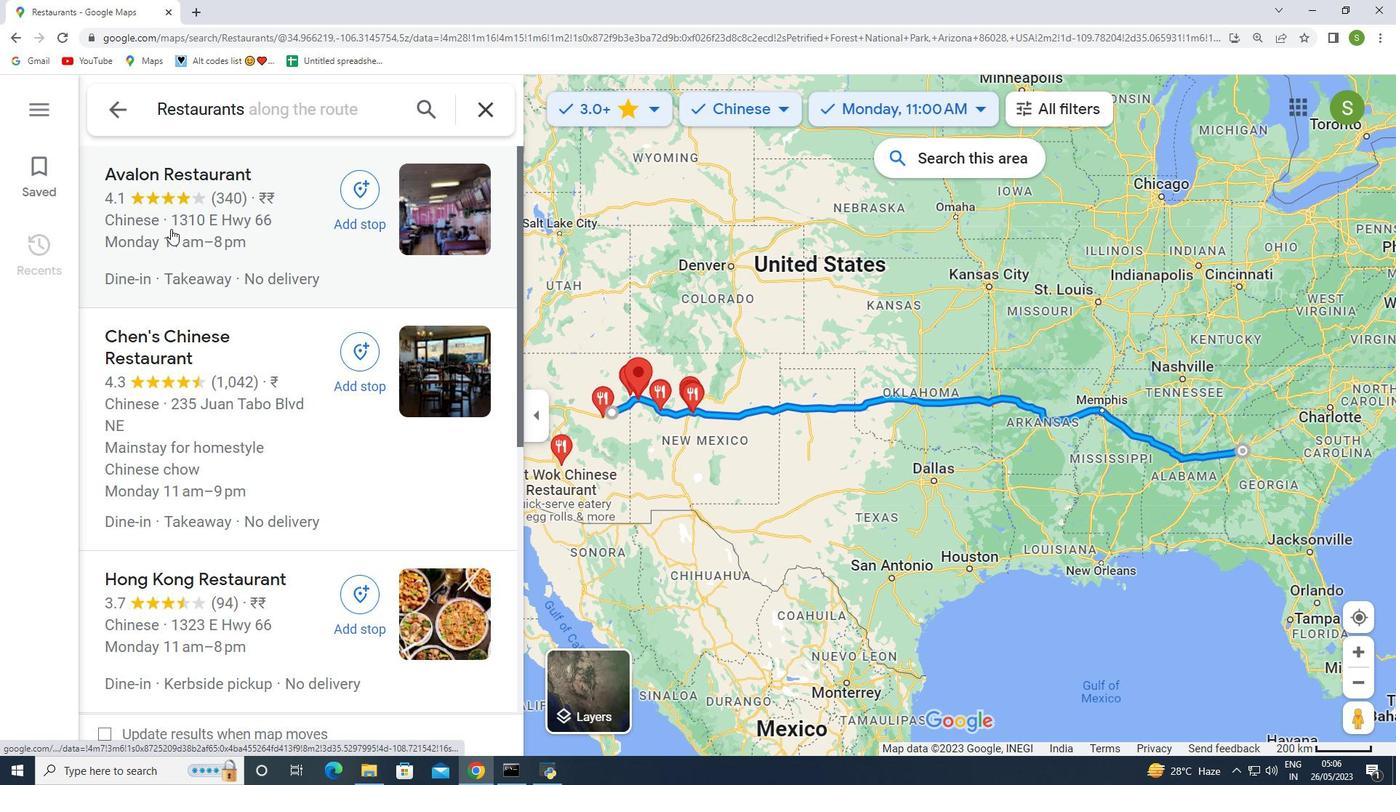 
Action: Mouse scrolled (163, 218) with delta (0, 0)
Screenshot: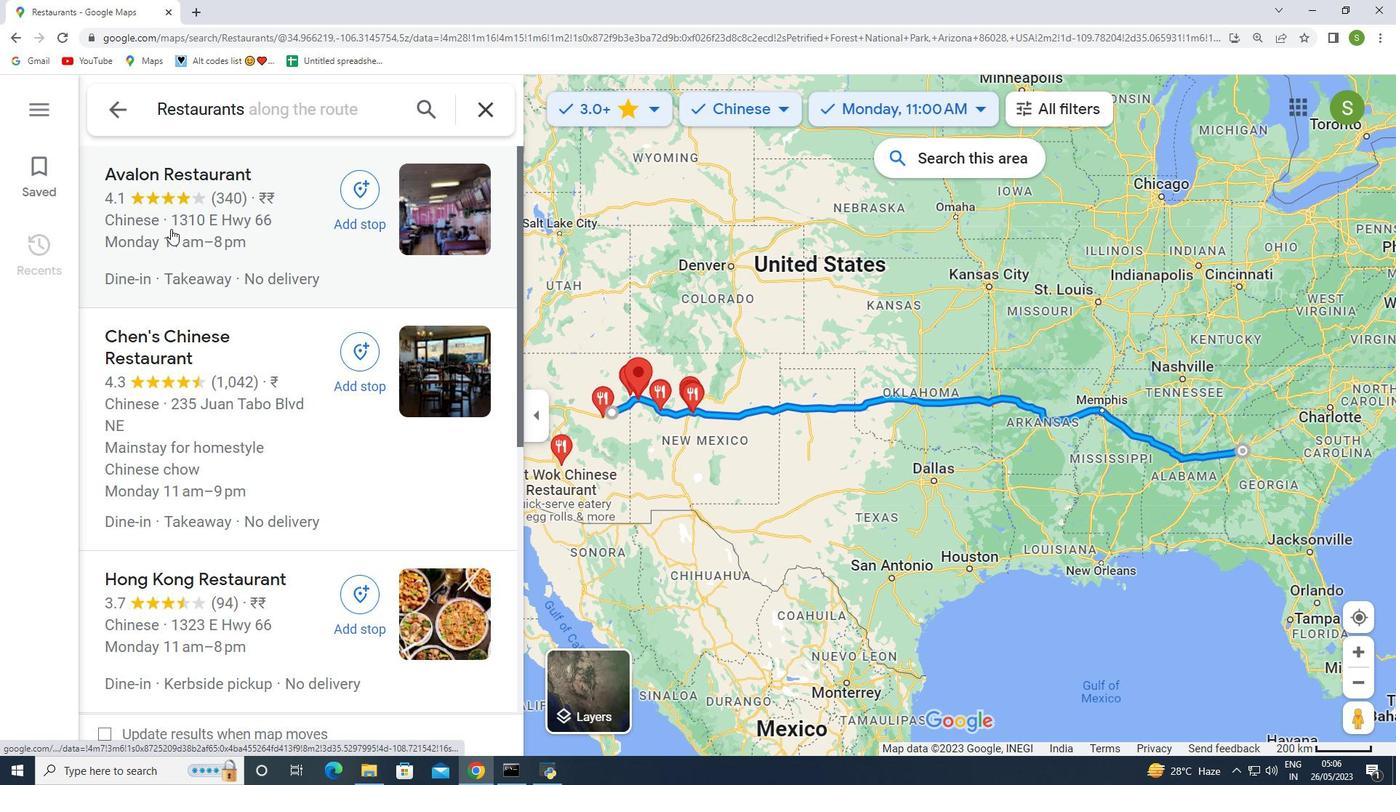 
Action: Mouse scrolled (163, 218) with delta (0, 0)
Screenshot: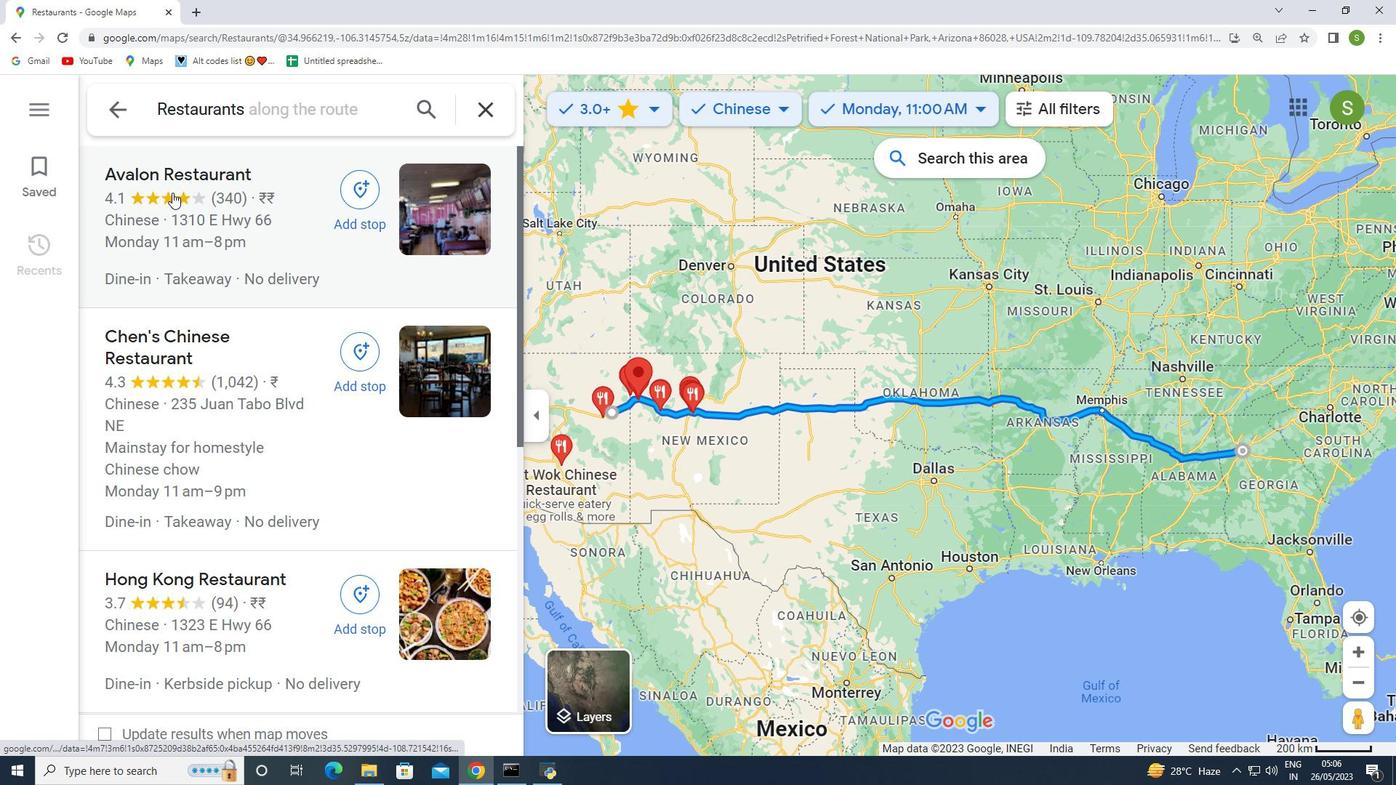 
Action: Mouse scrolled (163, 218) with delta (0, 0)
Screenshot: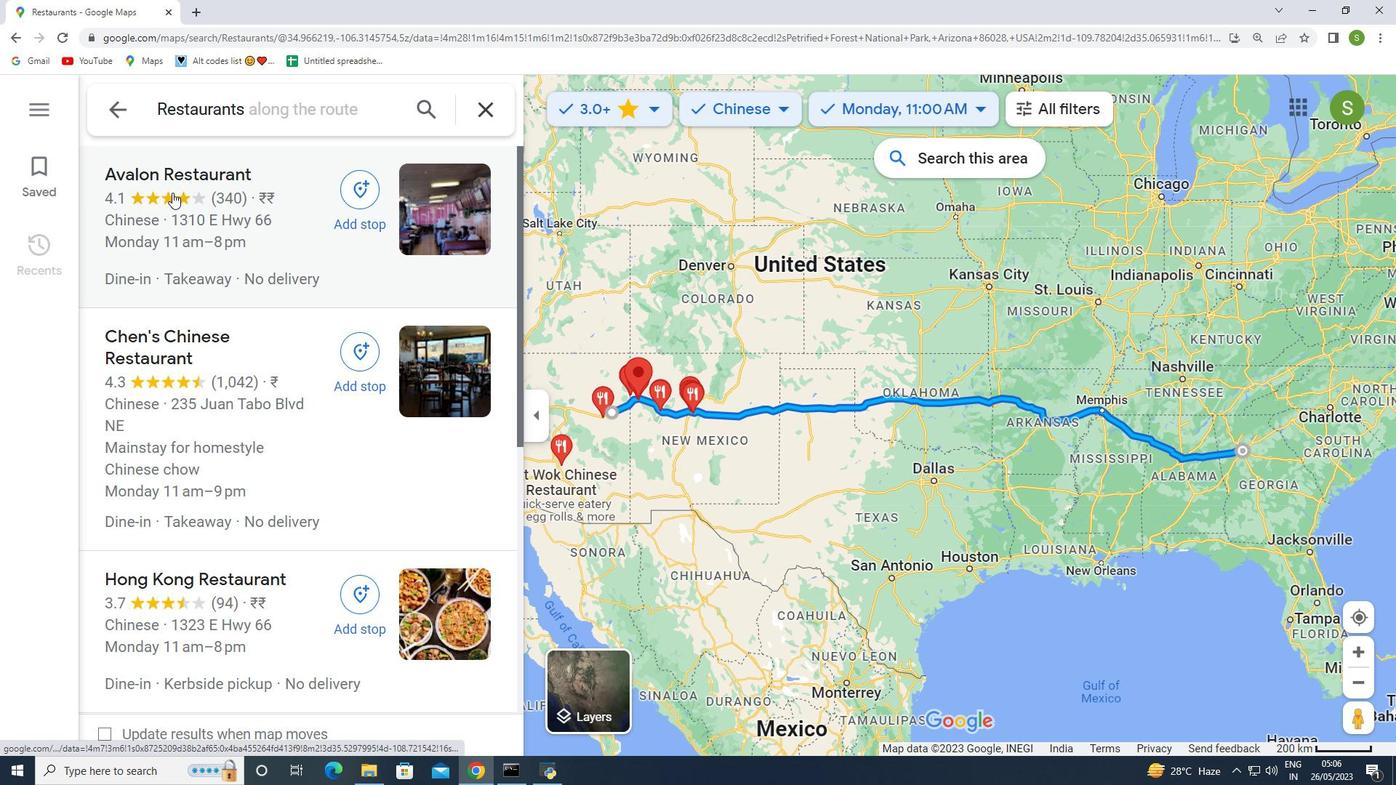 
Action: Mouse scrolled (163, 218) with delta (0, 0)
Screenshot: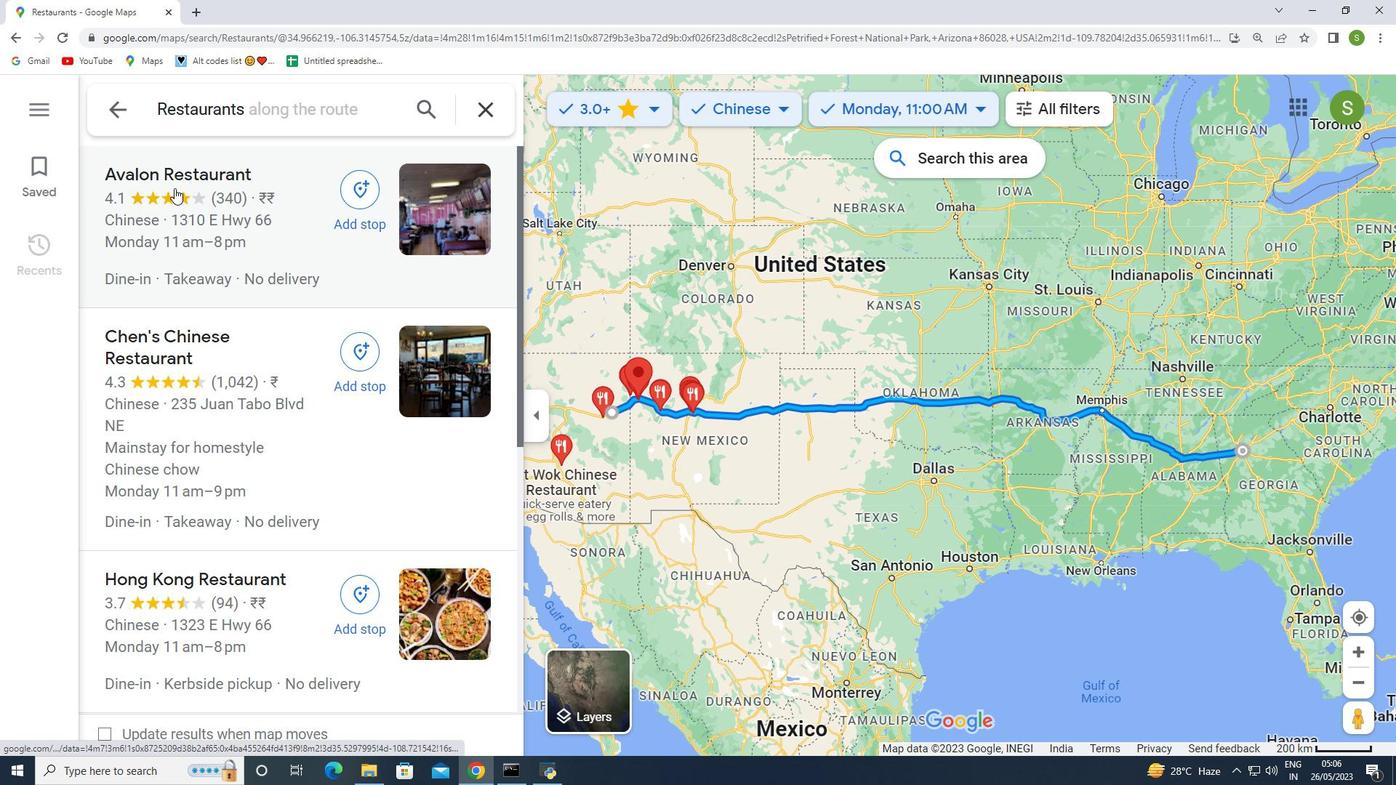 
Action: Mouse moved to (171, 229)
Screenshot: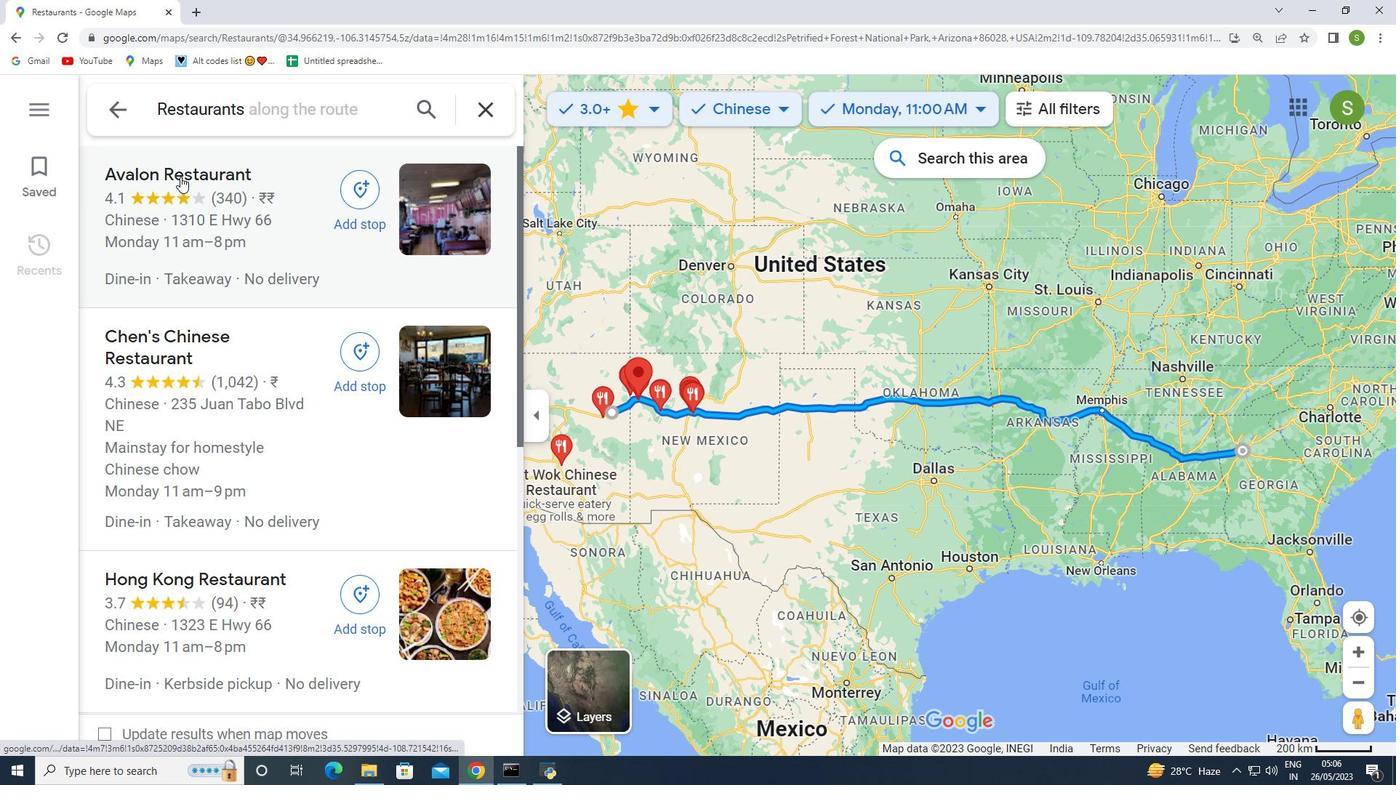 
Action: Mouse scrolled (170, 229) with delta (0, 0)
Screenshot: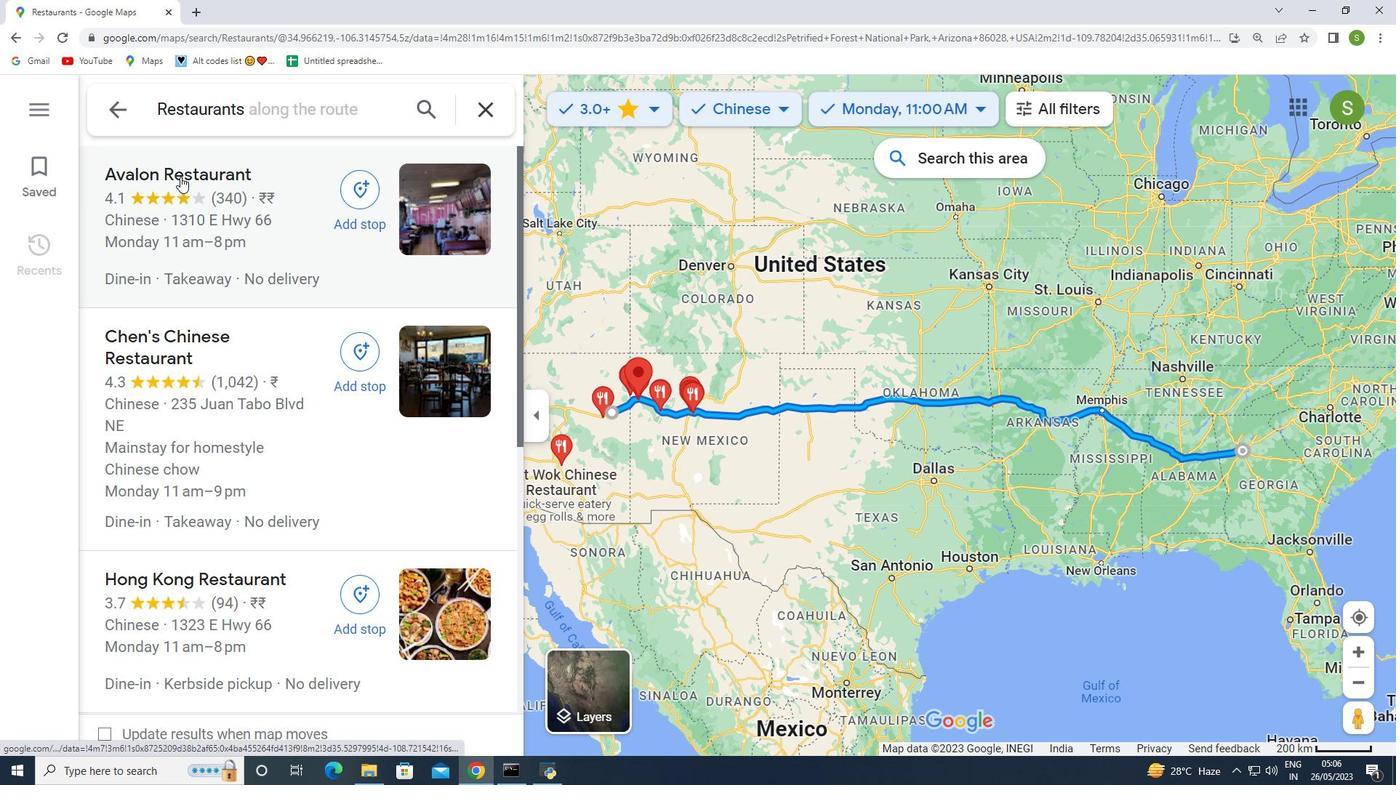 
Action: Mouse moved to (171, 221)
Screenshot: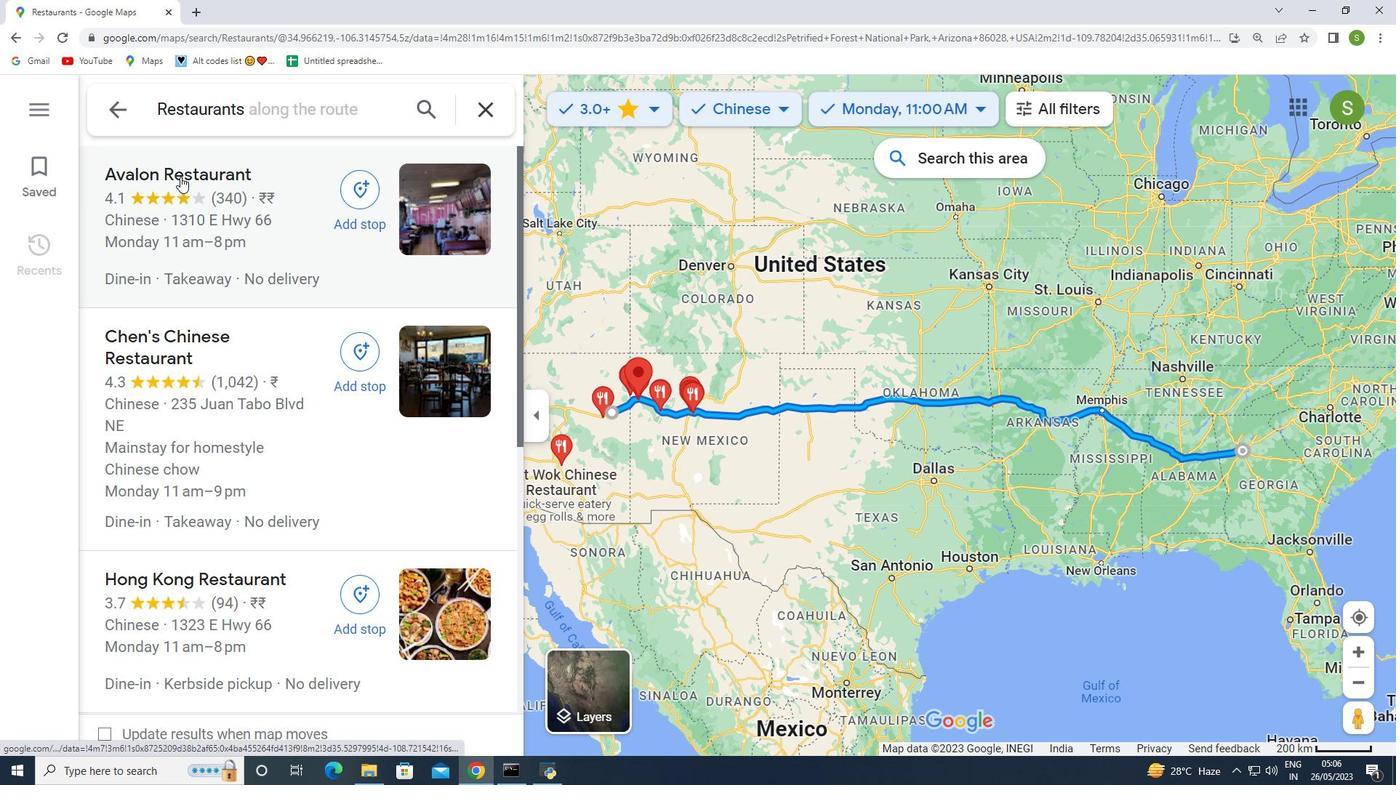 
Action: Mouse scrolled (170, 229) with delta (0, 0)
Screenshot: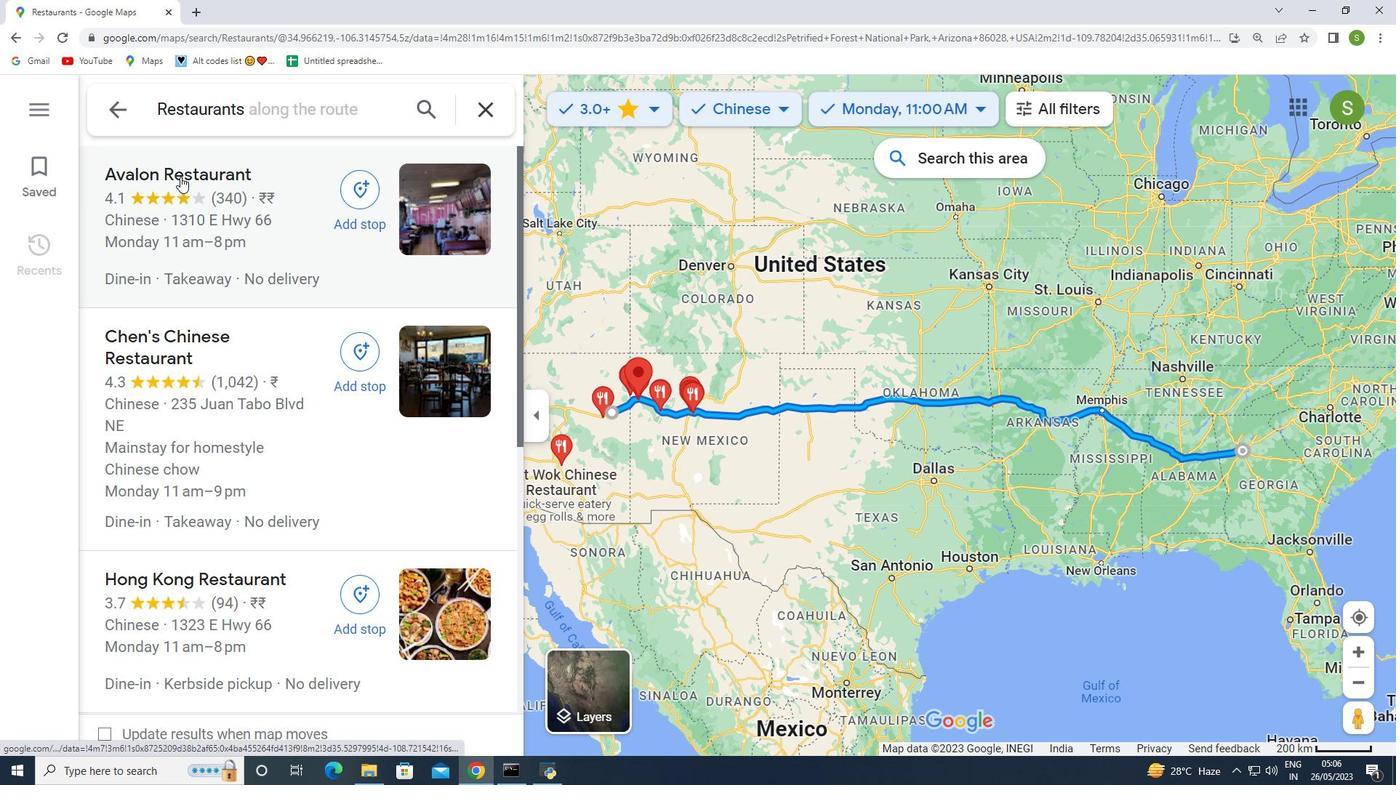 
Action: Mouse moved to (180, 176)
Screenshot: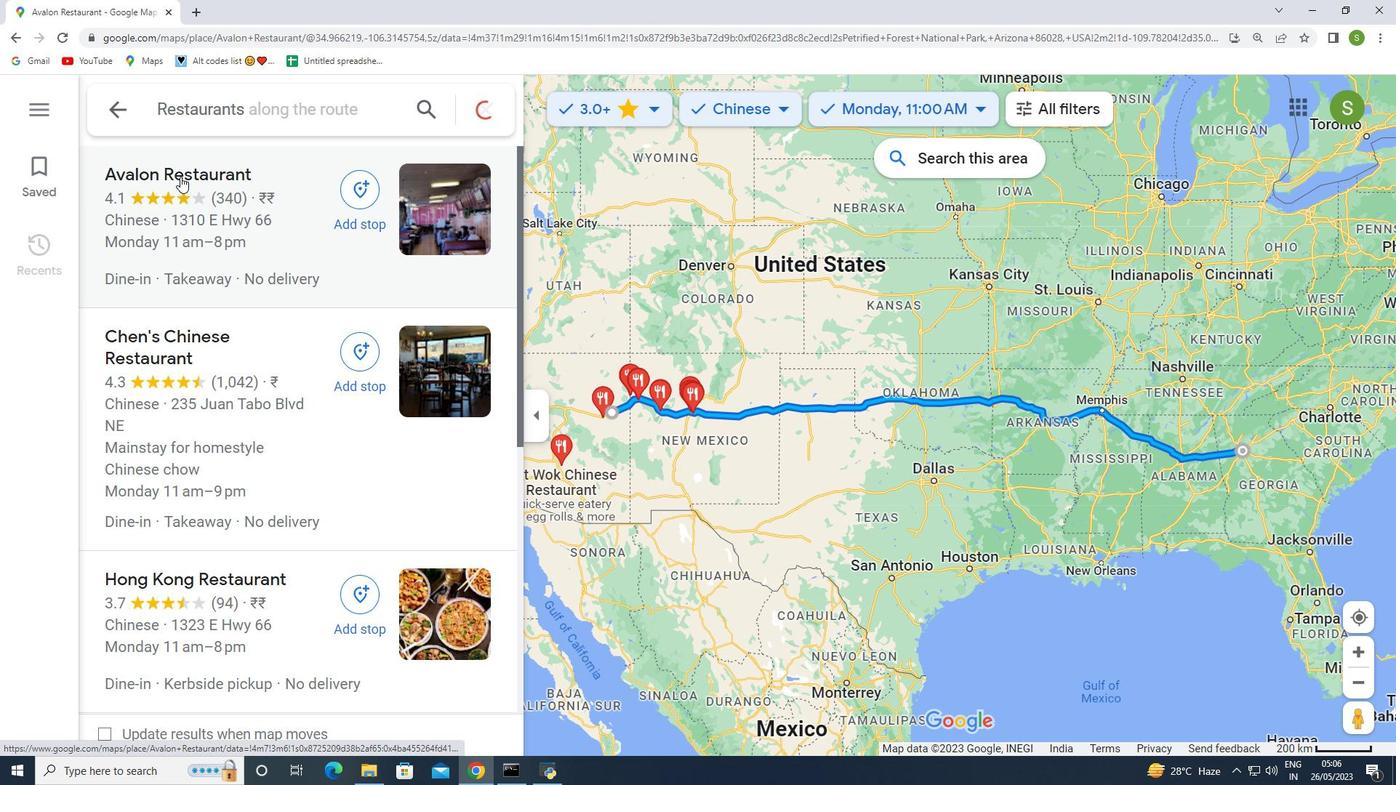 
Action: Mouse pressed left at (180, 176)
Screenshot: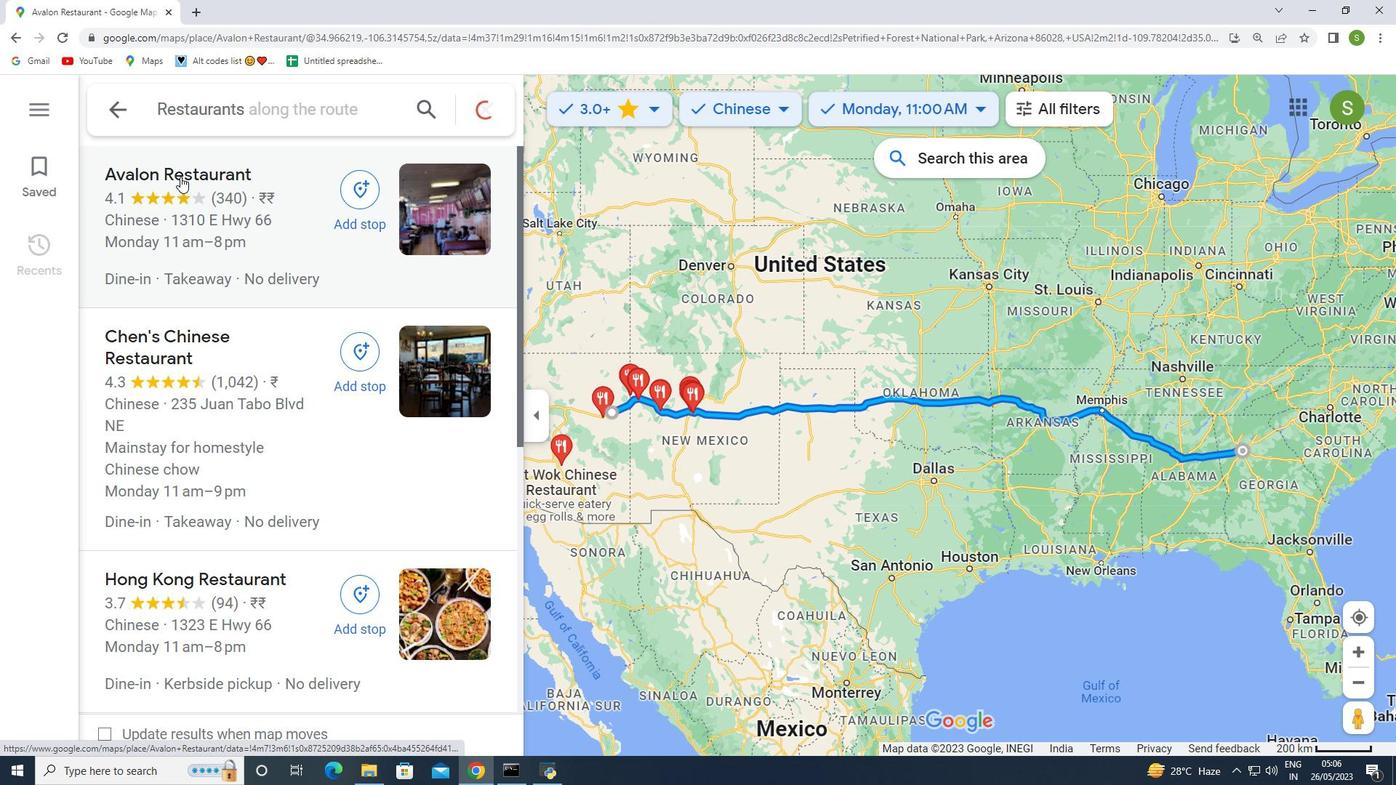 
Action: Mouse moved to (706, 274)
Screenshot: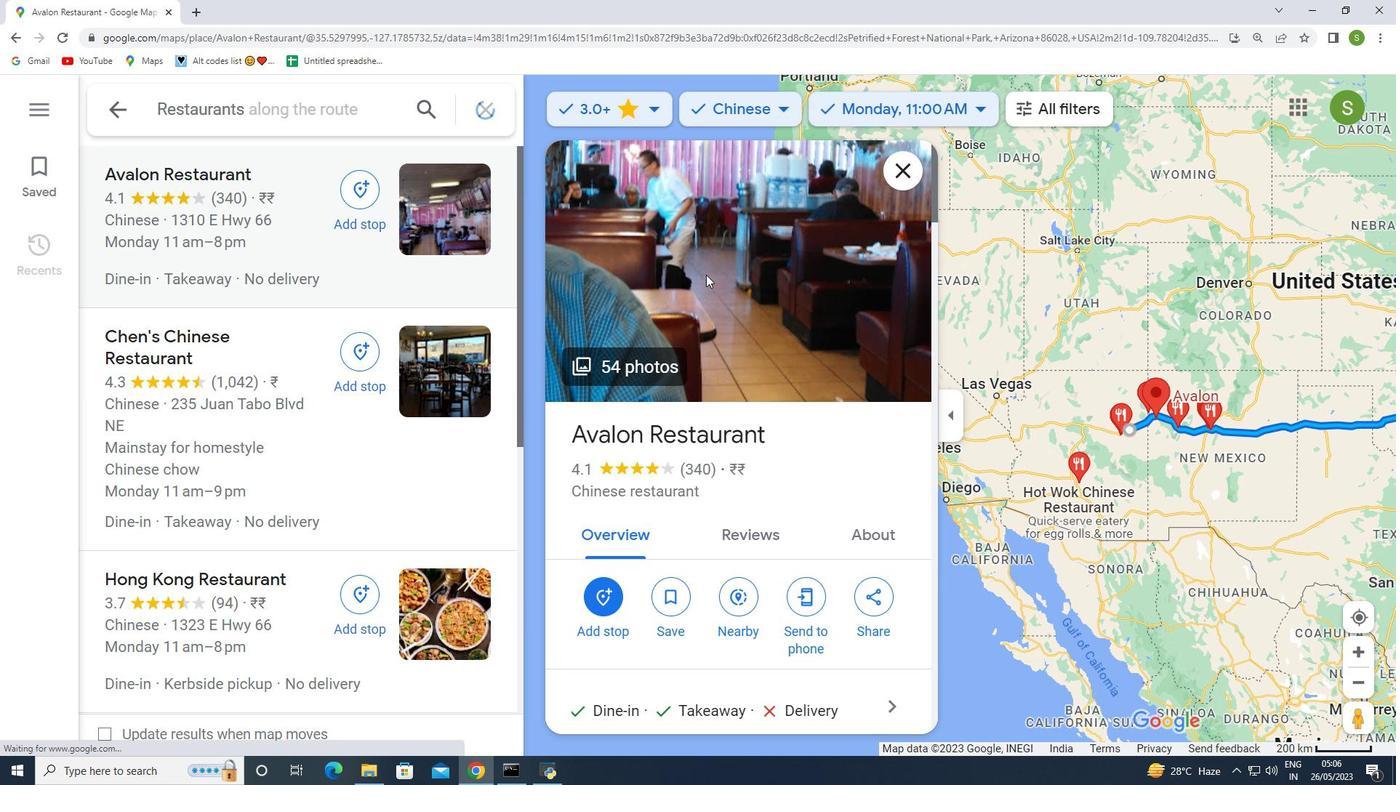 
Action: Mouse pressed left at (706, 274)
Screenshot: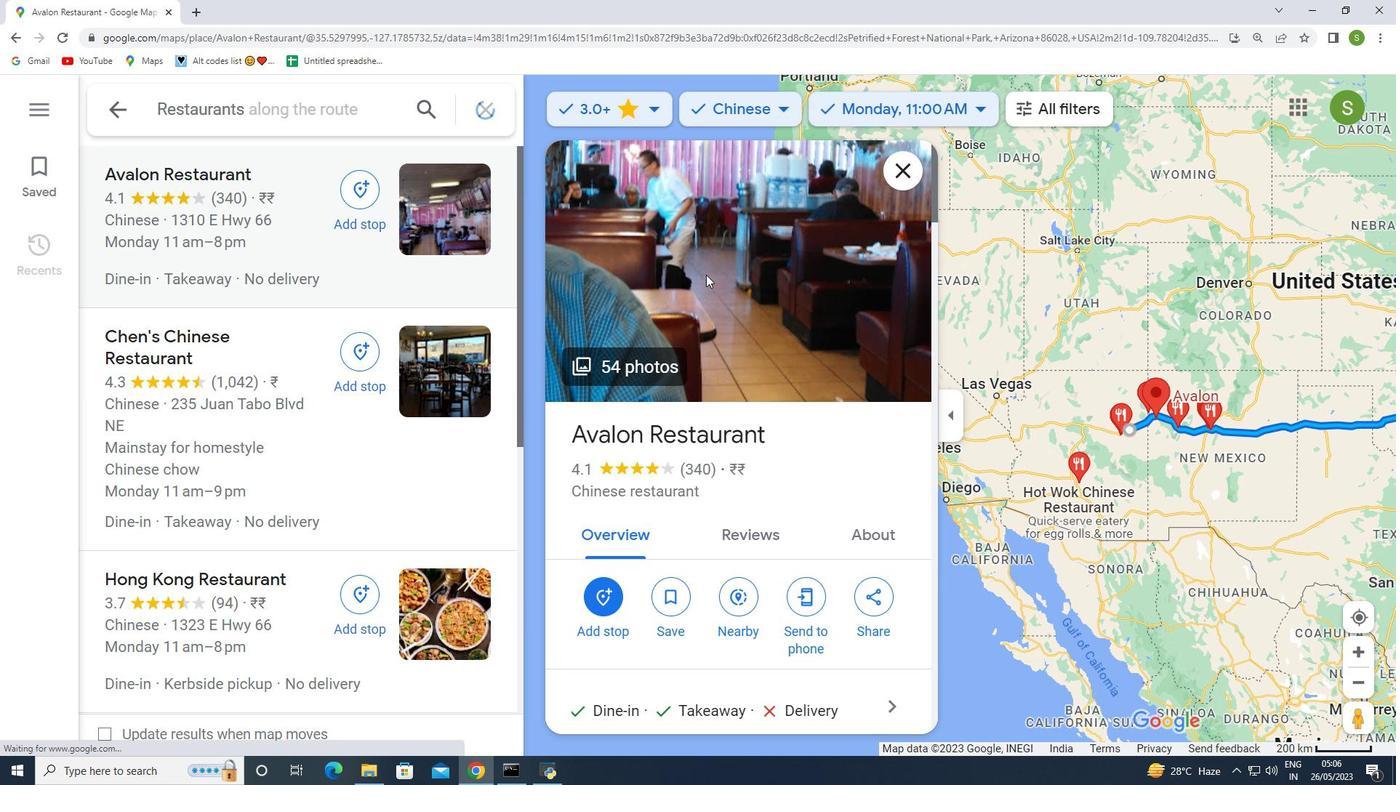
Action: Mouse moved to (1000, 645)
Screenshot: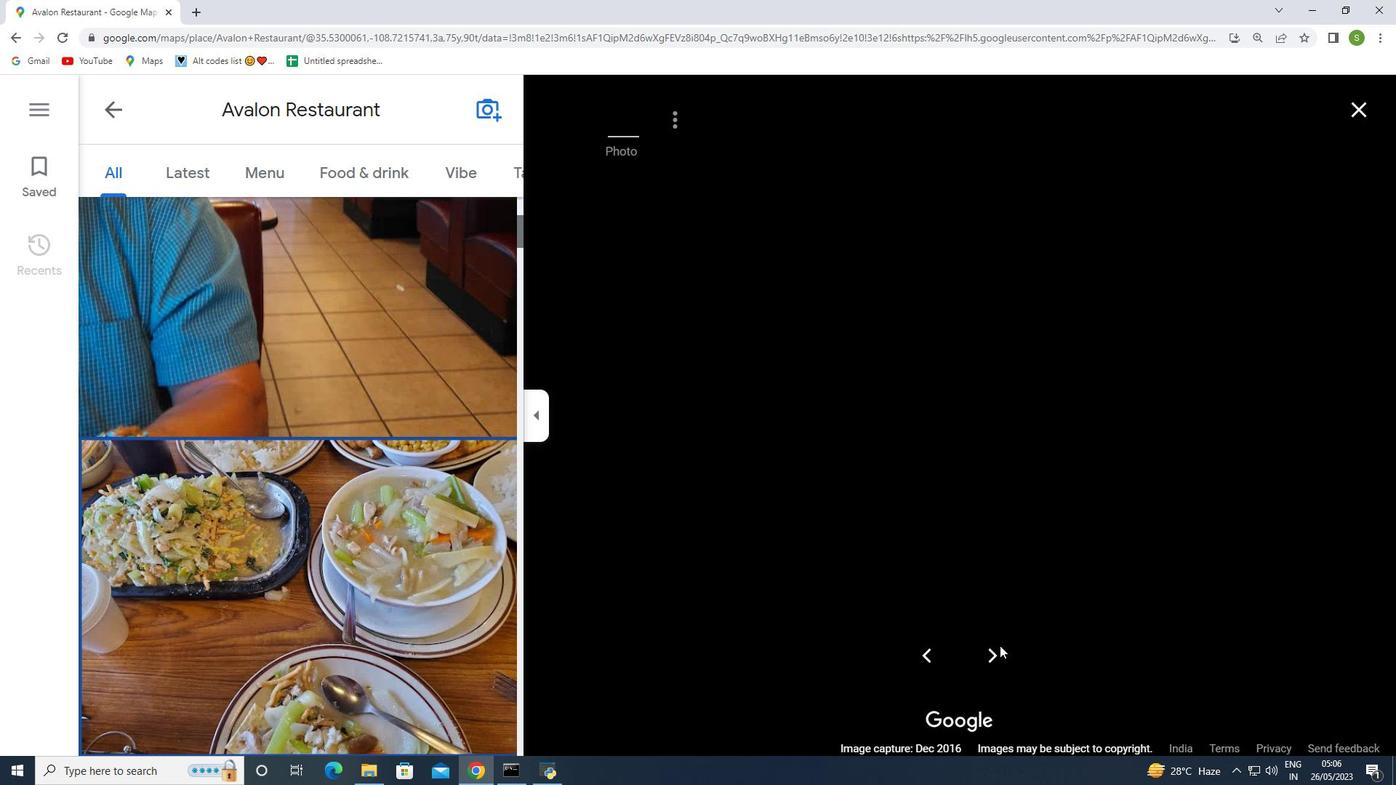 
Action: Mouse pressed left at (1000, 645)
Screenshot: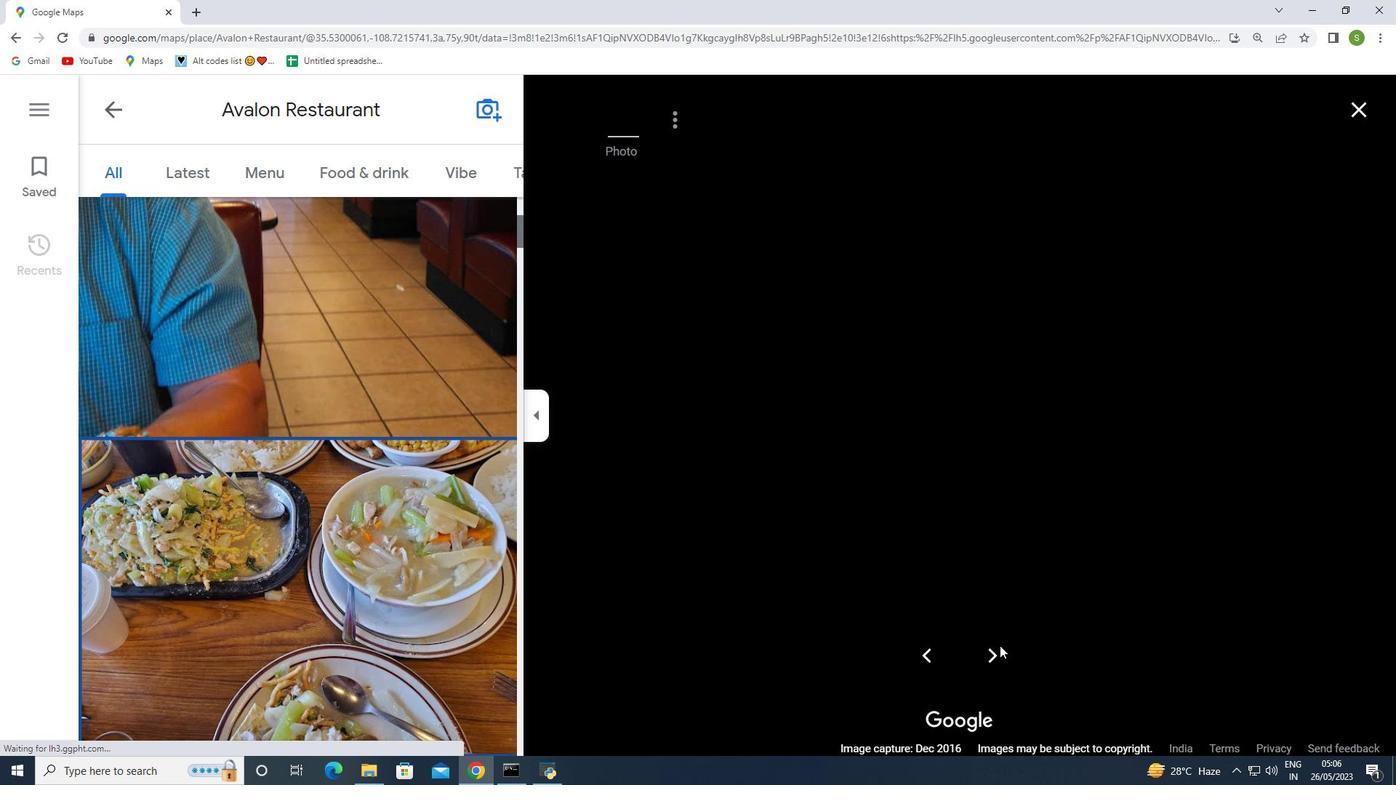 
Action: Mouse moved to (993, 655)
Screenshot: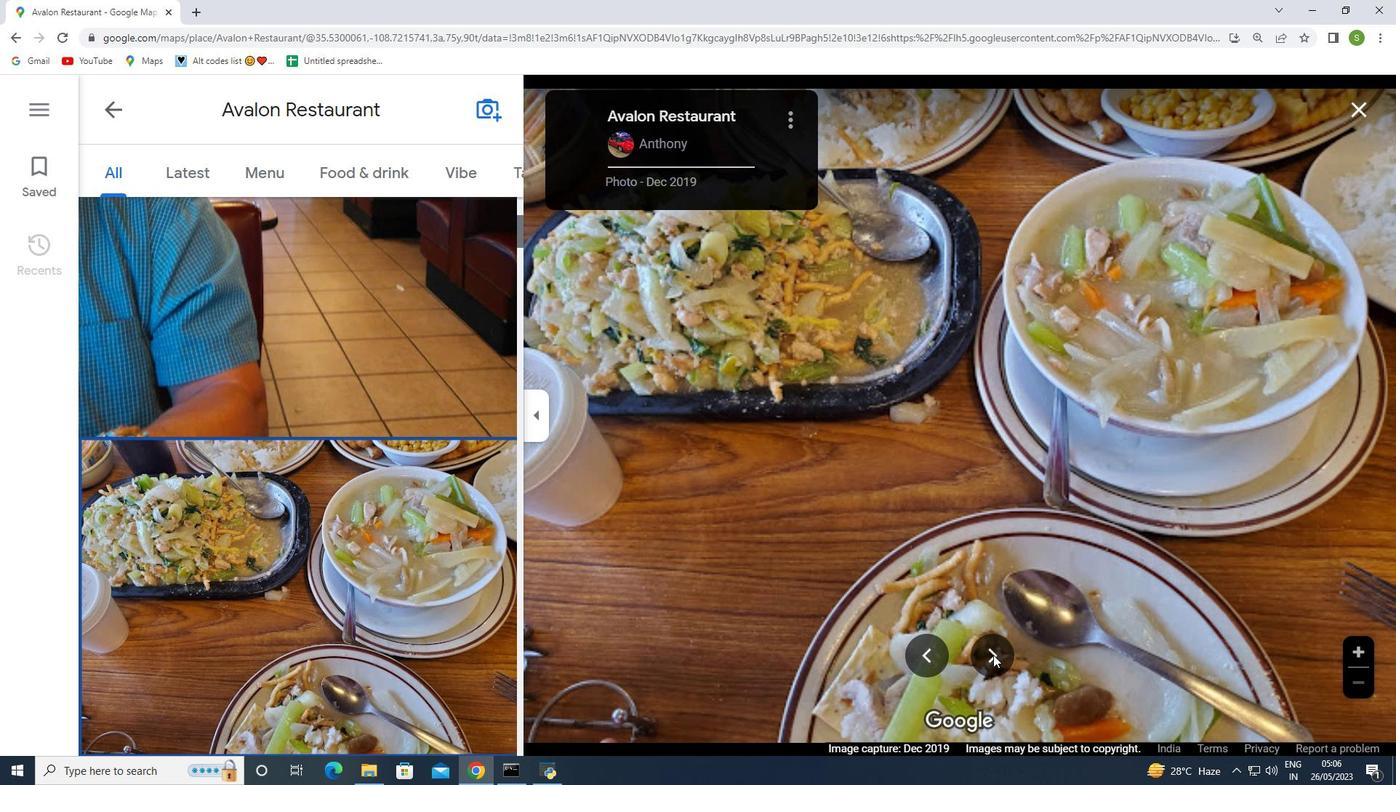 
Action: Mouse pressed left at (993, 655)
Screenshot: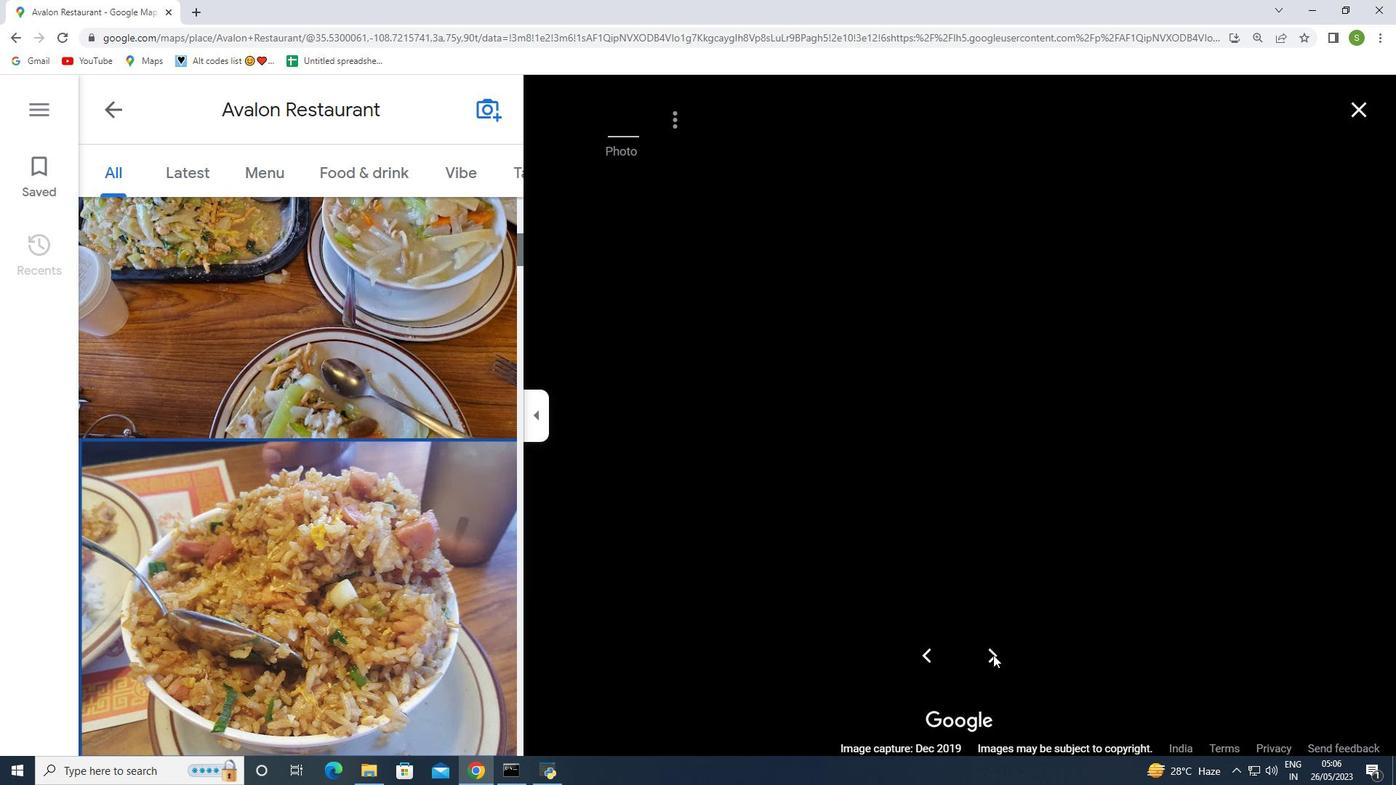 
Action: Mouse pressed left at (993, 655)
Screenshot: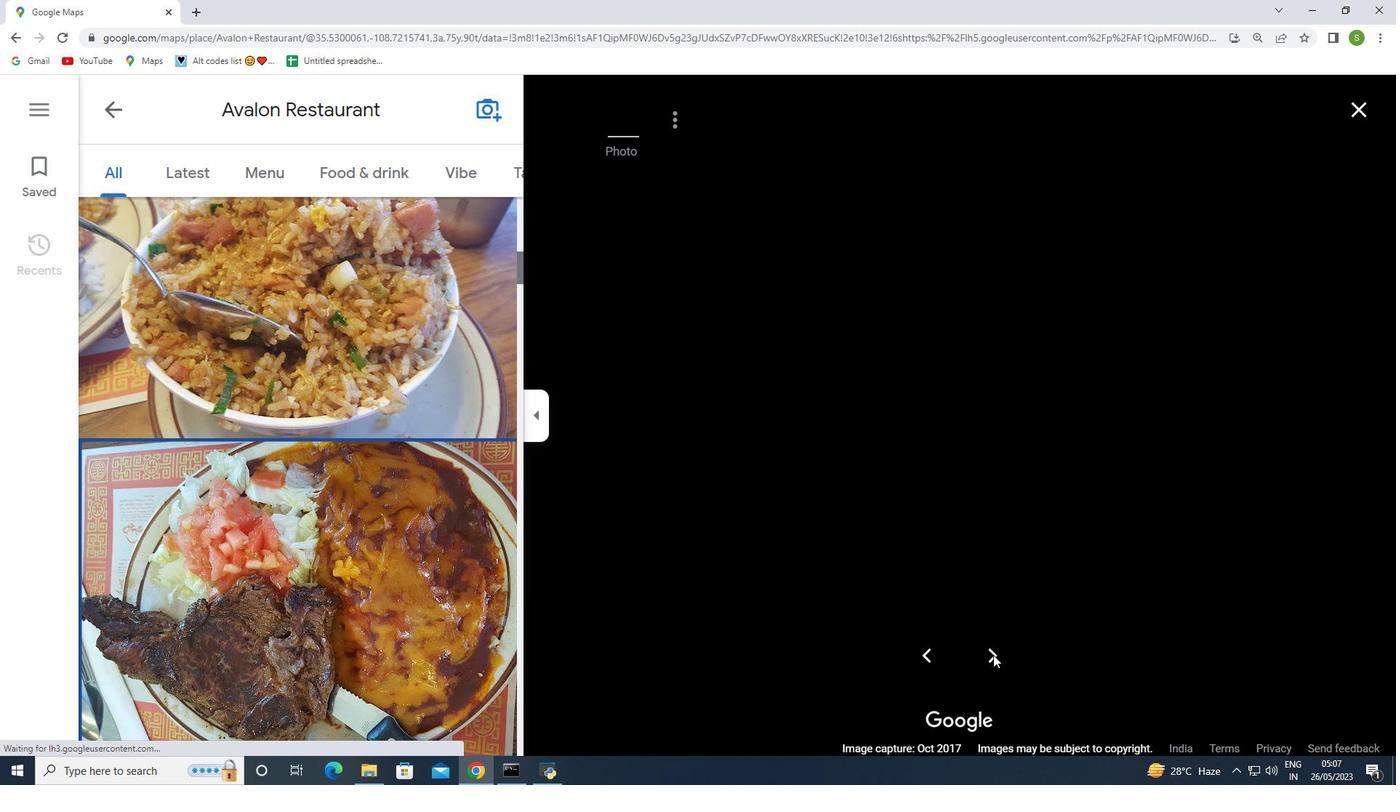 
Action: Mouse pressed left at (993, 655)
Screenshot: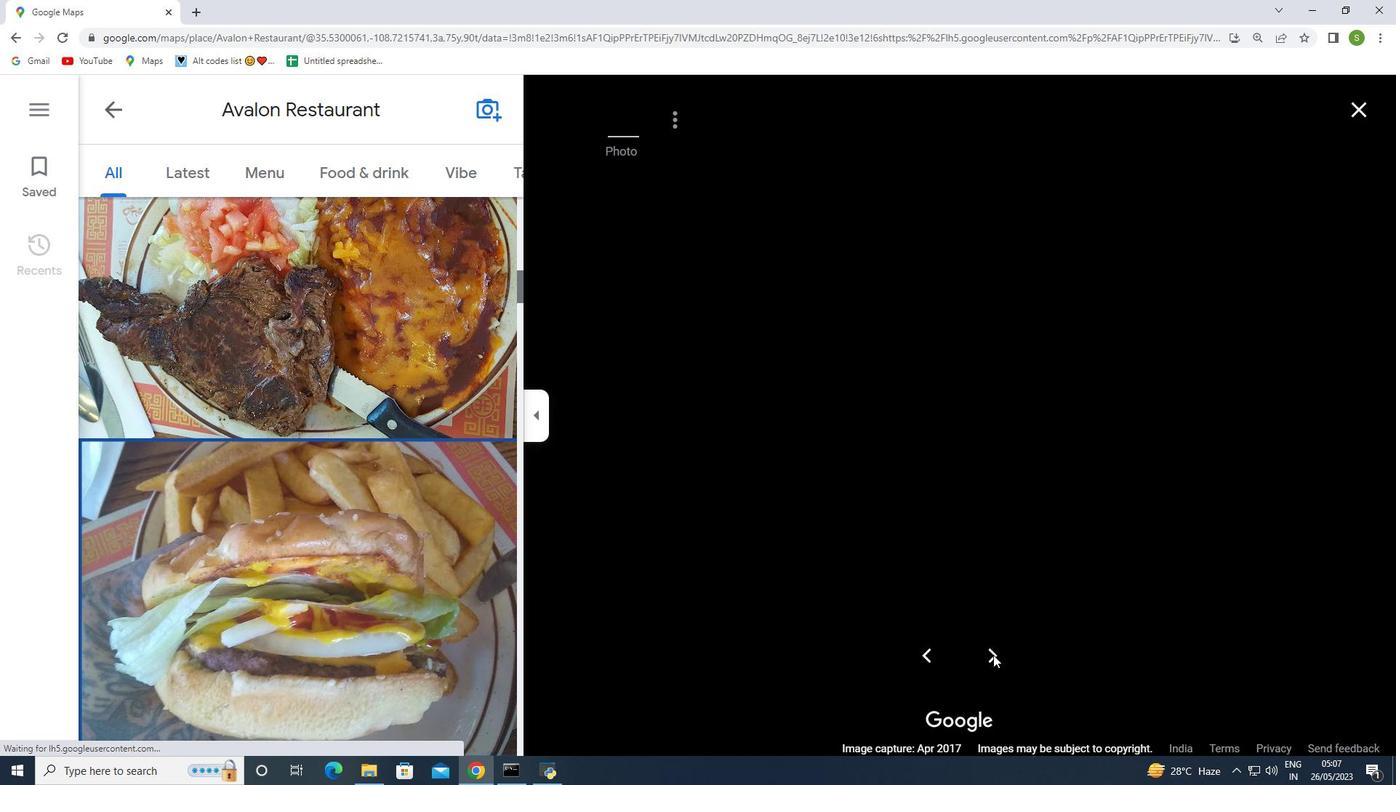 
Action: Mouse pressed left at (993, 655)
Screenshot: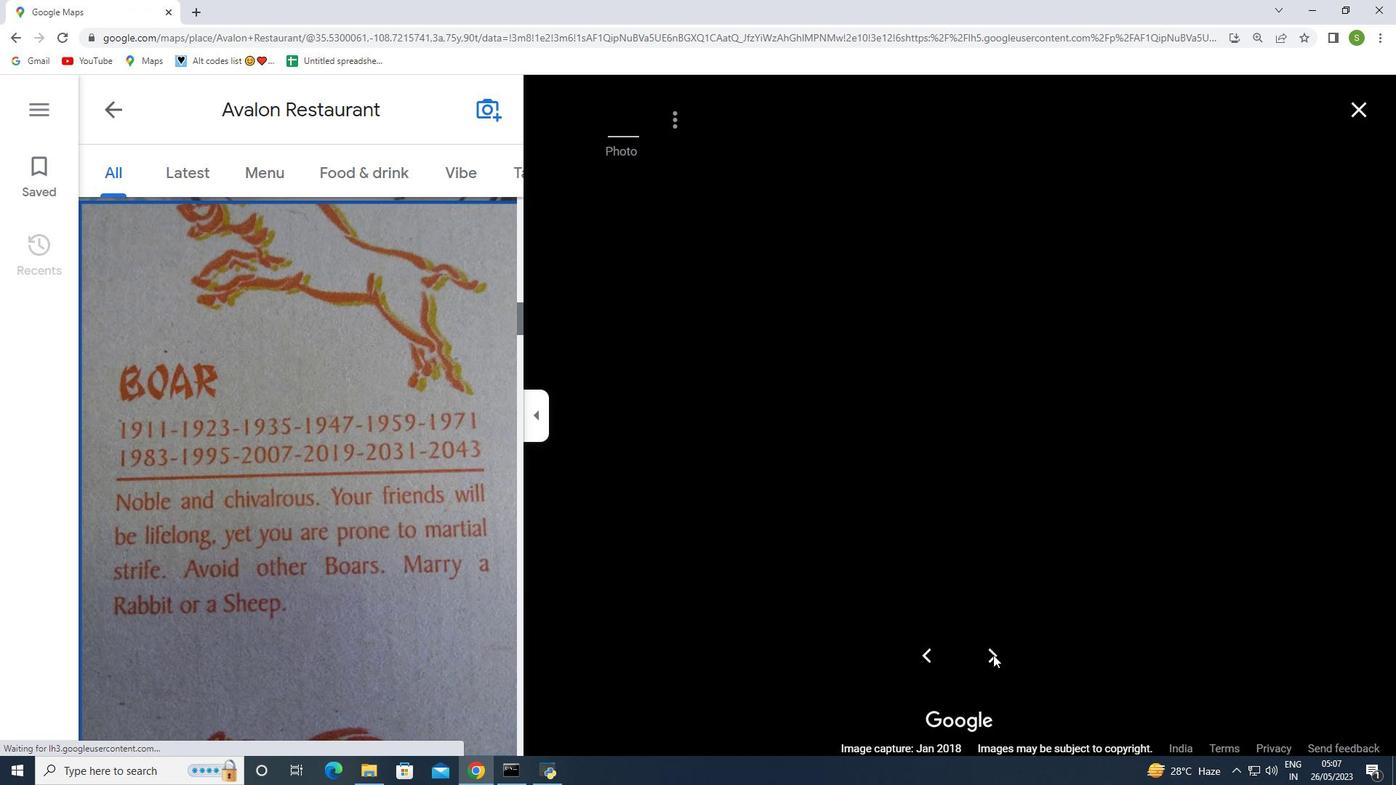
Action: Mouse moved to (995, 659)
Screenshot: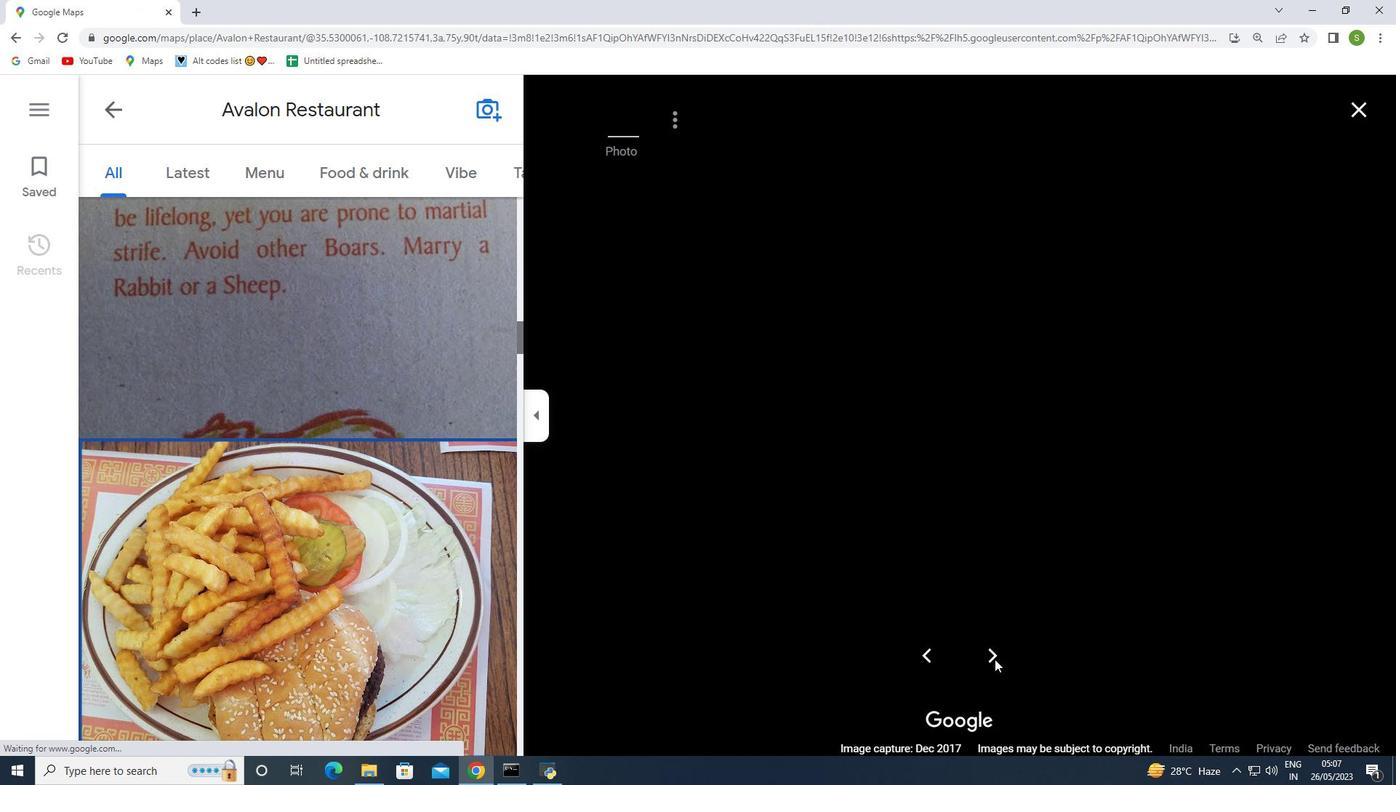 
Action: Mouse pressed left at (995, 659)
Screenshot: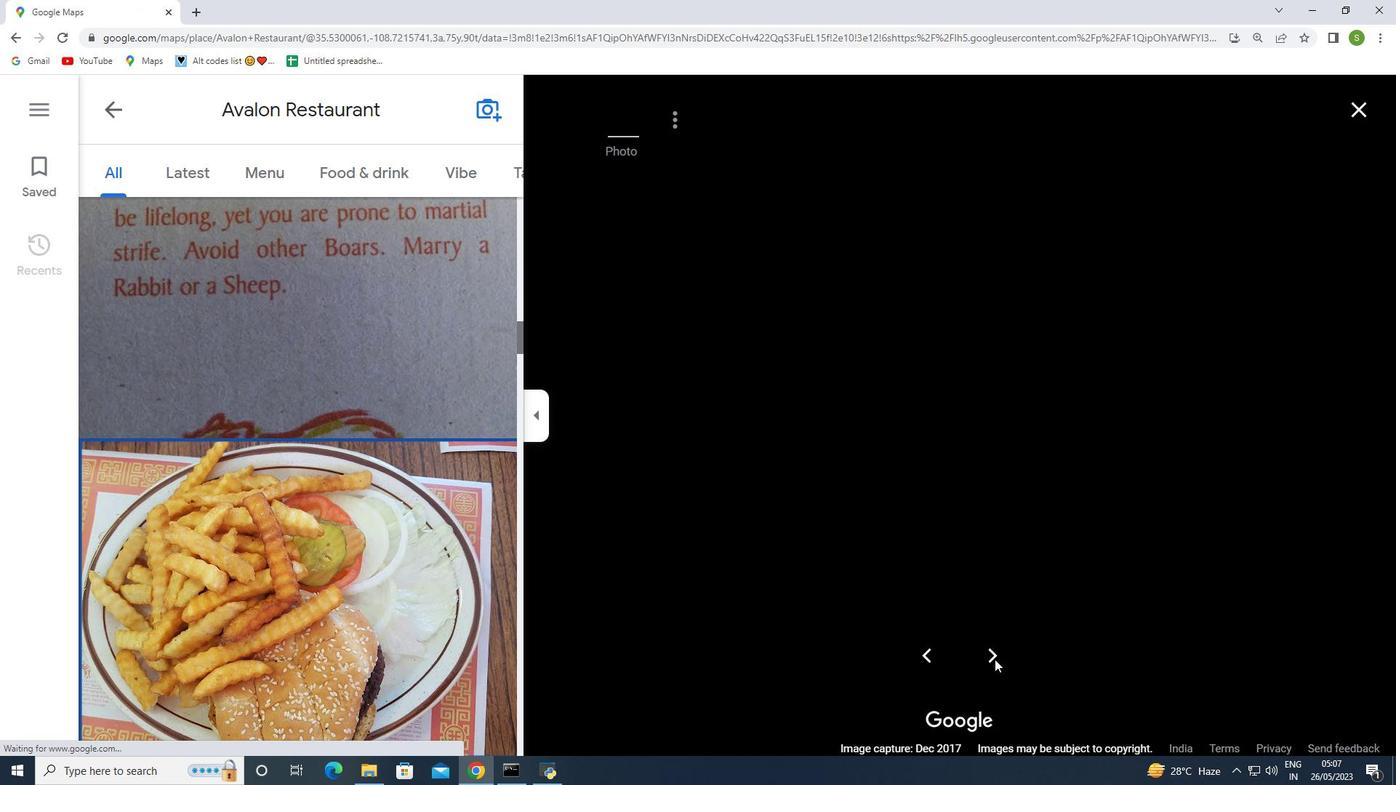 
Action: Mouse moved to (995, 659)
Screenshot: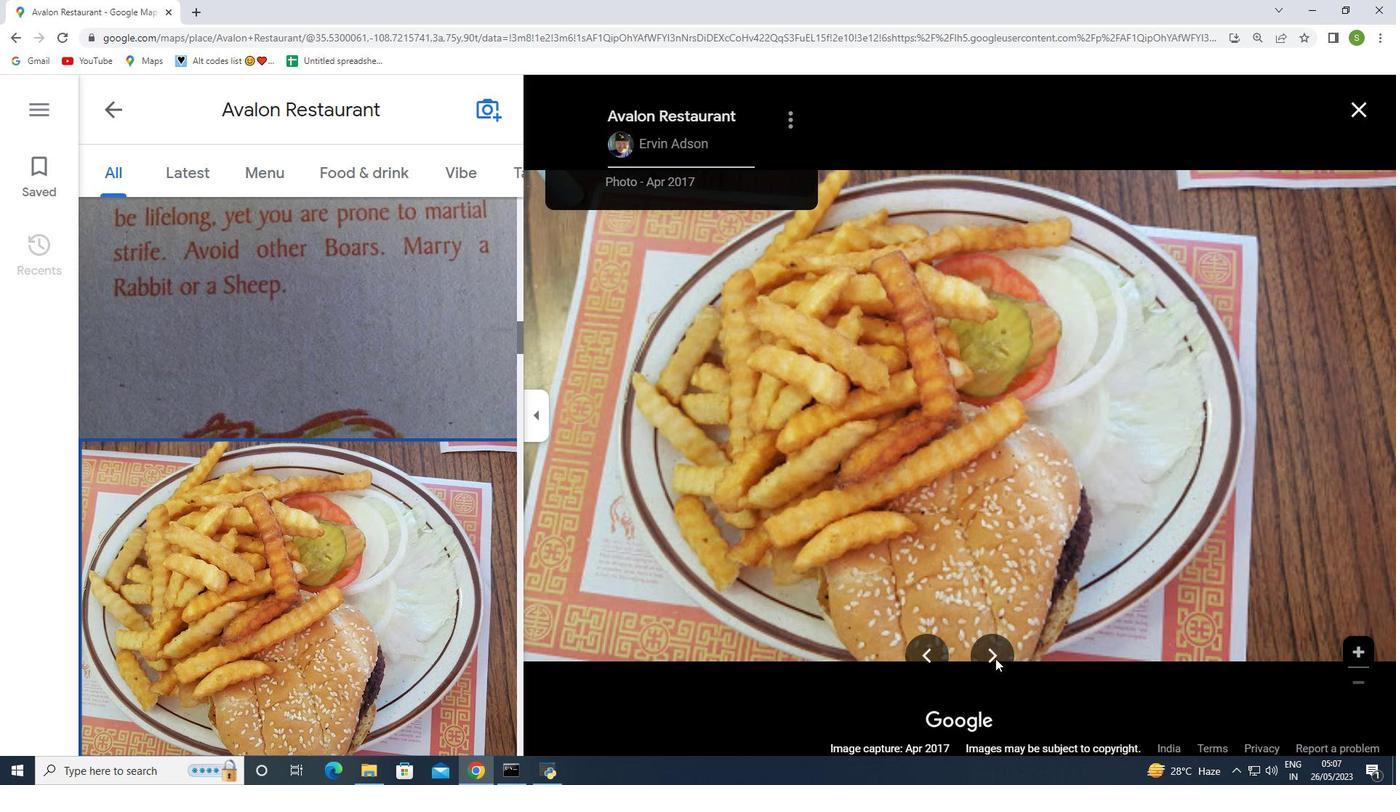 
Action: Mouse pressed left at (995, 659)
Screenshot: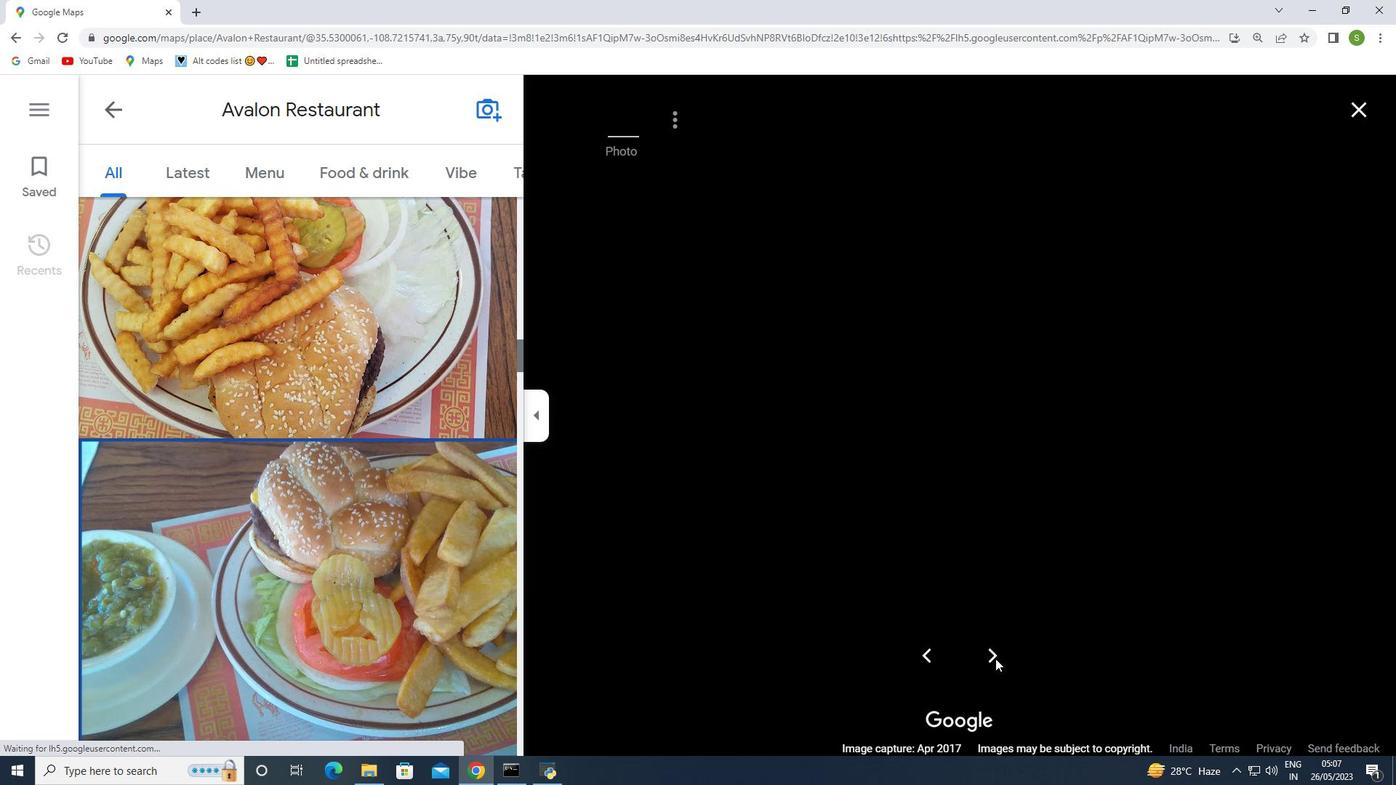 
Action: Mouse pressed left at (995, 659)
Screenshot: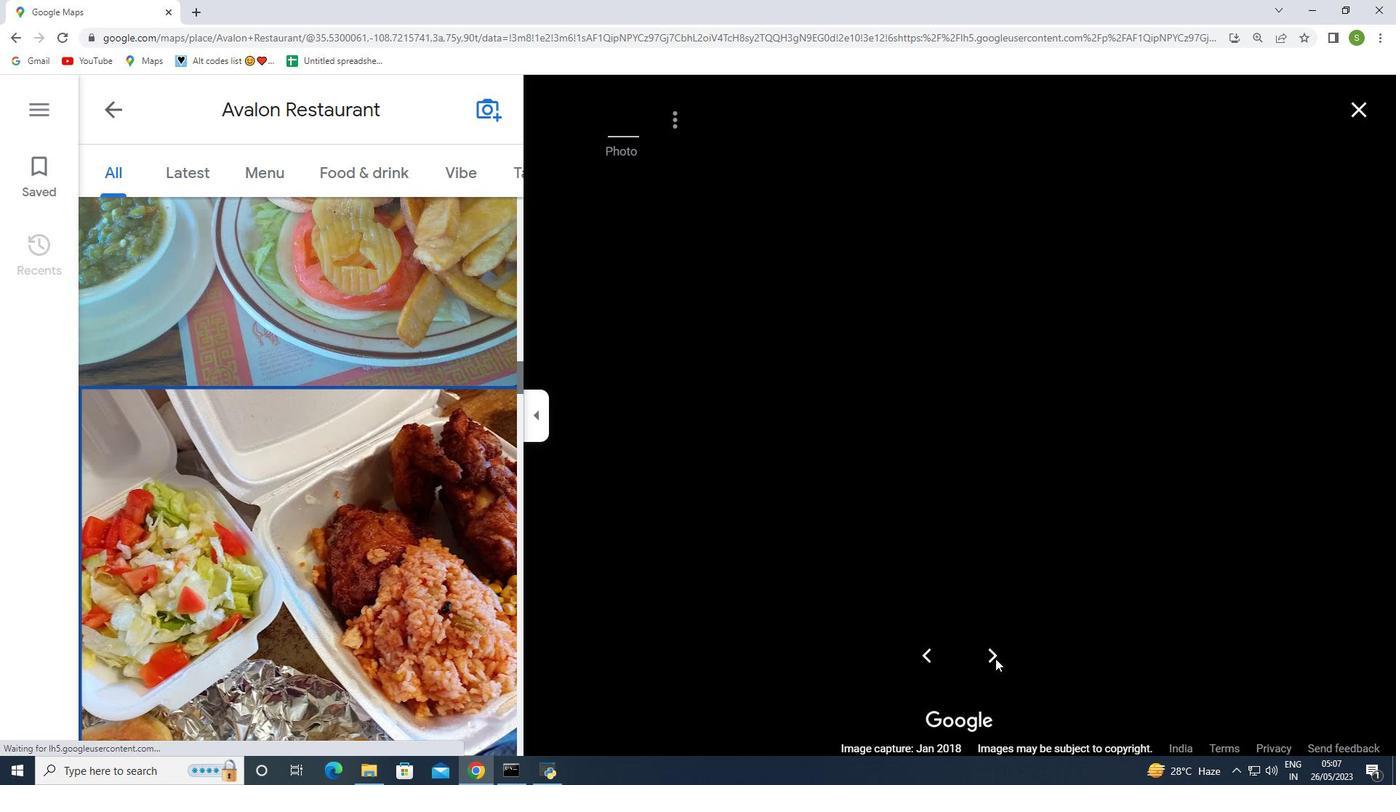 
Action: Mouse pressed left at (995, 659)
Screenshot: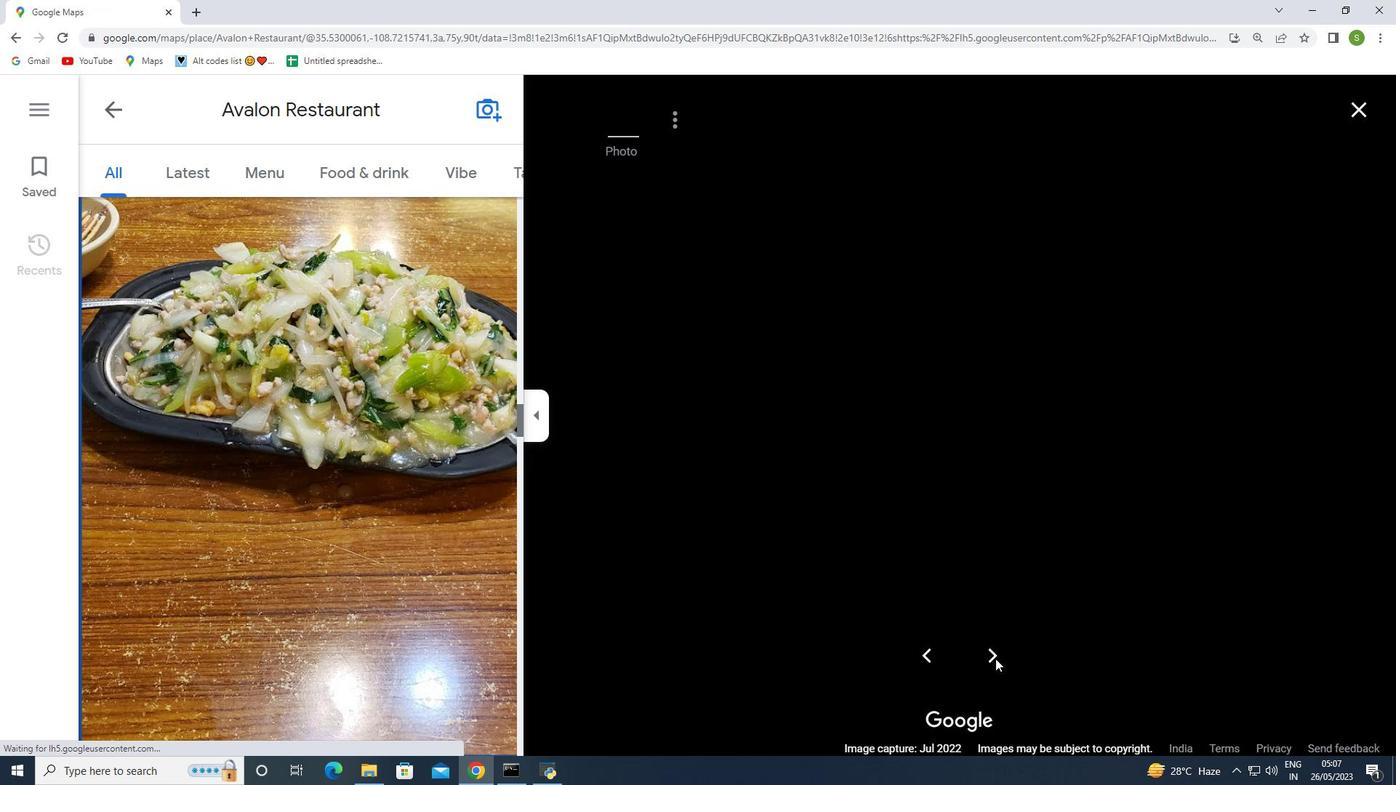 
Action: Mouse pressed left at (995, 659)
Screenshot: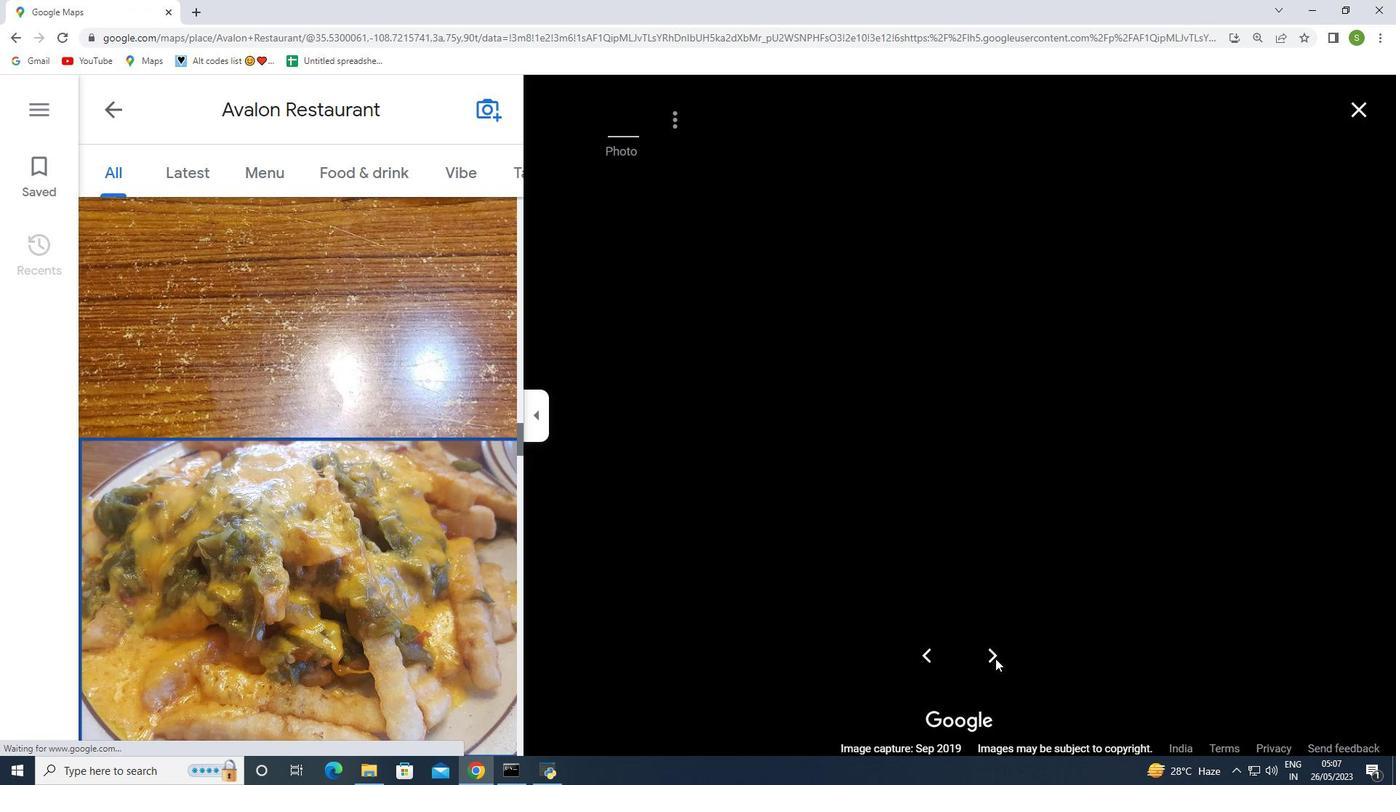 
Action: Mouse pressed left at (995, 659)
Screenshot: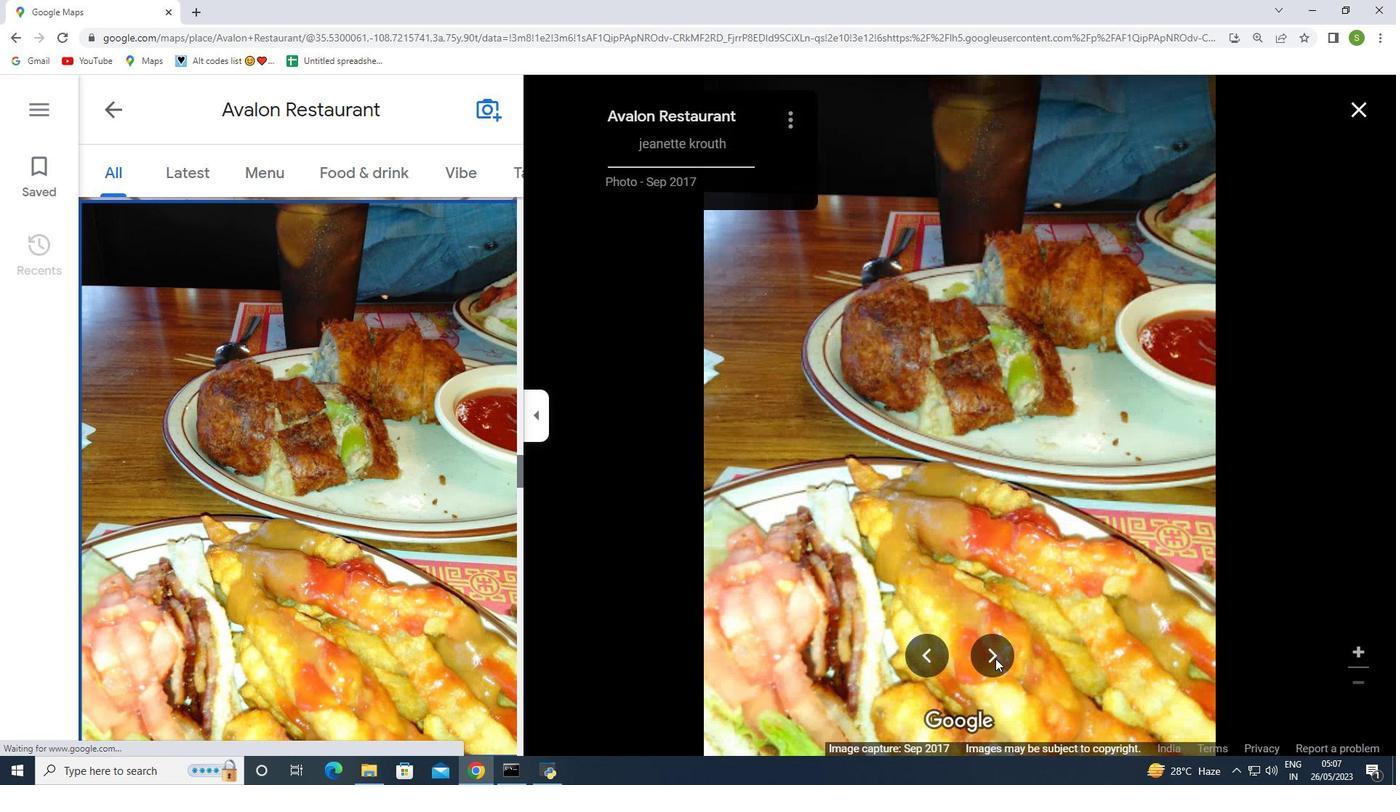 
Action: Mouse pressed left at (995, 659)
Screenshot: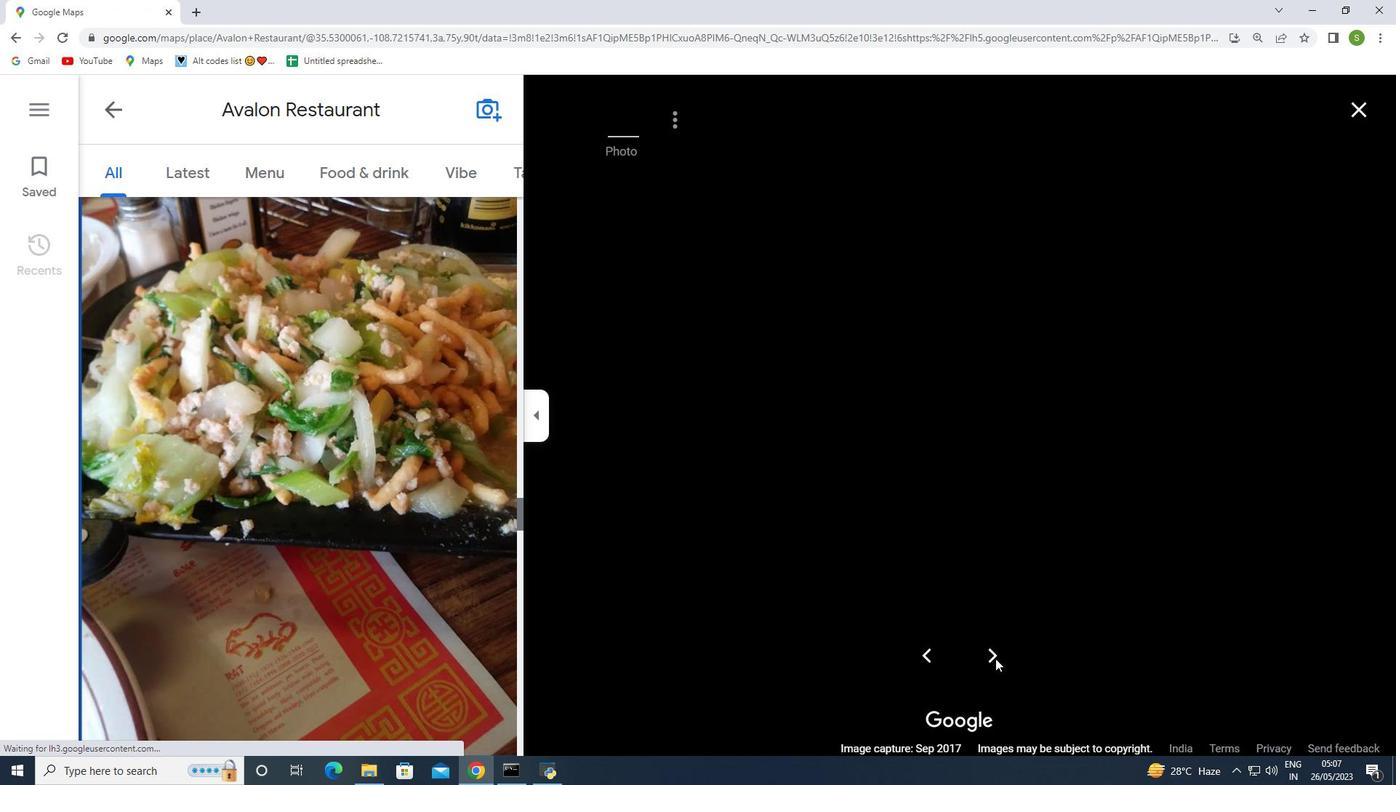 
Action: Mouse pressed left at (995, 659)
Screenshot: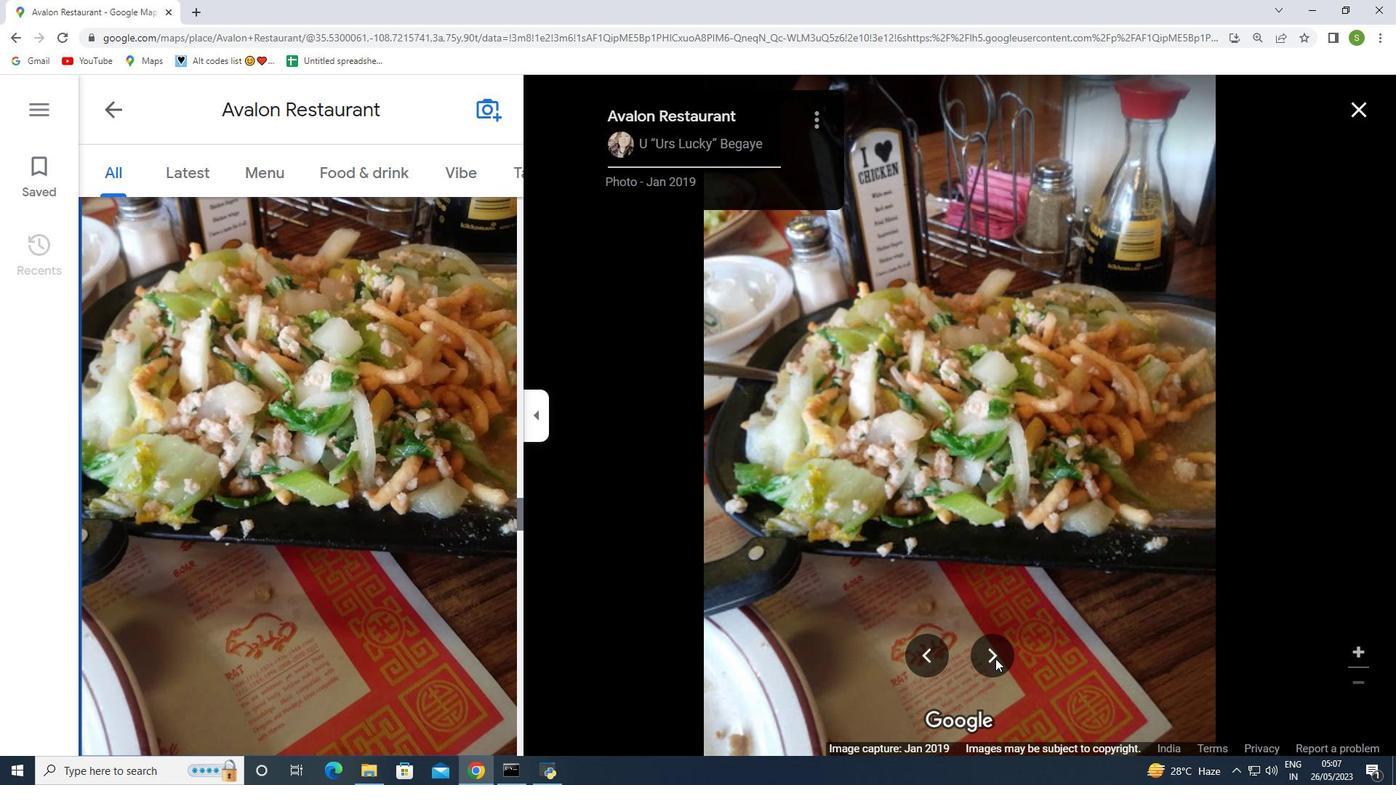 
Action: Mouse moved to (1353, 117)
Screenshot: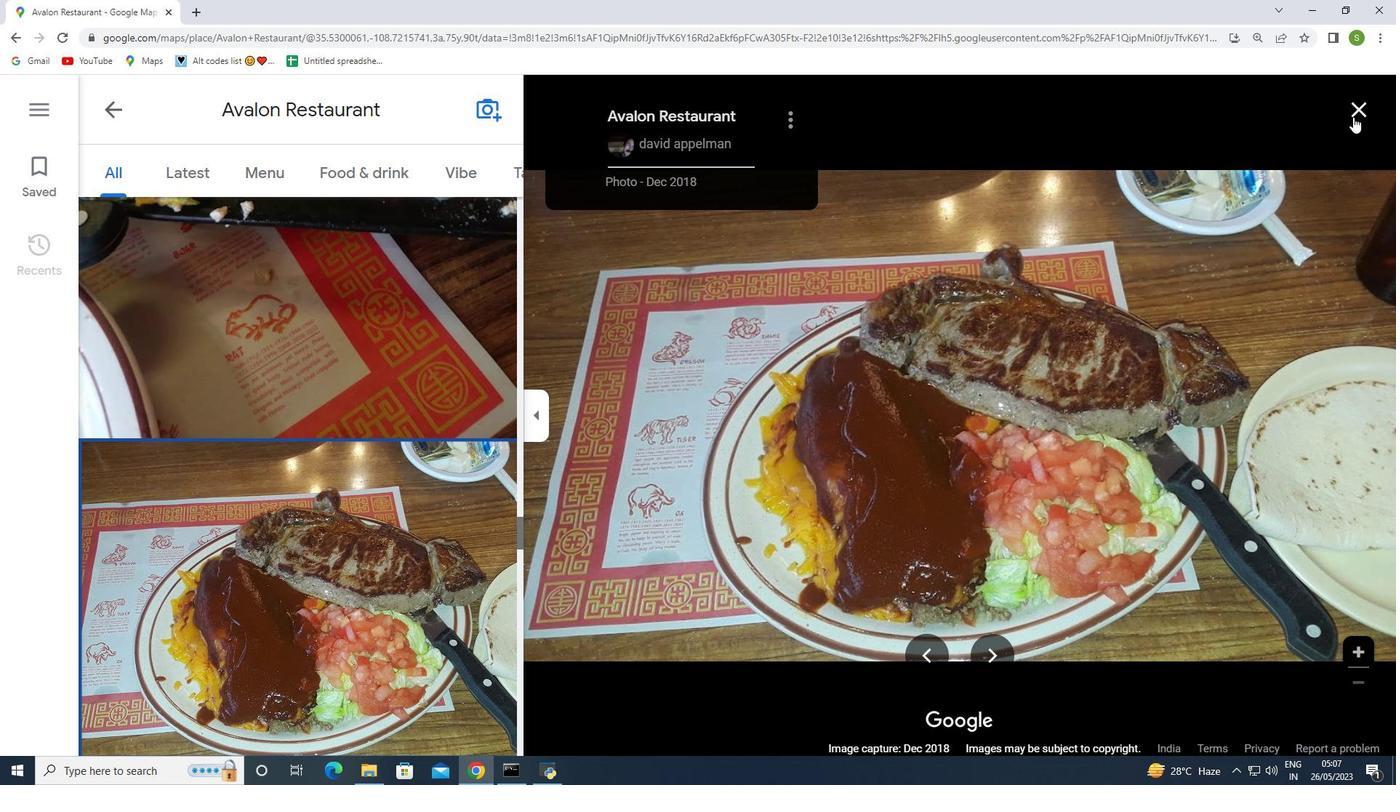 
Action: Mouse pressed left at (1353, 117)
Screenshot: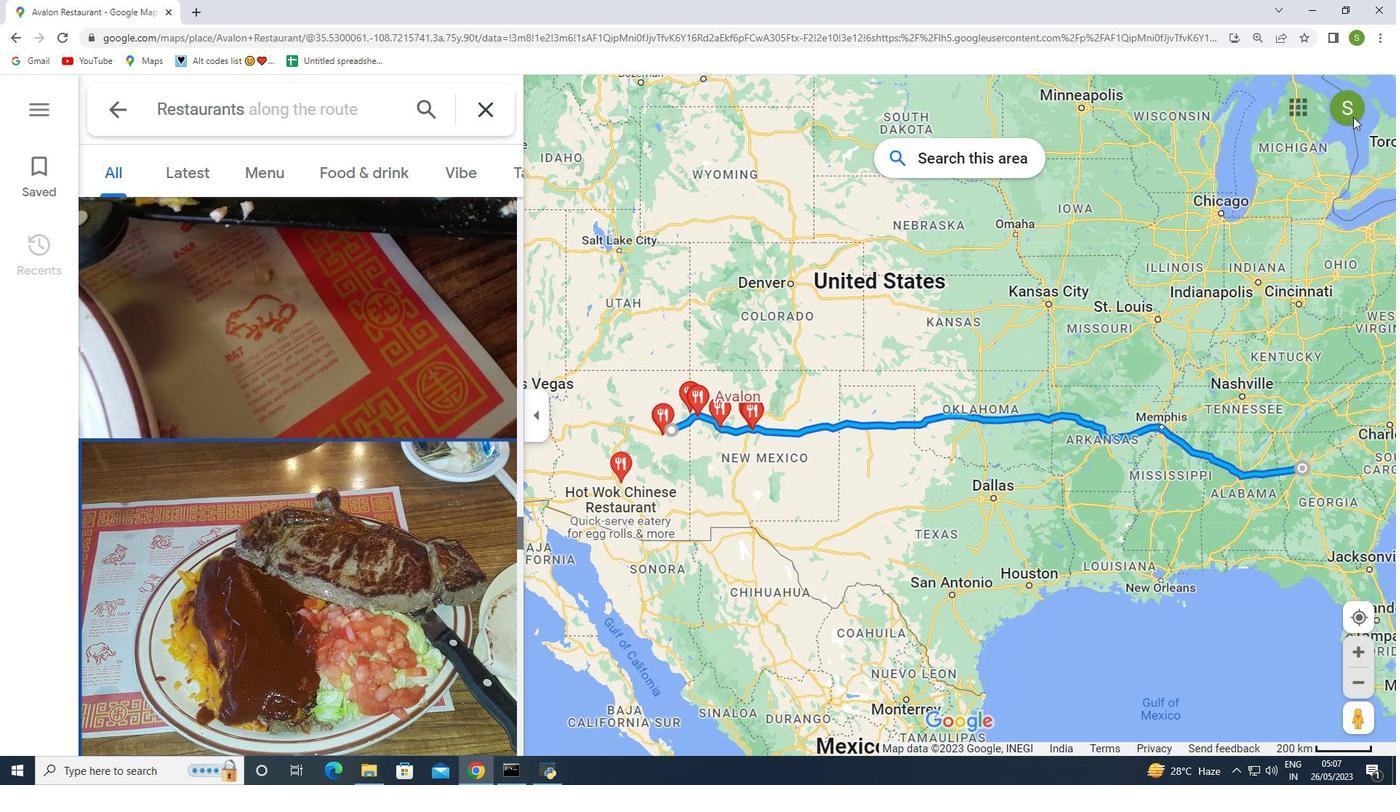 
Action: Mouse moved to (281, 273)
Screenshot: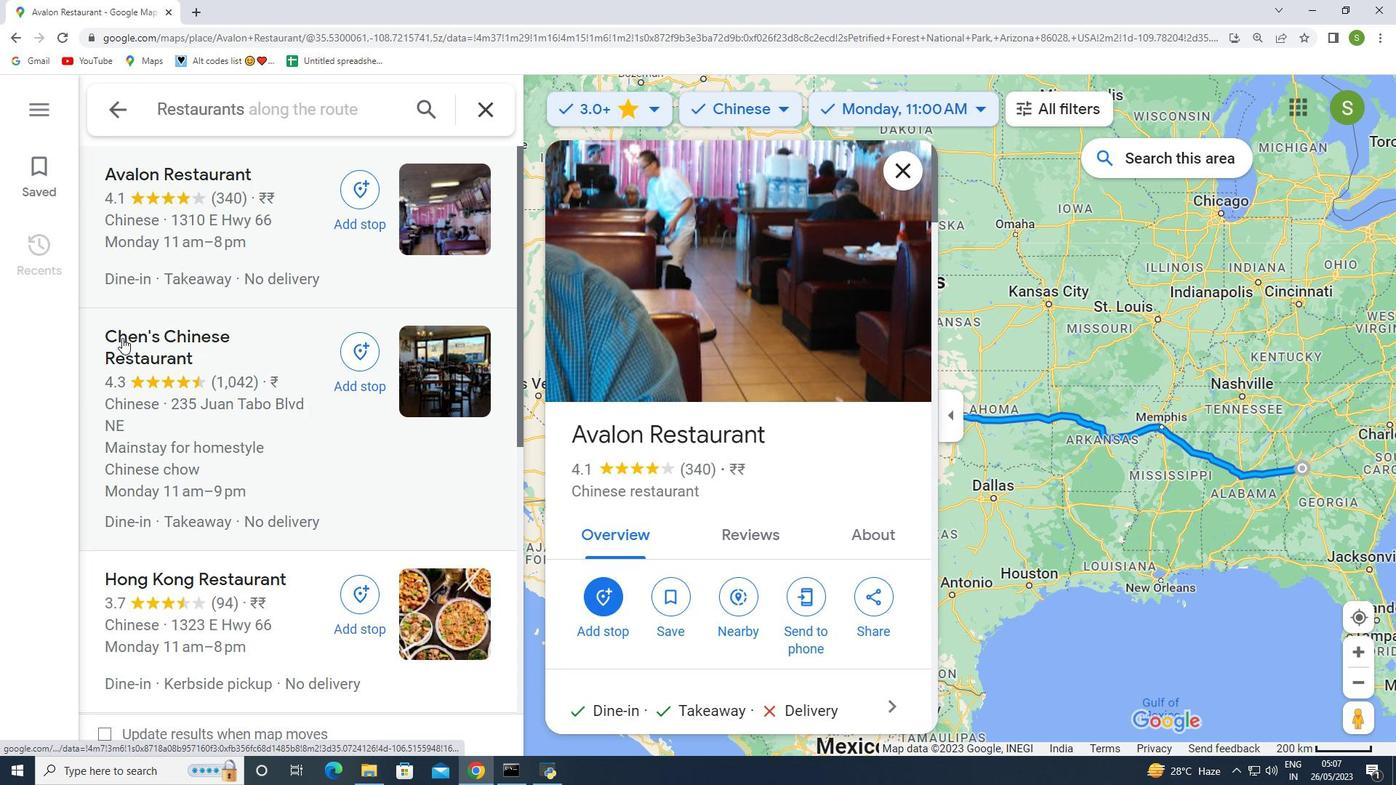 
Action: Mouse scrolled (281, 274) with delta (0, 0)
Screenshot: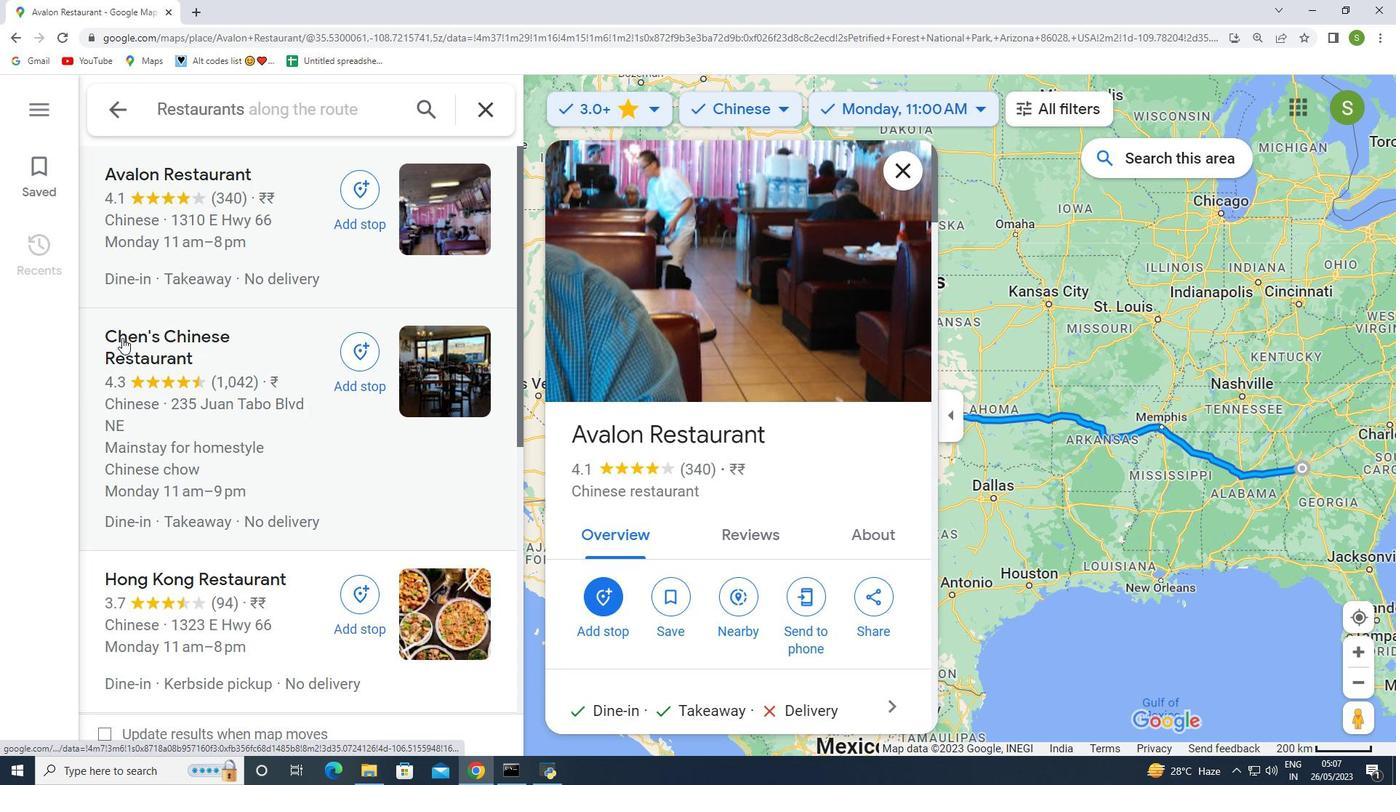 
Action: Mouse scrolled (281, 274) with delta (0, 0)
Screenshot: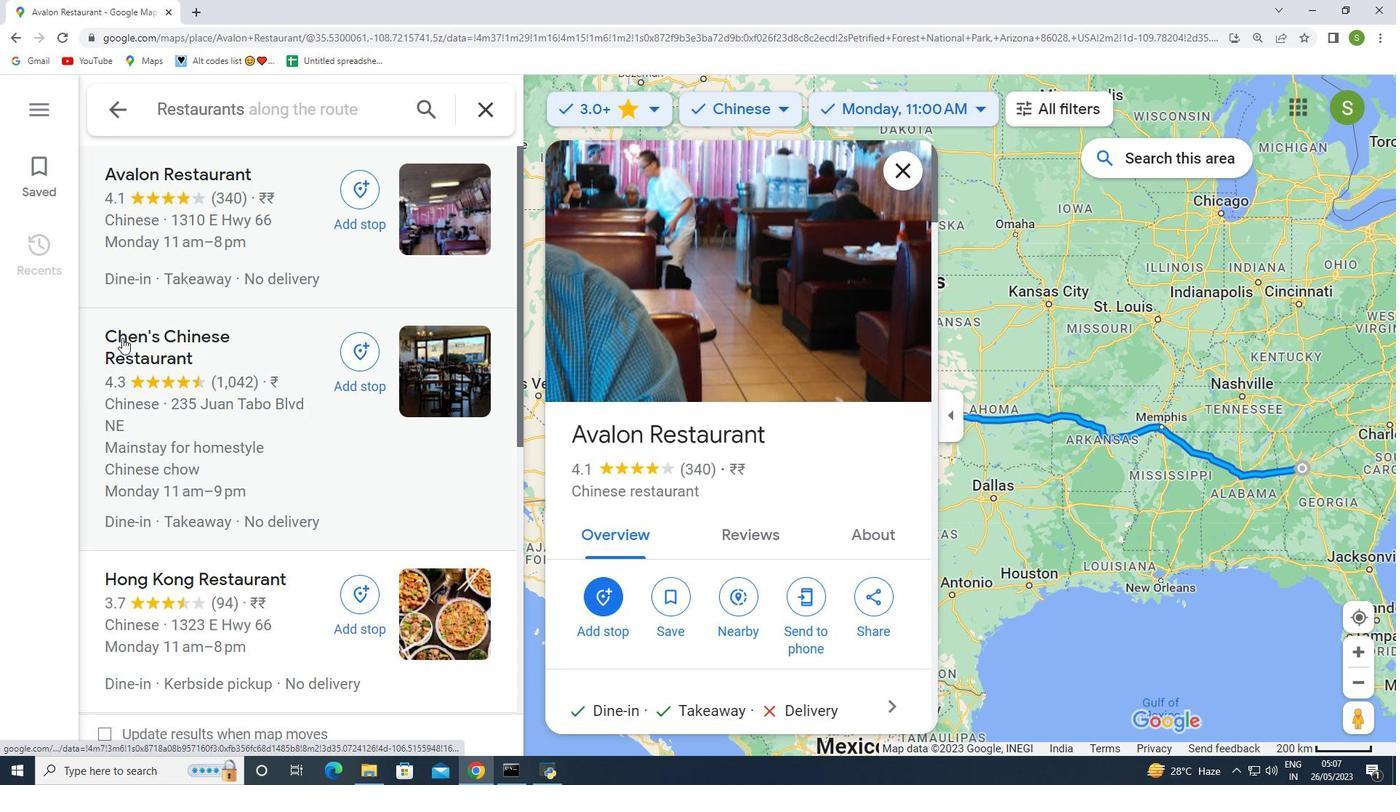
Action: Mouse moved to (284, 271)
Screenshot: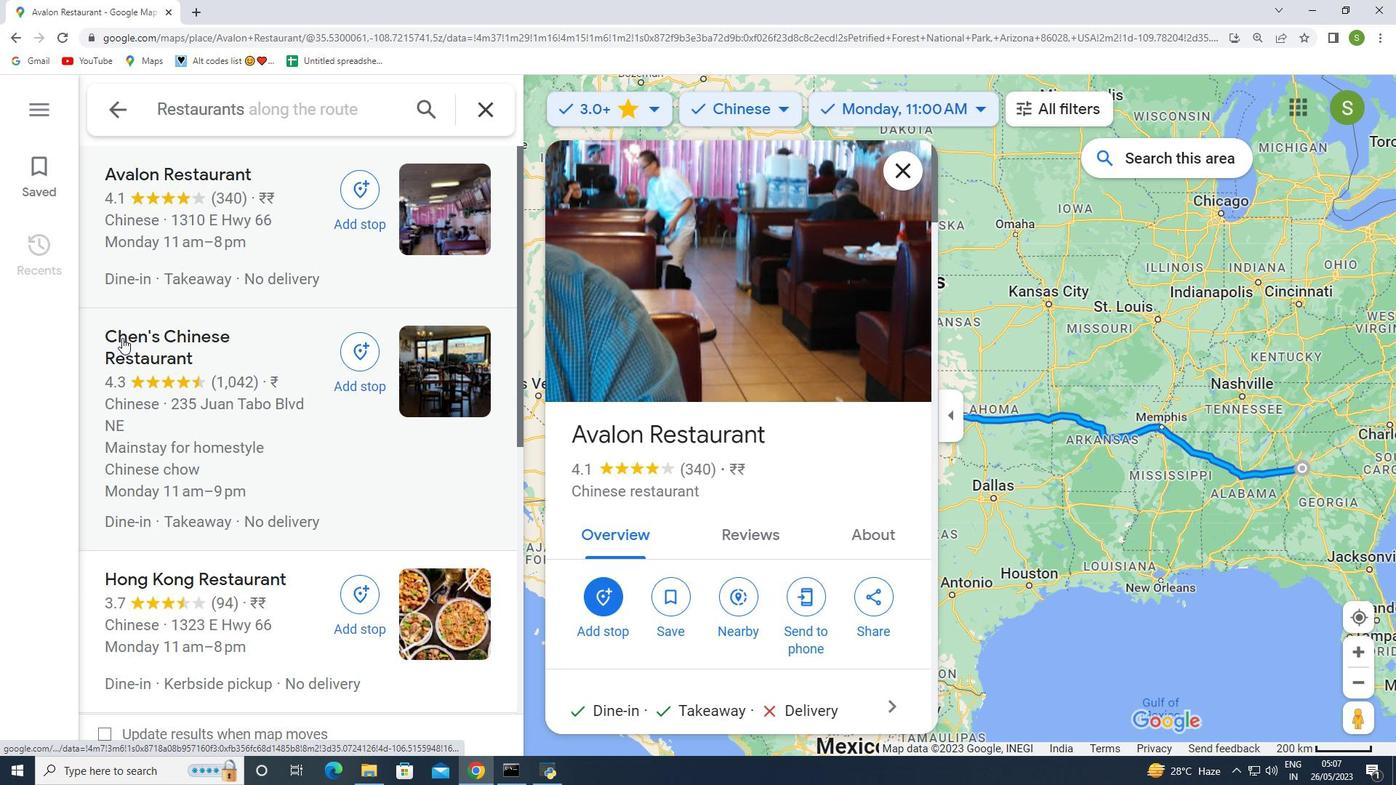 
Action: Mouse scrolled (284, 272) with delta (0, 0)
Screenshot: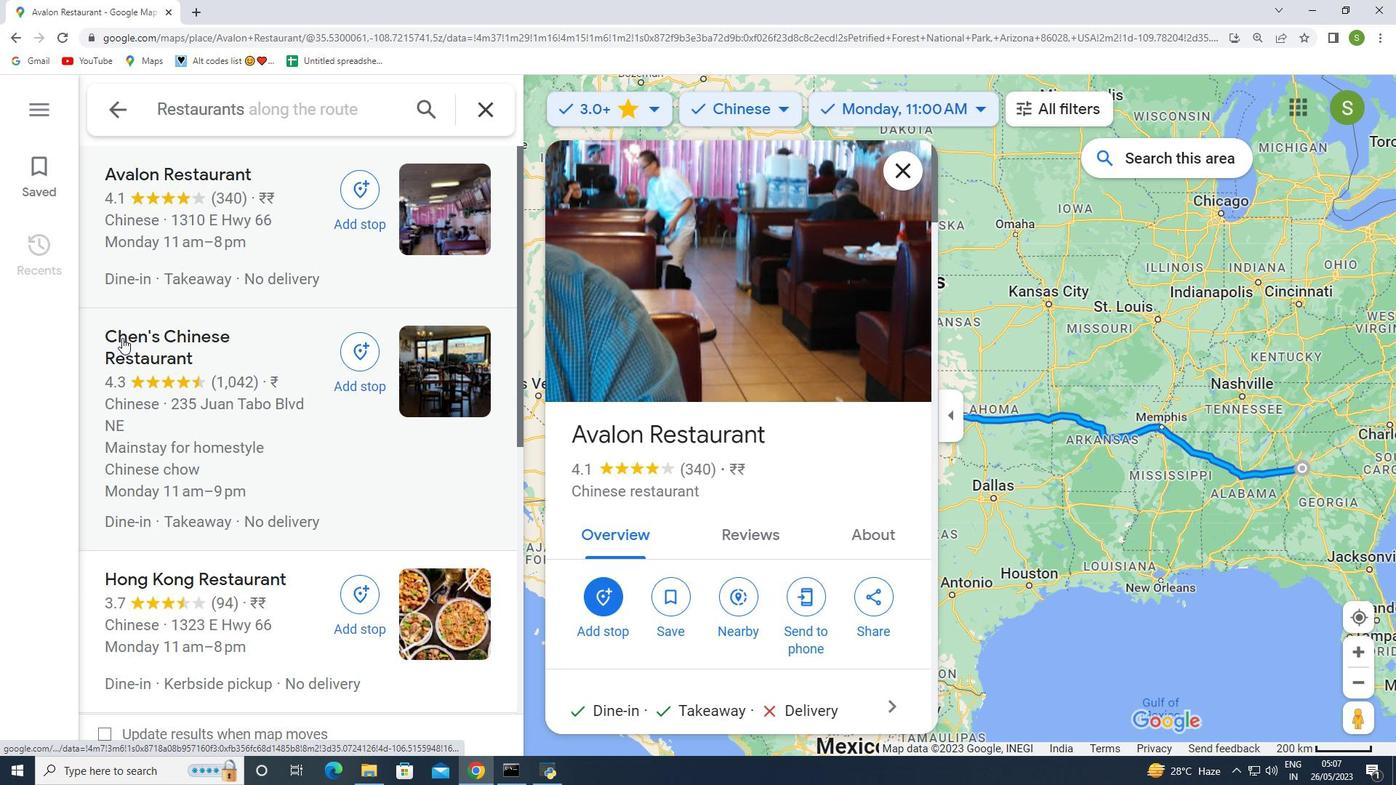 
Action: Mouse moved to (124, 337)
Screenshot: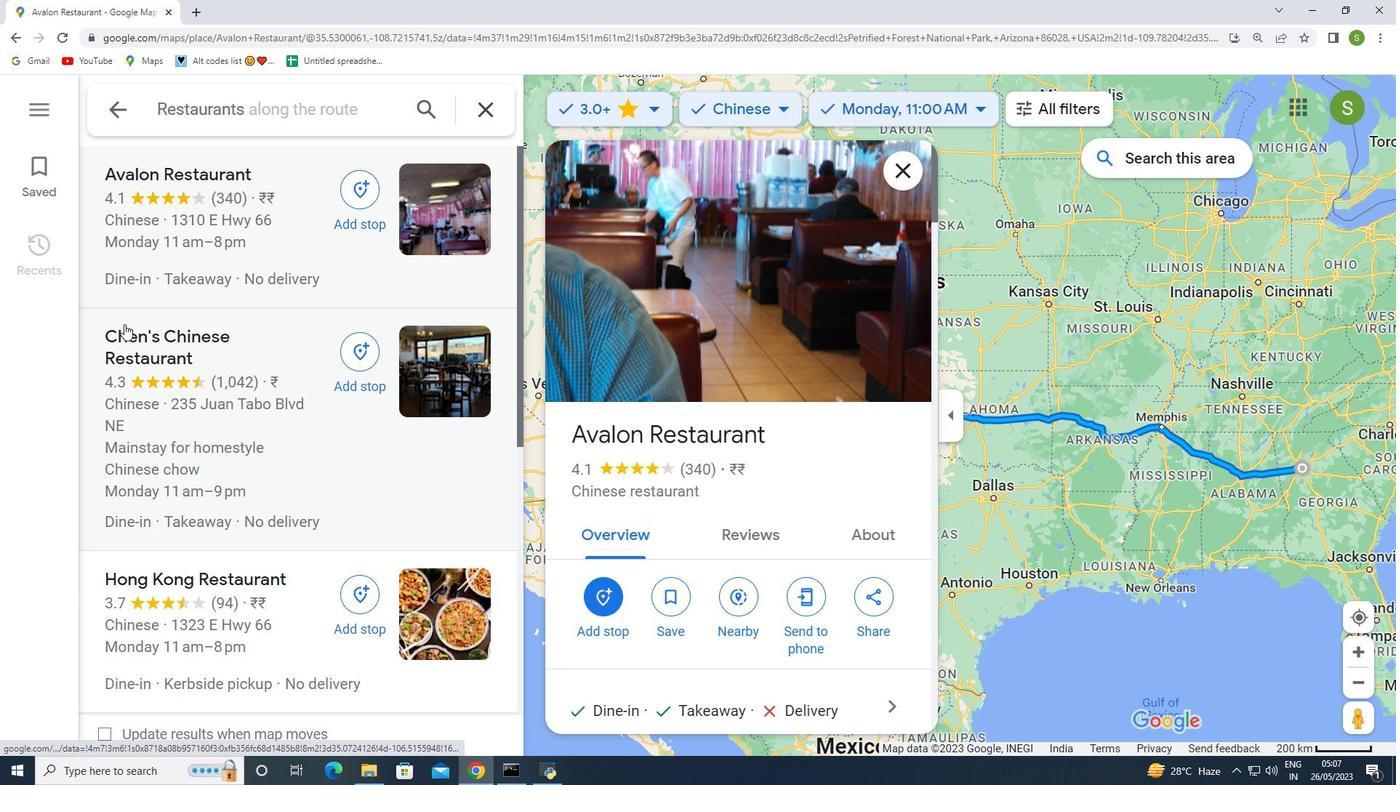
Action: Mouse pressed left at (124, 337)
Screenshot: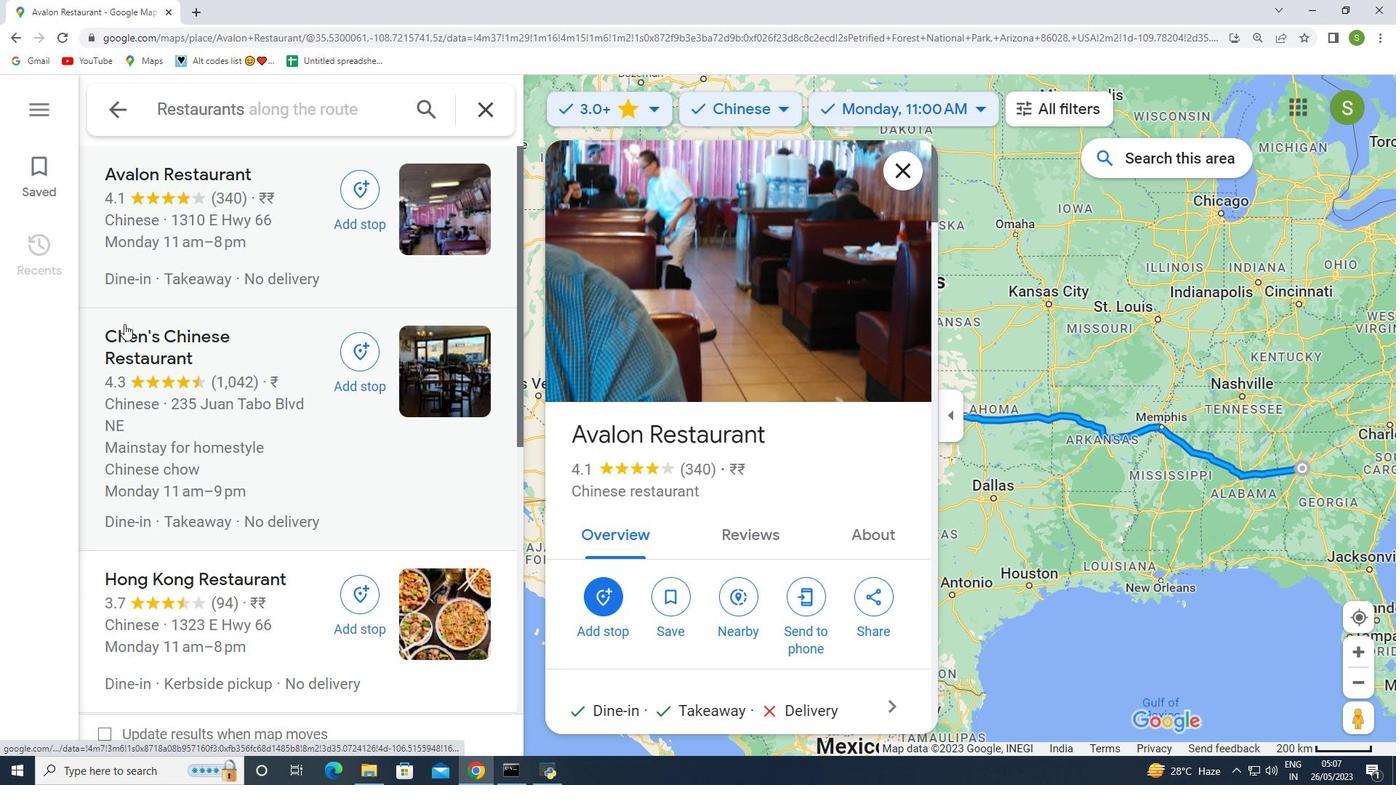 
Action: Mouse moved to (827, 575)
Screenshot: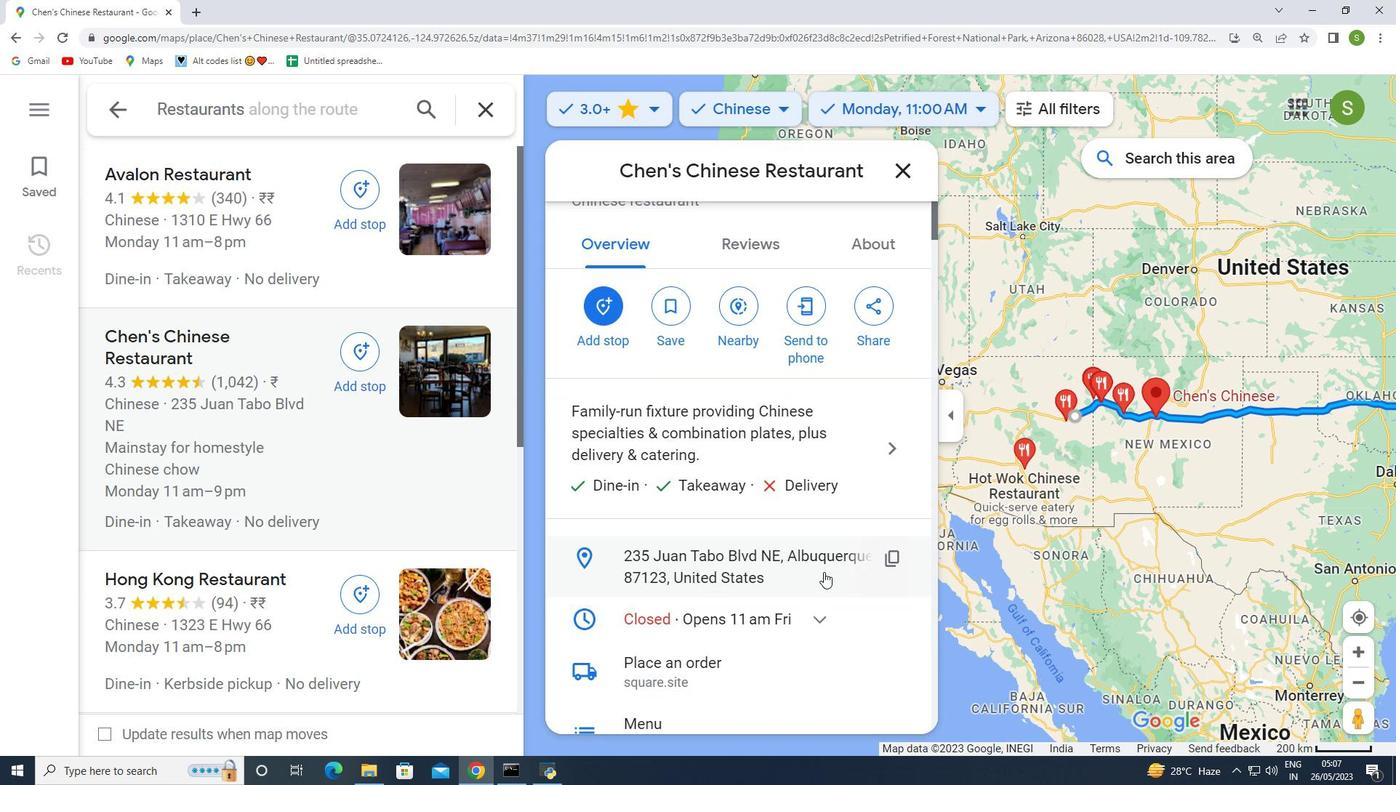
Action: Mouse scrolled (827, 574) with delta (0, 0)
Screenshot: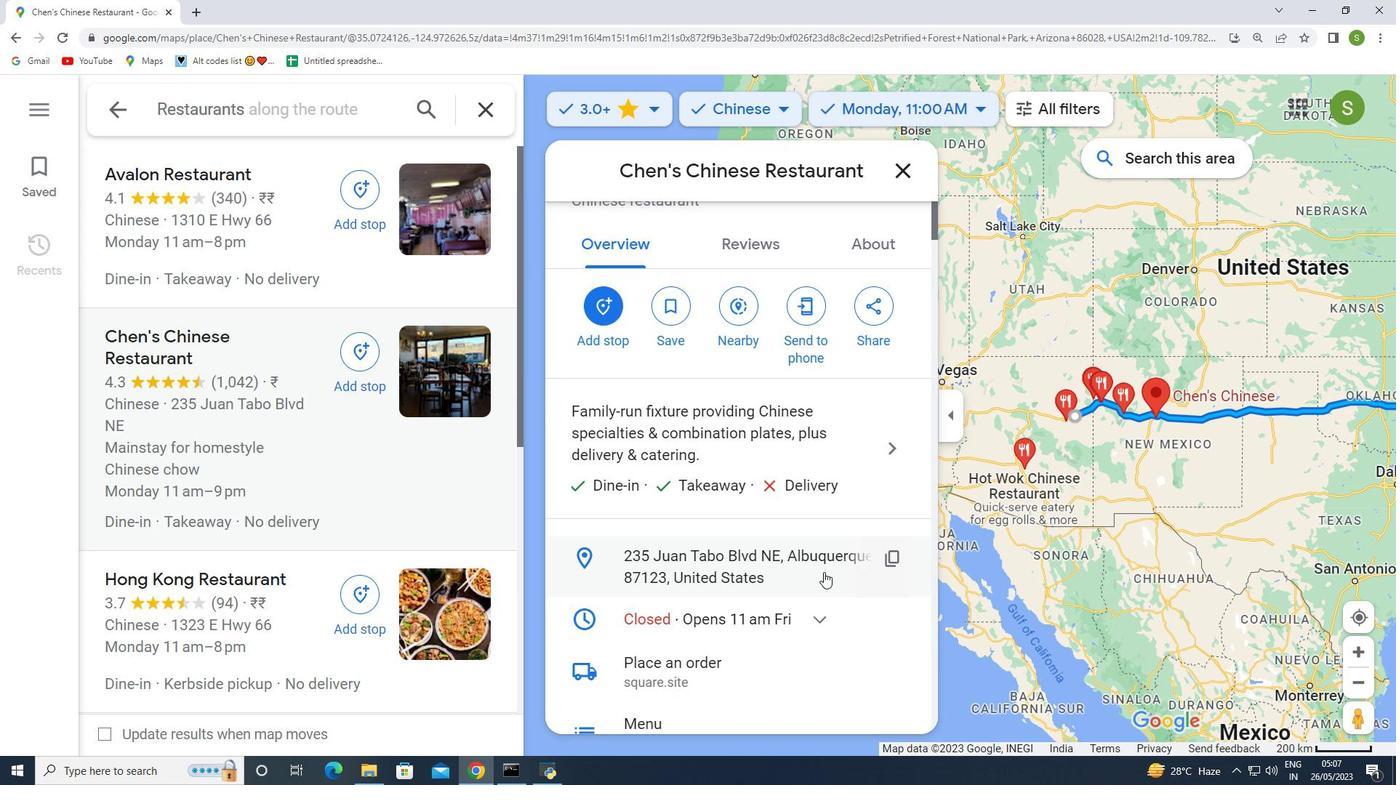 
Action: Mouse scrolled (827, 574) with delta (0, 0)
Screenshot: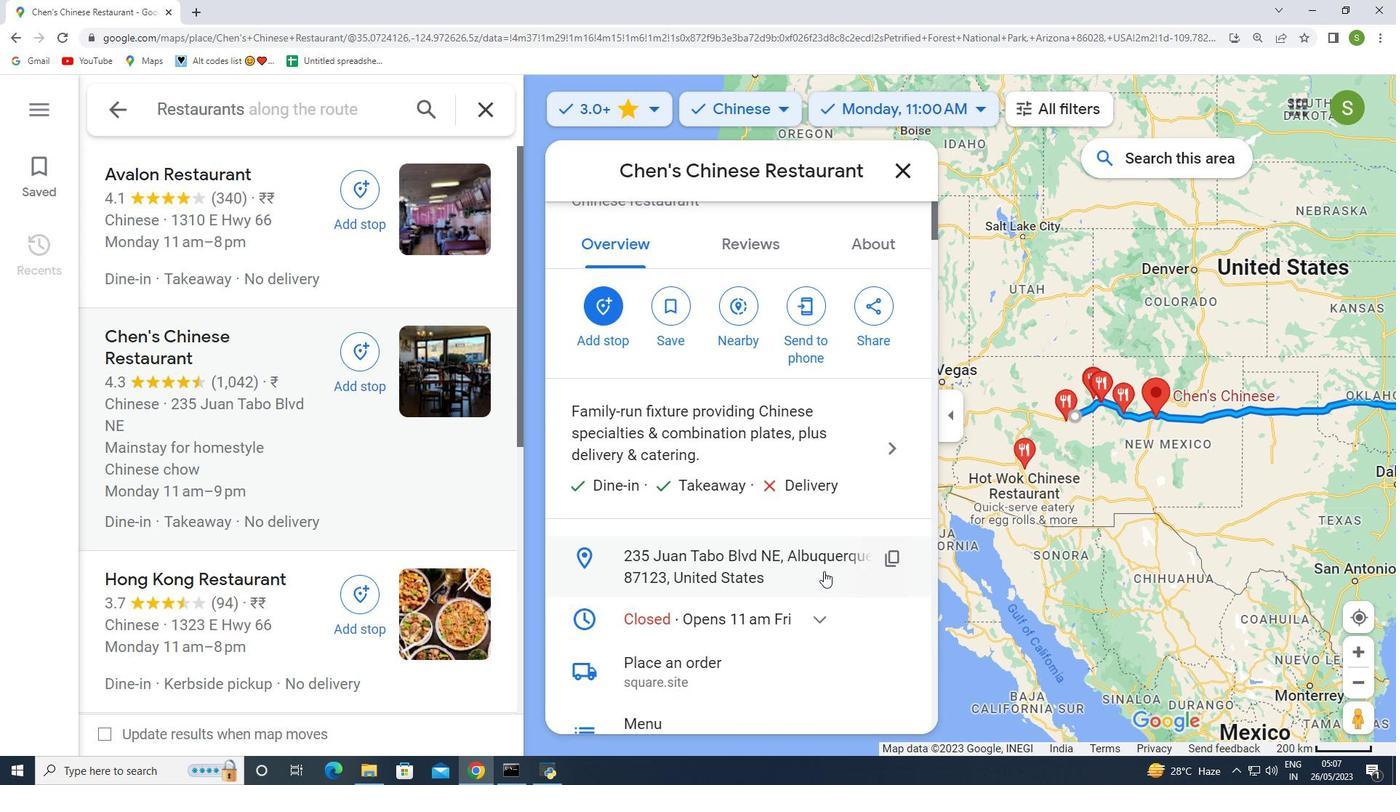
Action: Mouse scrolled (827, 574) with delta (0, 0)
Screenshot: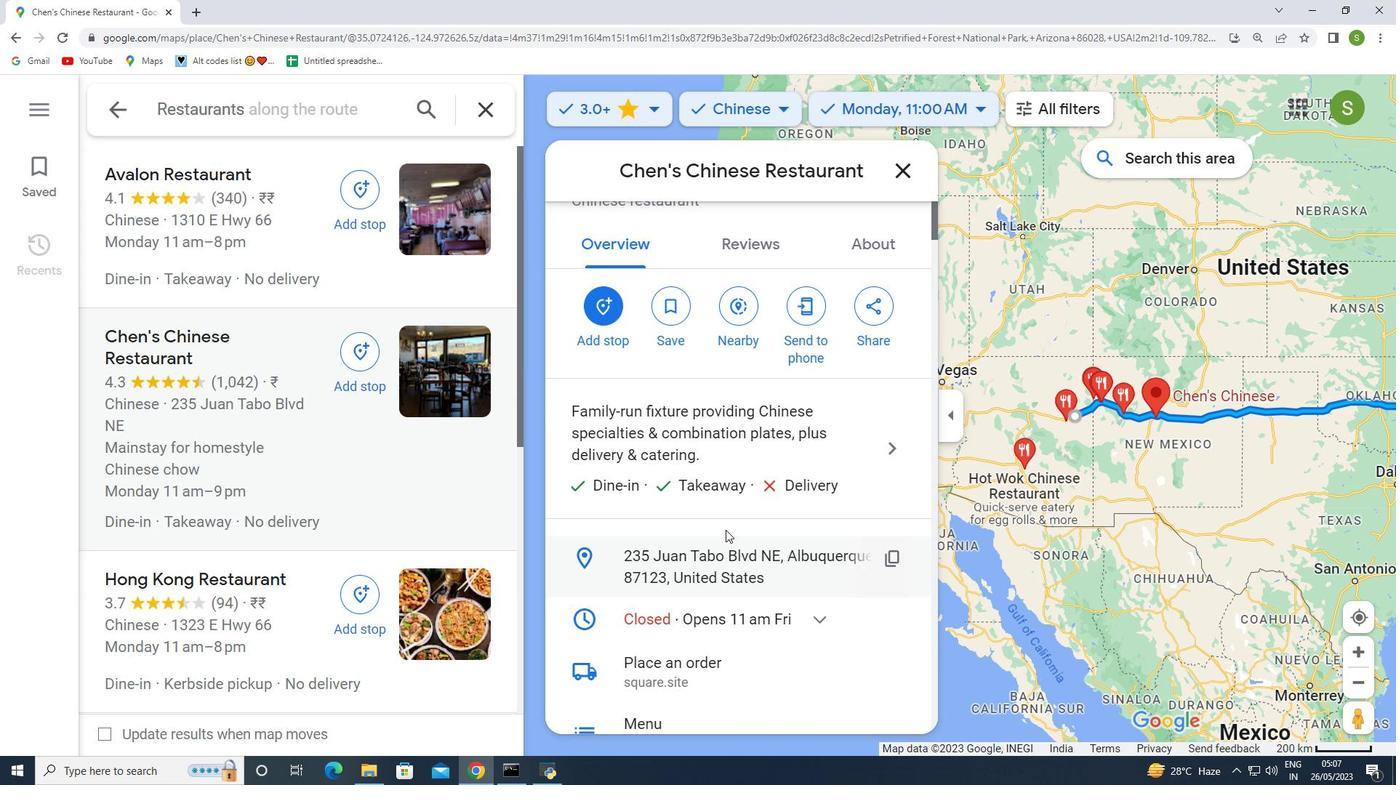 
Action: Mouse scrolled (827, 574) with delta (0, 0)
Screenshot: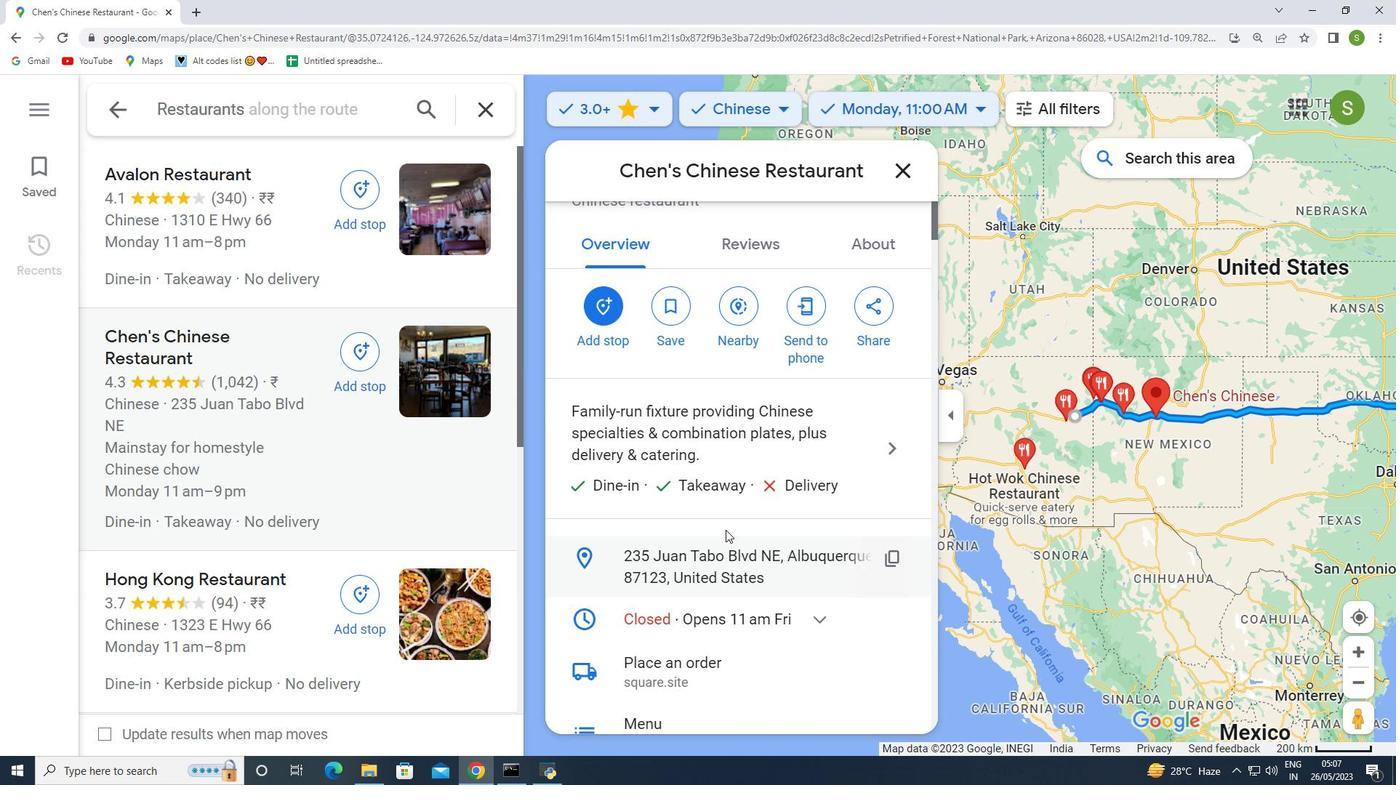 
Action: Mouse moved to (744, 531)
Screenshot: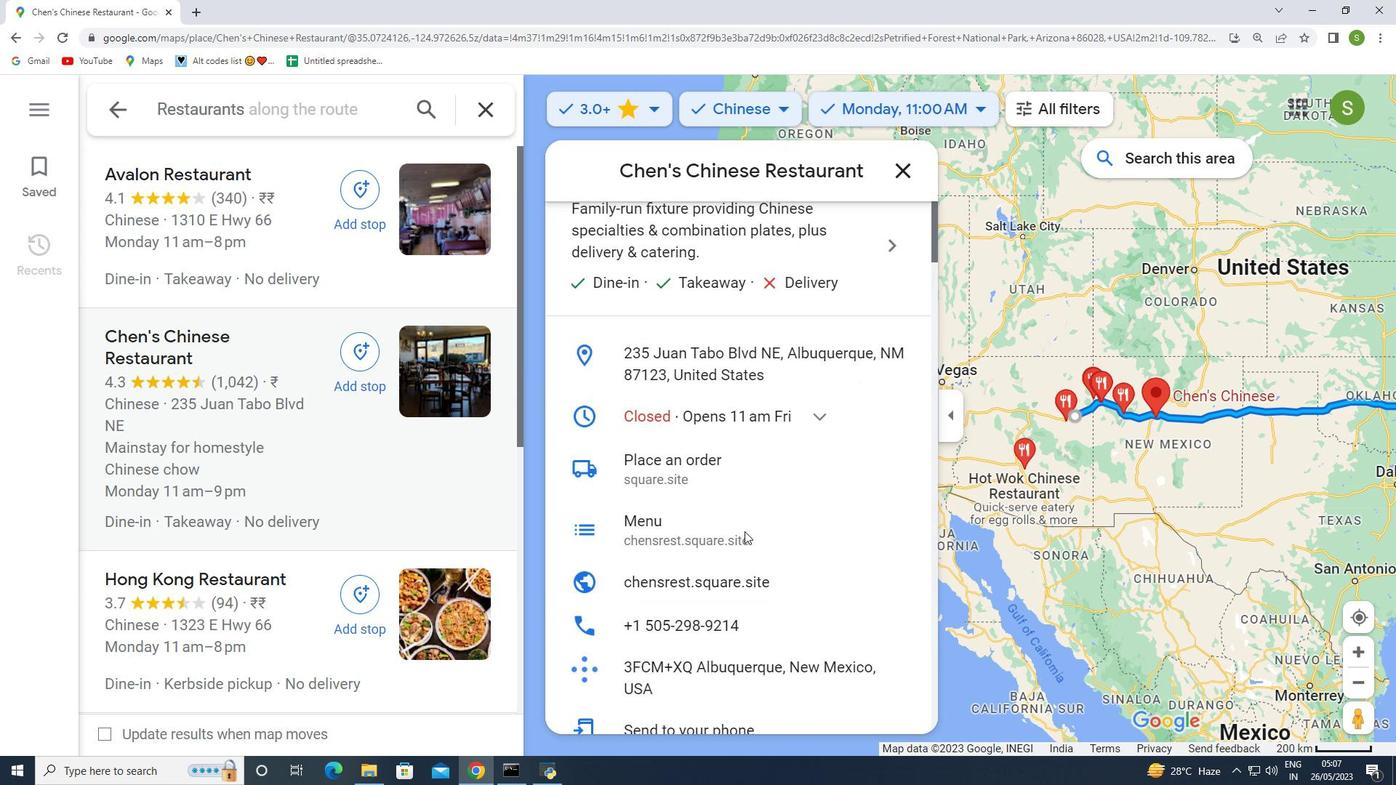
Action: Mouse scrolled (744, 531) with delta (0, 0)
Screenshot: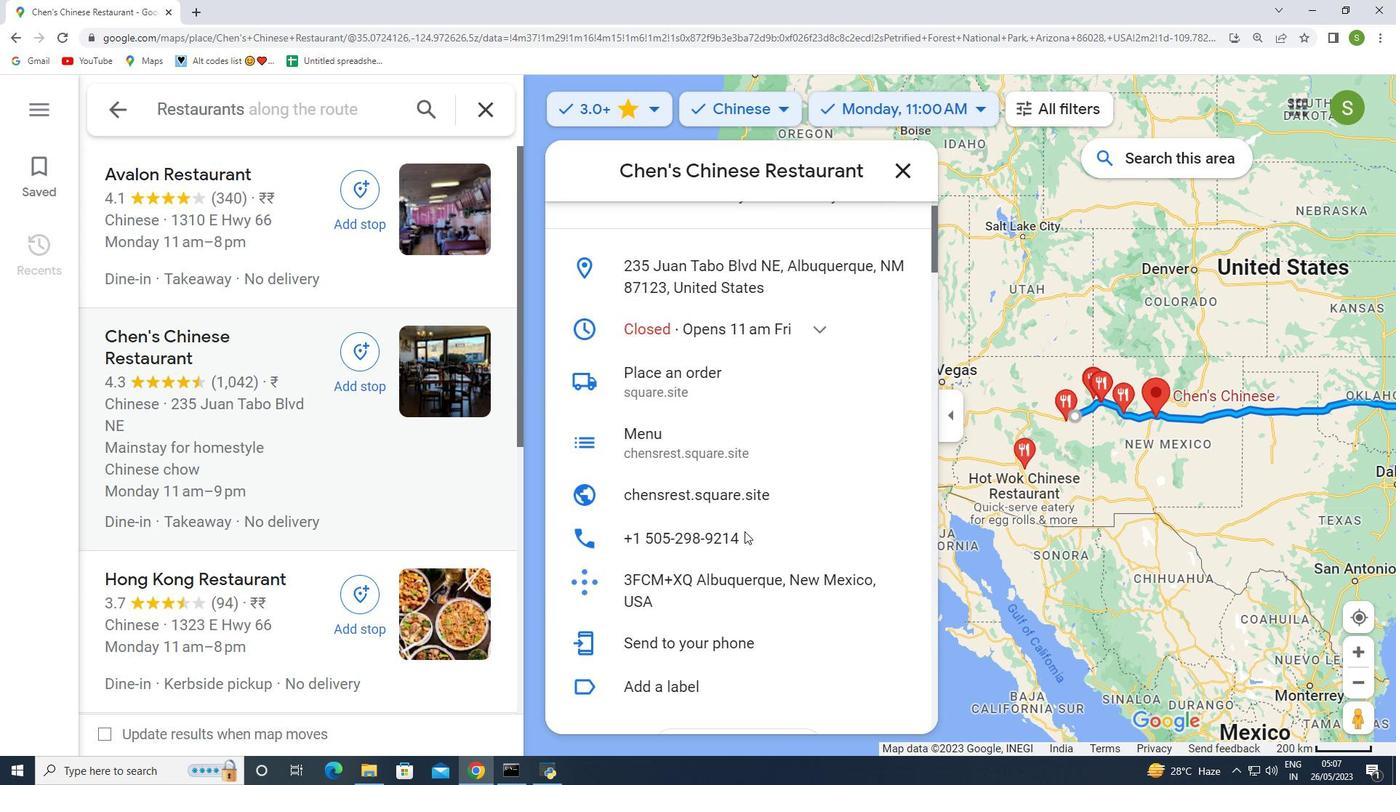 
Action: Mouse scrolled (744, 531) with delta (0, 0)
Screenshot: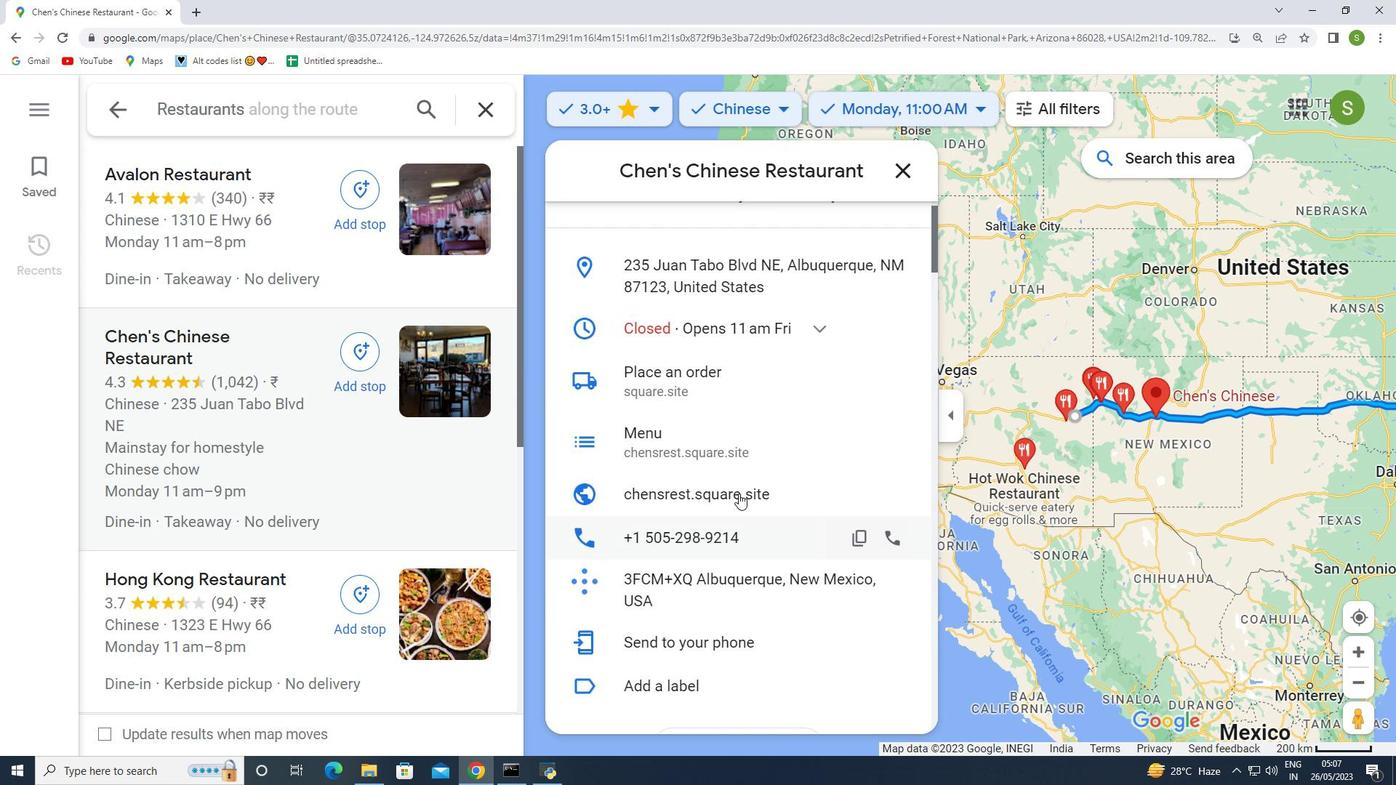 
Action: Mouse scrolled (744, 531) with delta (0, 0)
Screenshot: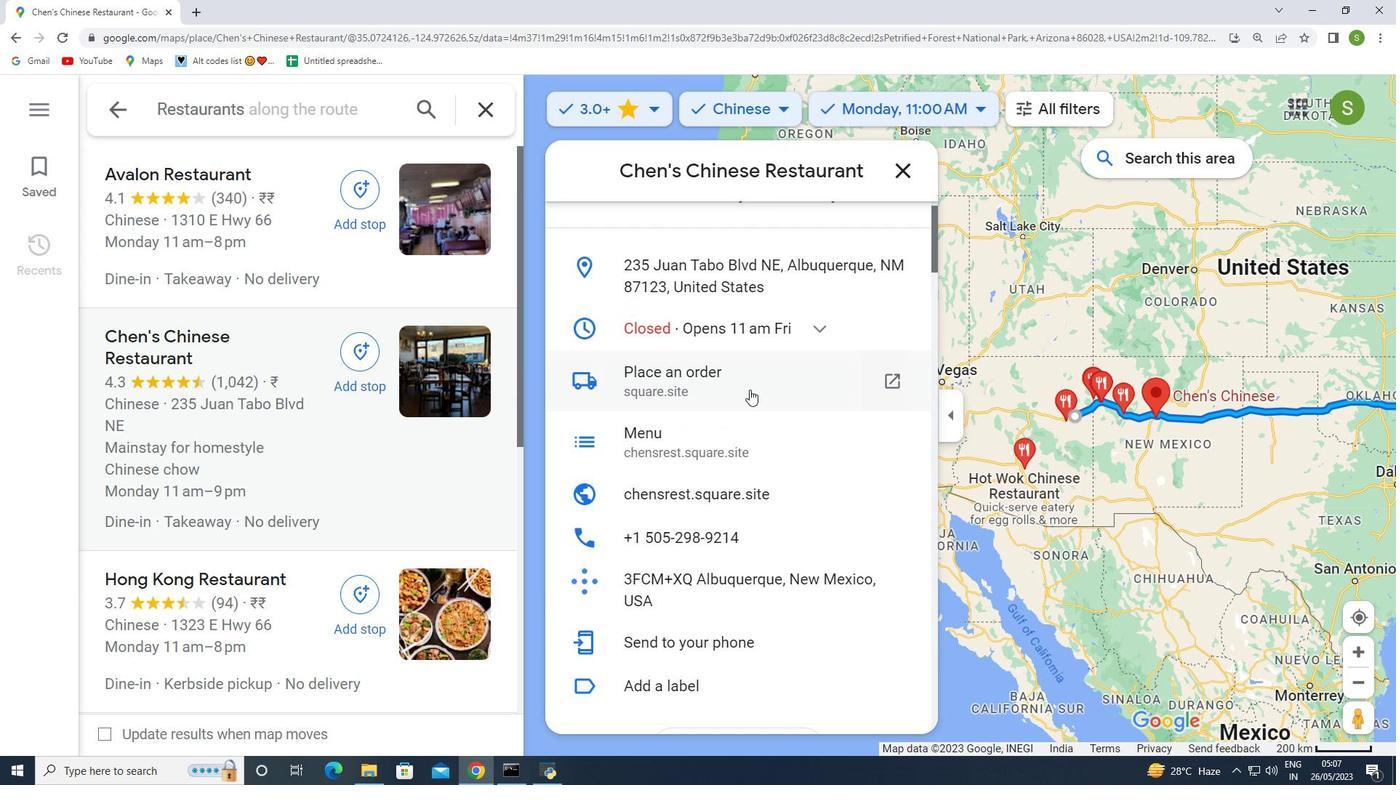 
Action: Mouse scrolled (744, 531) with delta (0, 0)
Screenshot: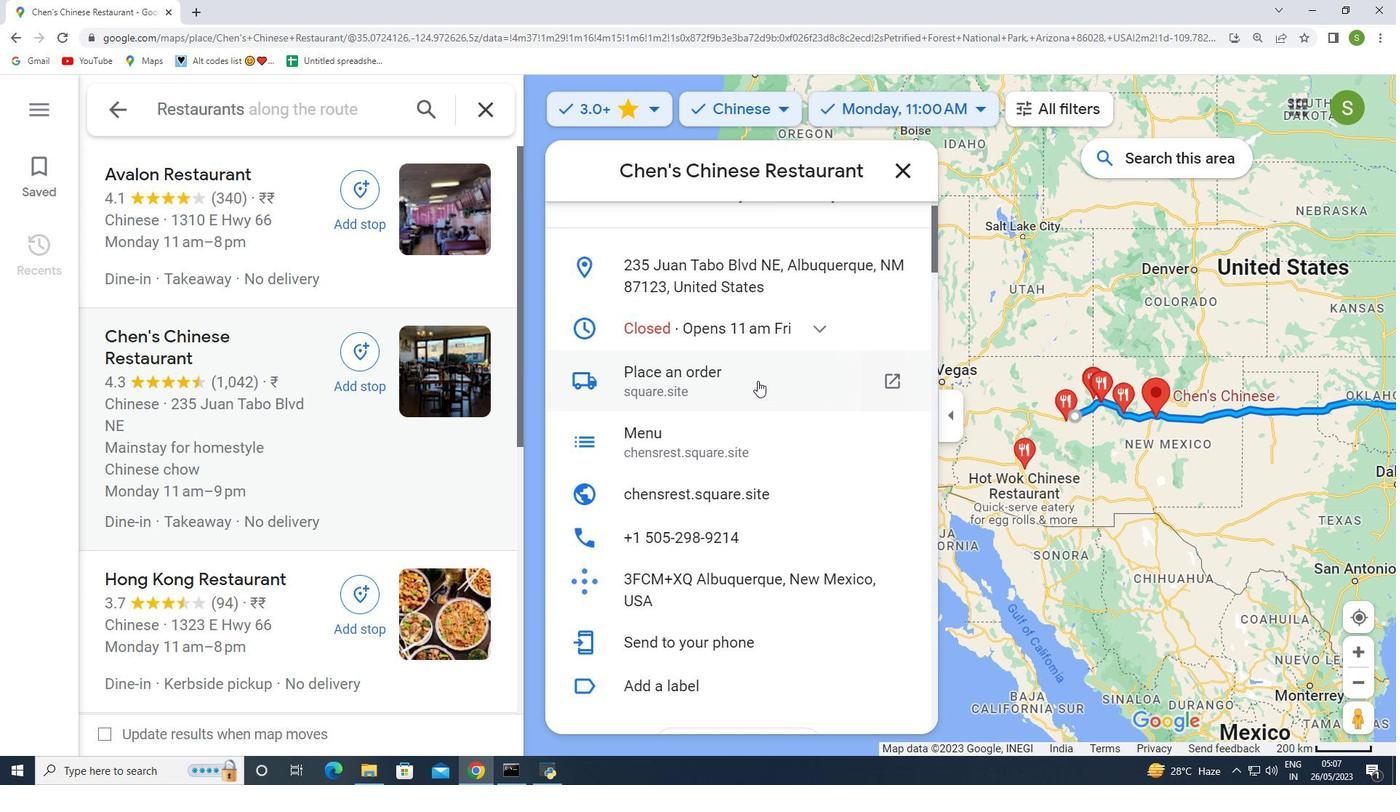 
Action: Mouse moved to (709, 625)
Screenshot: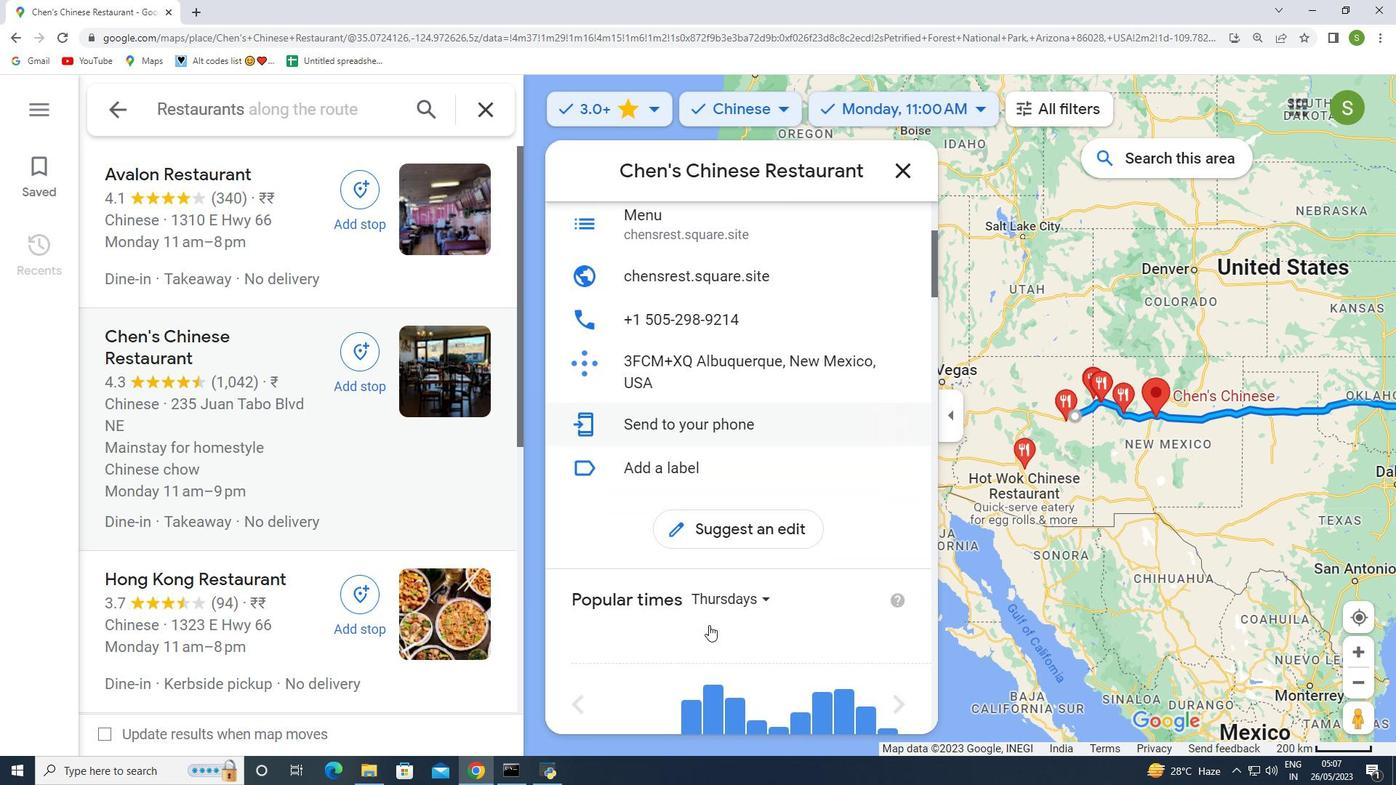 
Action: Mouse scrolled (709, 624) with delta (0, 0)
Screenshot: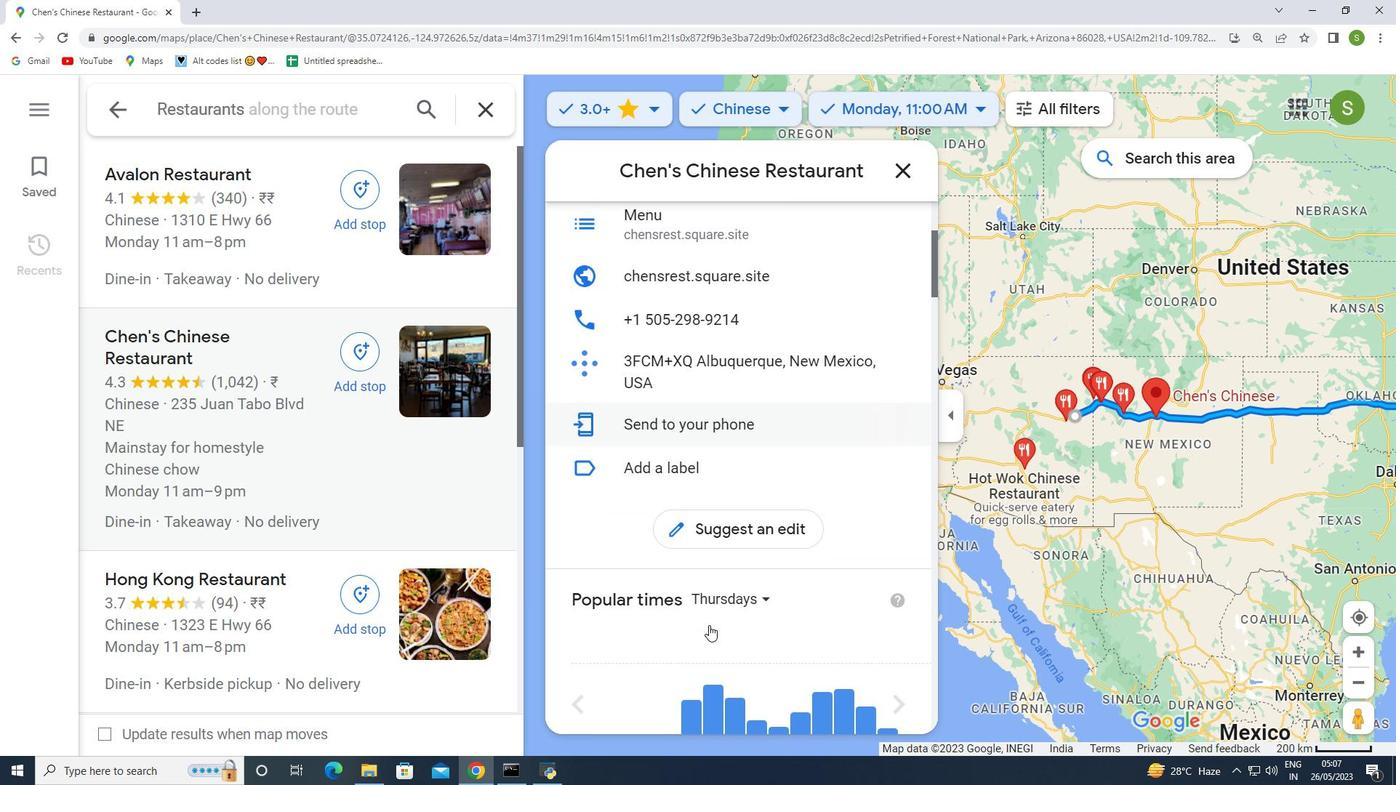 
Action: Mouse scrolled (709, 624) with delta (0, 0)
Screenshot: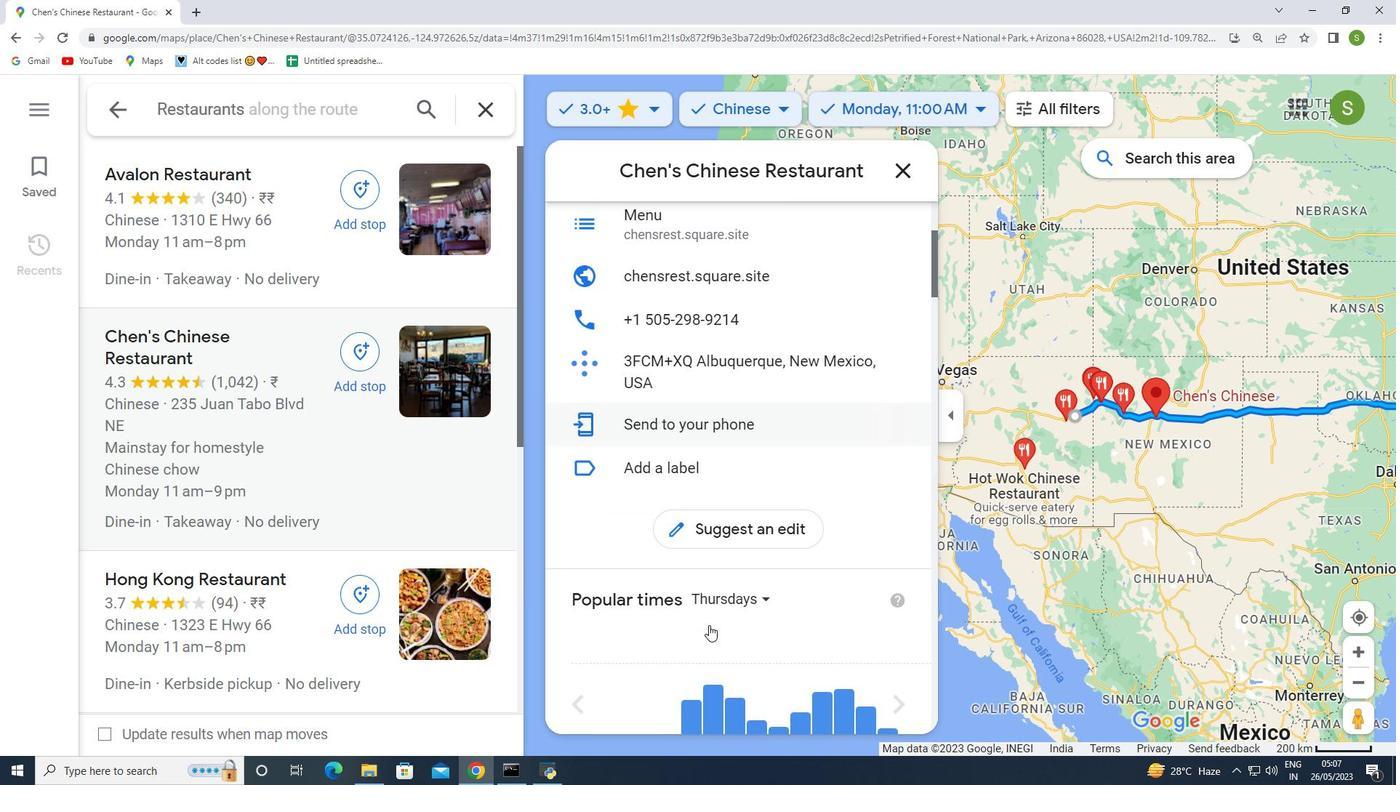 
Action: Mouse scrolled (709, 624) with delta (0, 0)
Screenshot: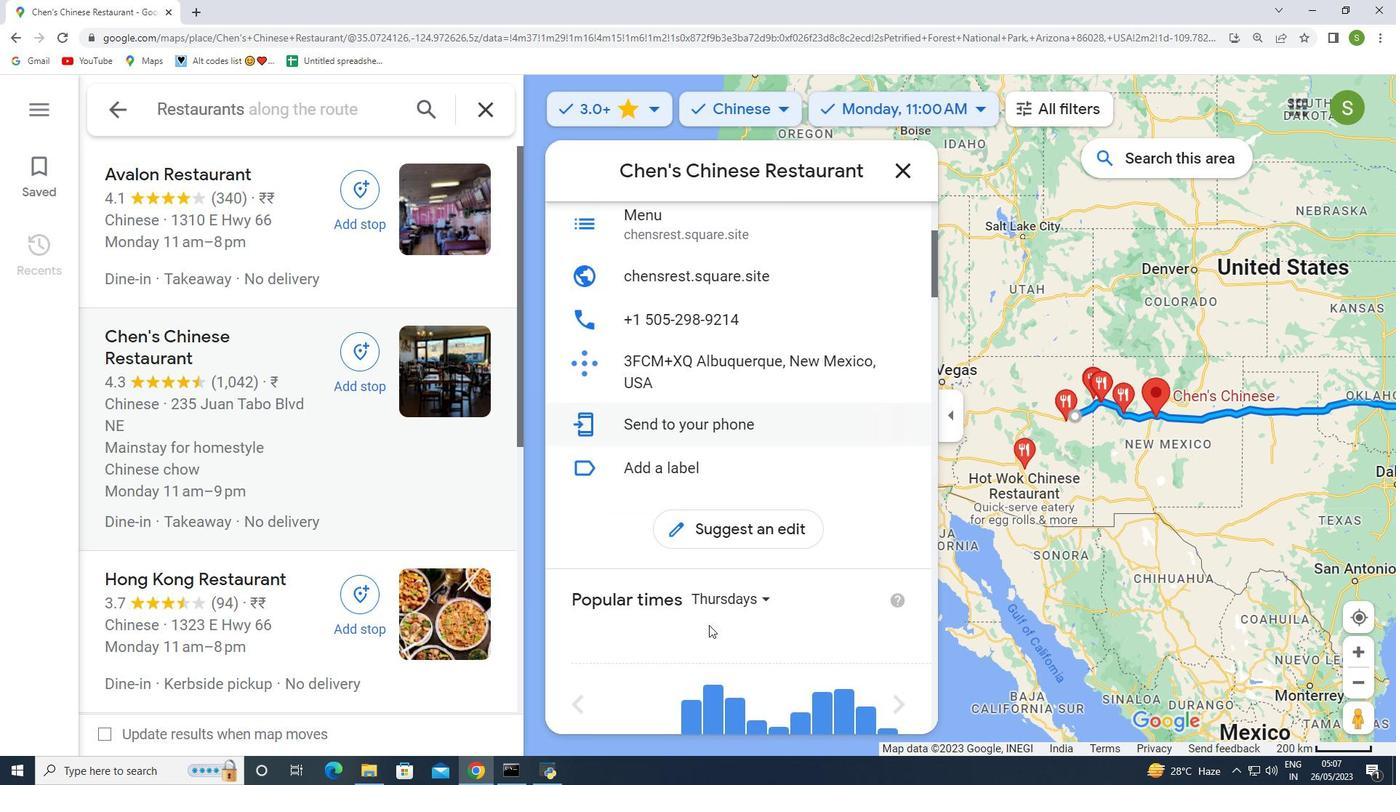 
Action: Mouse scrolled (709, 624) with delta (0, 0)
Screenshot: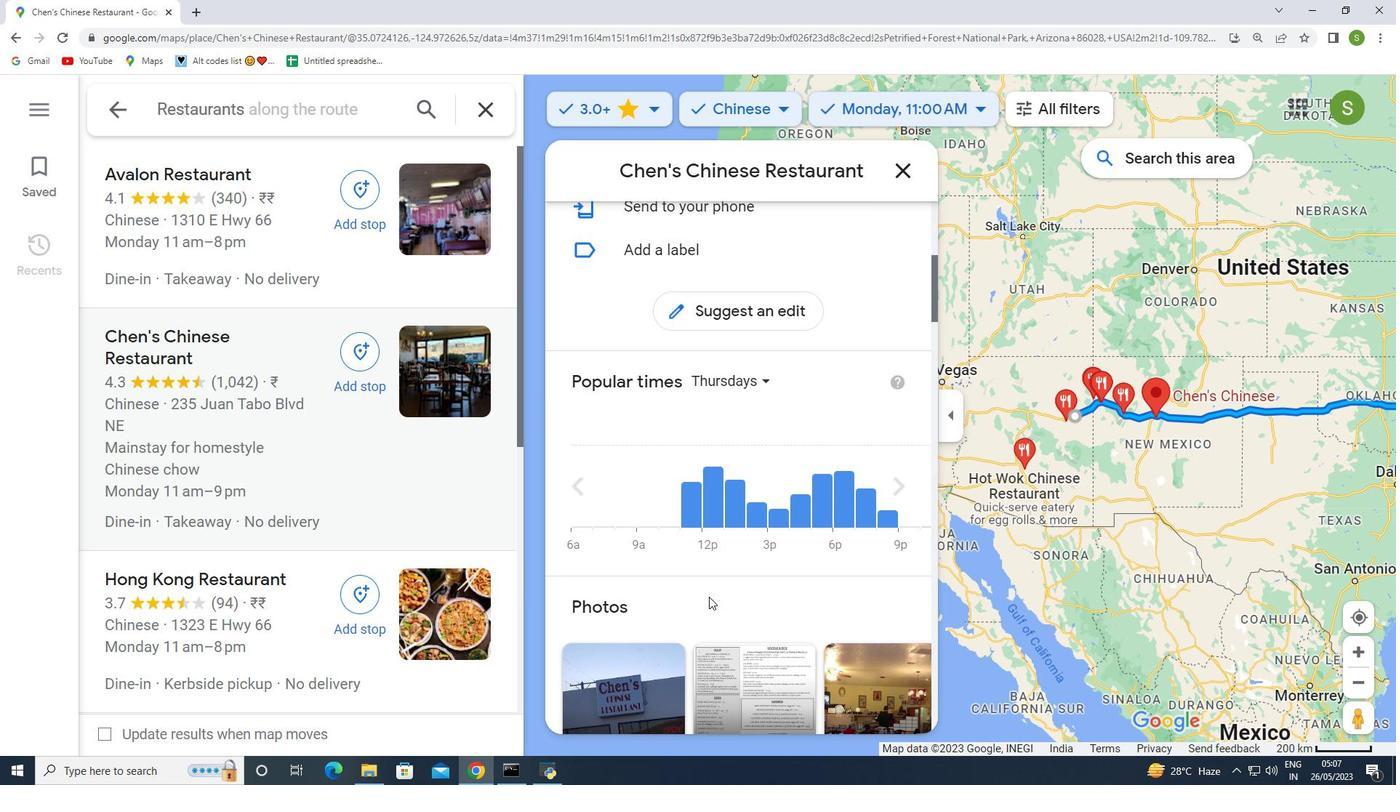 
Action: Mouse scrolled (709, 624) with delta (0, 0)
Screenshot: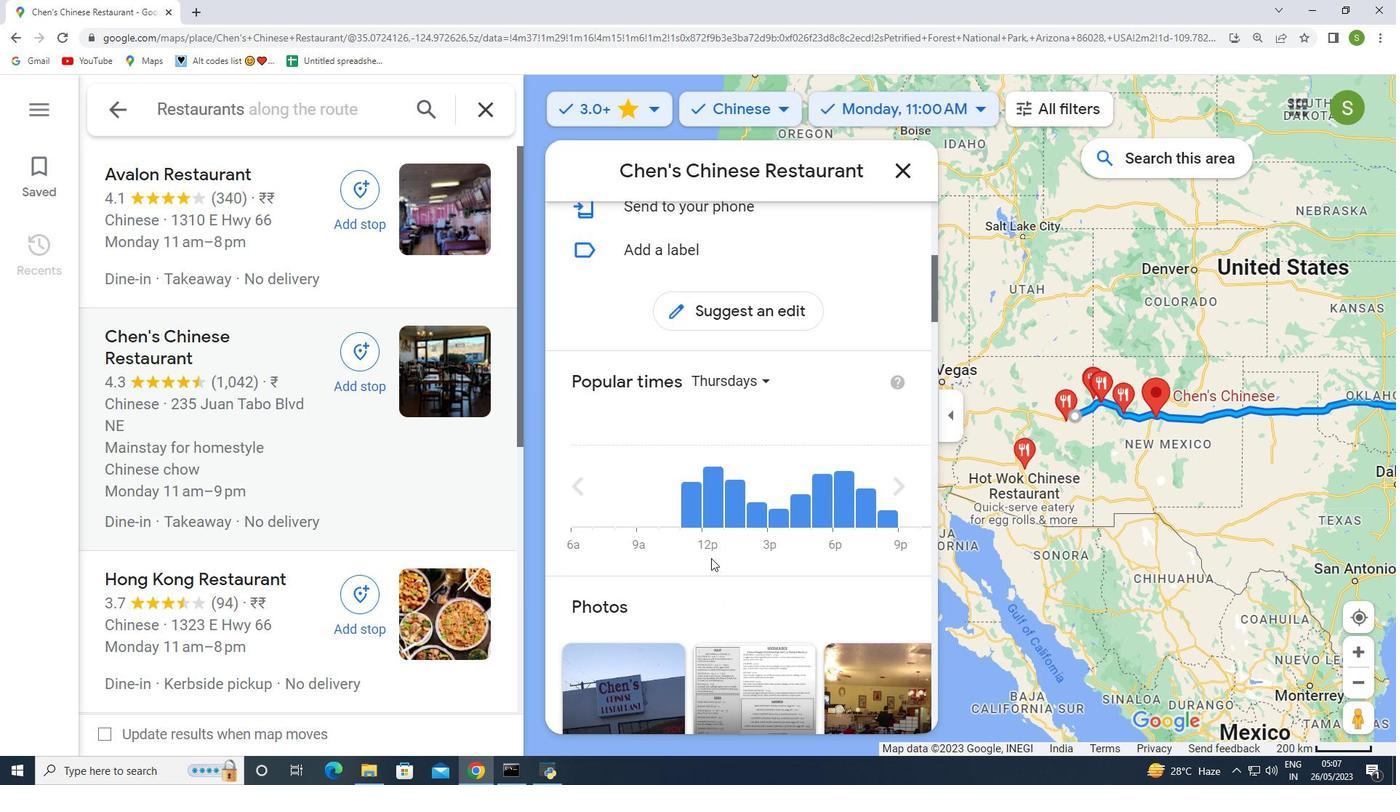 
Action: Mouse scrolled (709, 624) with delta (0, 0)
Screenshot: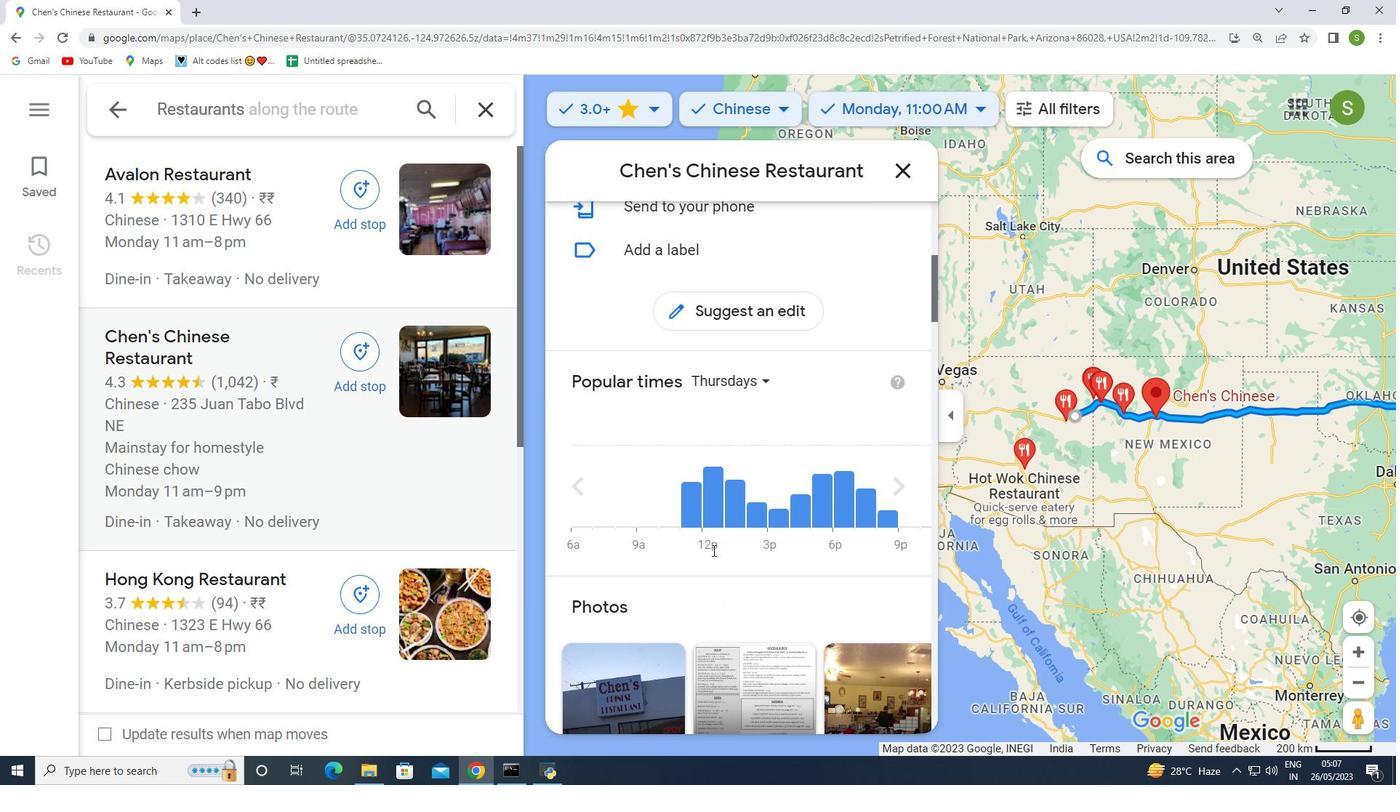 
Action: Mouse moved to (809, 518)
Screenshot: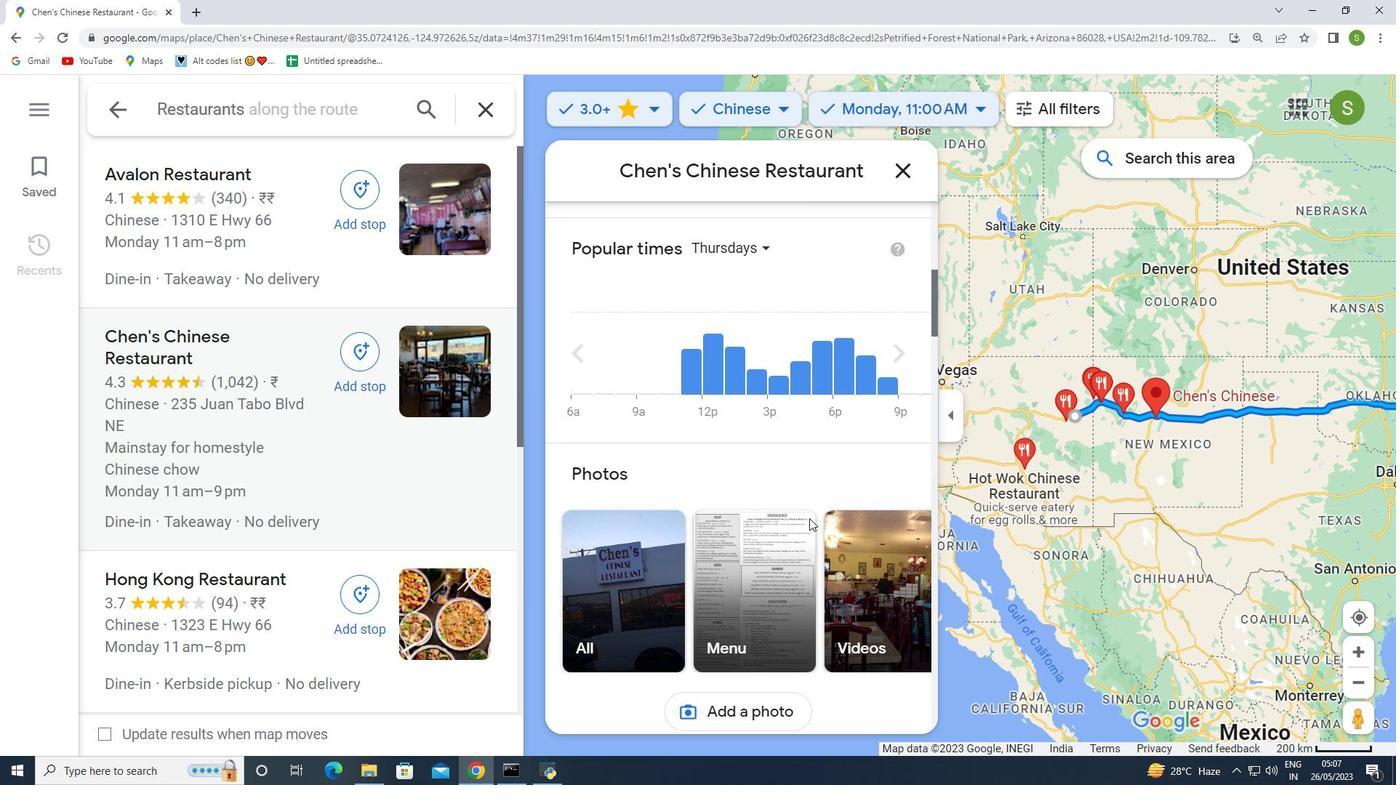 
Action: Mouse scrolled (809, 517) with delta (0, 0)
Screenshot: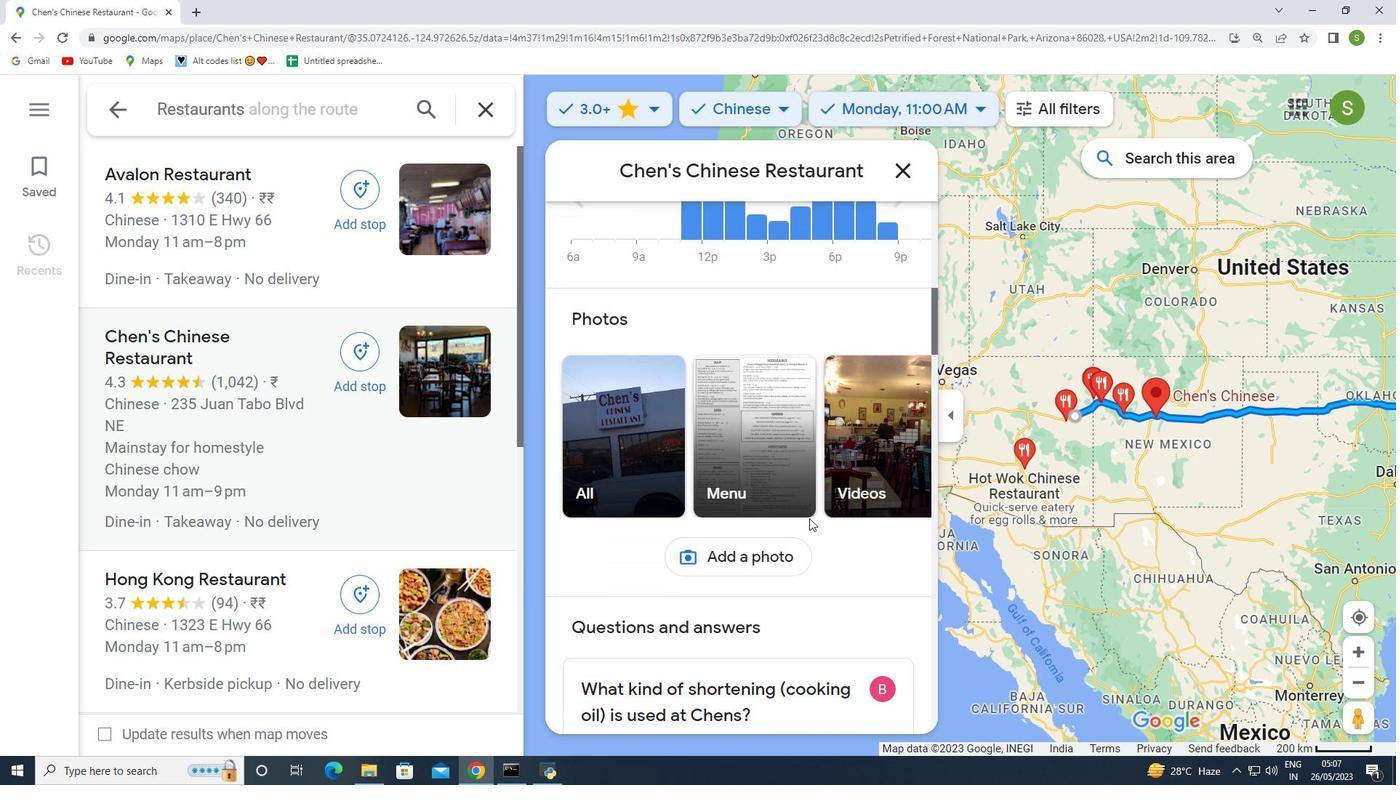 
Action: Mouse scrolled (809, 517) with delta (0, 0)
Screenshot: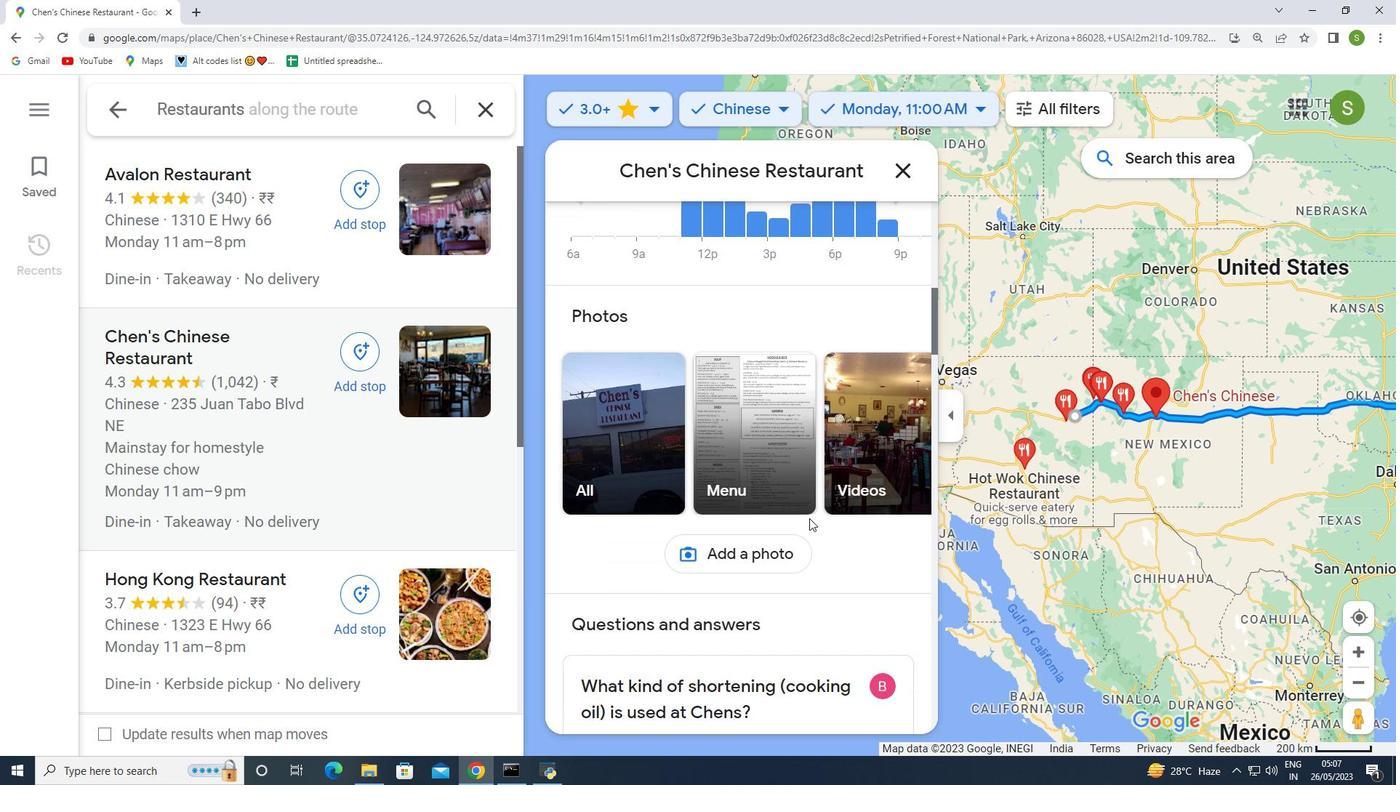 
Action: Mouse scrolled (809, 517) with delta (0, 0)
Screenshot: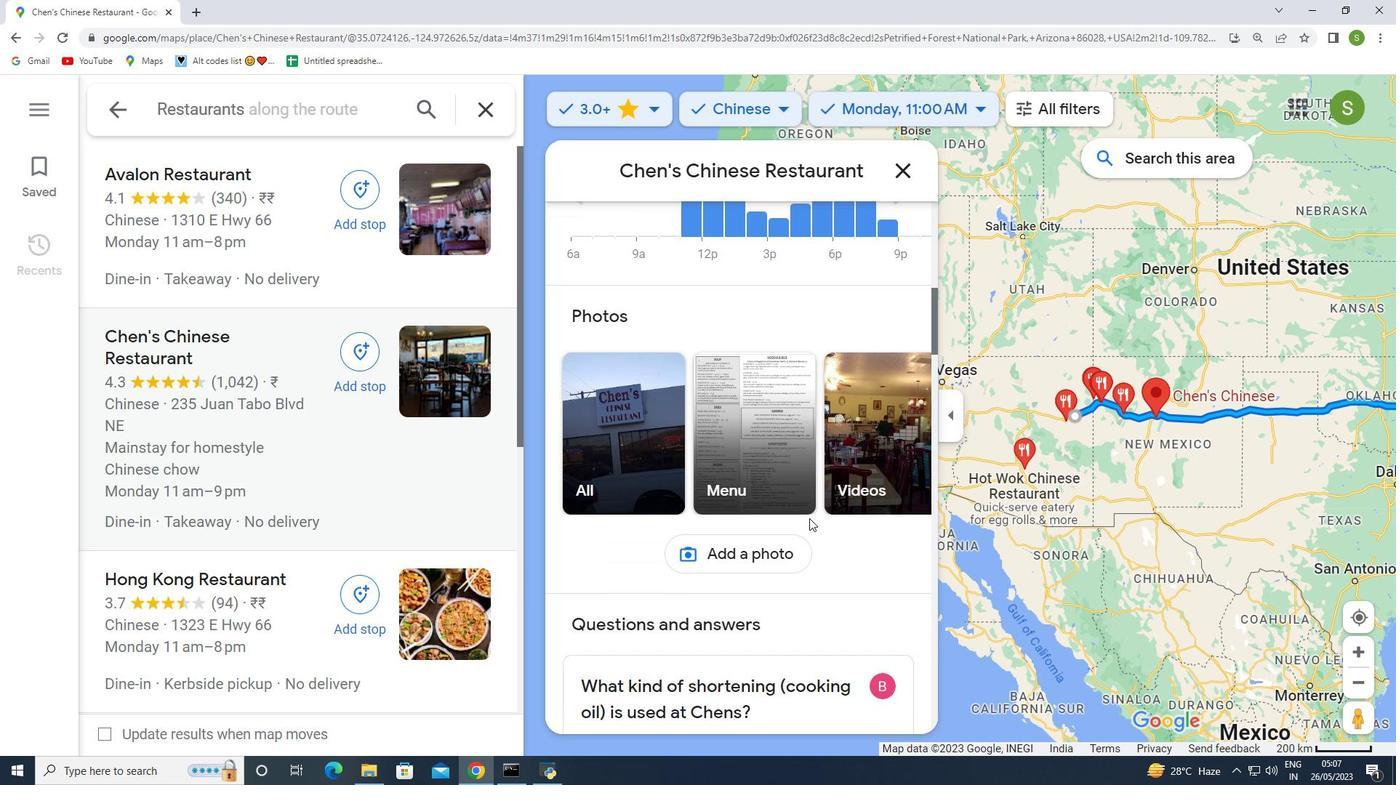 
Action: Mouse scrolled (809, 517) with delta (0, 0)
Screenshot: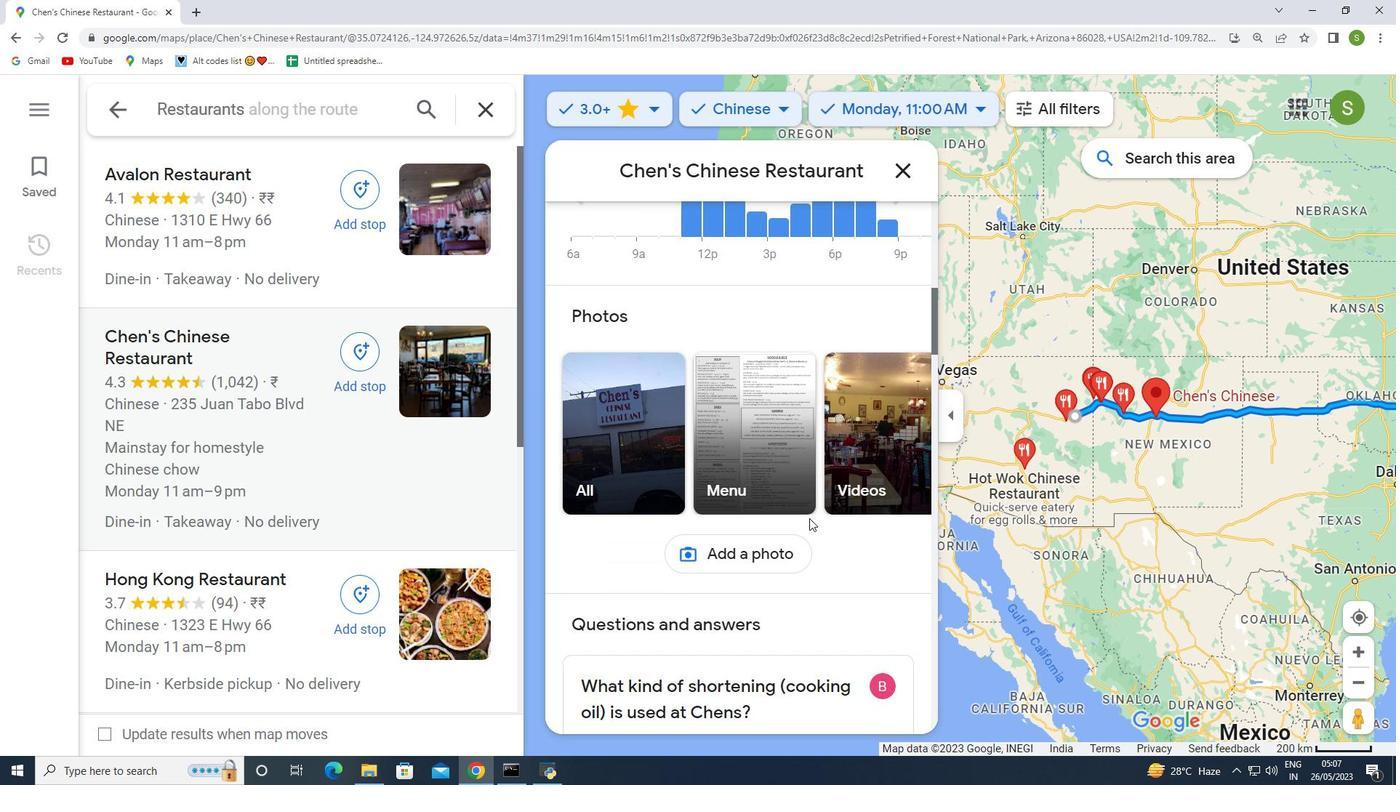 
Action: Mouse scrolled (809, 517) with delta (0, 0)
Screenshot: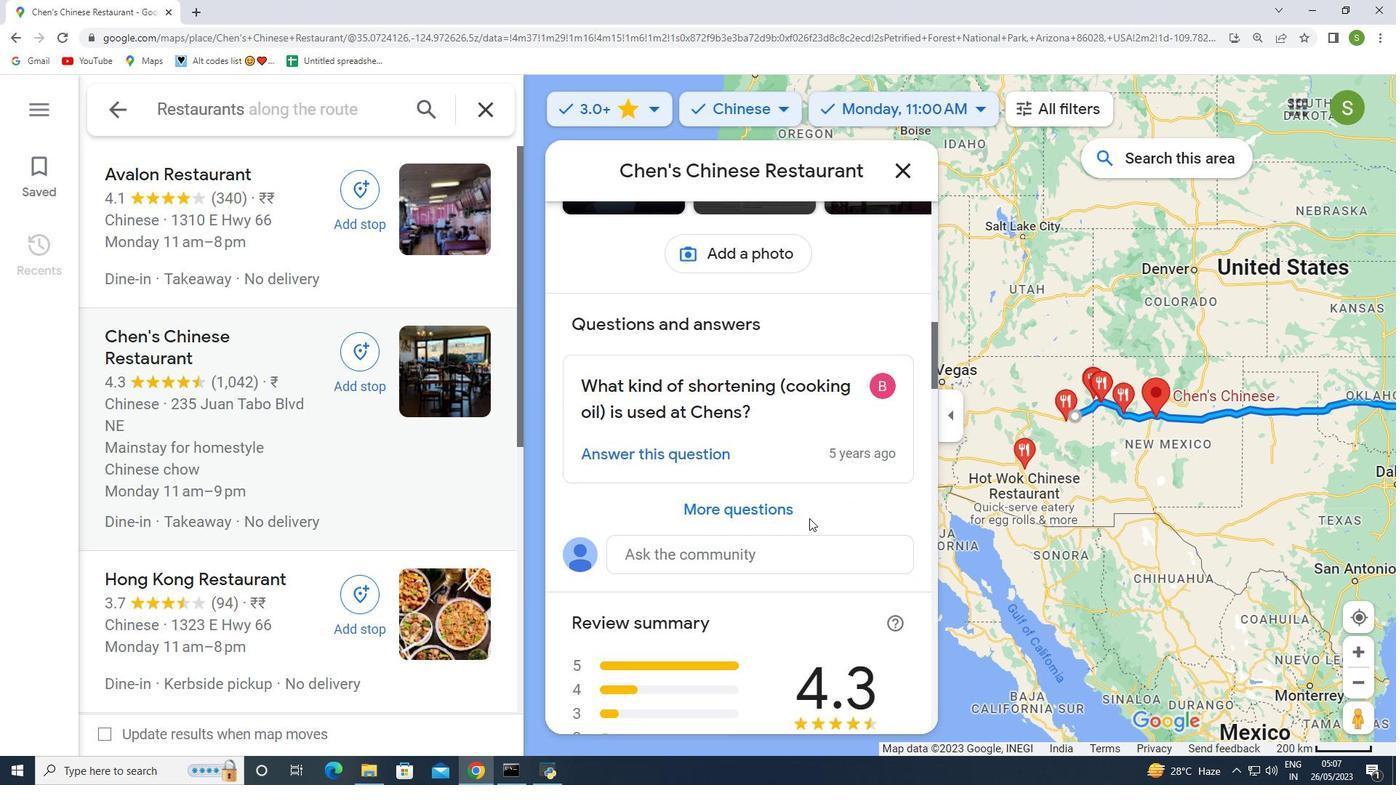 
Action: Mouse scrolled (809, 517) with delta (0, 0)
Screenshot: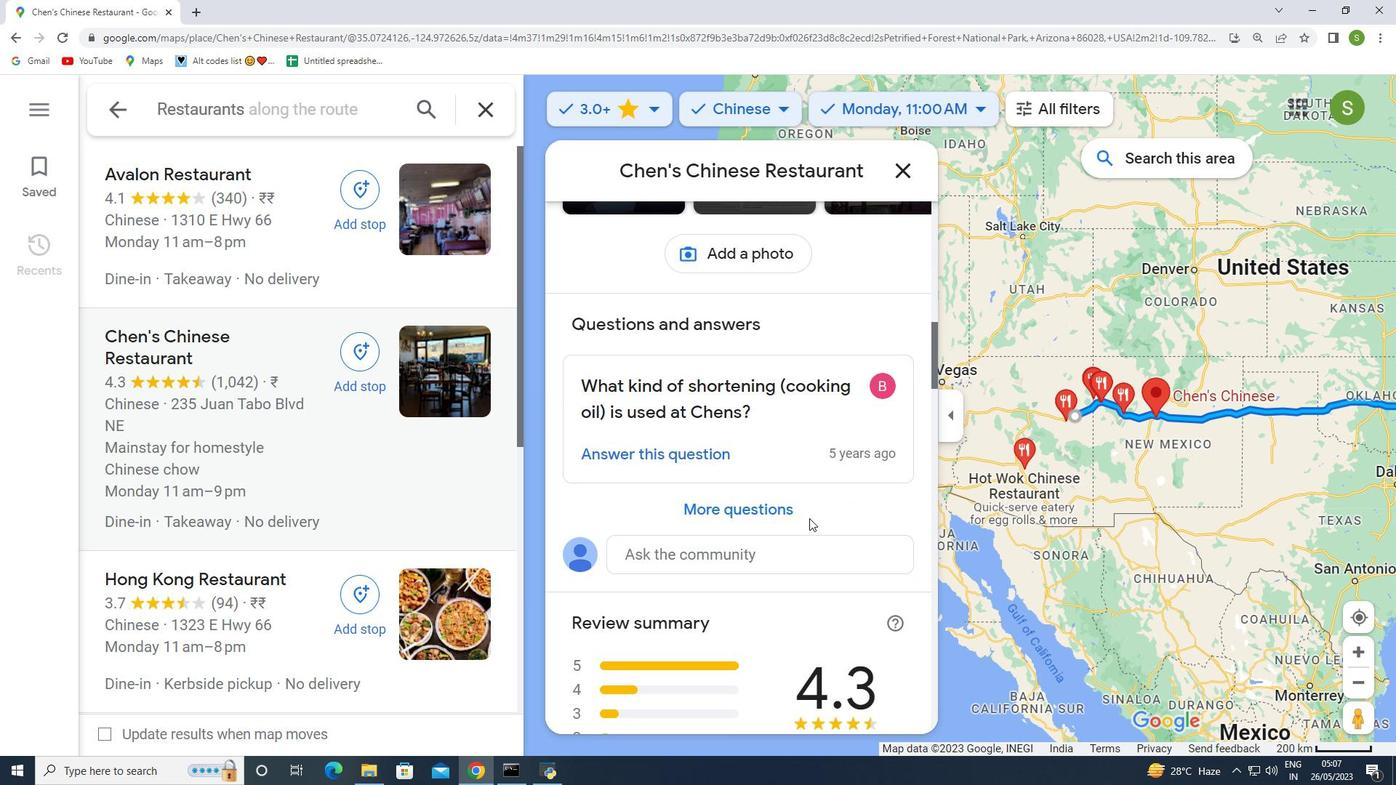 
Action: Mouse scrolled (809, 517) with delta (0, 0)
Screenshot: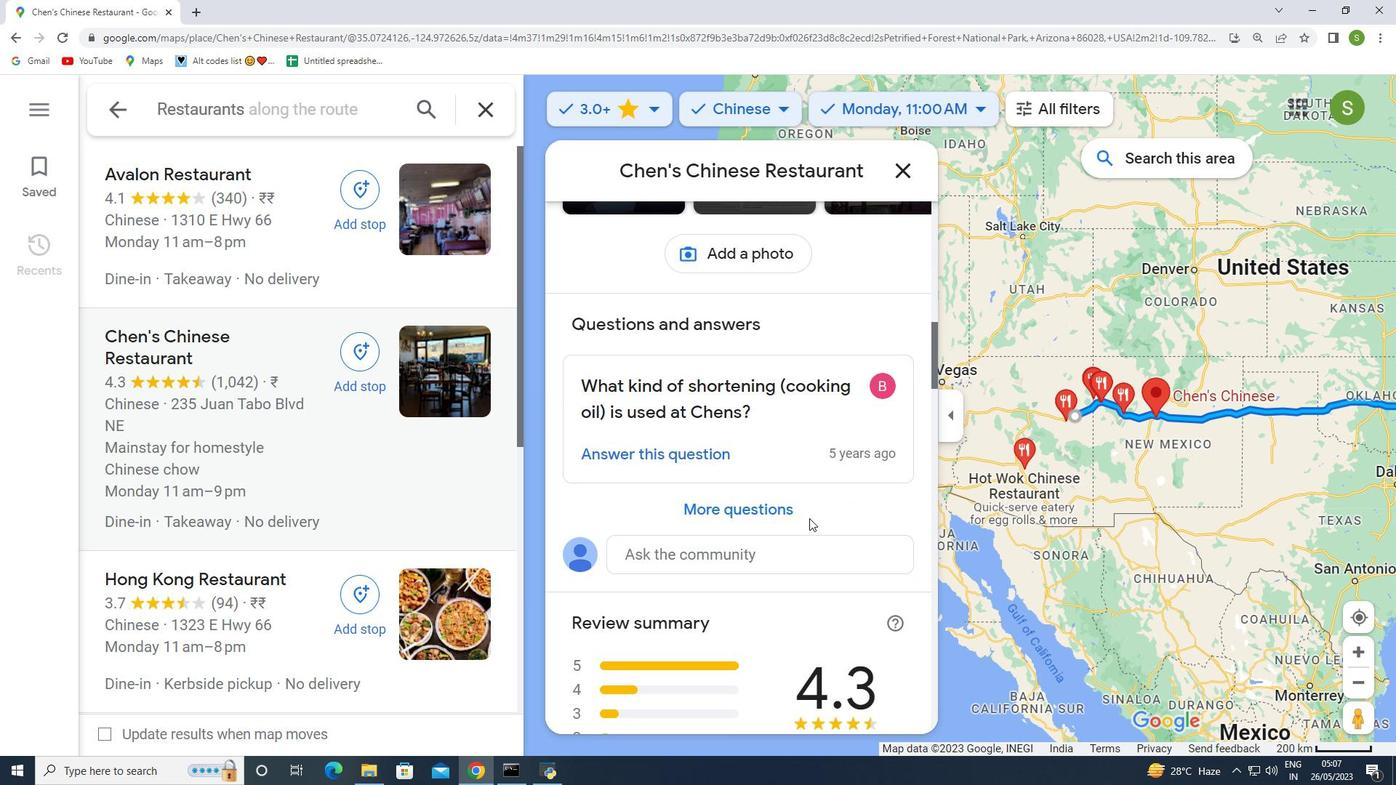 
Action: Mouse scrolled (809, 517) with delta (0, 0)
Screenshot: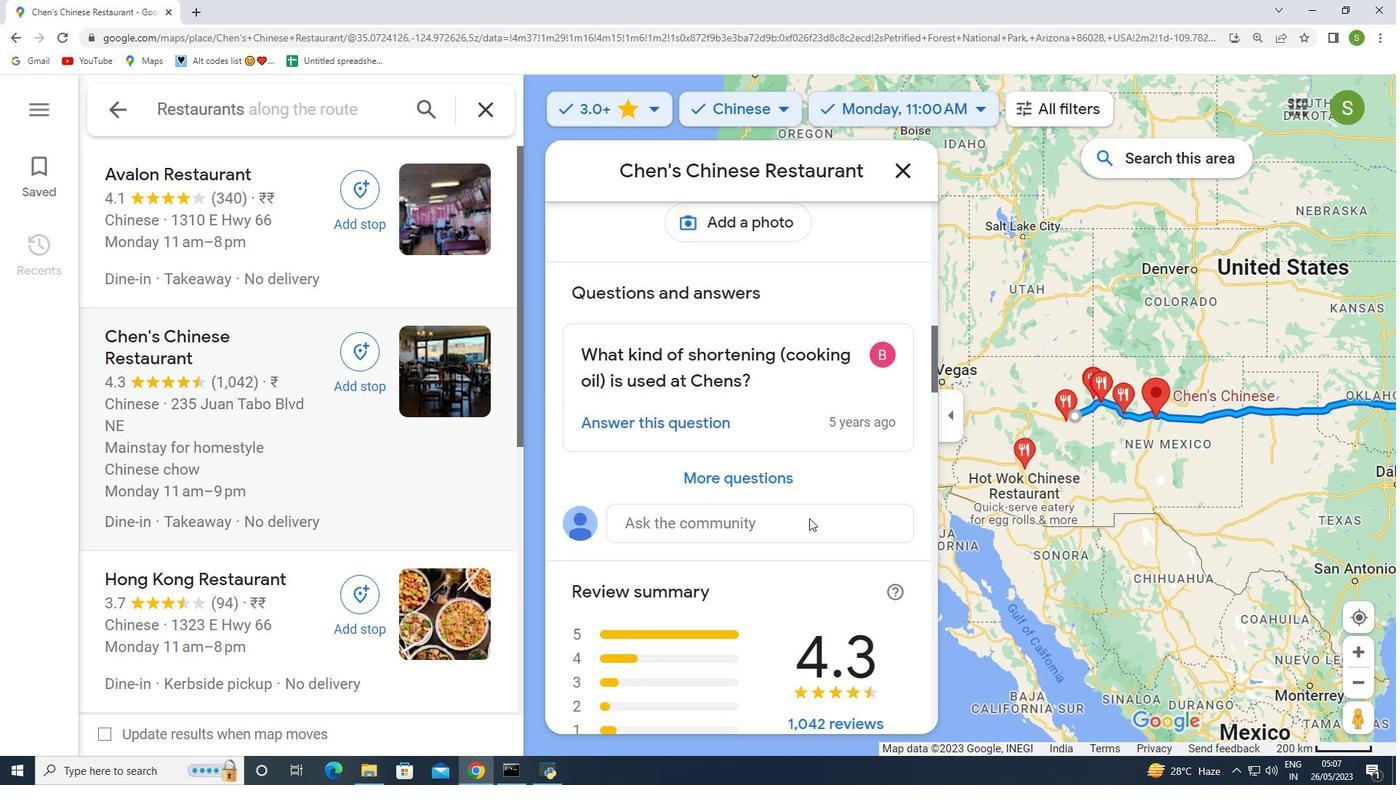 
Action: Mouse scrolled (809, 517) with delta (0, 0)
Screenshot: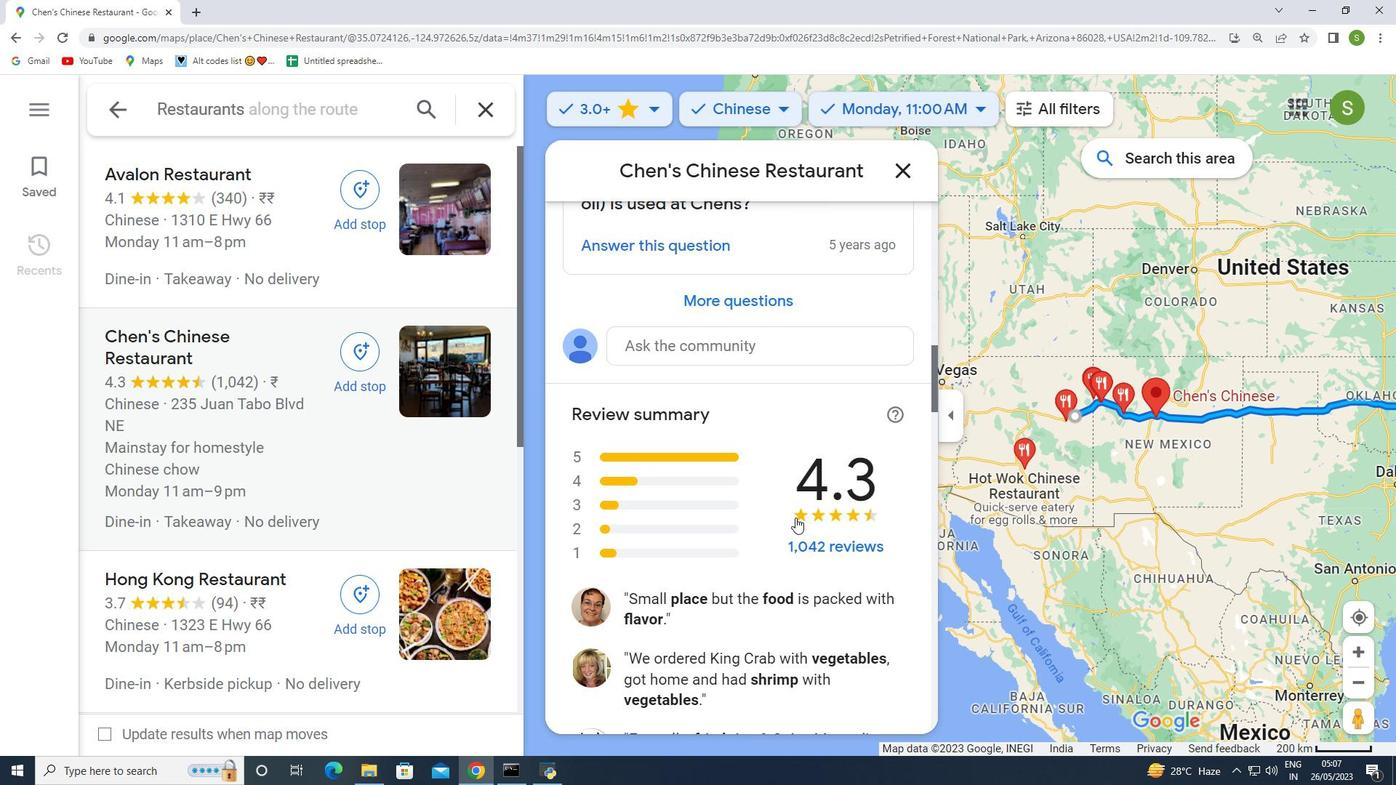 
Action: Mouse scrolled (809, 517) with delta (0, 0)
Screenshot: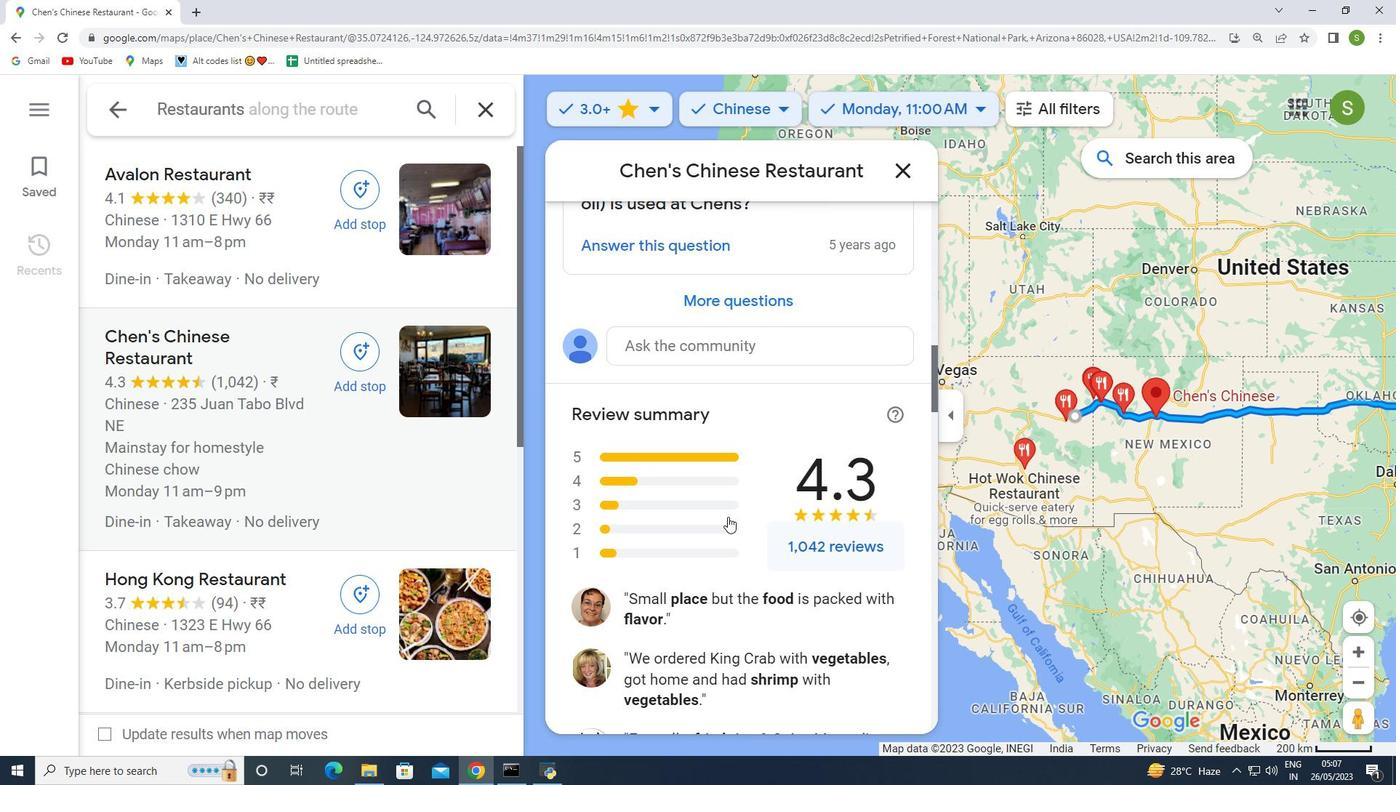 
Action: Mouse scrolled (809, 517) with delta (0, 0)
Screenshot: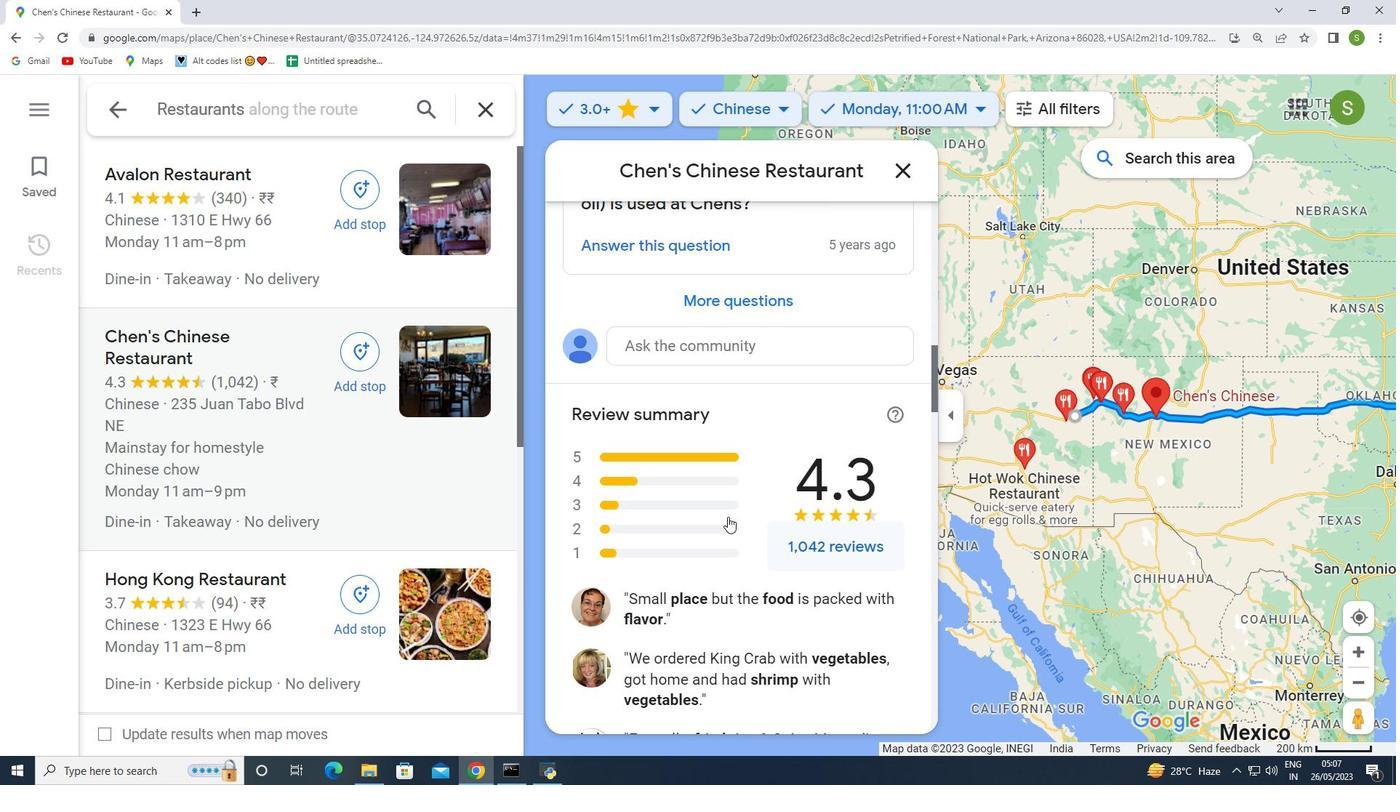 
Action: Mouse moved to (643, 544)
Screenshot: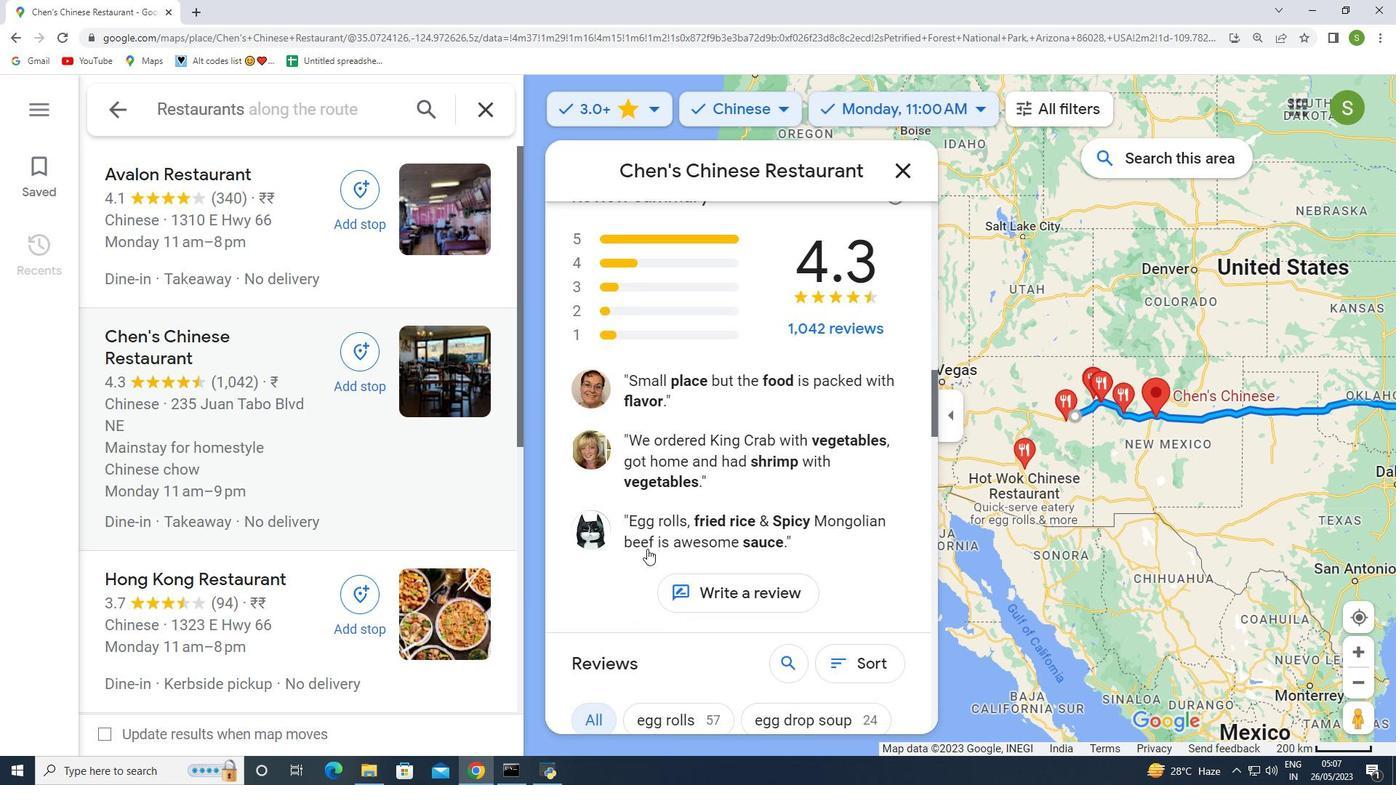 
Action: Mouse scrolled (643, 544) with delta (0, 0)
Screenshot: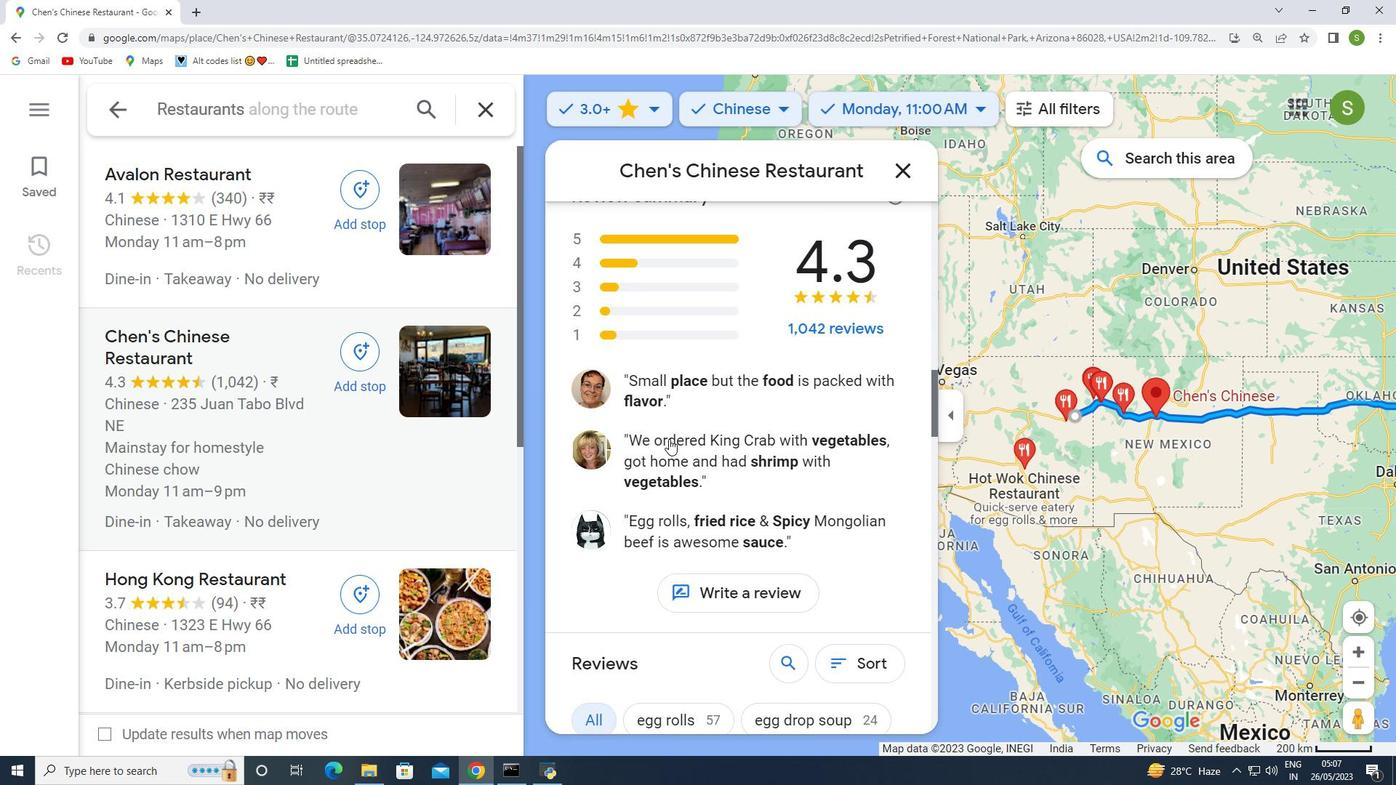 
Action: Mouse scrolled (643, 544) with delta (0, 0)
Screenshot: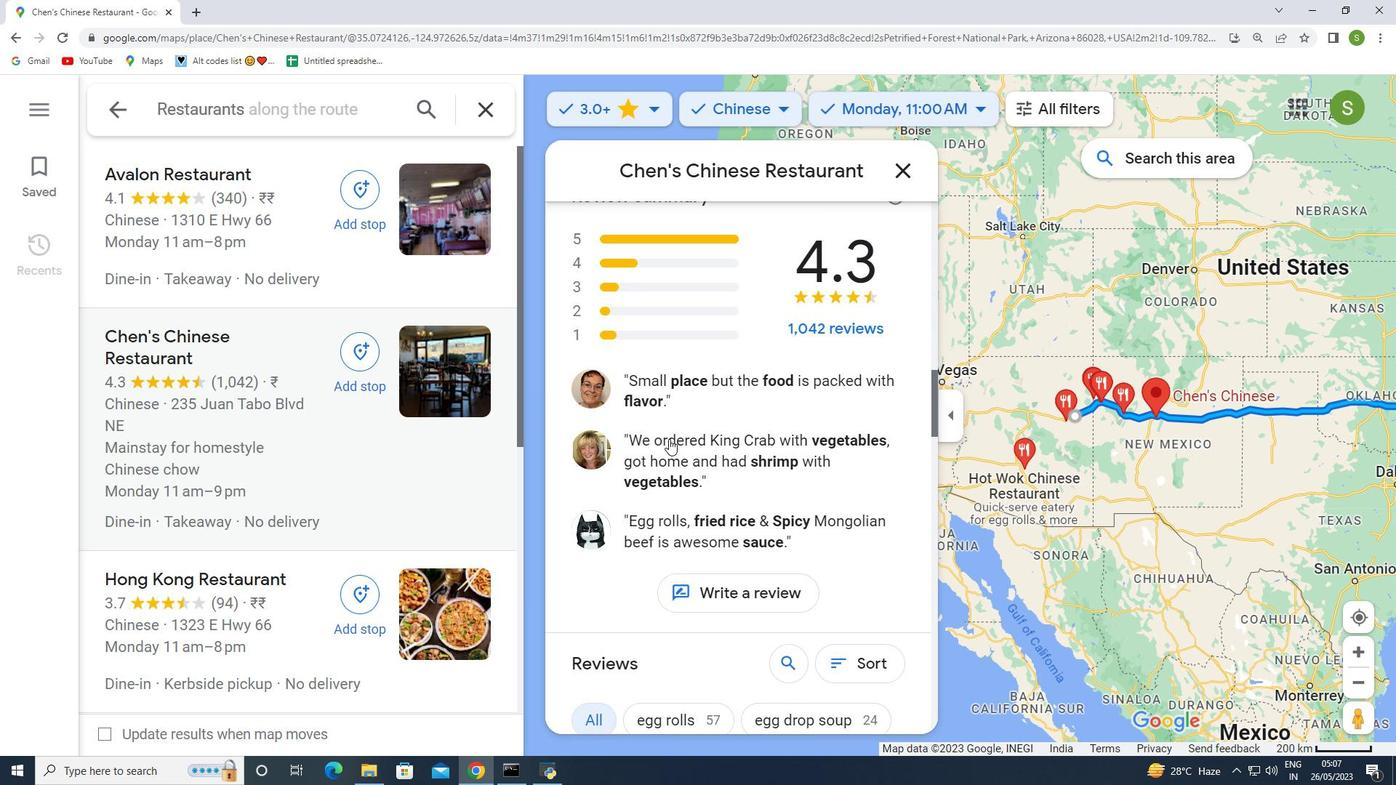 
Action: Mouse scrolled (643, 544) with delta (0, 0)
Screenshot: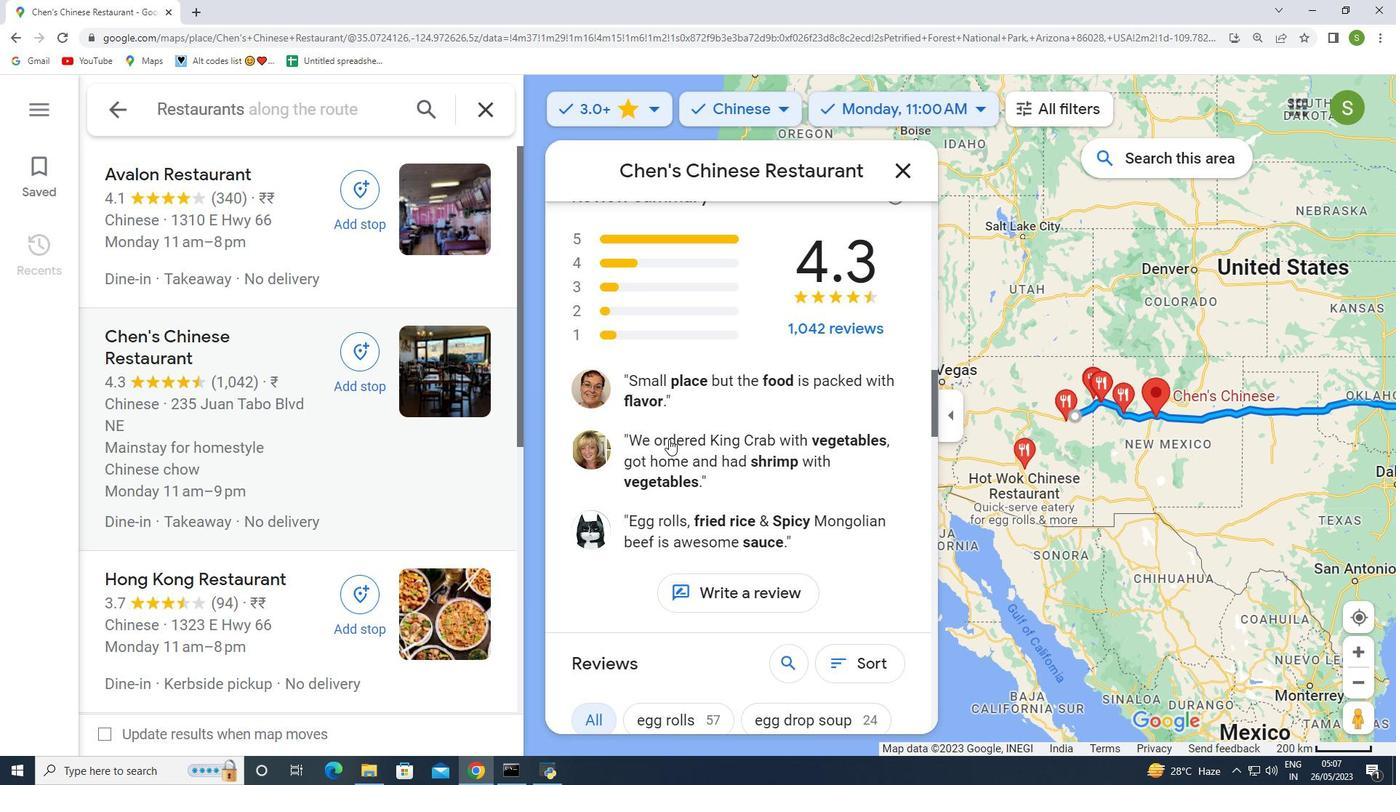 
Action: Mouse moved to (693, 504)
Screenshot: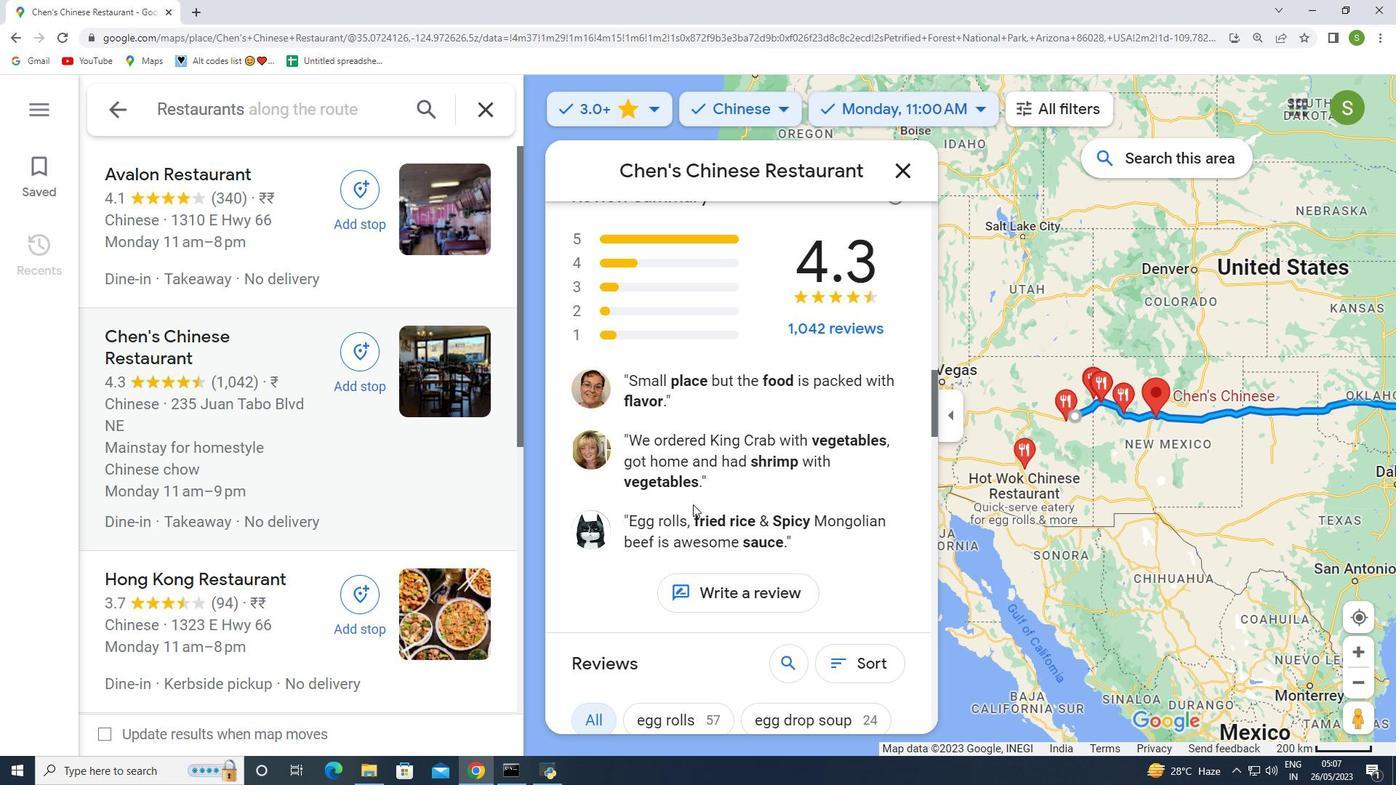 
Action: Mouse scrolled (693, 504) with delta (0, 0)
Screenshot: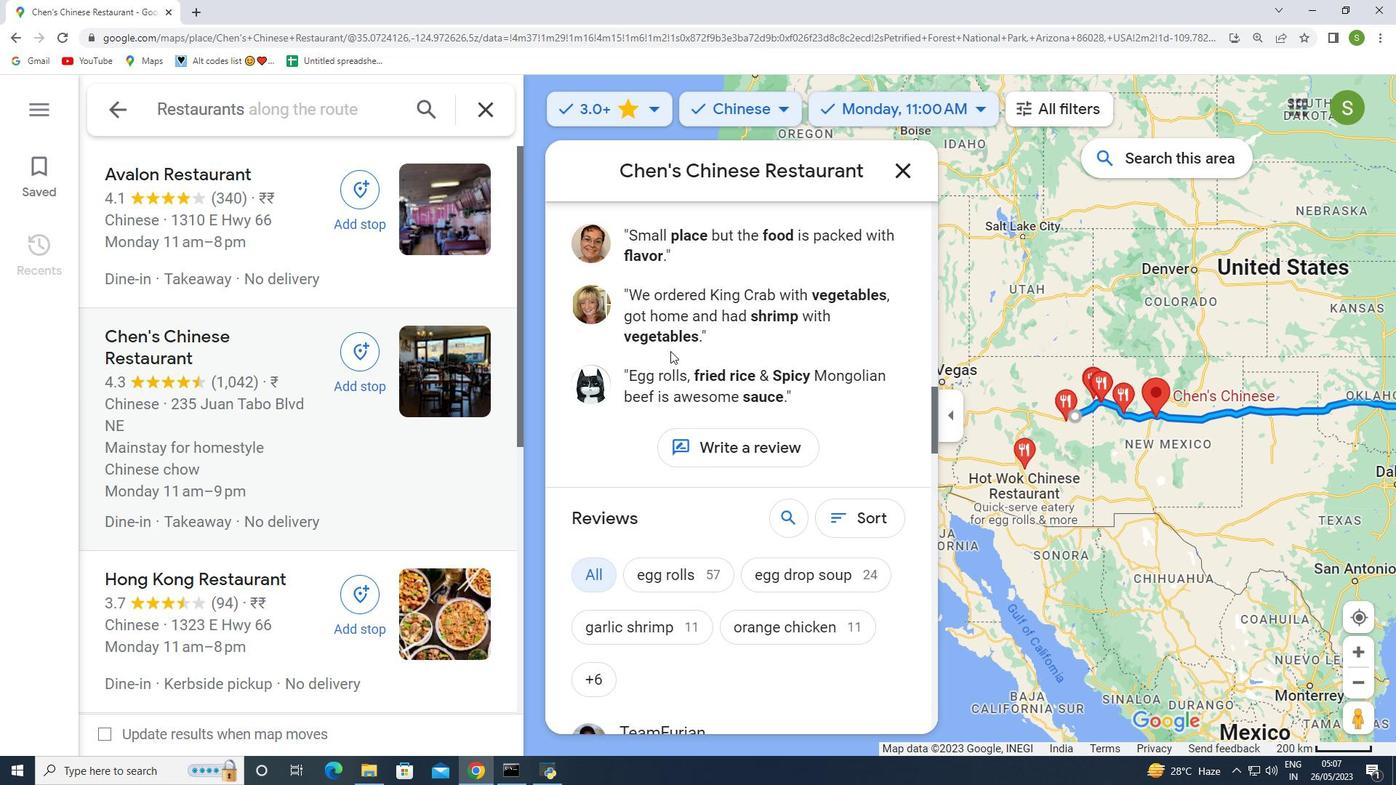 
Action: Mouse scrolled (693, 504) with delta (0, 0)
Screenshot: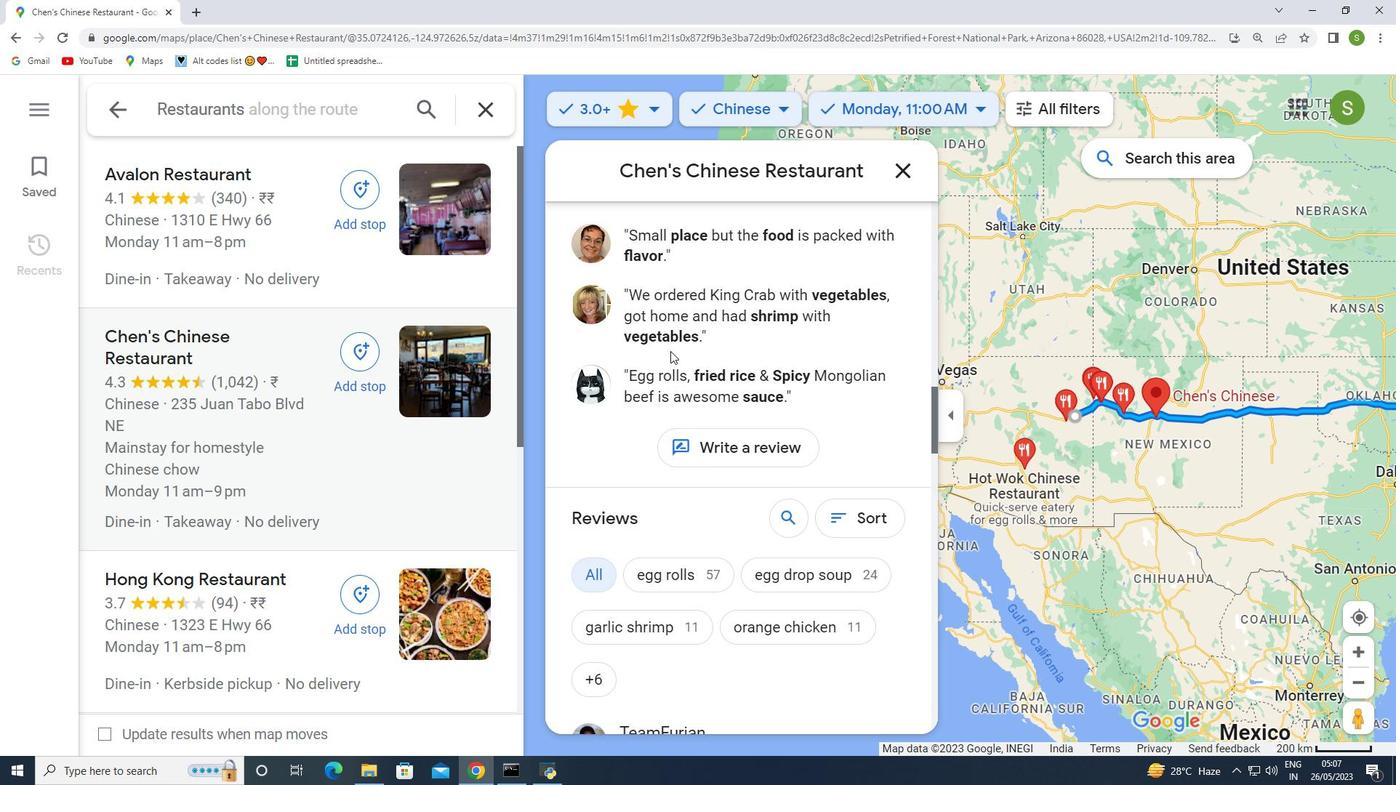 
Action: Mouse moved to (803, 410)
Screenshot: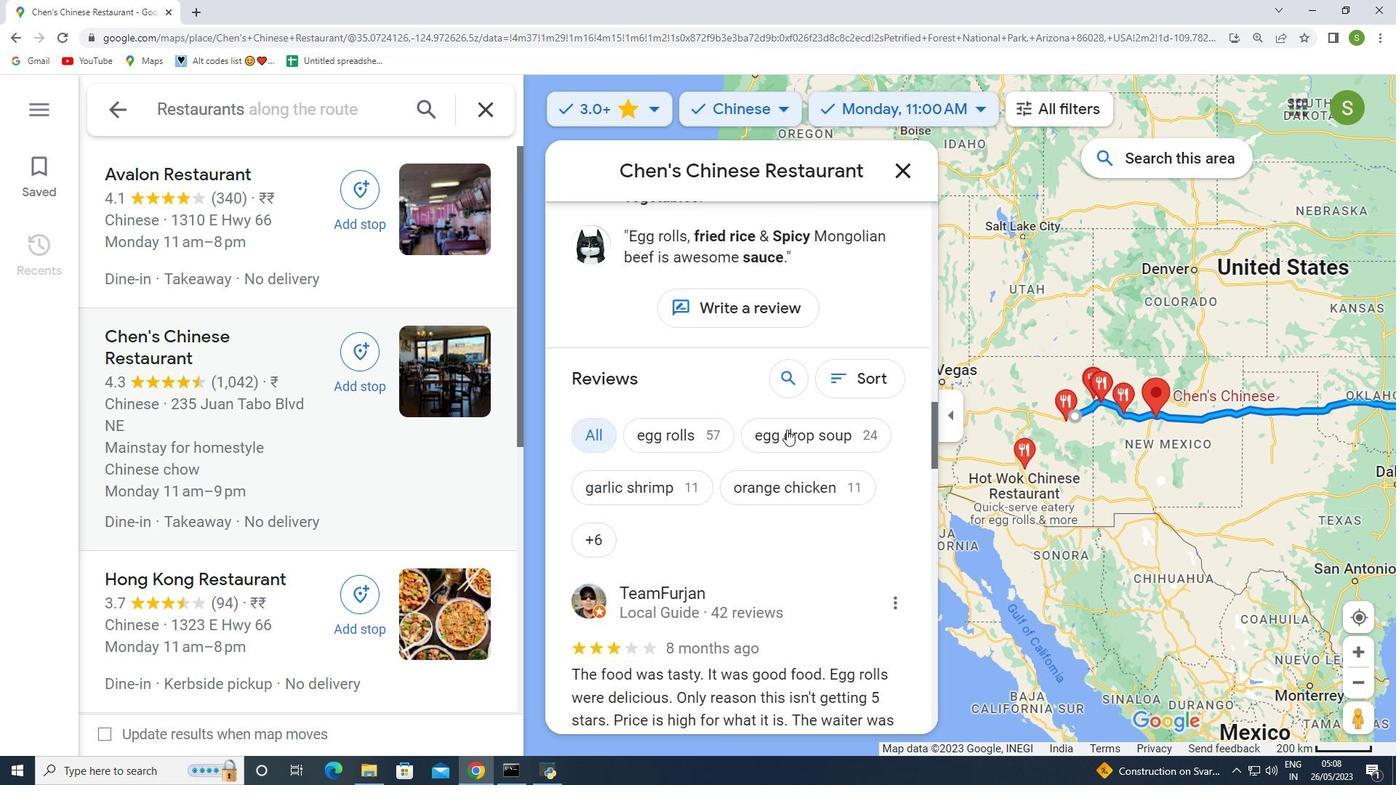 
Action: Mouse scrolled (803, 409) with delta (0, 0)
Screenshot: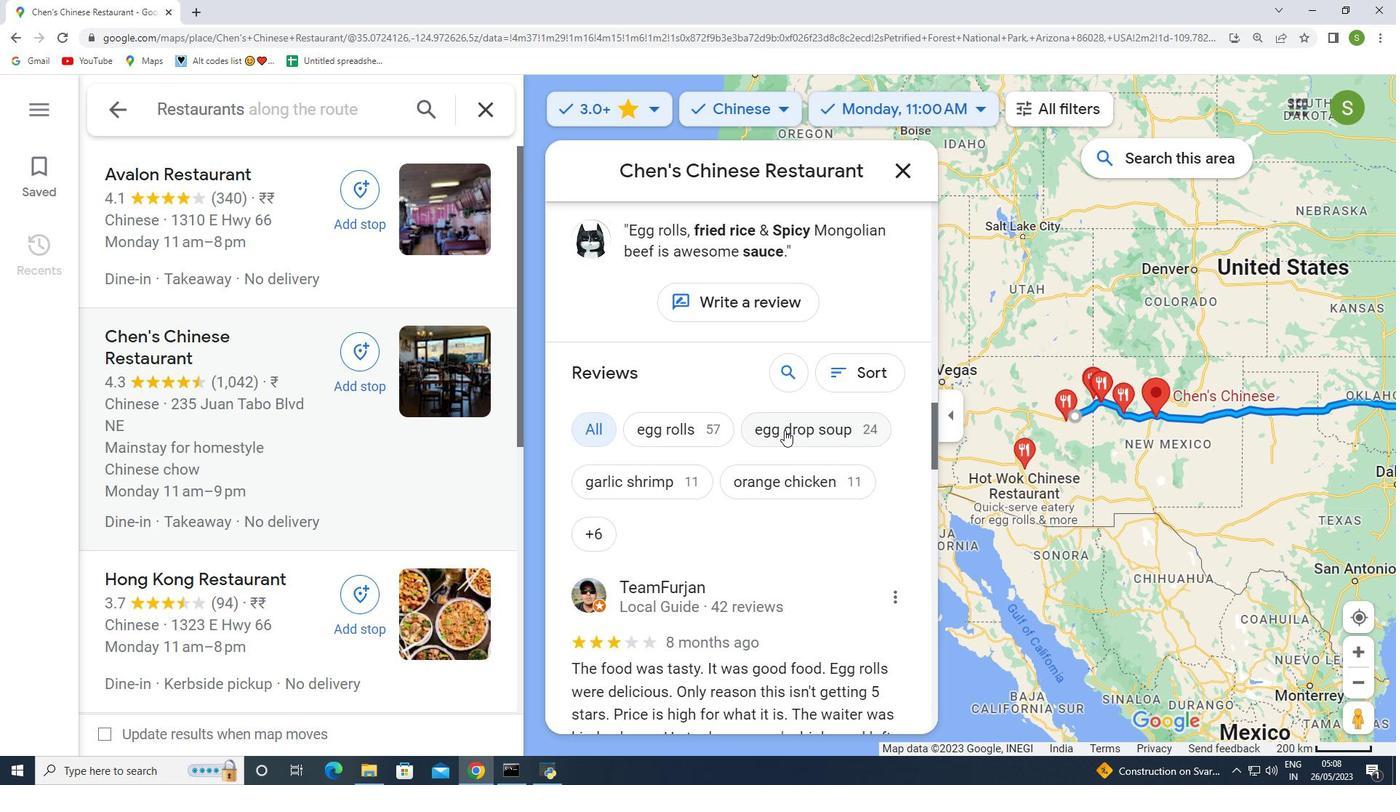 
Action: Mouse scrolled (803, 409) with delta (0, 0)
Screenshot: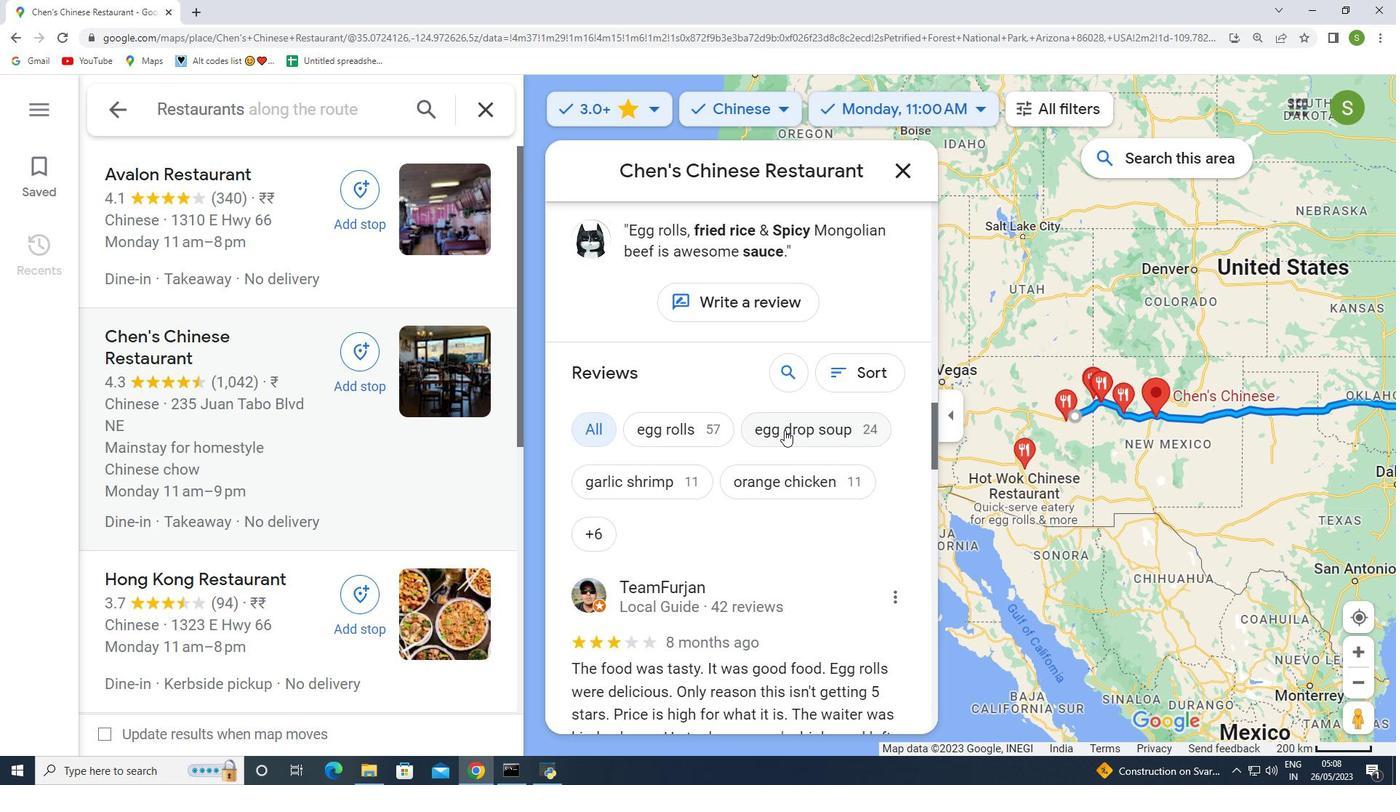 
Action: Mouse moved to (784, 430)
Screenshot: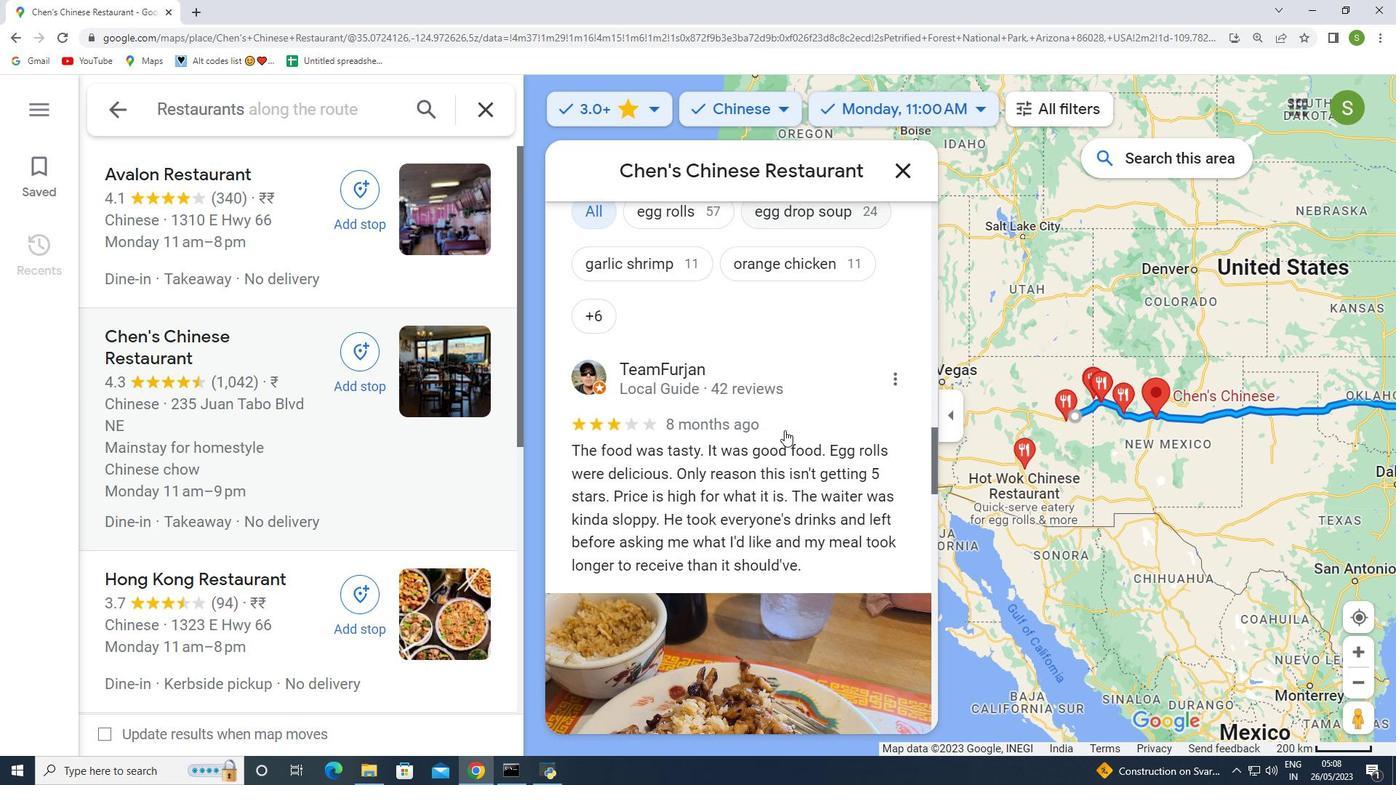 
Action: Mouse scrolled (784, 429) with delta (0, 0)
Screenshot: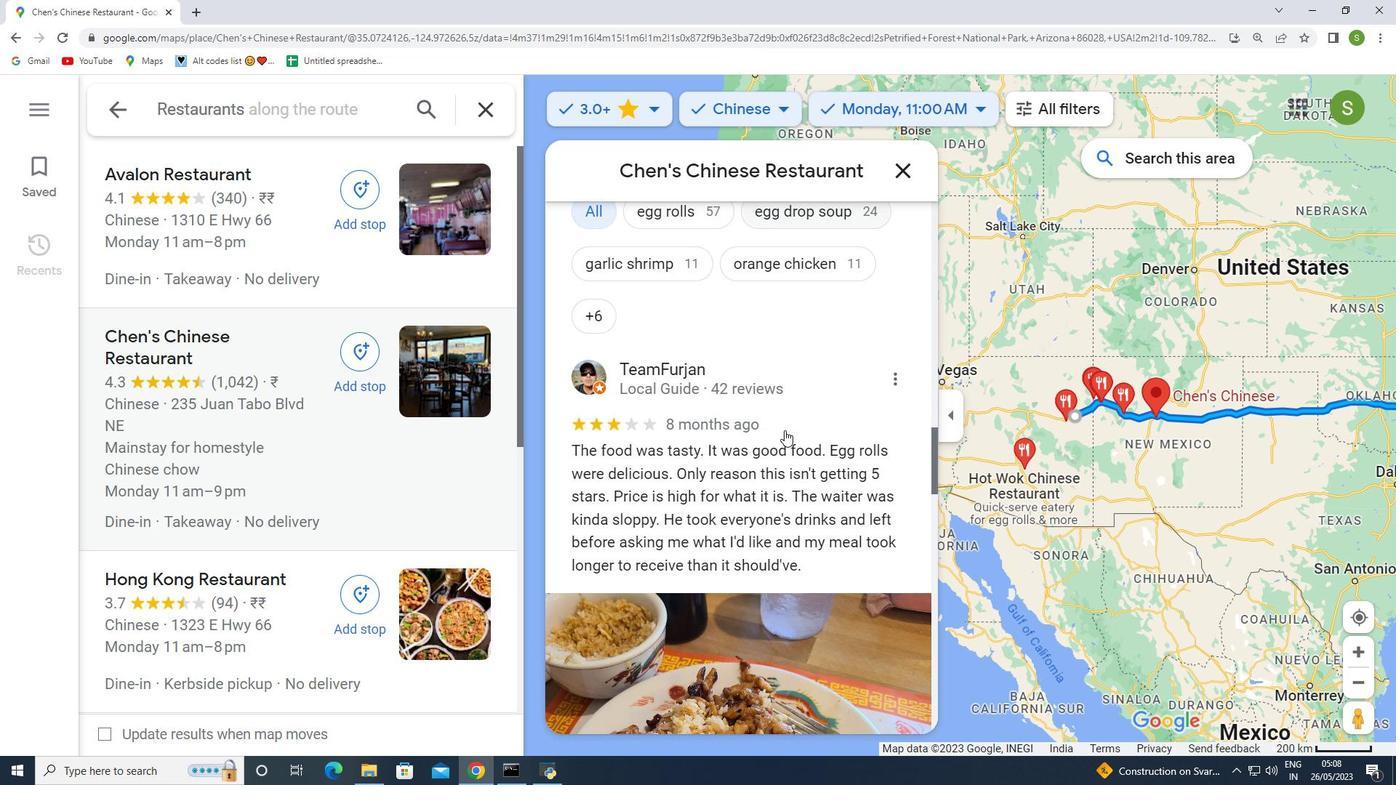 
Action: Mouse scrolled (784, 429) with delta (0, 0)
Screenshot: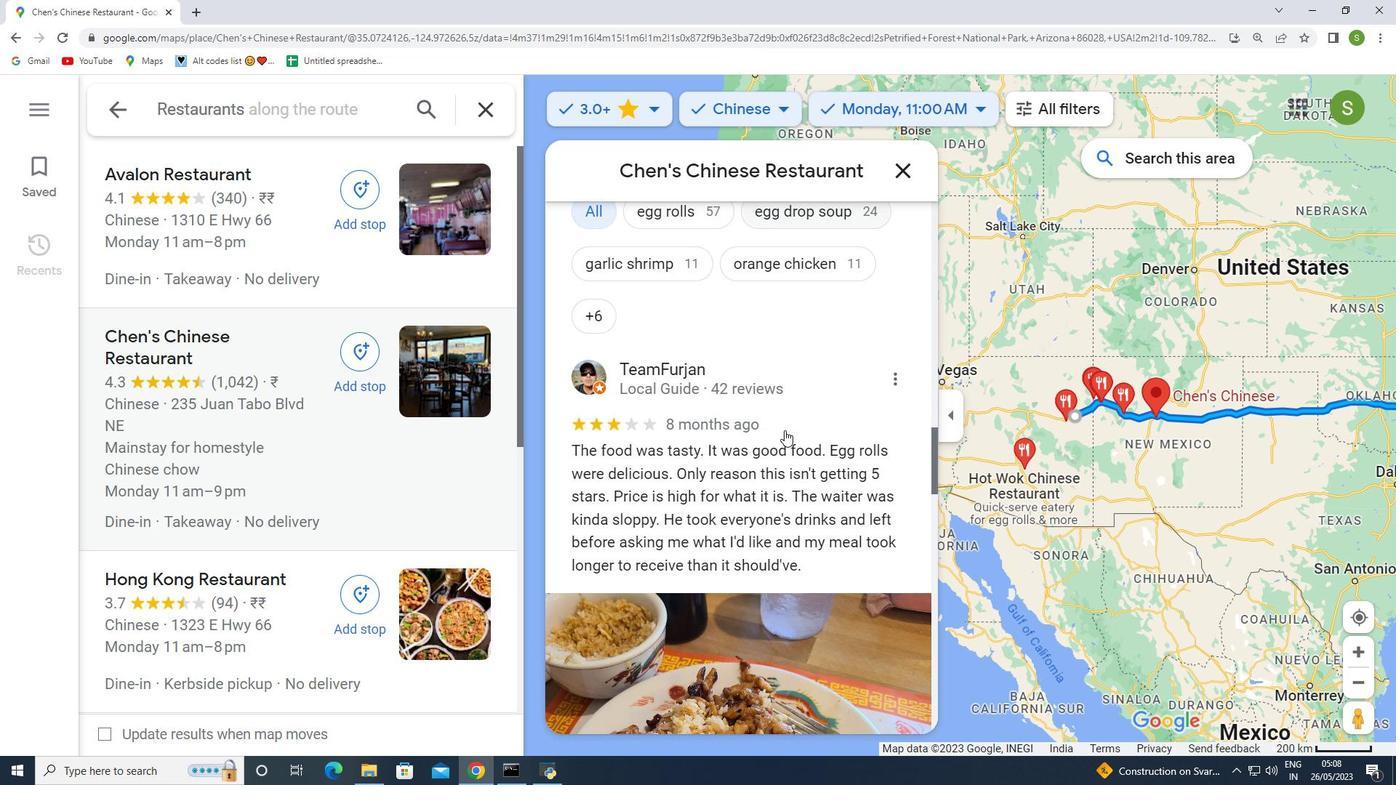 
Action: Mouse scrolled (784, 429) with delta (0, 0)
Screenshot: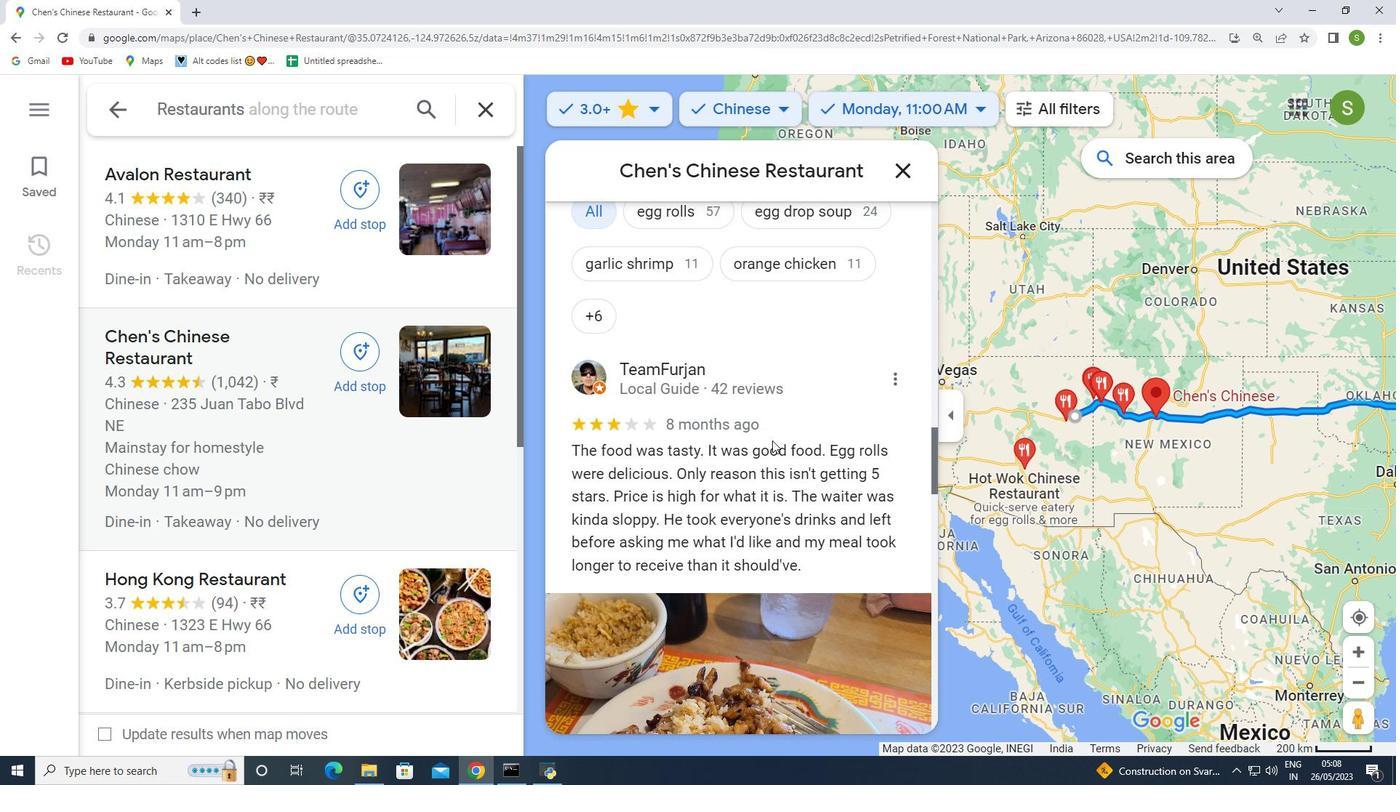 
Action: Mouse moved to (702, 549)
Screenshot: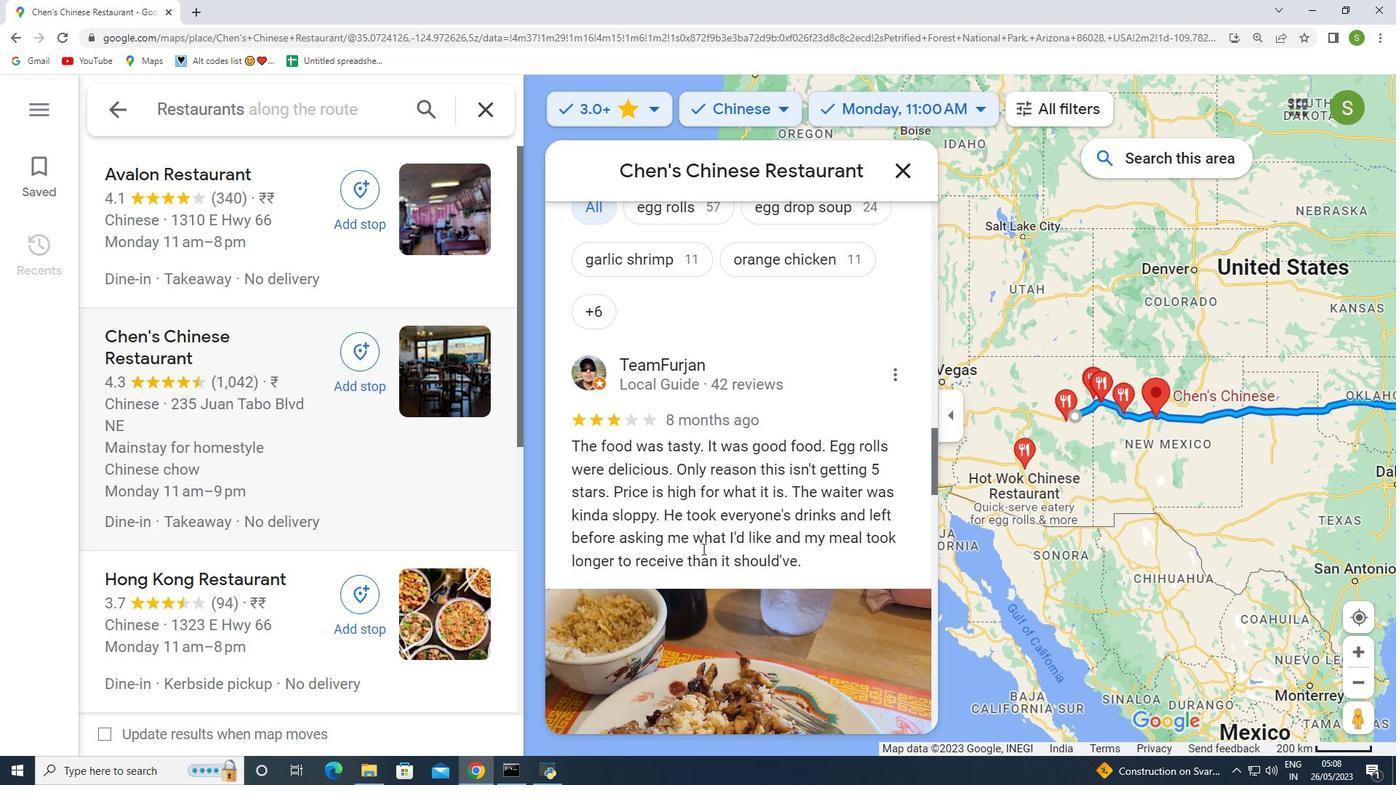 
Action: Mouse scrolled (702, 548) with delta (0, 0)
Screenshot: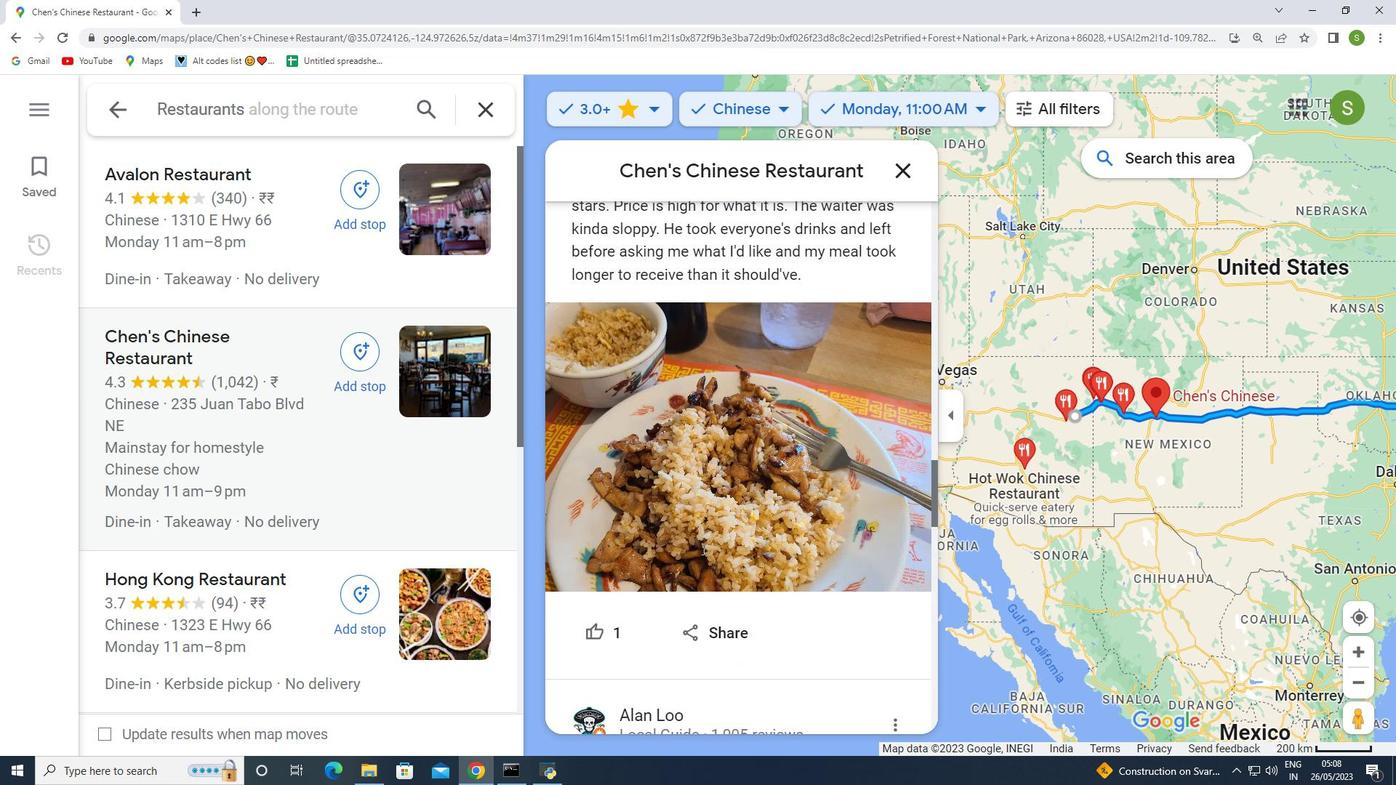 
Action: Mouse scrolled (702, 548) with delta (0, 0)
Screenshot: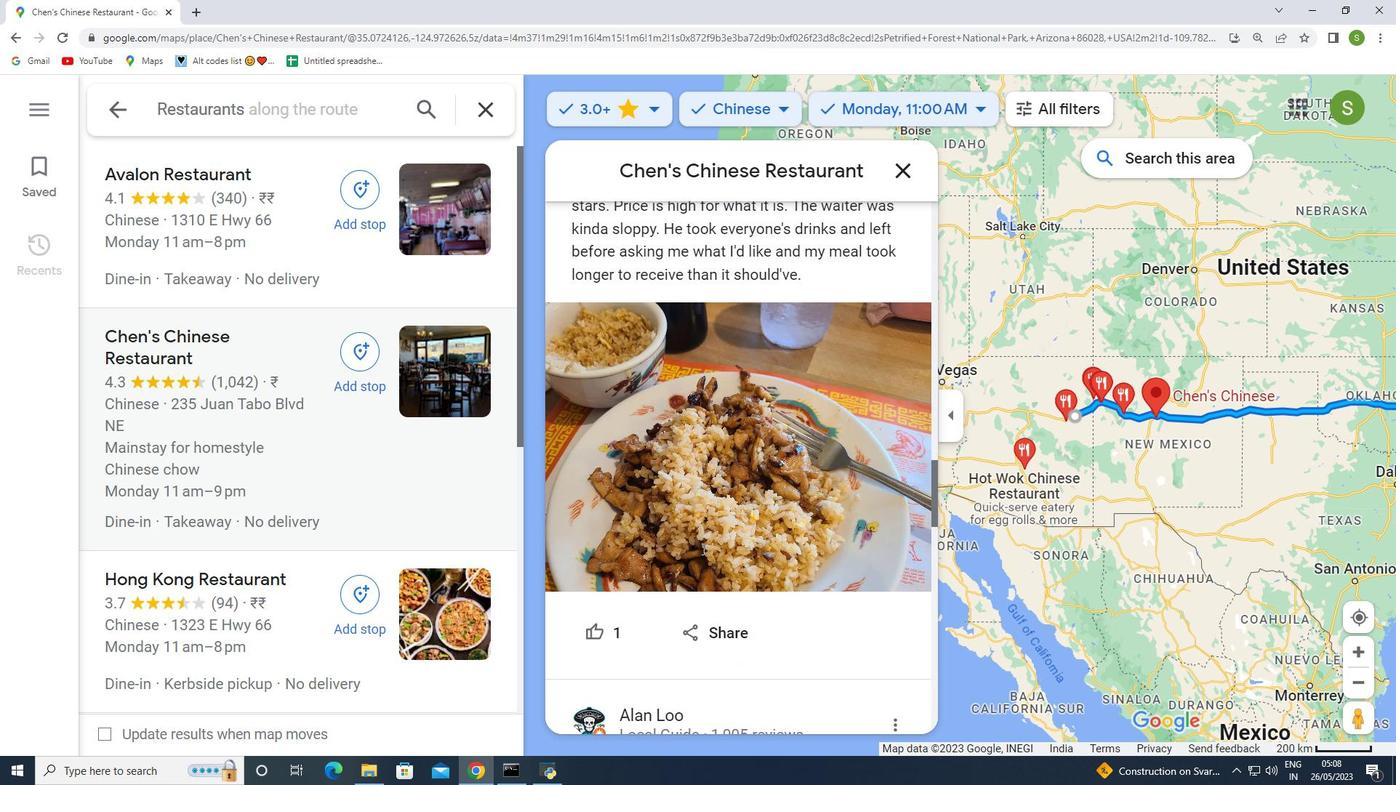 
Action: Mouse scrolled (702, 548) with delta (0, 0)
Screenshot: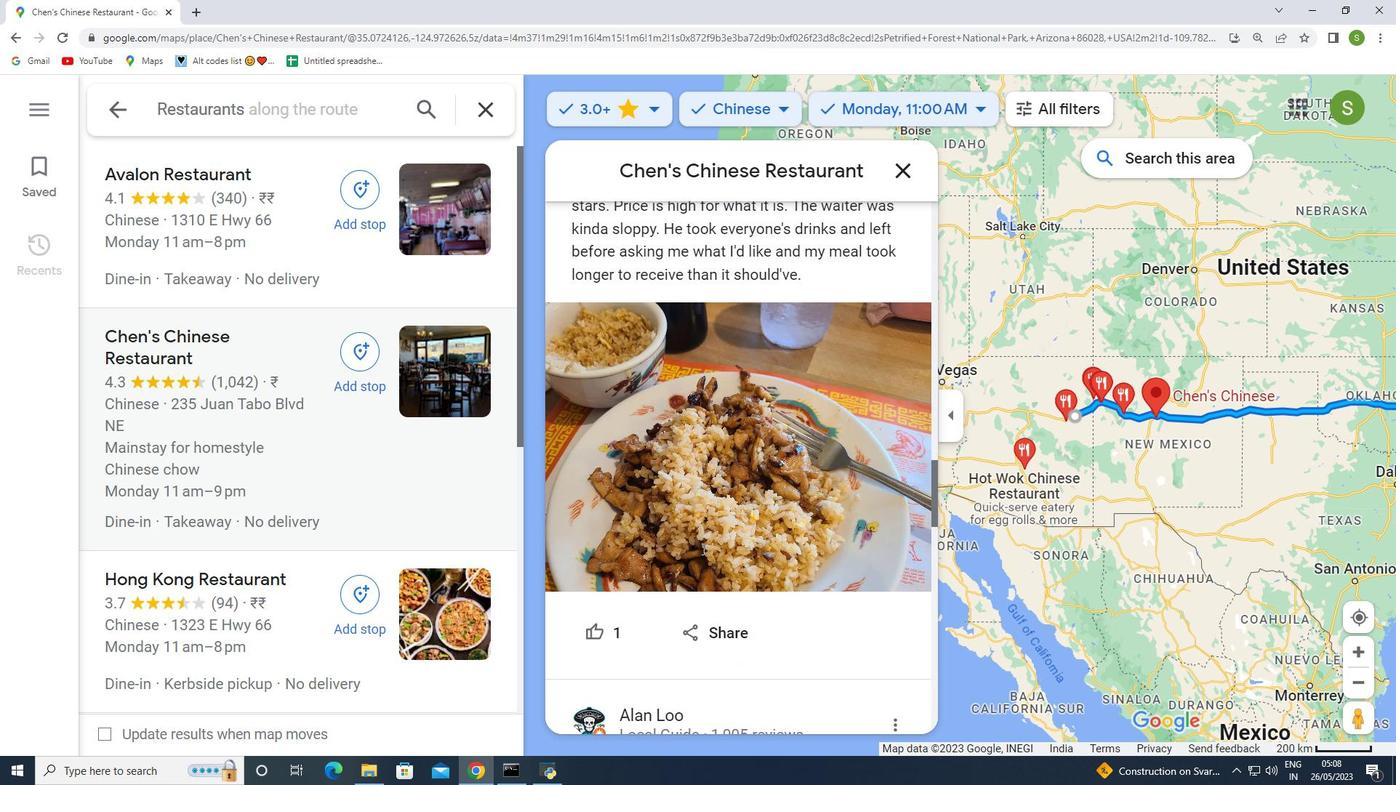 
Action: Mouse scrolled (702, 548) with delta (0, 0)
Screenshot: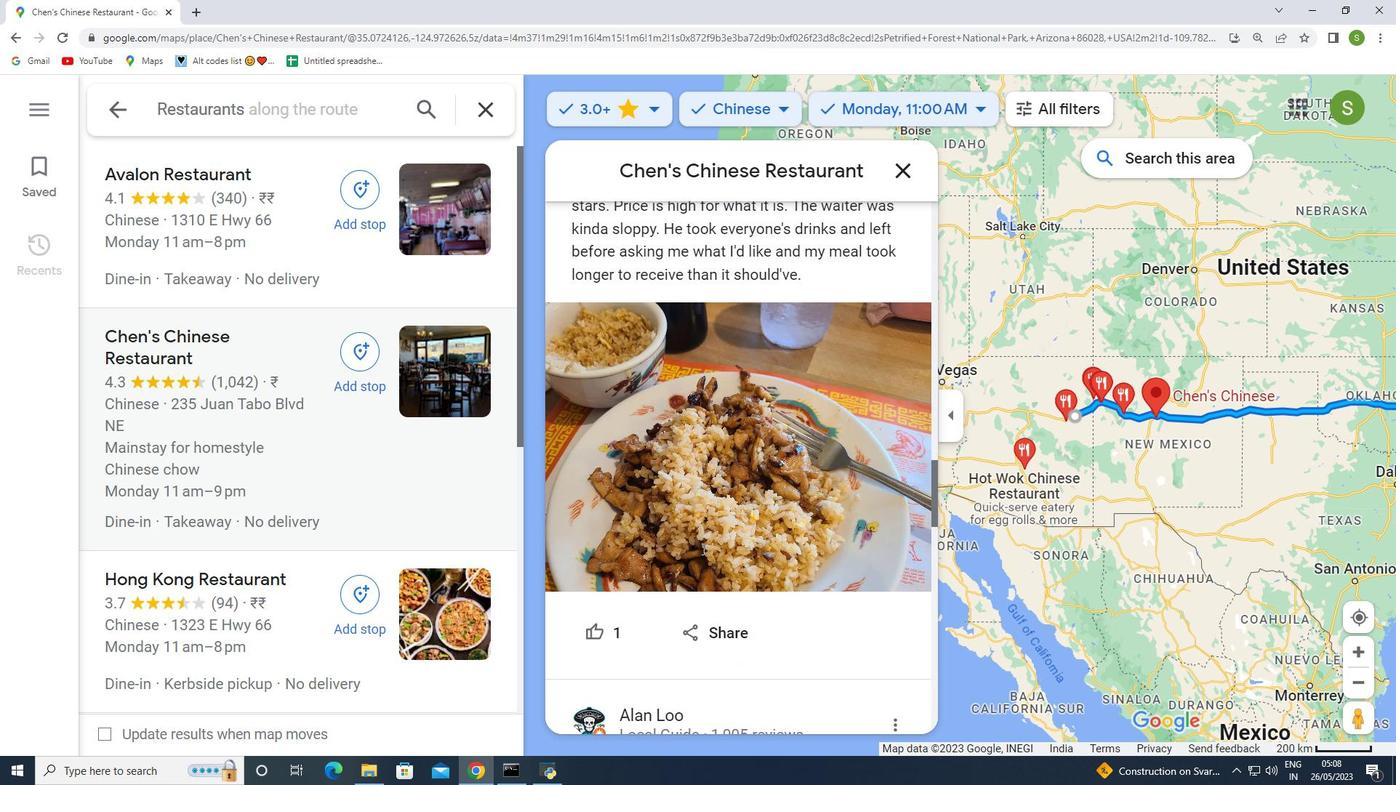 
Action: Mouse scrolled (702, 548) with delta (0, 0)
Screenshot: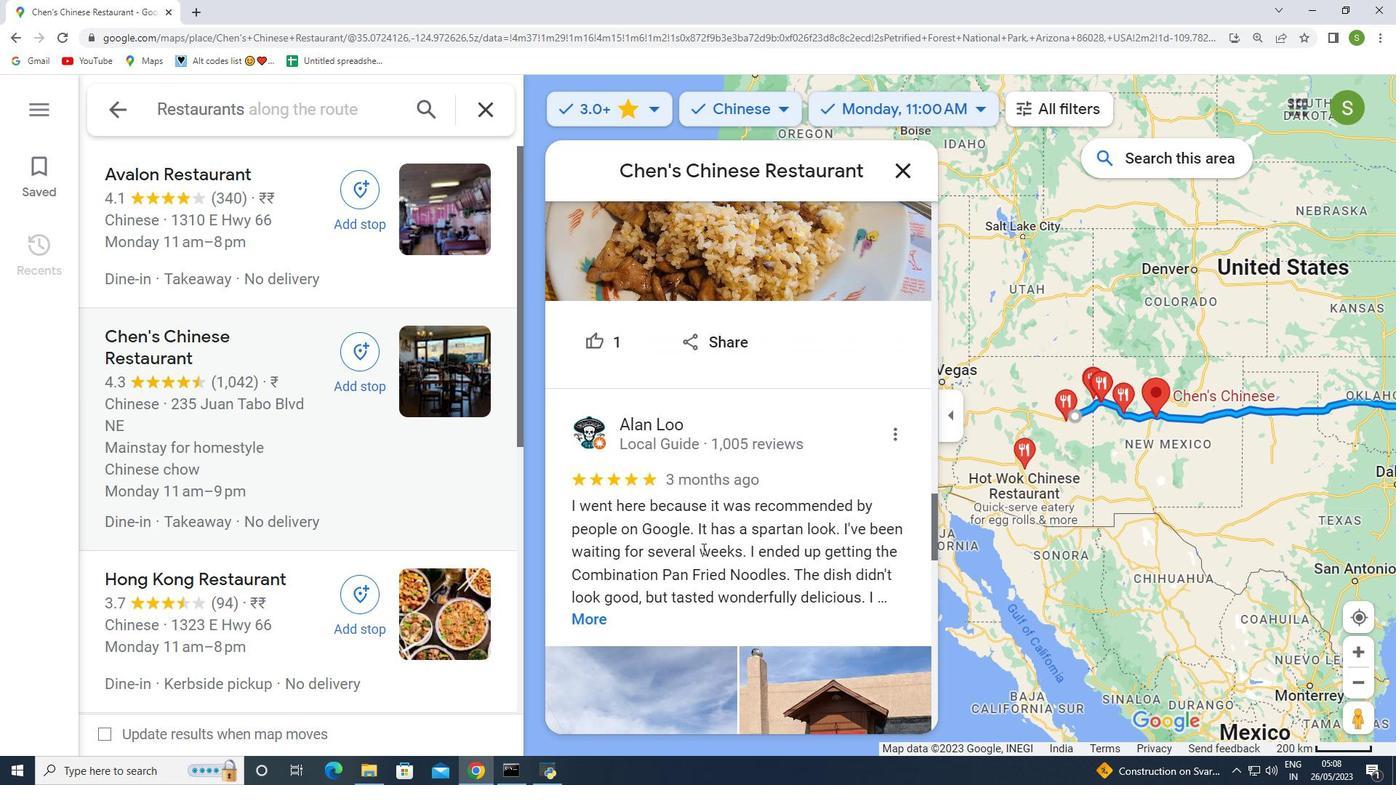 
Action: Mouse scrolled (702, 548) with delta (0, 0)
Screenshot: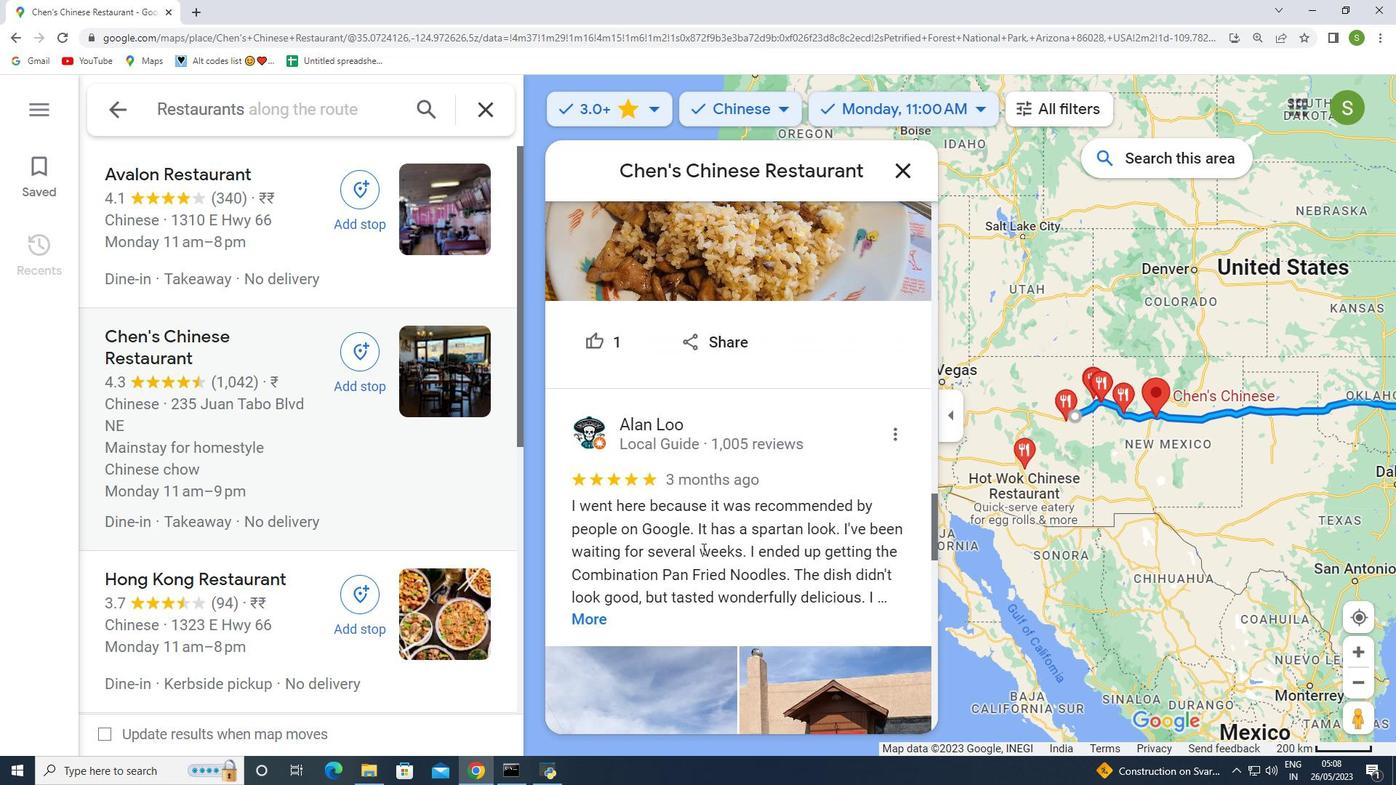 
Action: Mouse scrolled (702, 548) with delta (0, 0)
Screenshot: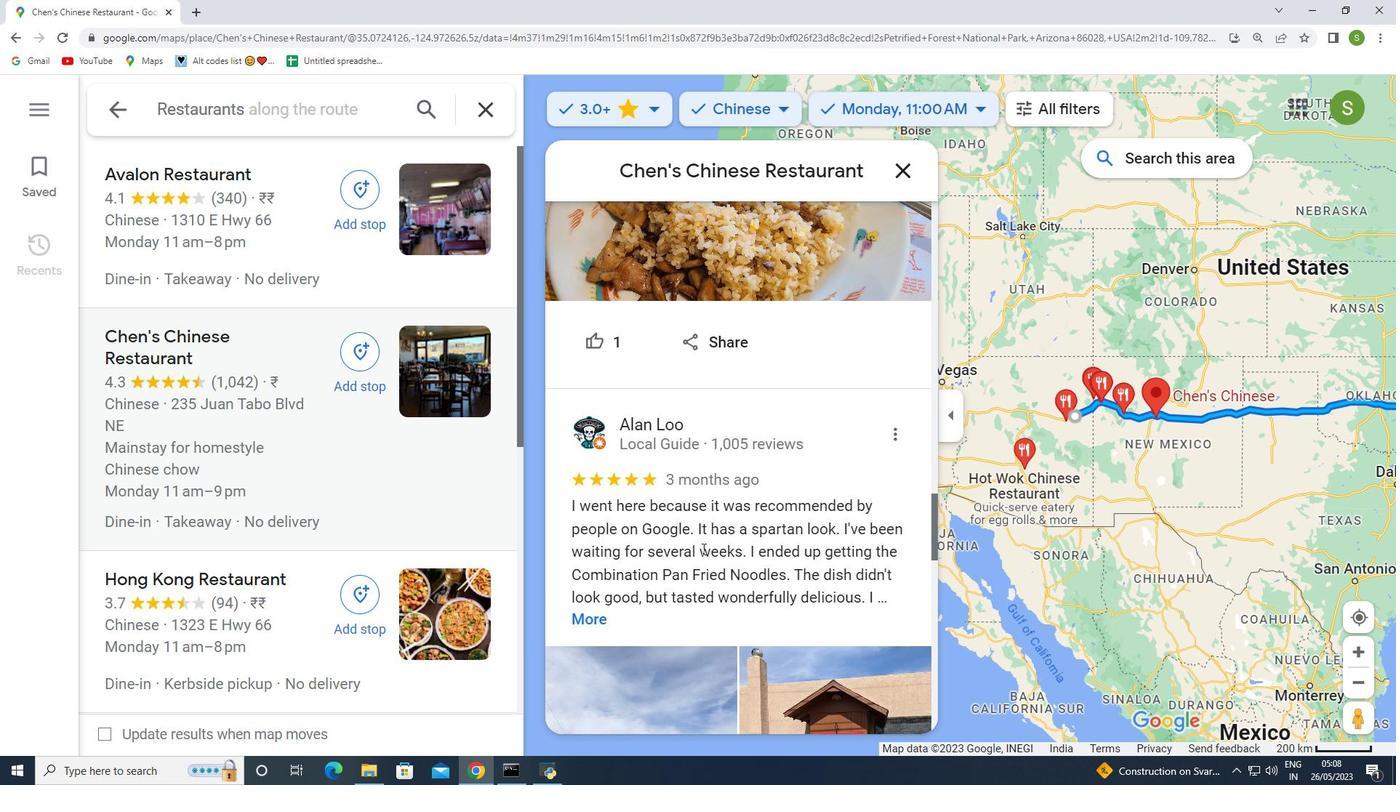 
Action: Mouse scrolled (702, 548) with delta (0, 0)
Screenshot: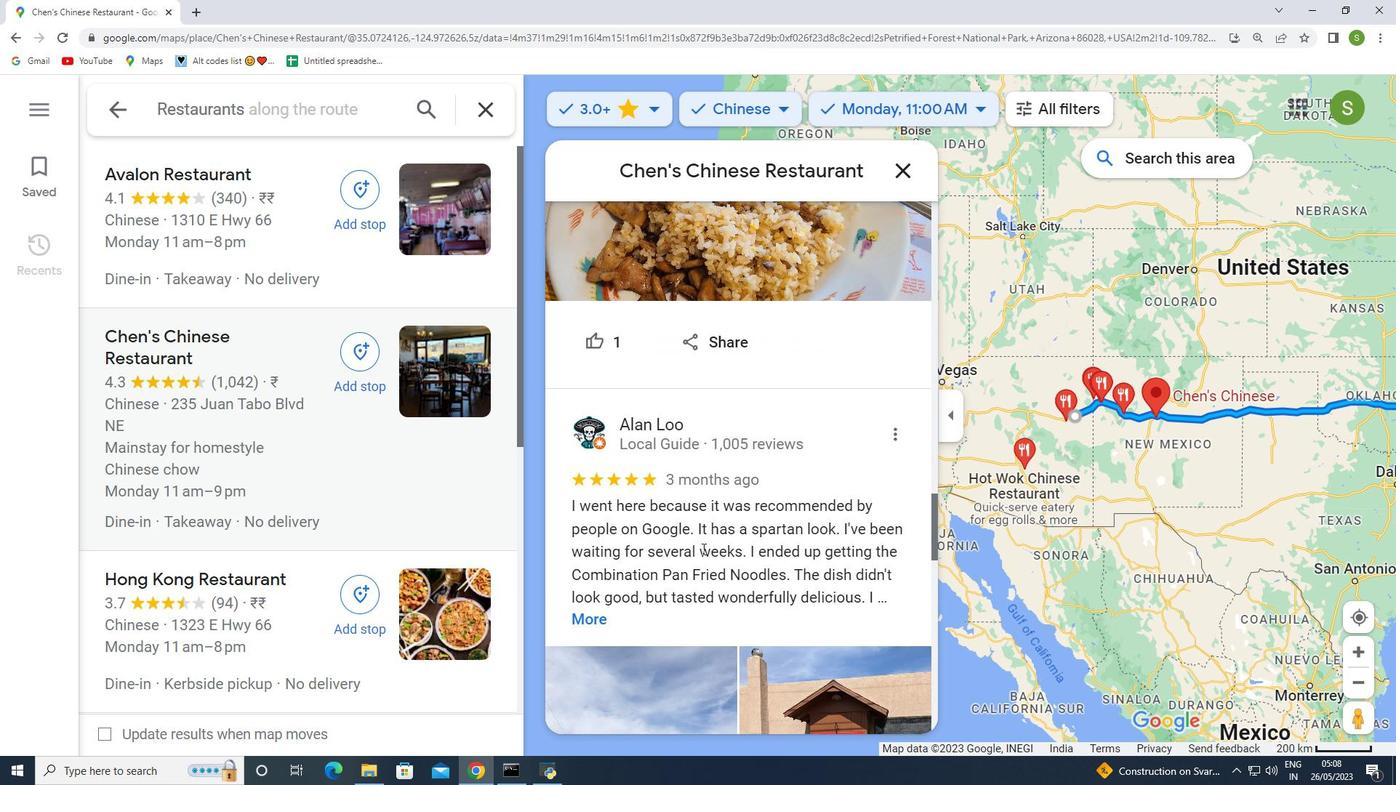 
Action: Mouse scrolled (702, 549) with delta (0, 0)
Screenshot: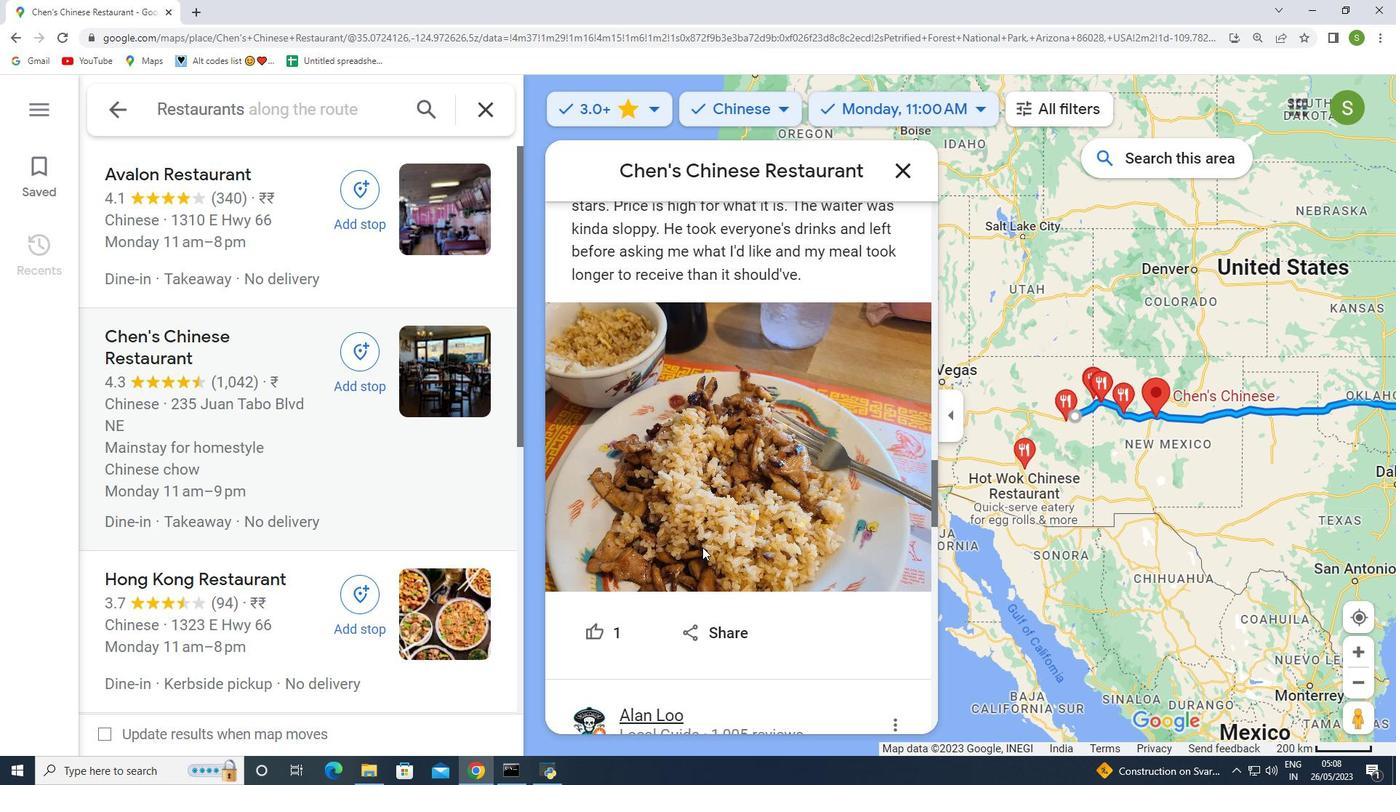 
Action: Mouse scrolled (702, 549) with delta (0, 0)
Screenshot: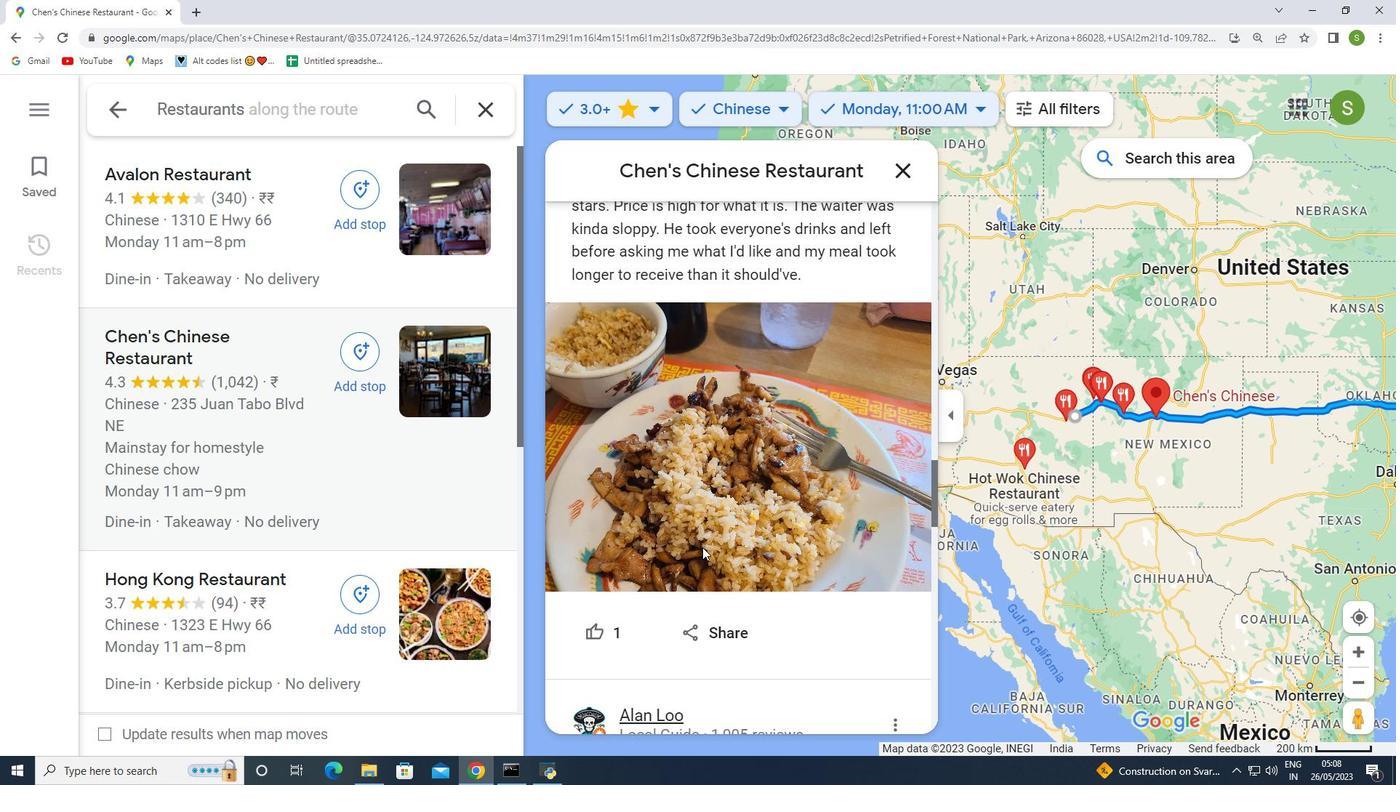 
Action: Mouse scrolled (702, 549) with delta (0, 0)
Screenshot: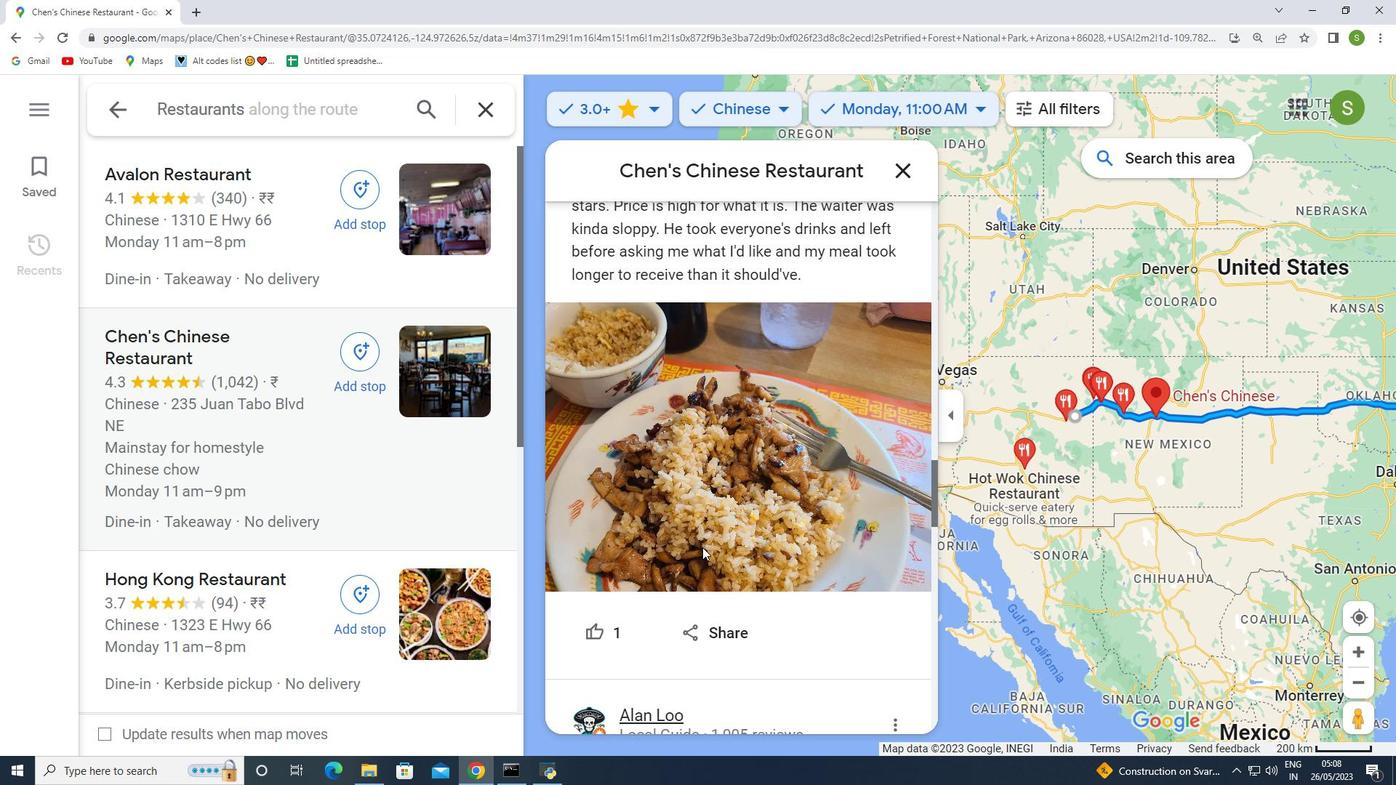 
Action: Mouse moved to (702, 548)
Screenshot: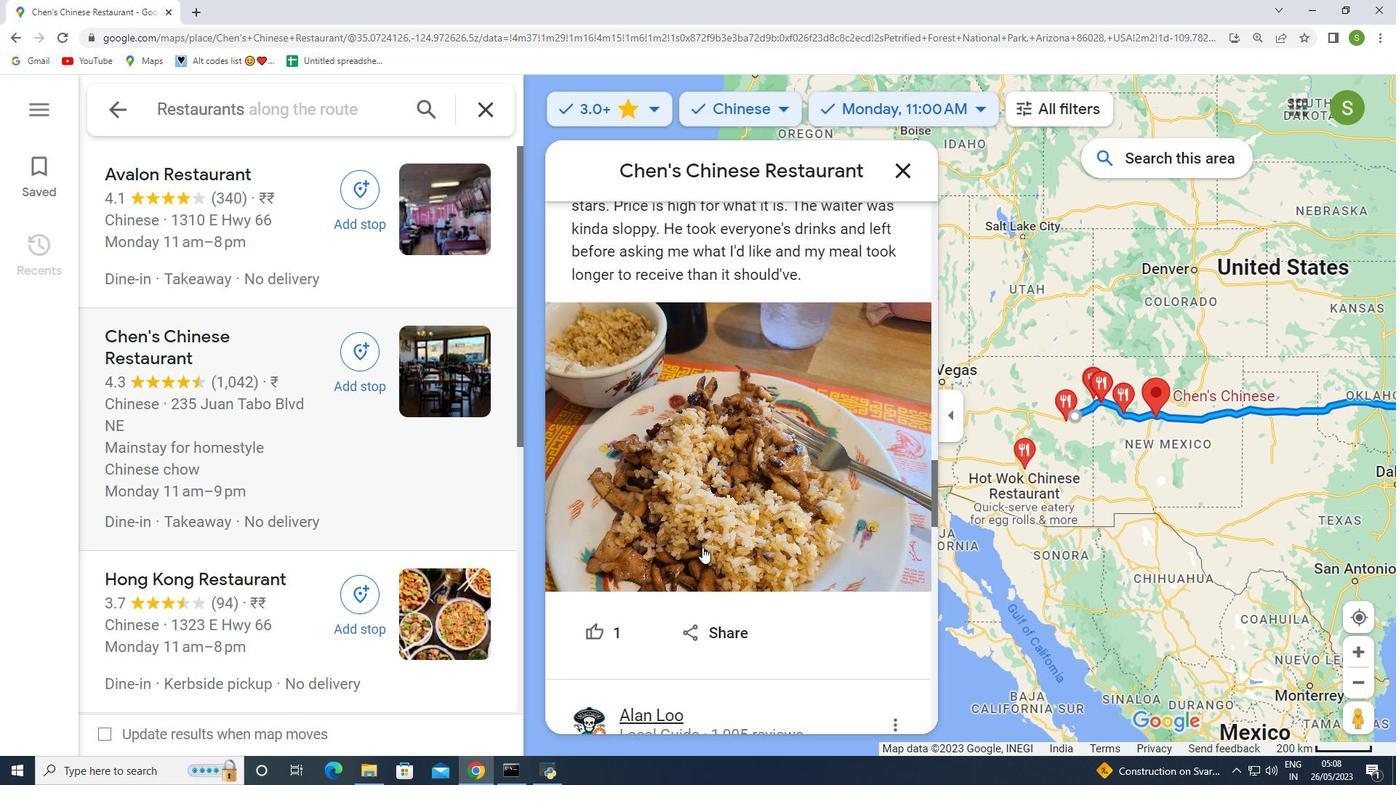 
Action: Mouse scrolled (702, 549) with delta (0, 0)
Screenshot: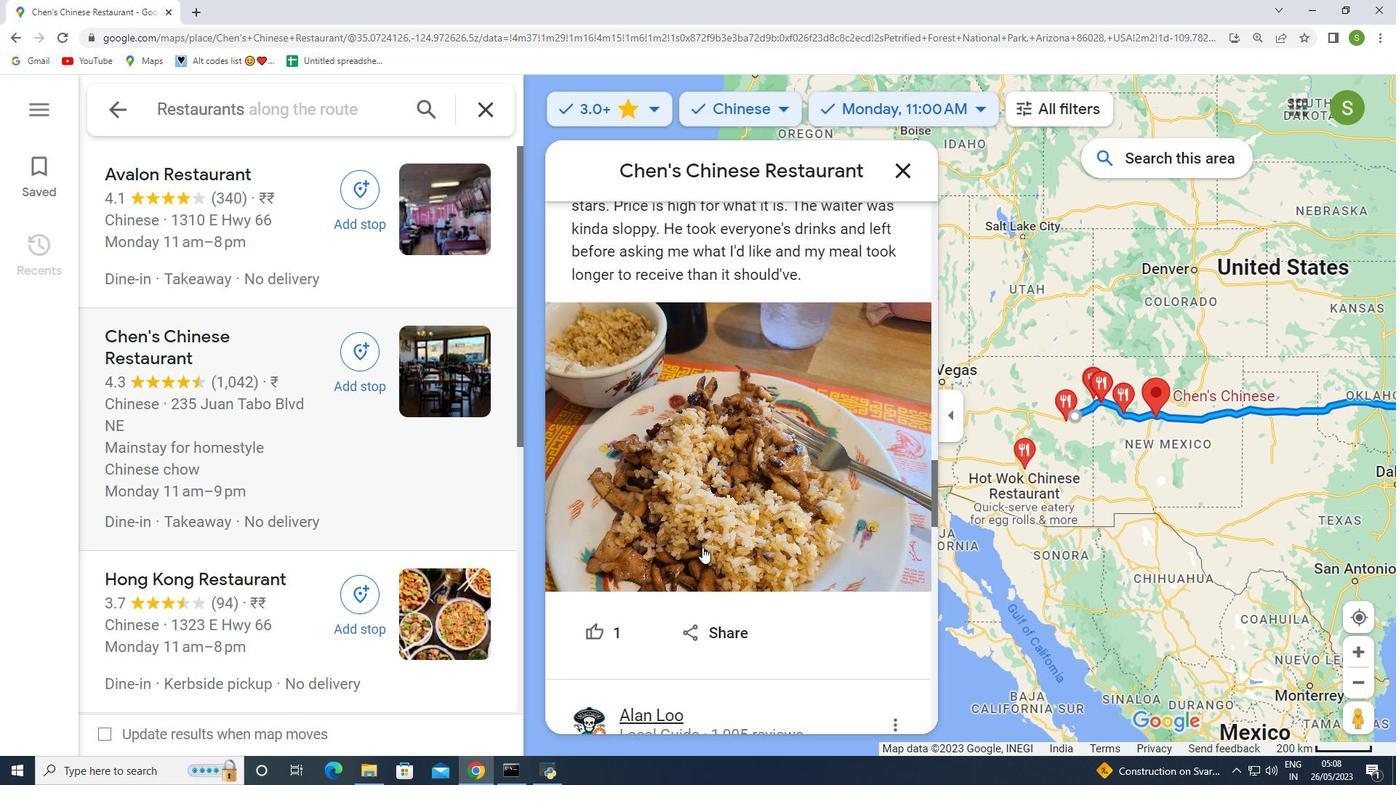 
Action: Mouse moved to (702, 547)
Screenshot: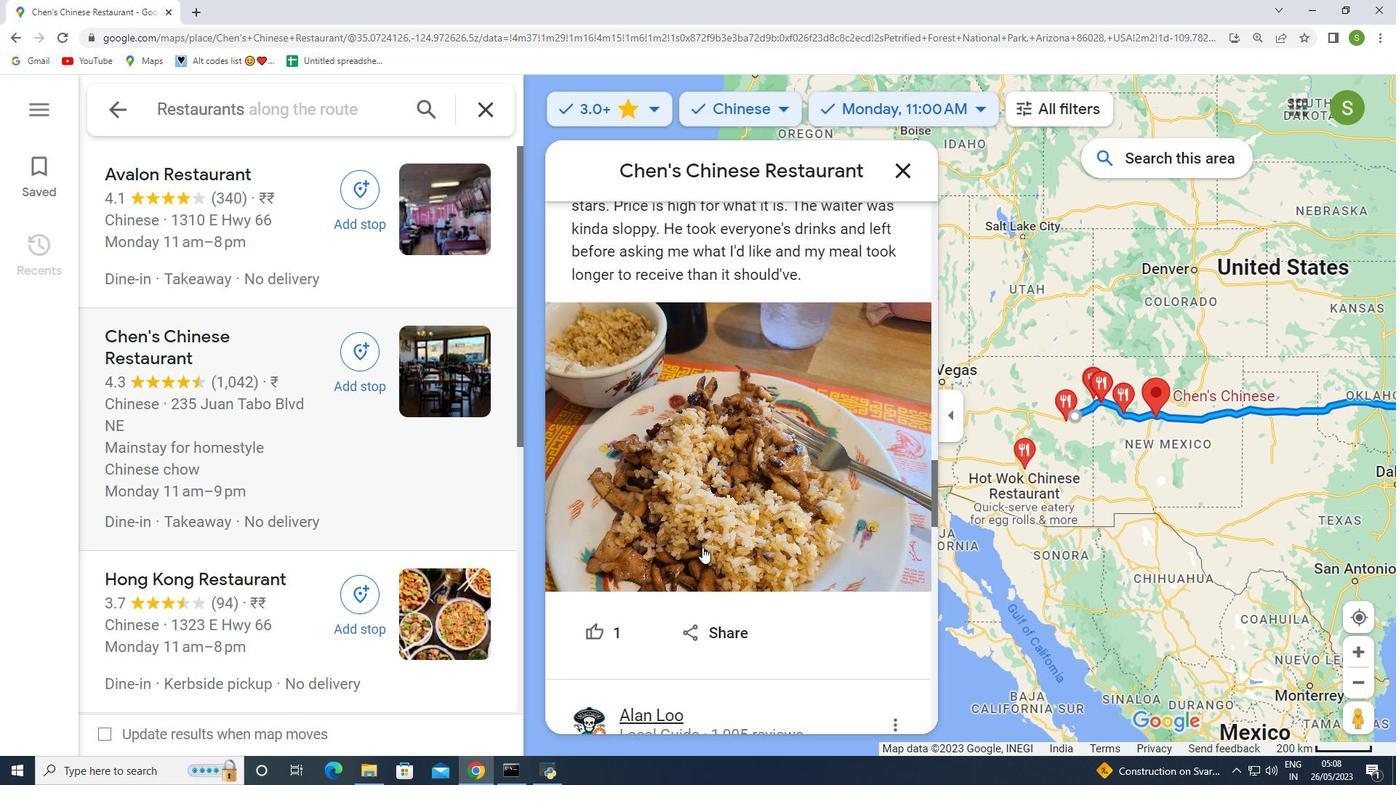 
Action: Mouse scrolled (702, 547) with delta (0, 0)
Screenshot: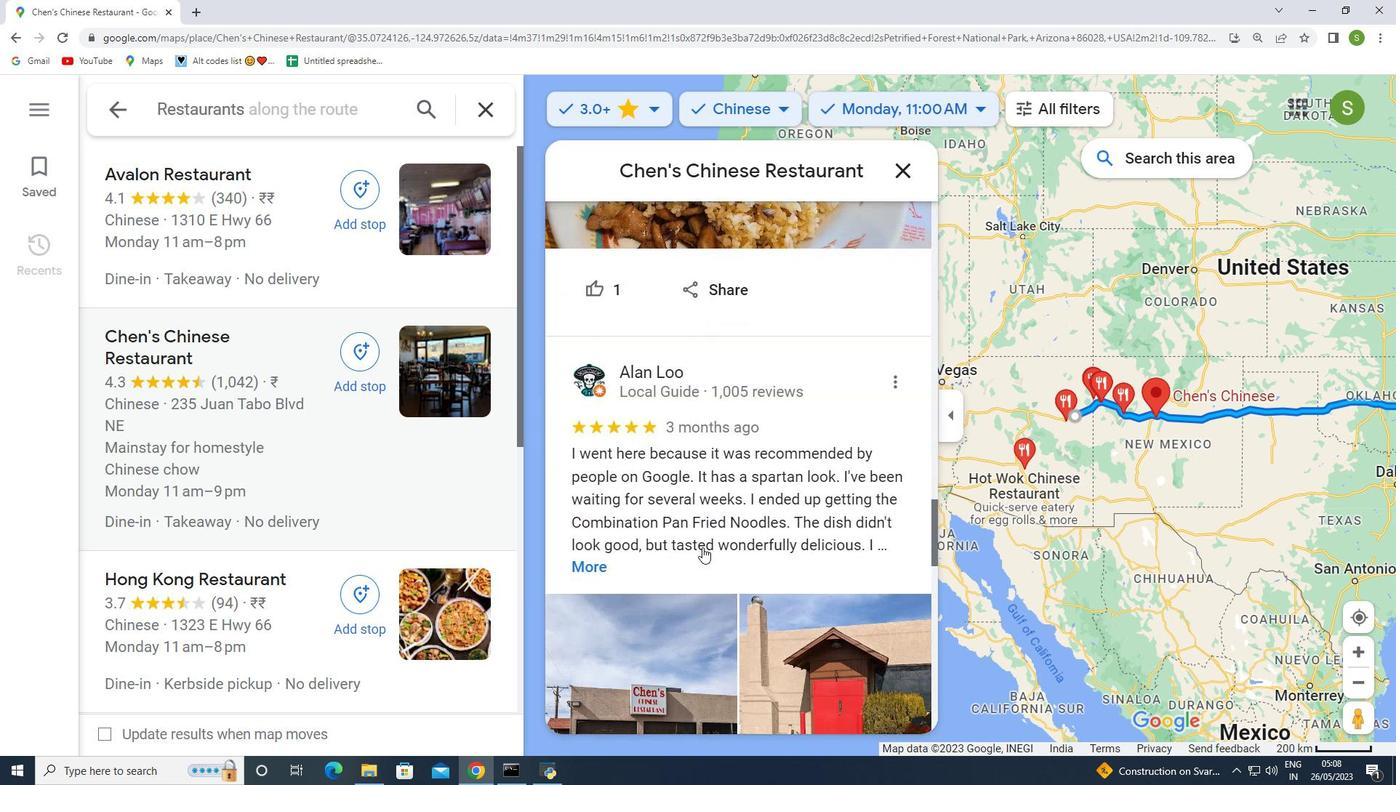 
Action: Mouse scrolled (702, 547) with delta (0, 0)
Screenshot: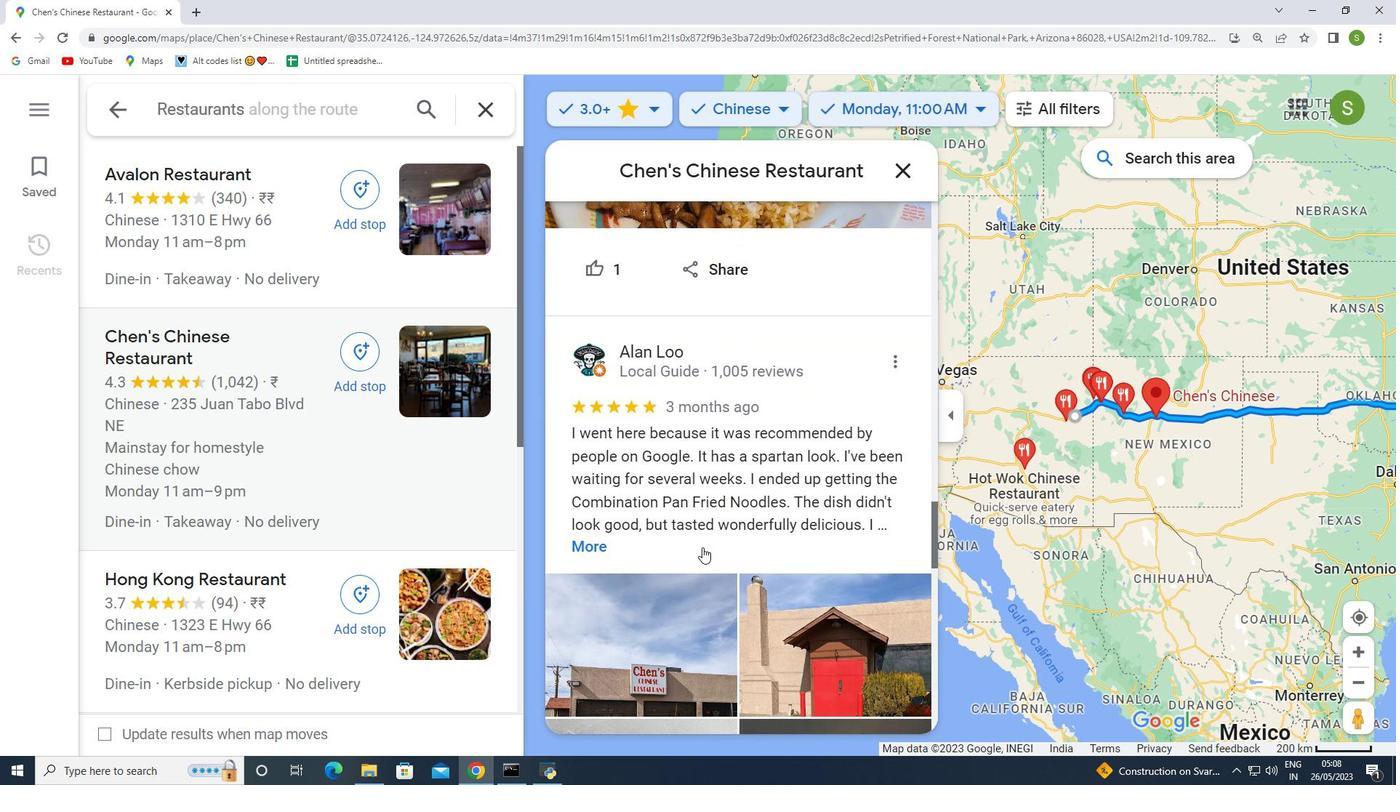 
Action: Mouse scrolled (702, 547) with delta (0, 0)
Screenshot: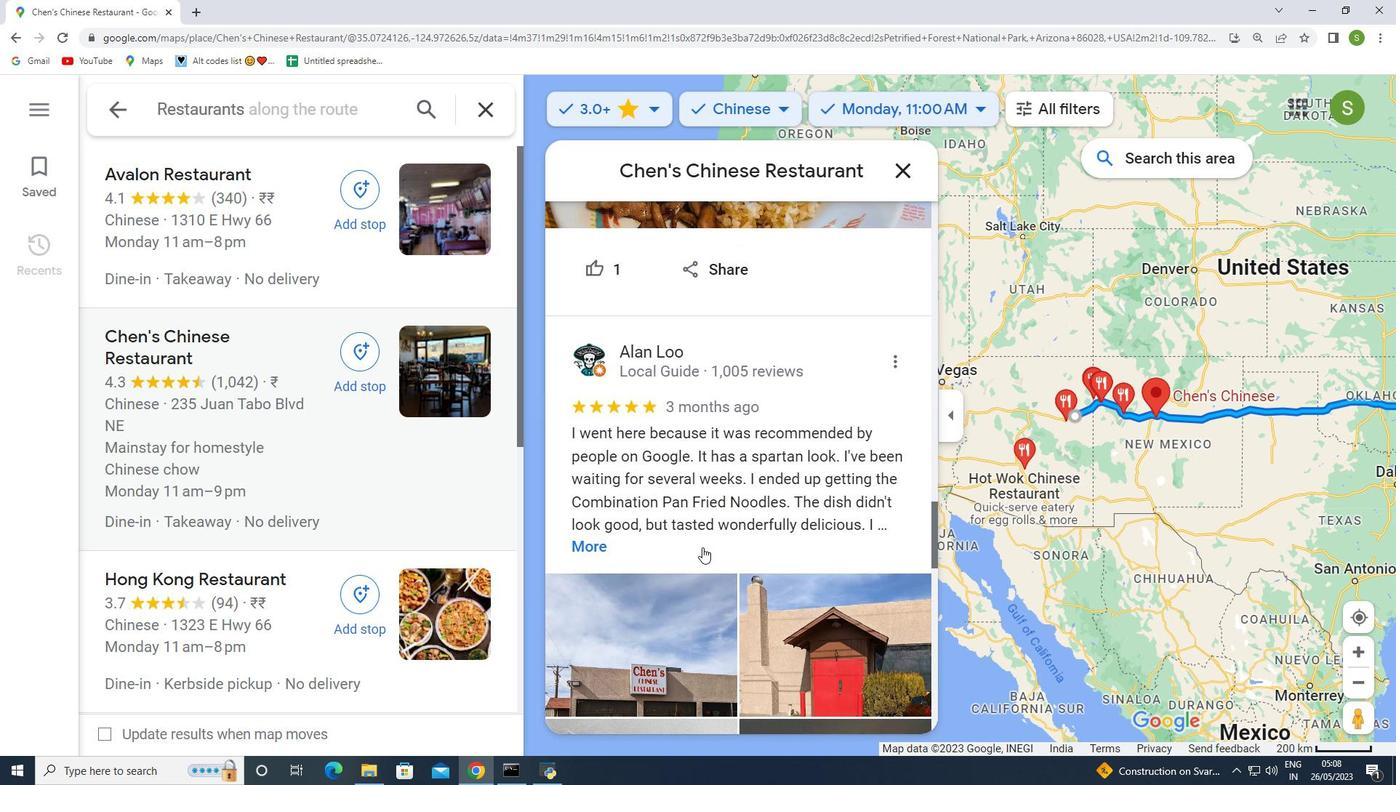 
Action: Mouse scrolled (702, 547) with delta (0, 0)
Screenshot: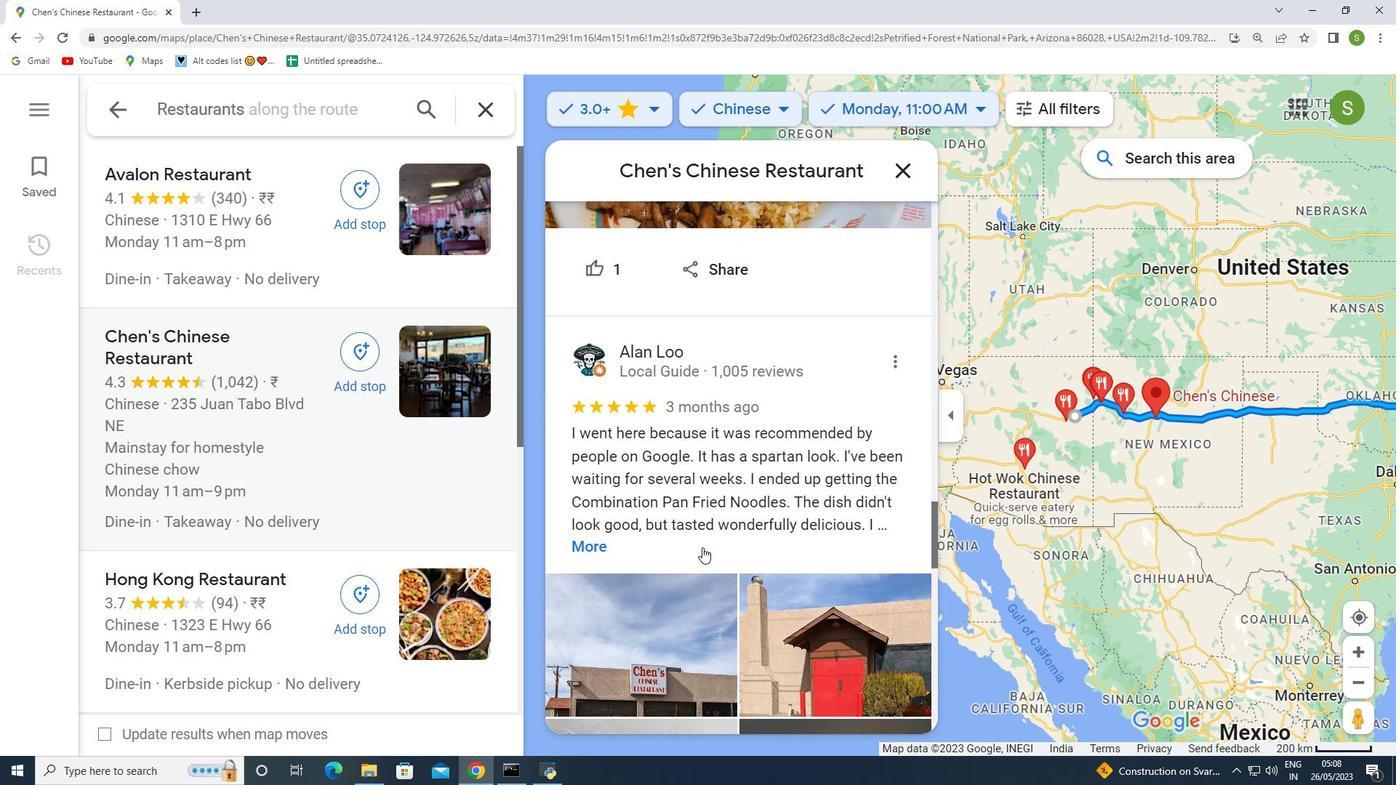 
Action: Mouse scrolled (702, 547) with delta (0, 0)
Screenshot: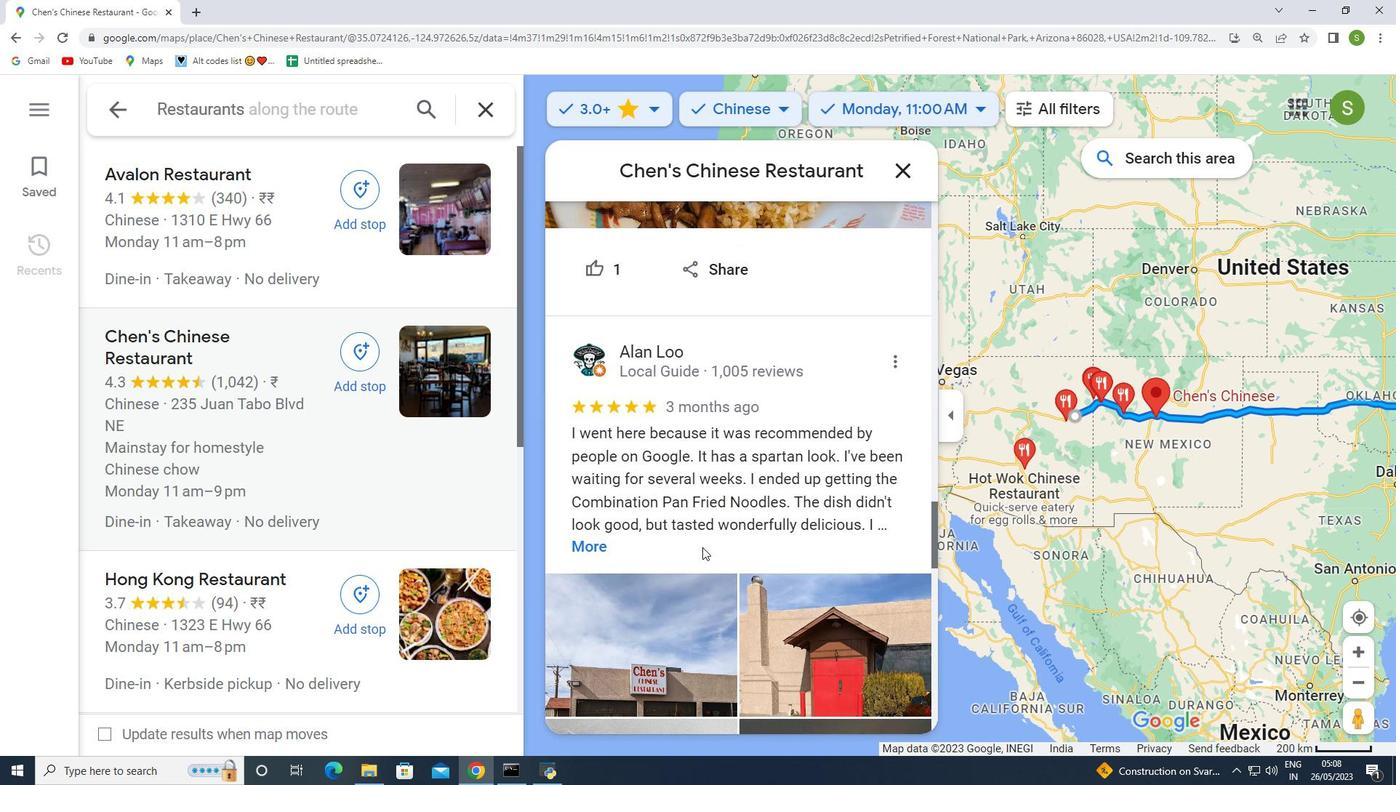 
Action: Mouse scrolled (702, 547) with delta (0, 0)
Screenshot: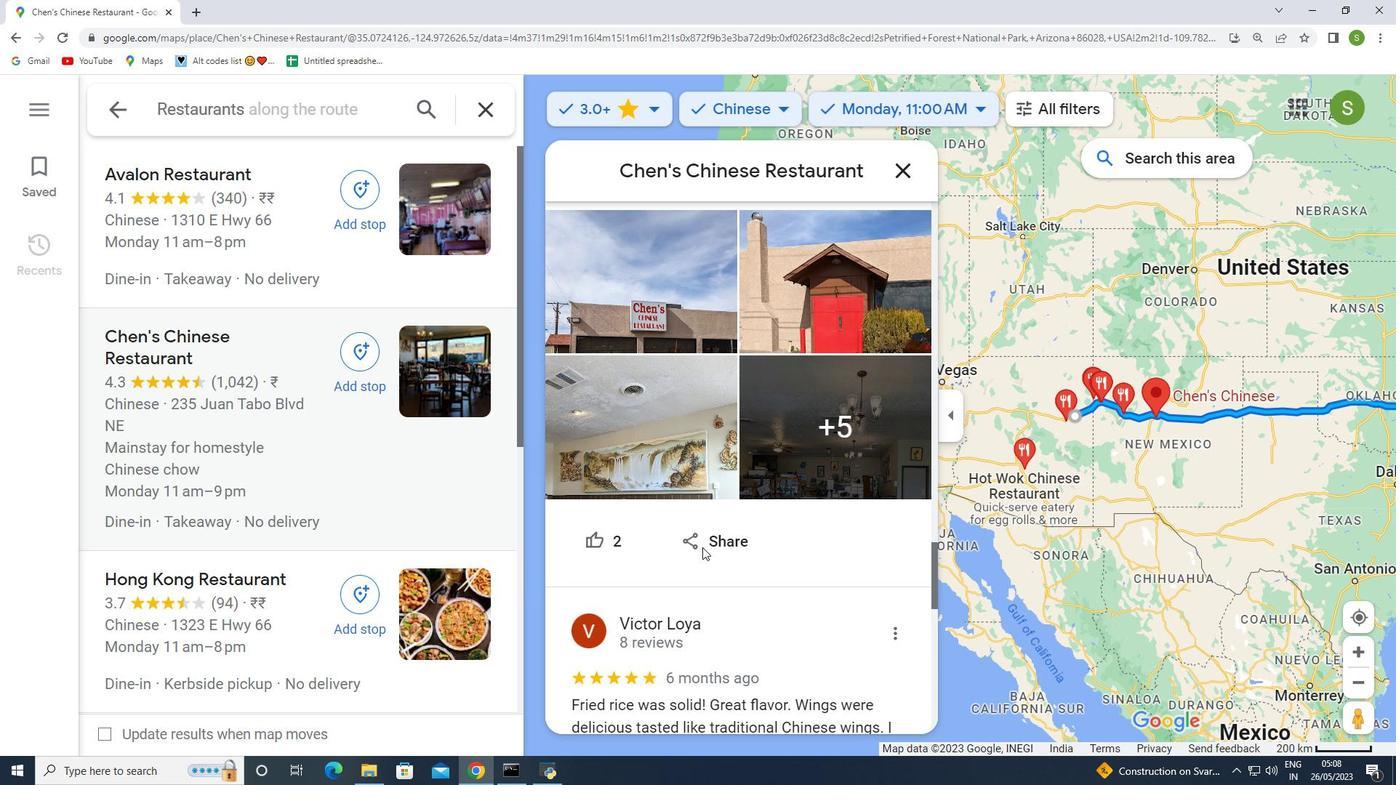 
Action: Mouse scrolled (702, 547) with delta (0, 0)
Screenshot: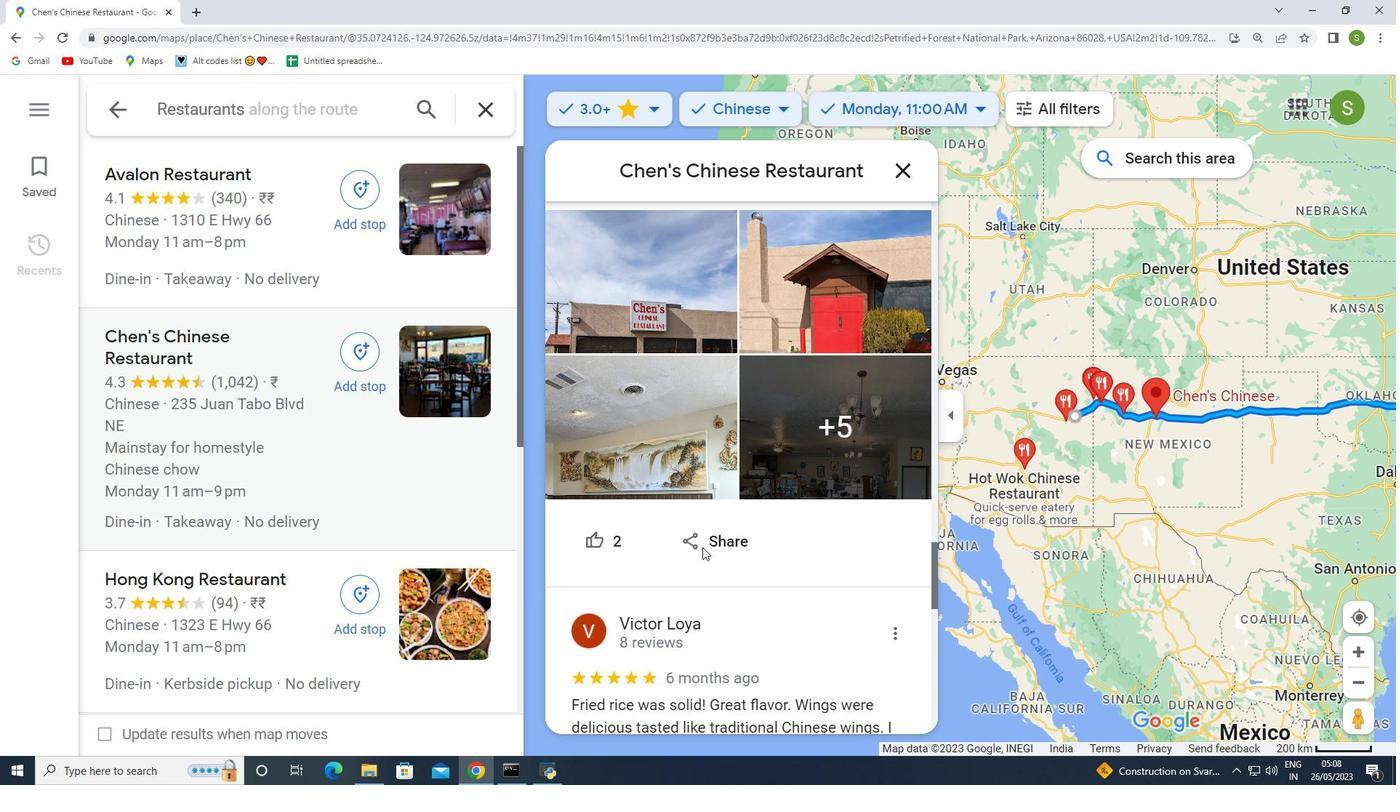 
Action: Mouse scrolled (702, 547) with delta (0, 0)
Screenshot: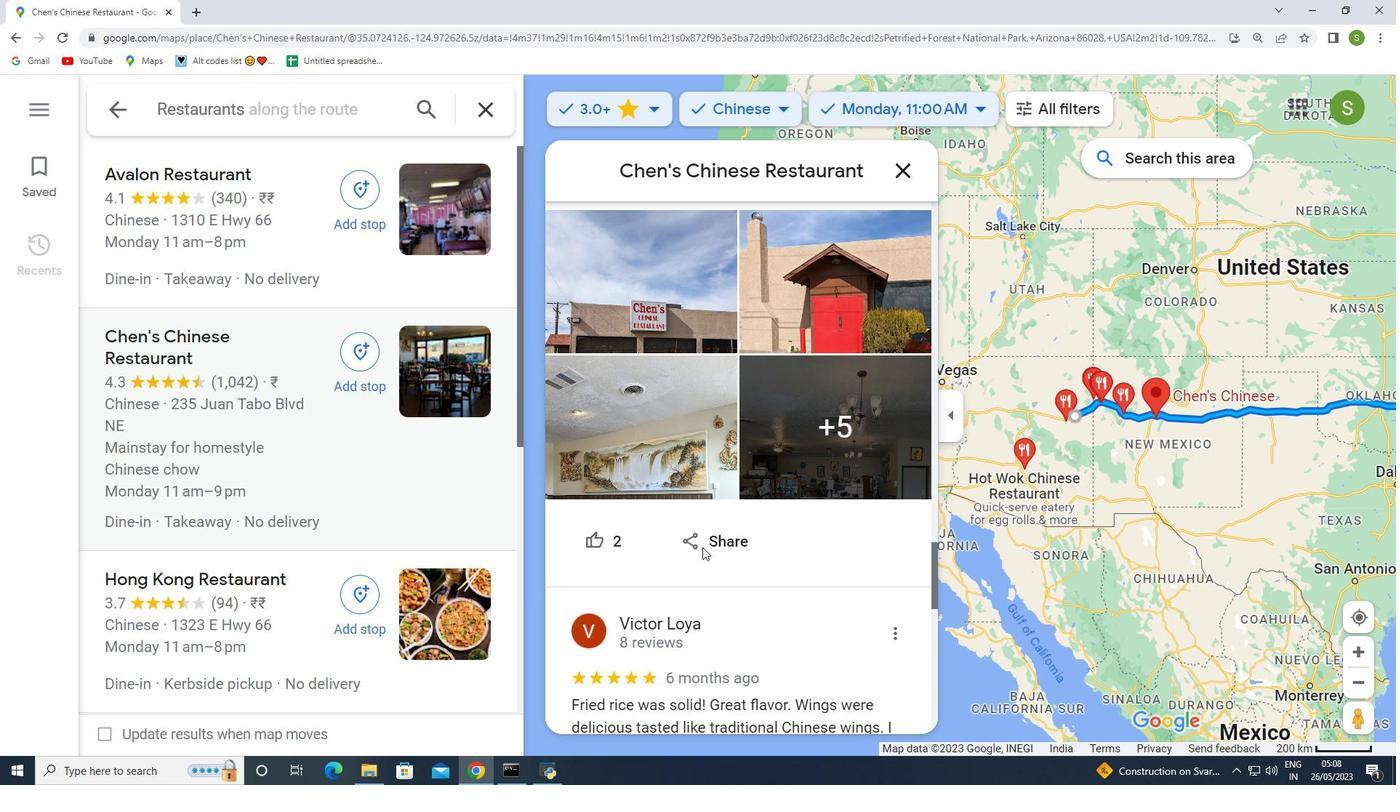 
Action: Mouse scrolled (702, 547) with delta (0, 0)
Screenshot: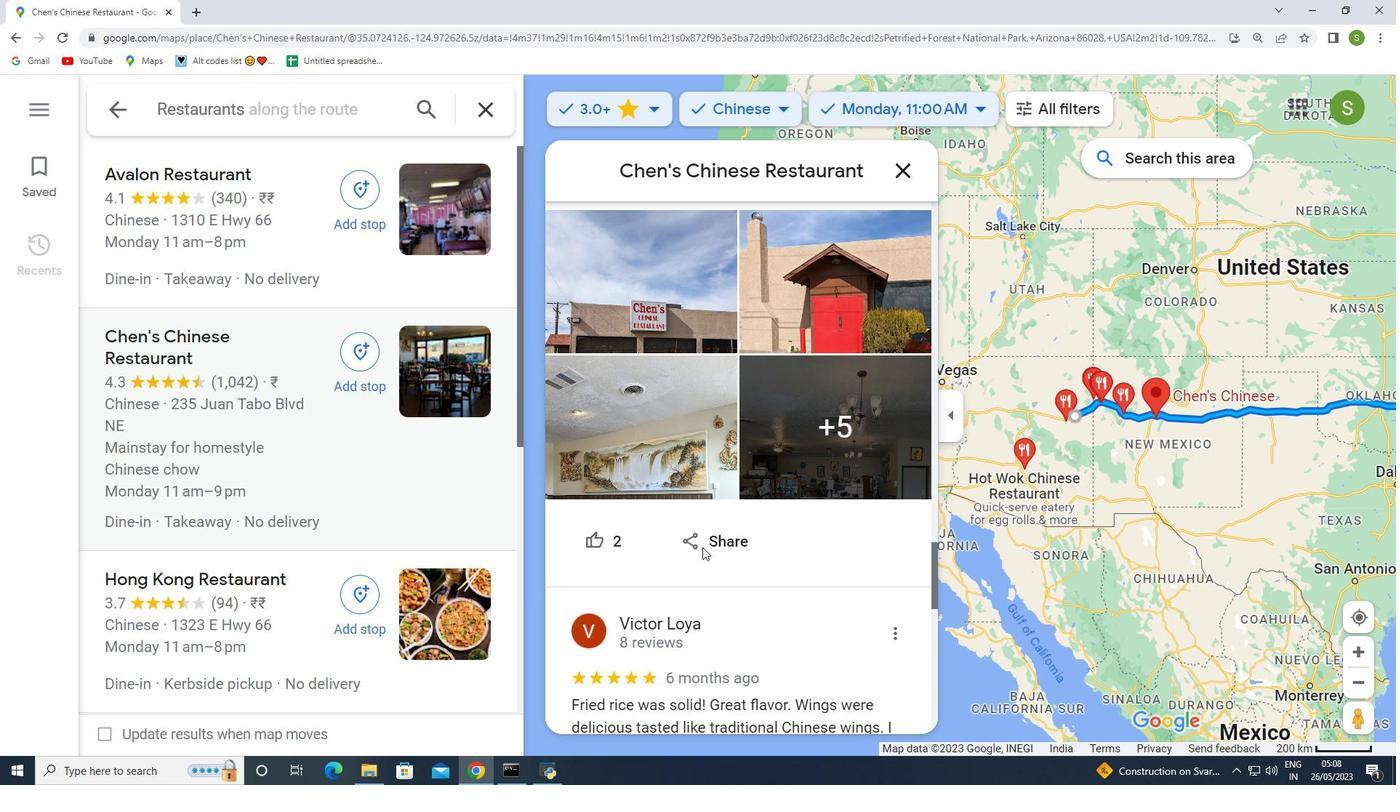 
Action: Mouse scrolled (702, 547) with delta (0, 0)
Screenshot: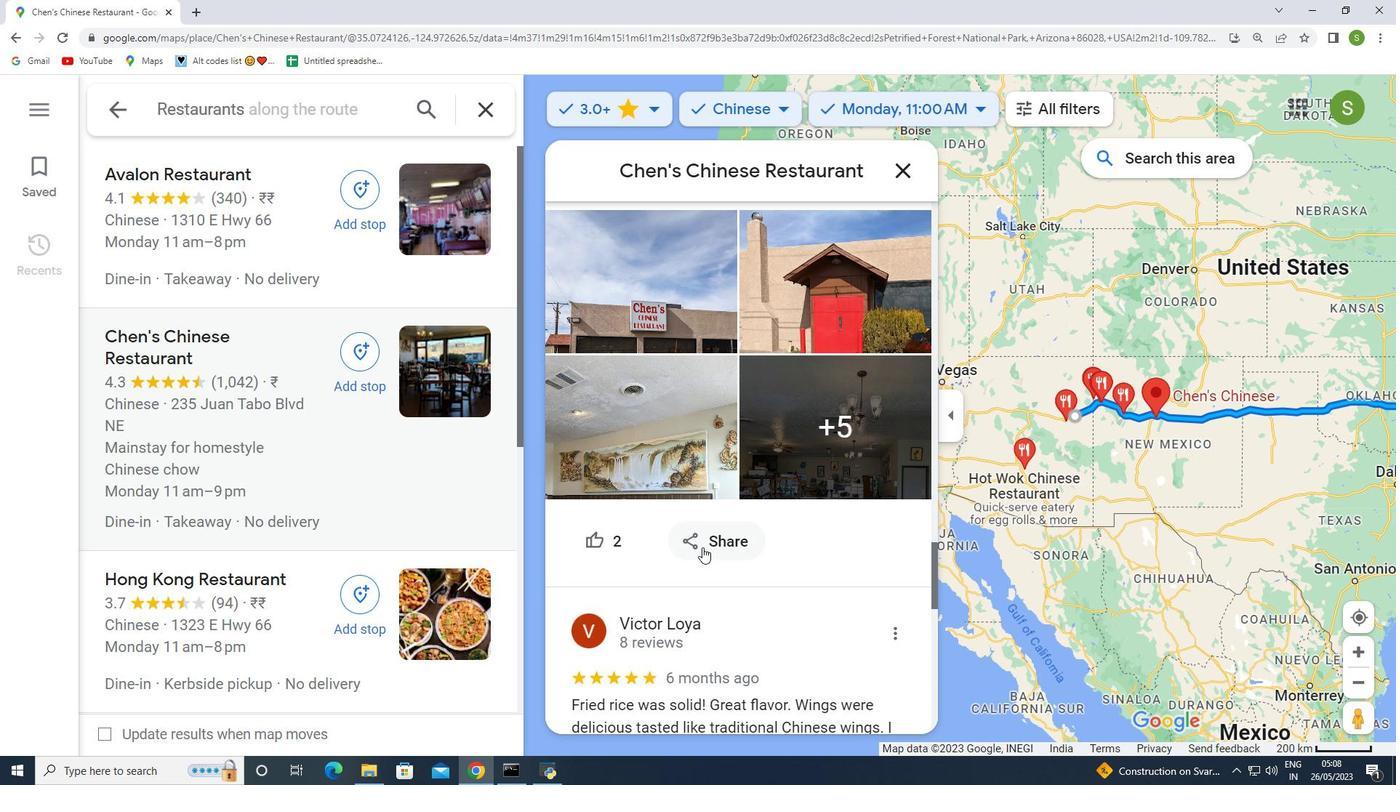 
Action: Mouse scrolled (702, 548) with delta (0, 0)
Screenshot: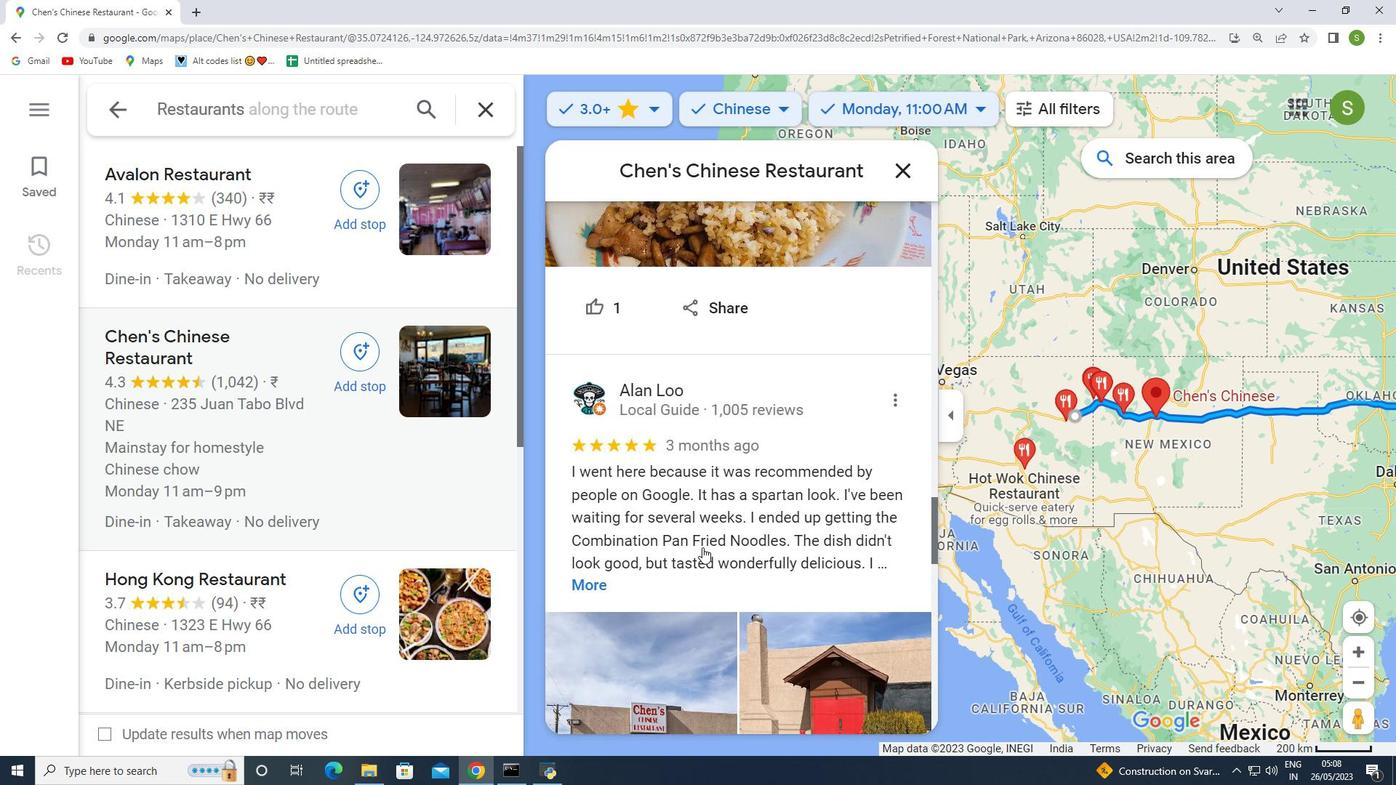 
Action: Mouse scrolled (702, 548) with delta (0, 0)
Screenshot: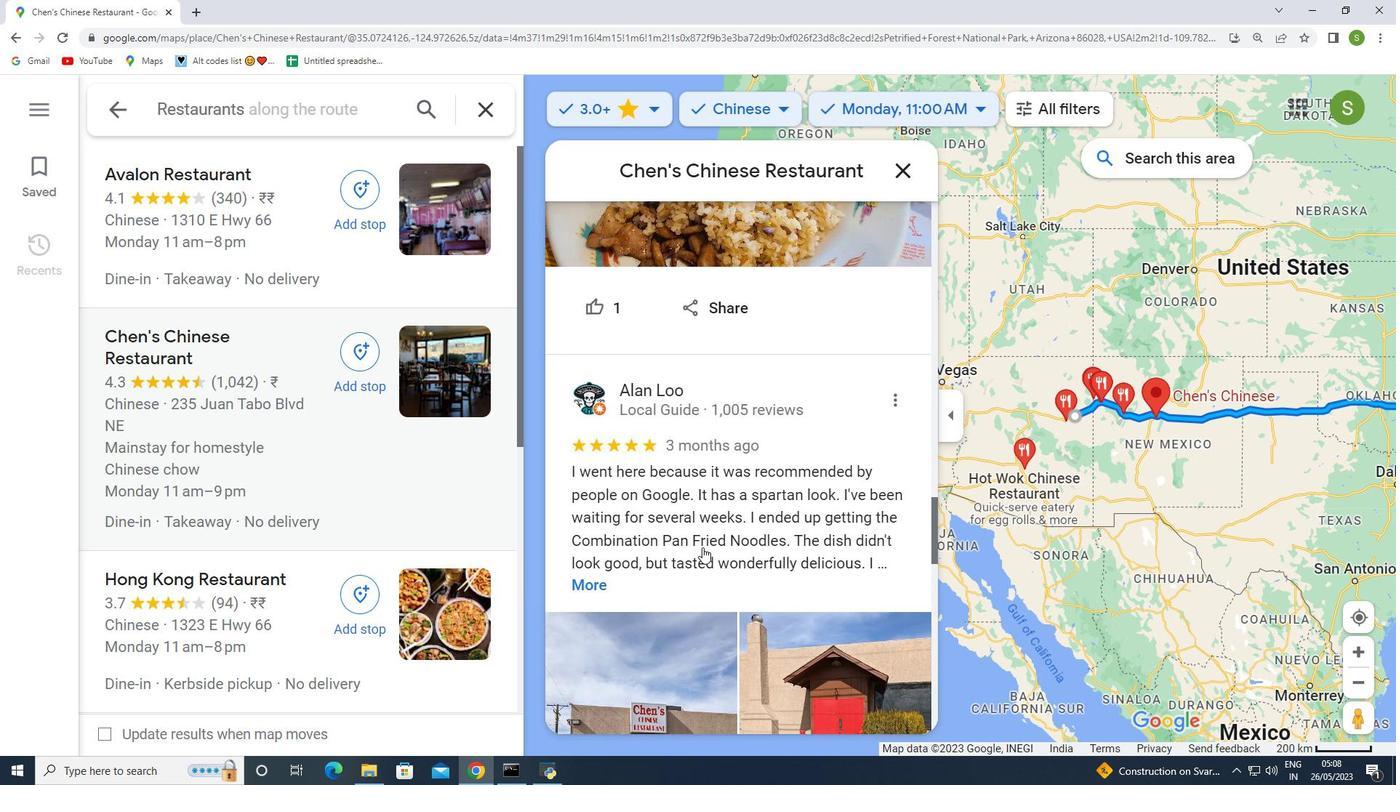 
Action: Mouse scrolled (702, 548) with delta (0, 0)
Screenshot: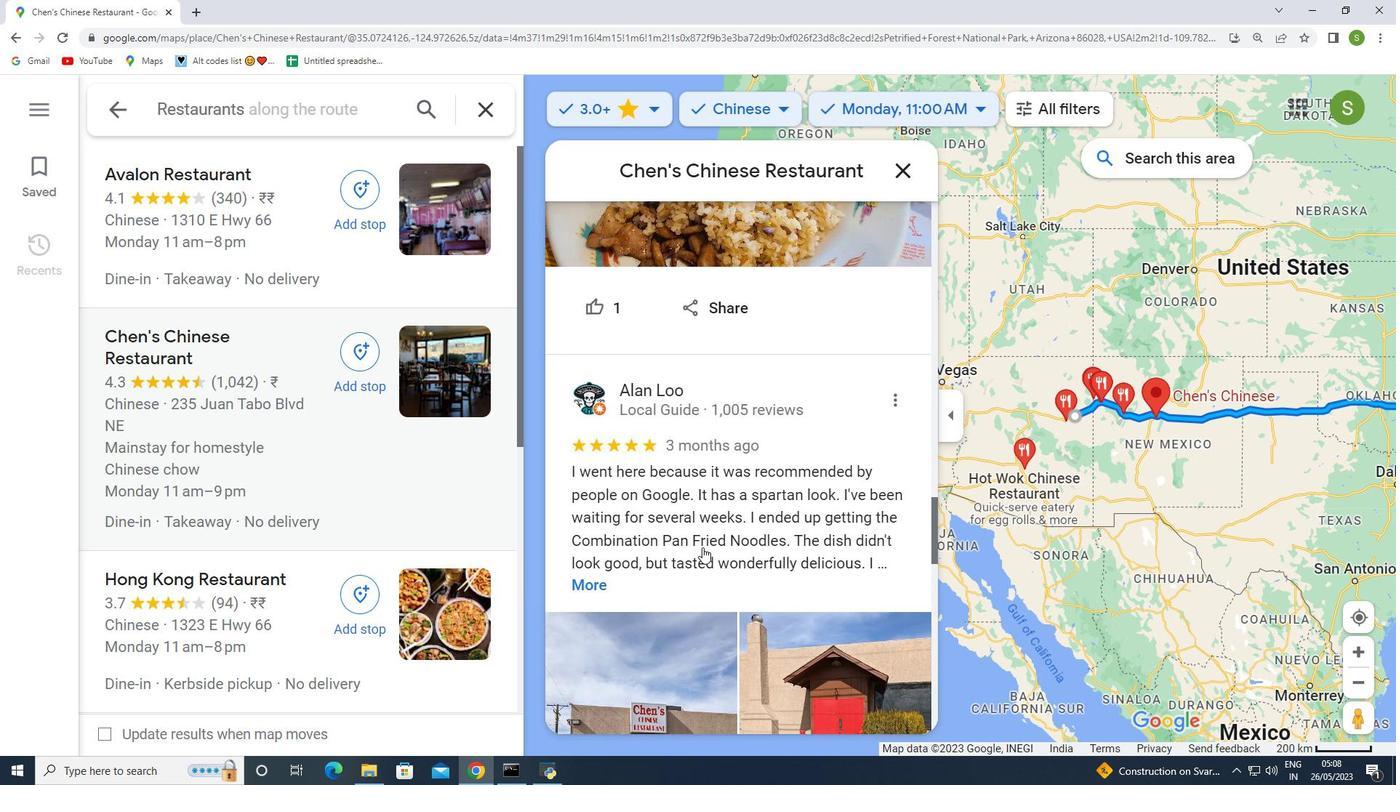
Action: Mouse scrolled (702, 548) with delta (0, 0)
Screenshot: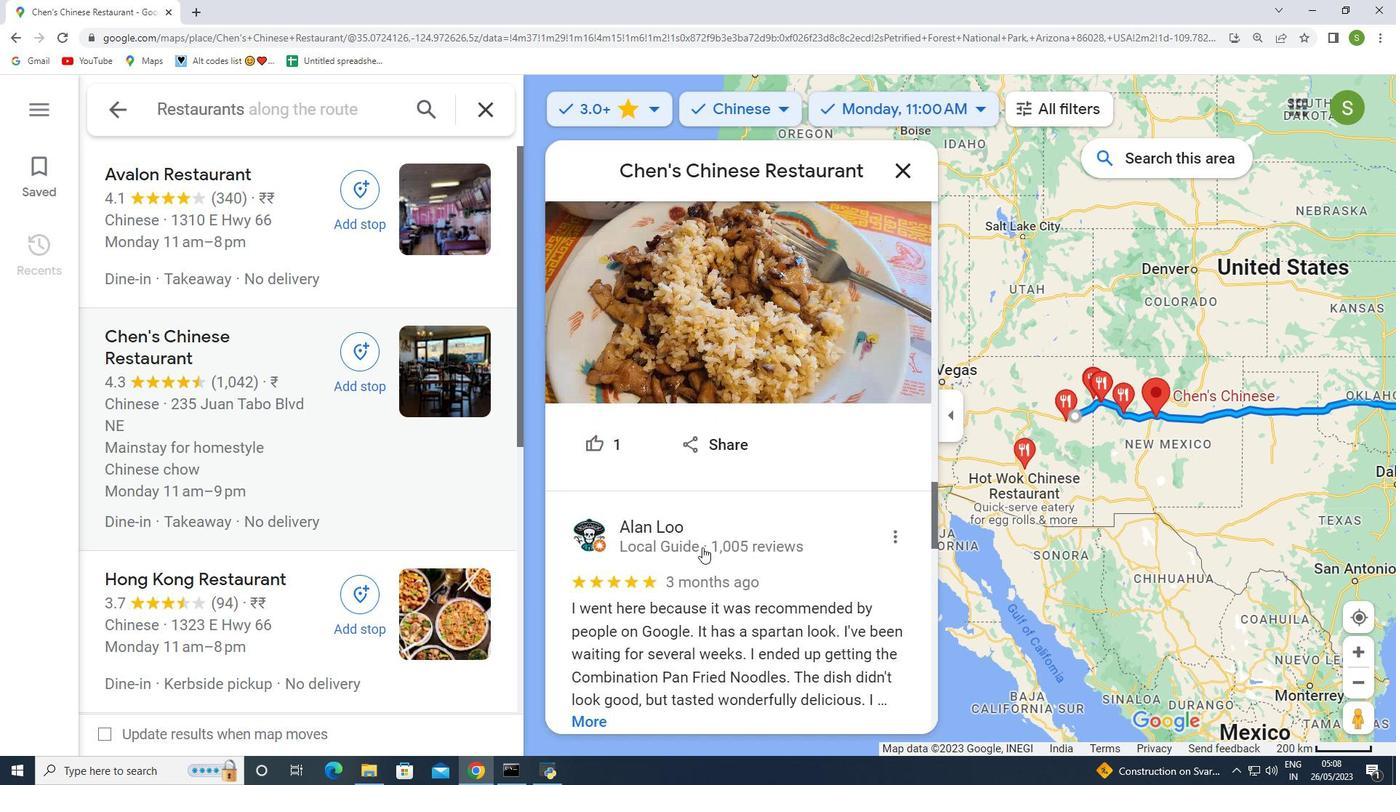 
Action: Mouse scrolled (702, 548) with delta (0, 0)
Screenshot: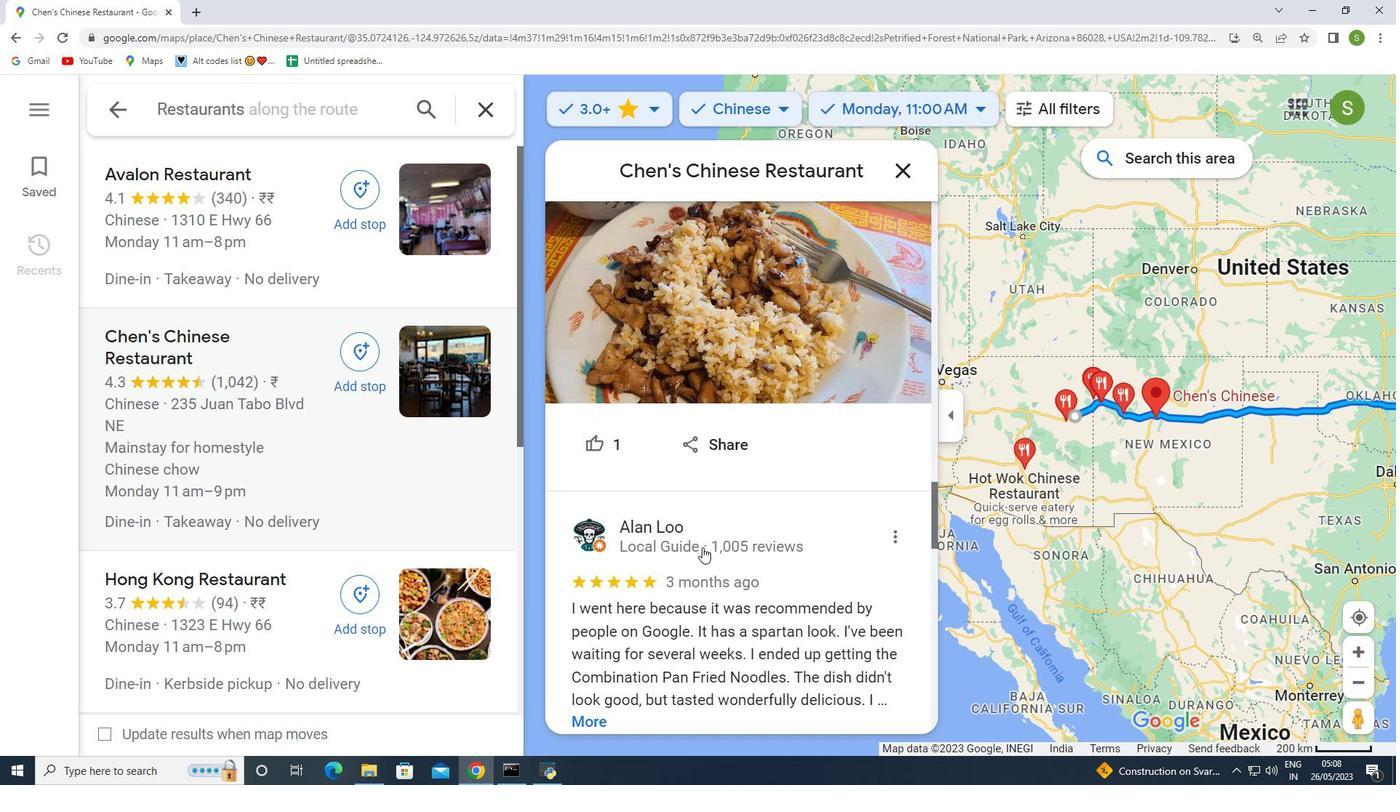 
Action: Mouse scrolled (702, 548) with delta (0, 0)
Screenshot: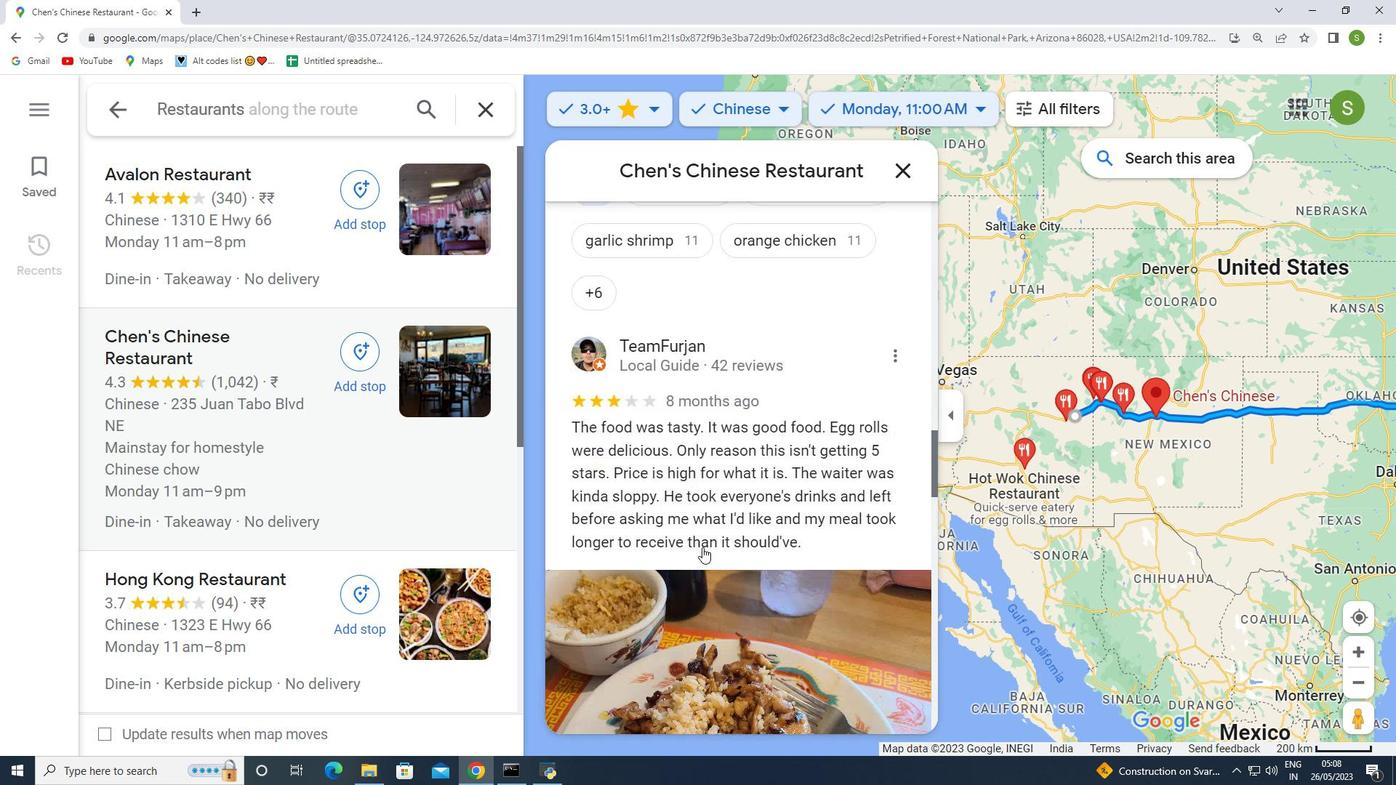 
Action: Mouse scrolled (702, 548) with delta (0, 0)
Screenshot: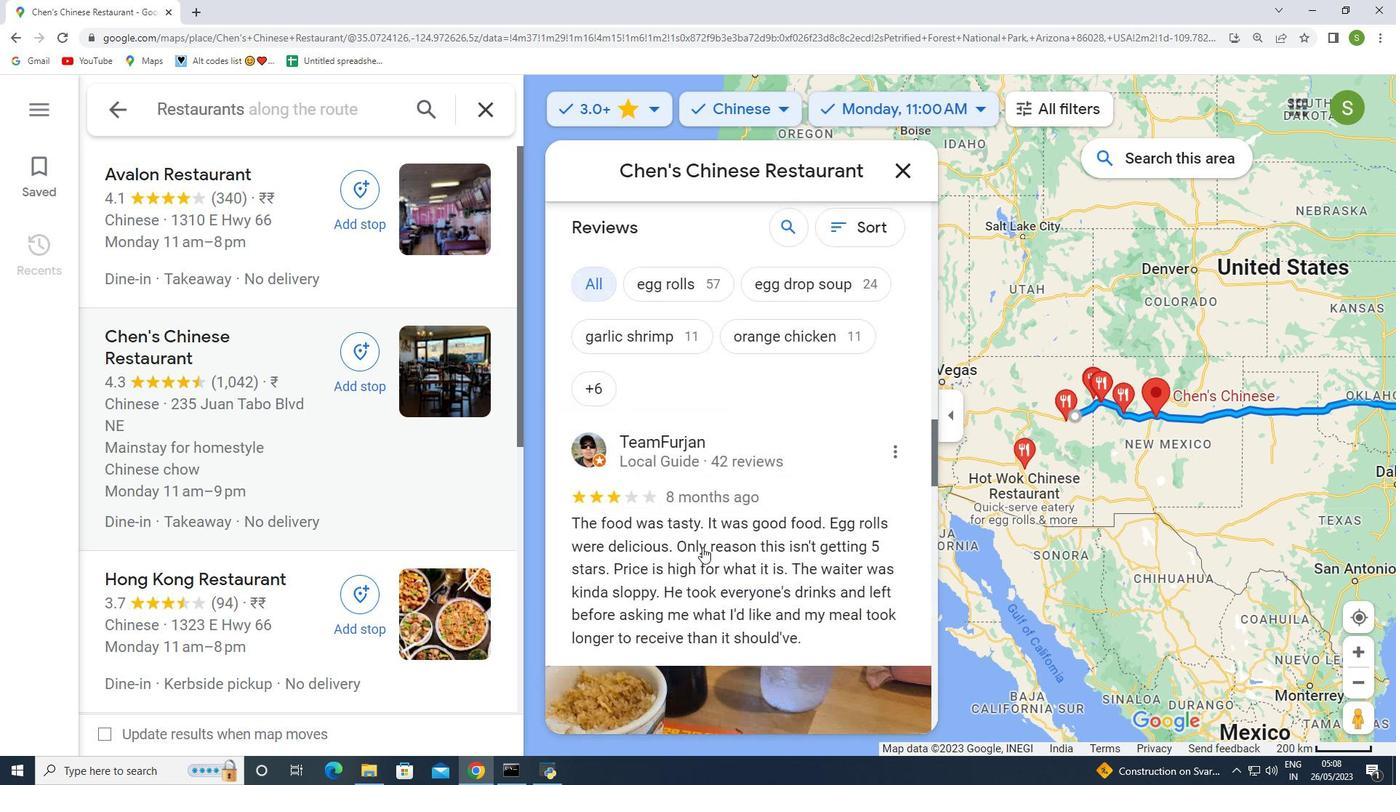 
Action: Mouse scrolled (702, 548) with delta (0, 0)
Screenshot: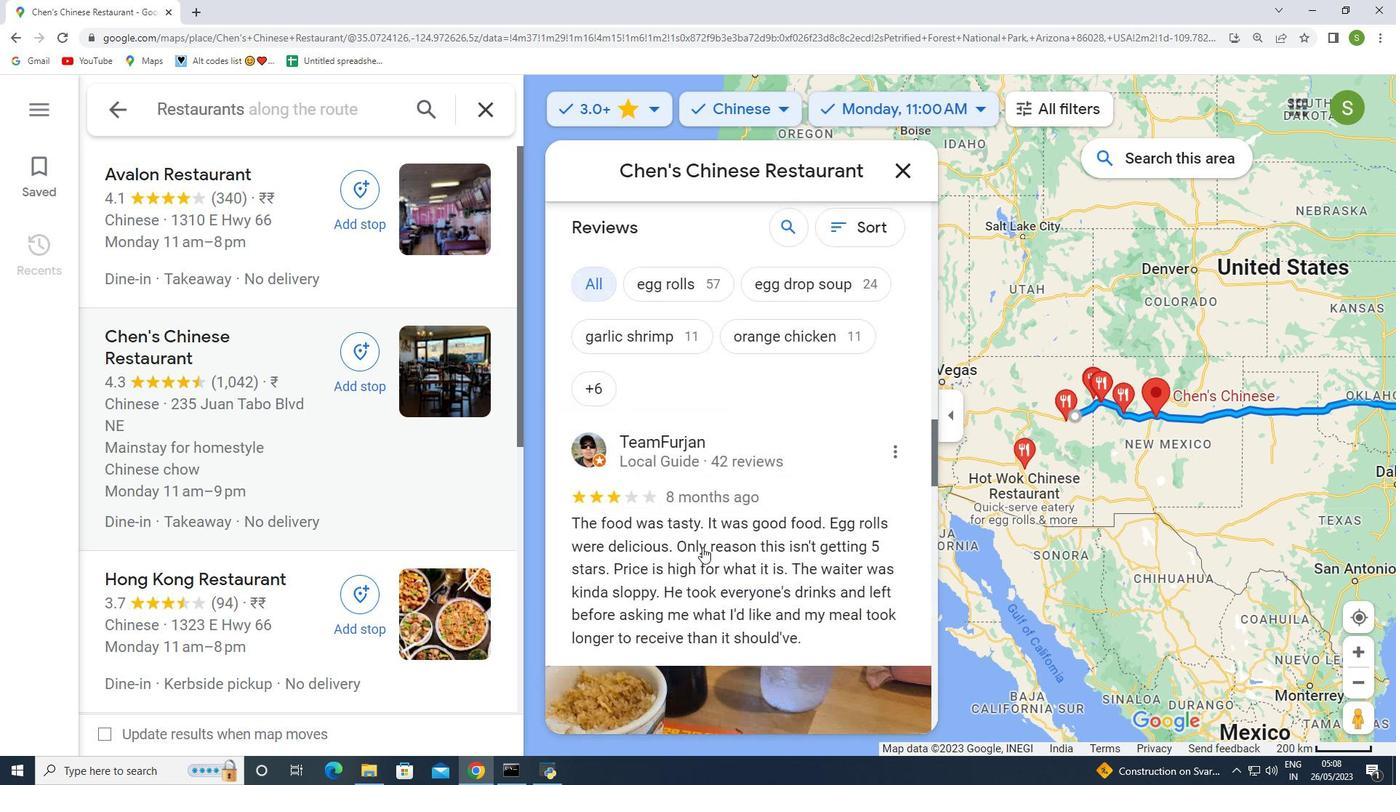 
Action: Mouse scrolled (702, 548) with delta (0, 0)
Screenshot: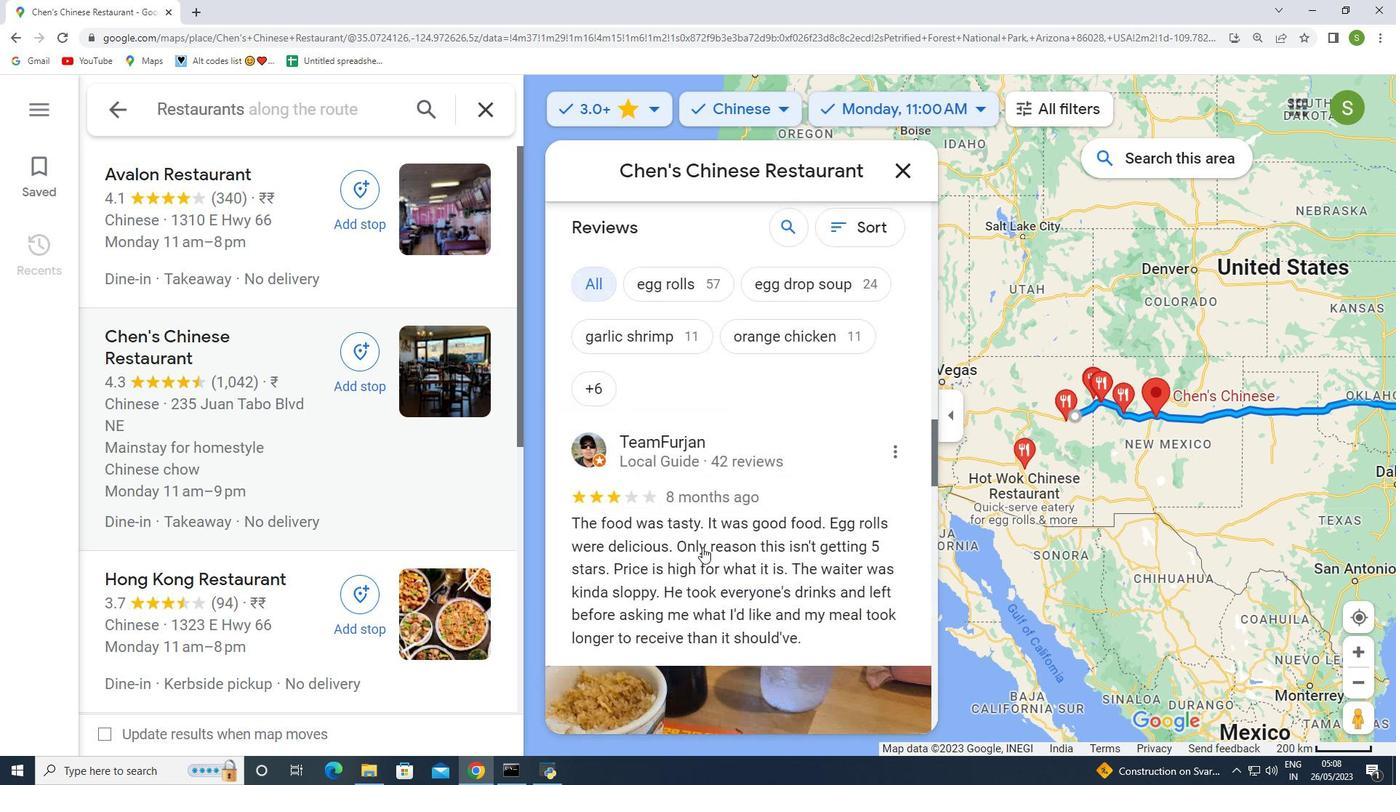 
Action: Mouse scrolled (702, 548) with delta (0, 0)
Screenshot: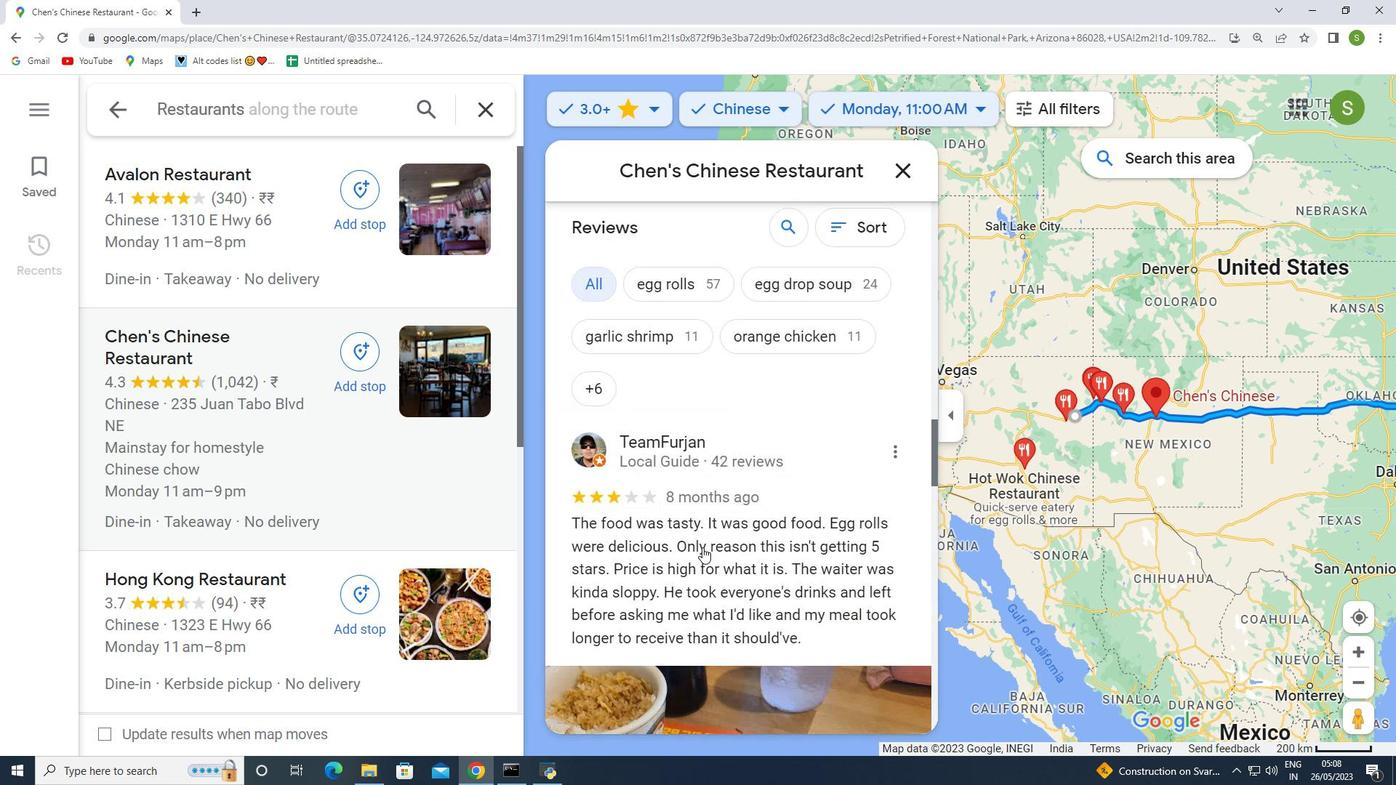 
Action: Mouse scrolled (702, 548) with delta (0, 0)
Screenshot: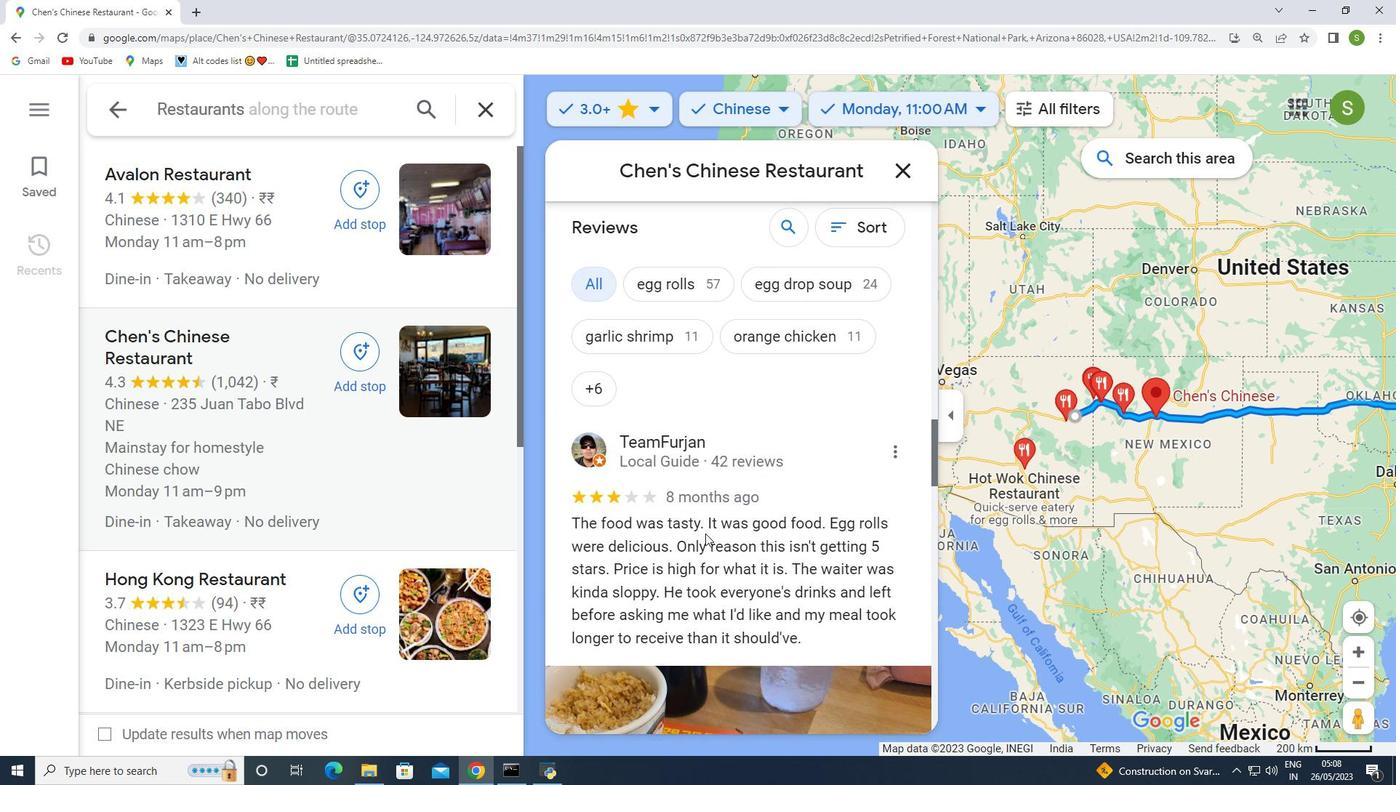 
Action: Mouse scrolled (702, 548) with delta (0, 0)
Screenshot: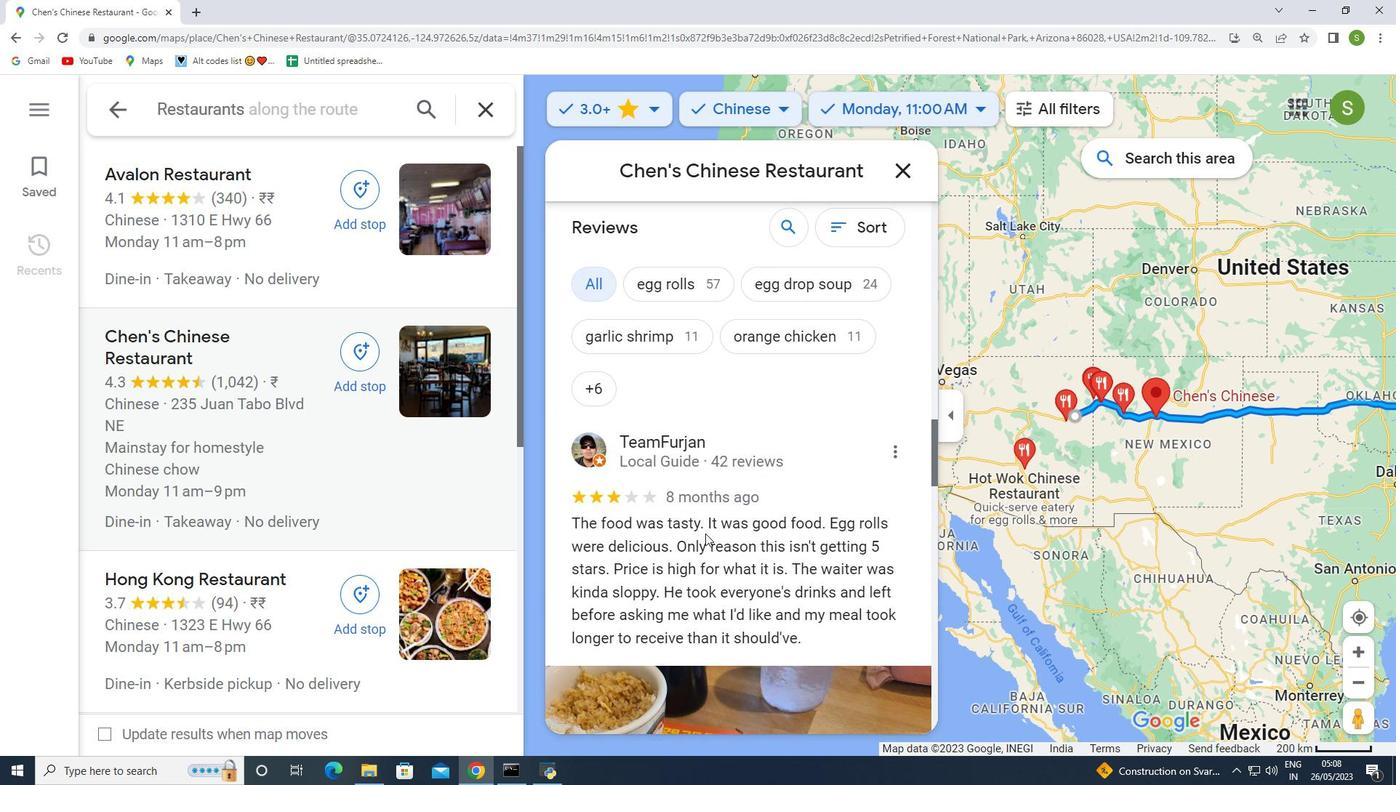 
Action: Mouse scrolled (702, 548) with delta (0, 0)
Screenshot: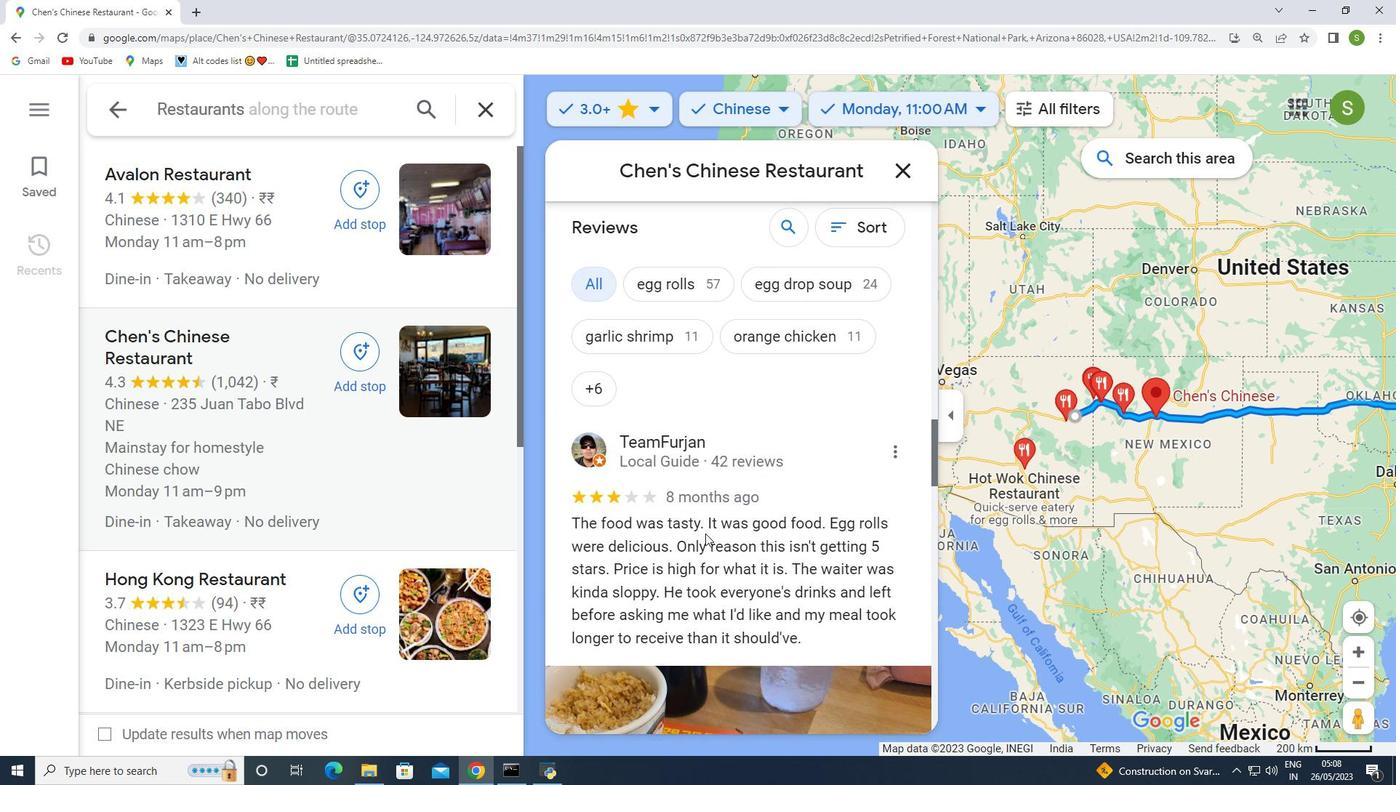 
Action: Mouse scrolled (702, 548) with delta (0, 0)
Screenshot: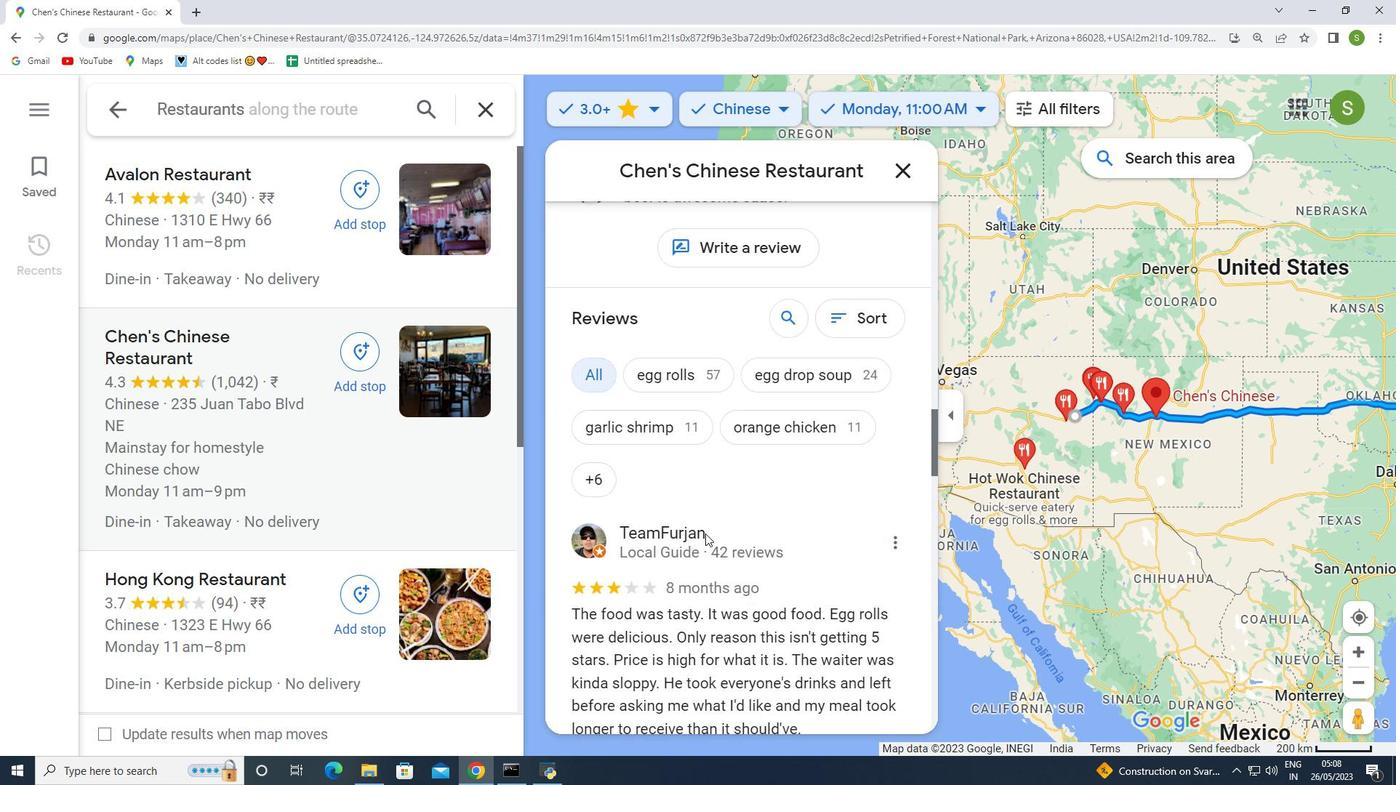 
Action: Mouse scrolled (702, 548) with delta (0, 0)
Screenshot: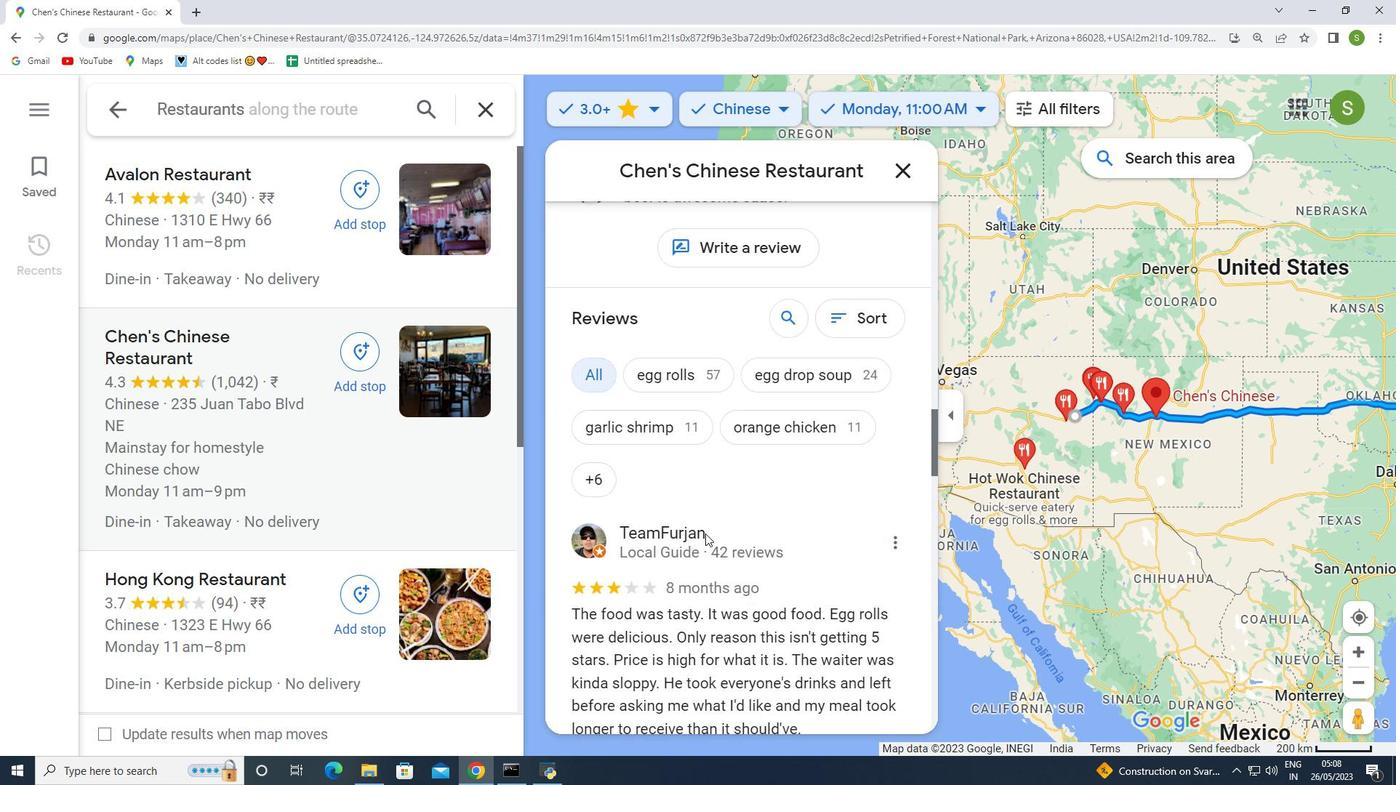 
Action: Mouse moved to (705, 533)
Screenshot: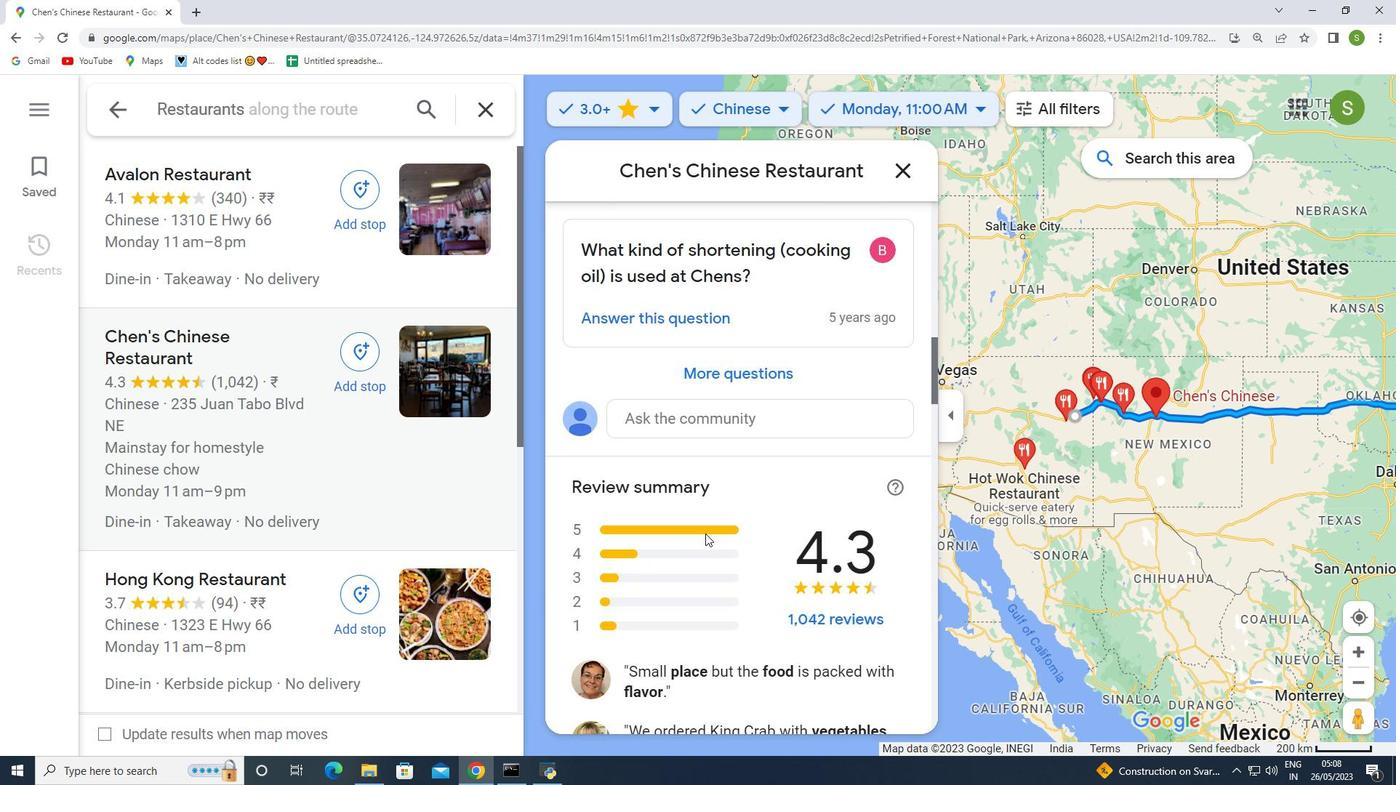 
Action: Mouse scrolled (704, 537) with delta (0, 0)
Screenshot: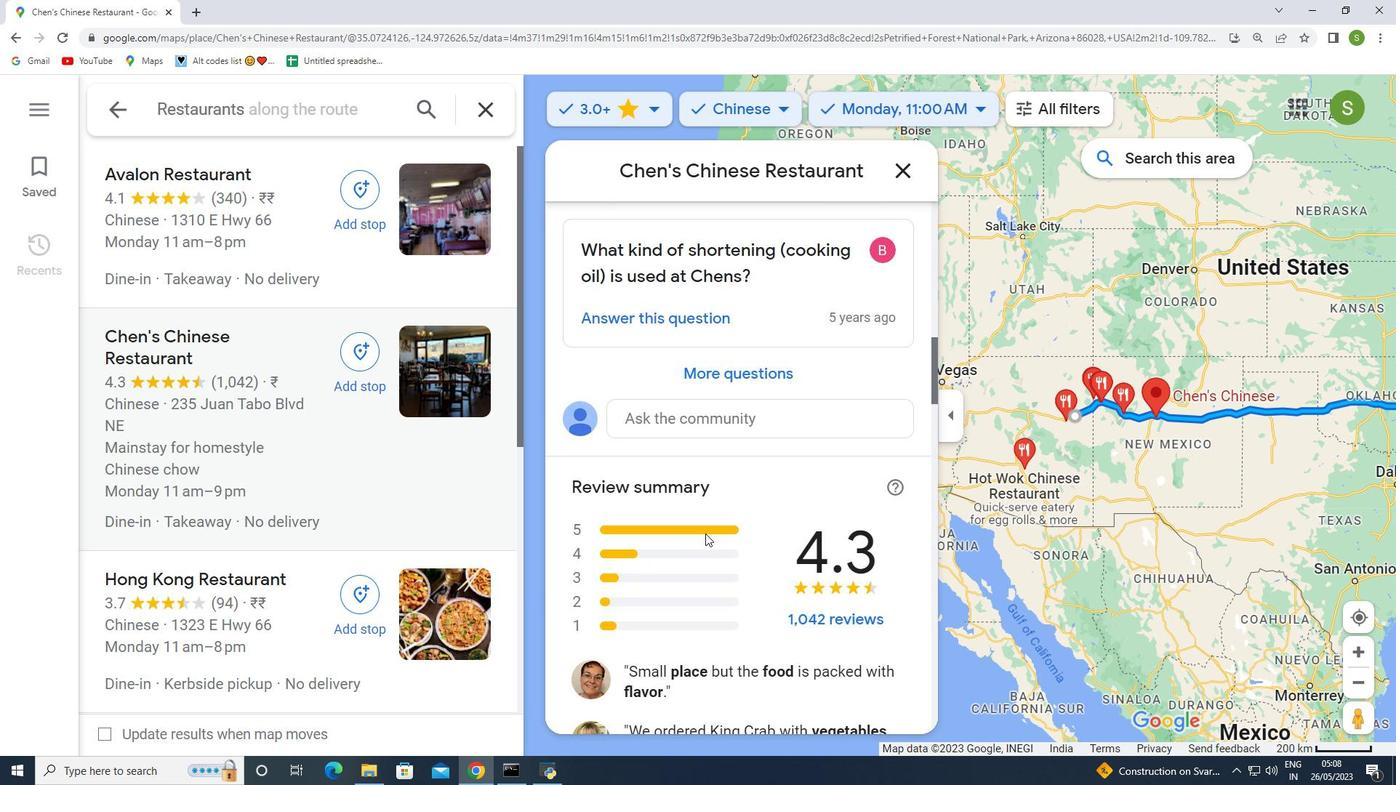 
Action: Mouse scrolled (704, 537) with delta (0, 0)
Screenshot: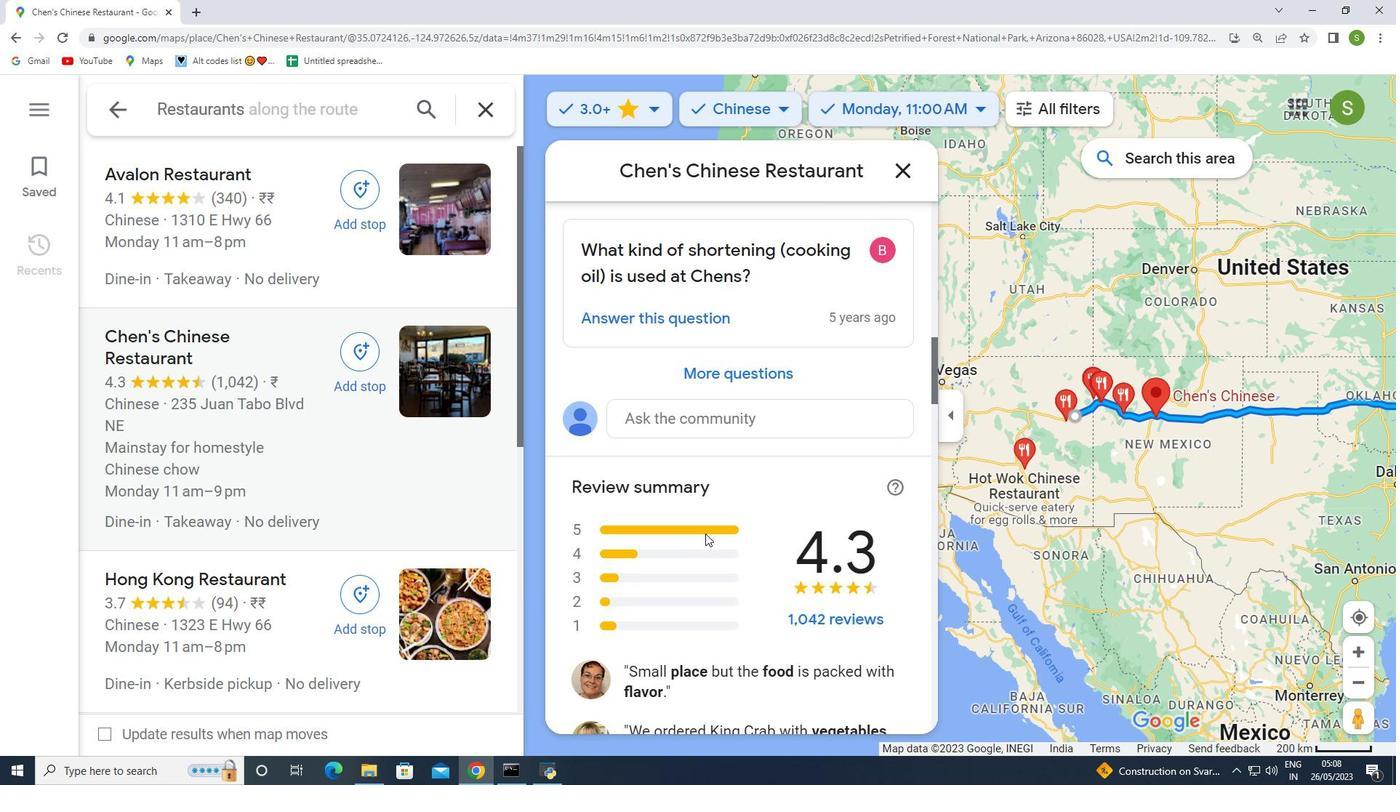 
Action: Mouse scrolled (704, 537) with delta (0, 0)
Screenshot: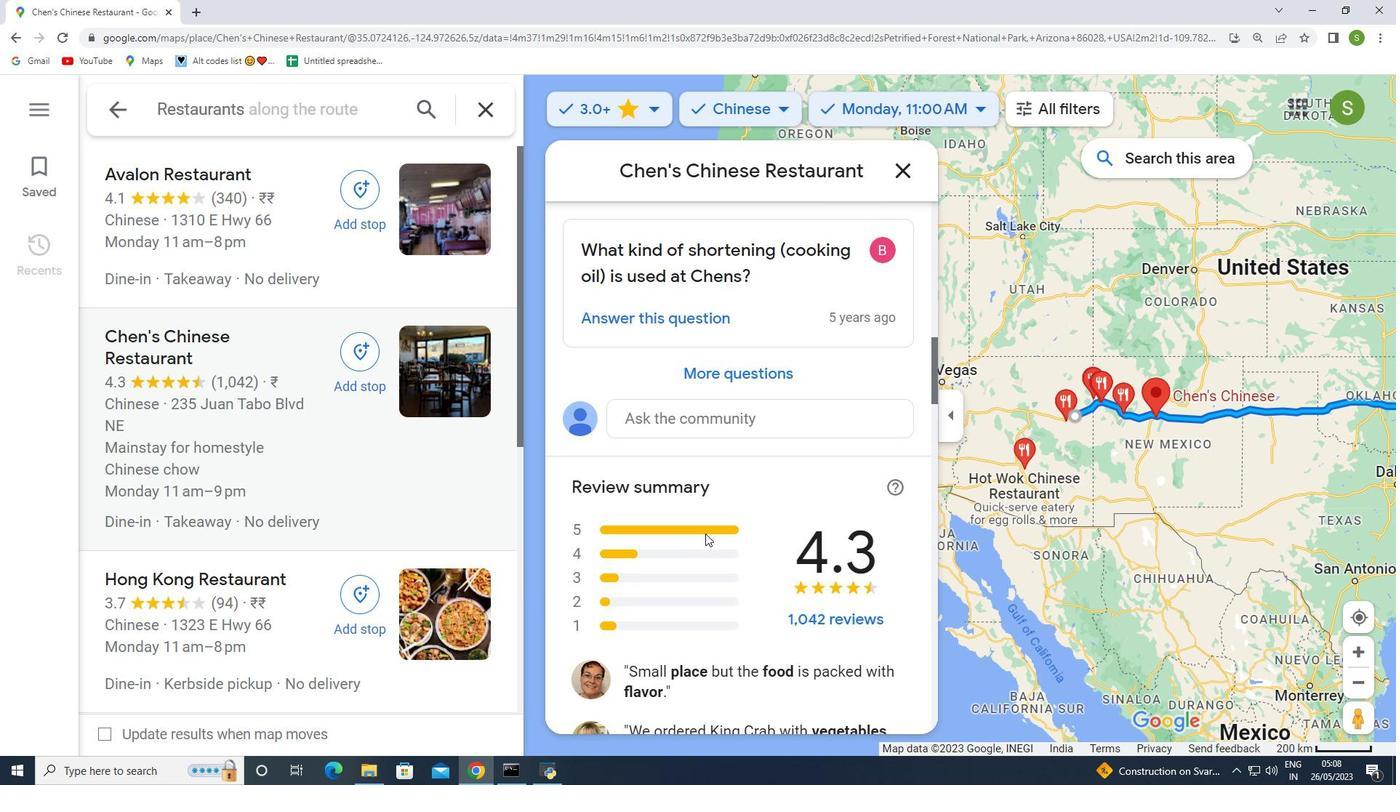 
Action: Mouse scrolled (704, 536) with delta (0, 0)
Screenshot: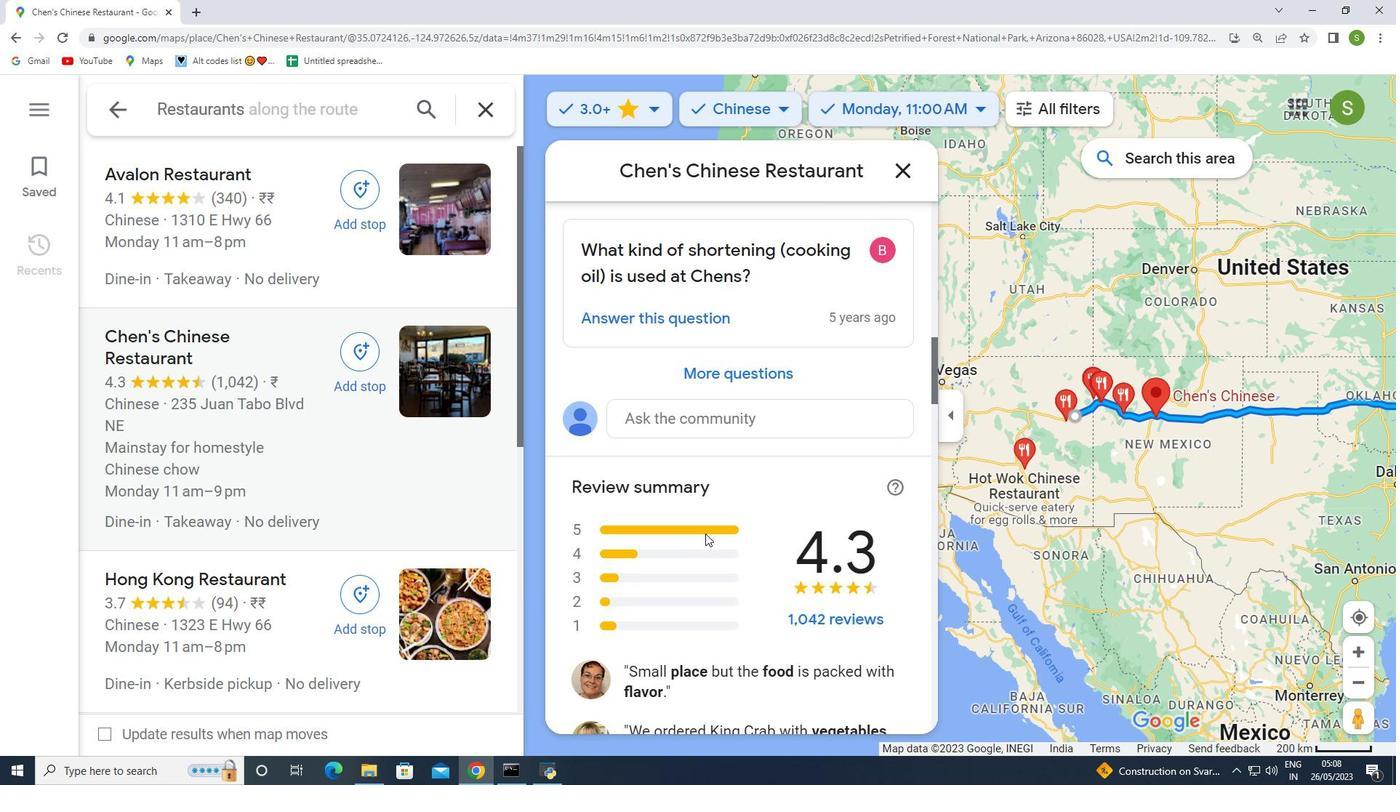 
Action: Mouse scrolled (704, 536) with delta (0, 0)
Screenshot: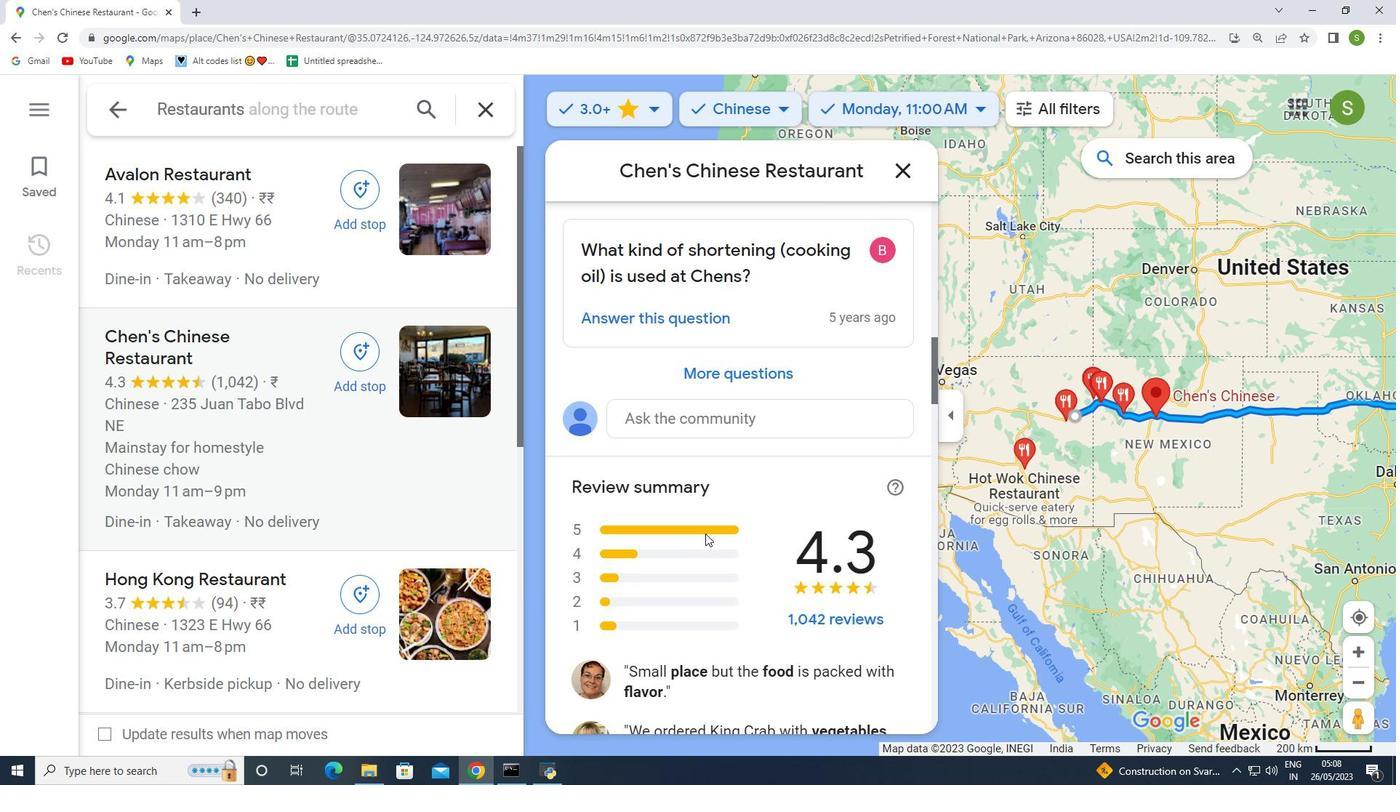 
Action: Mouse moved to (705, 533)
Screenshot: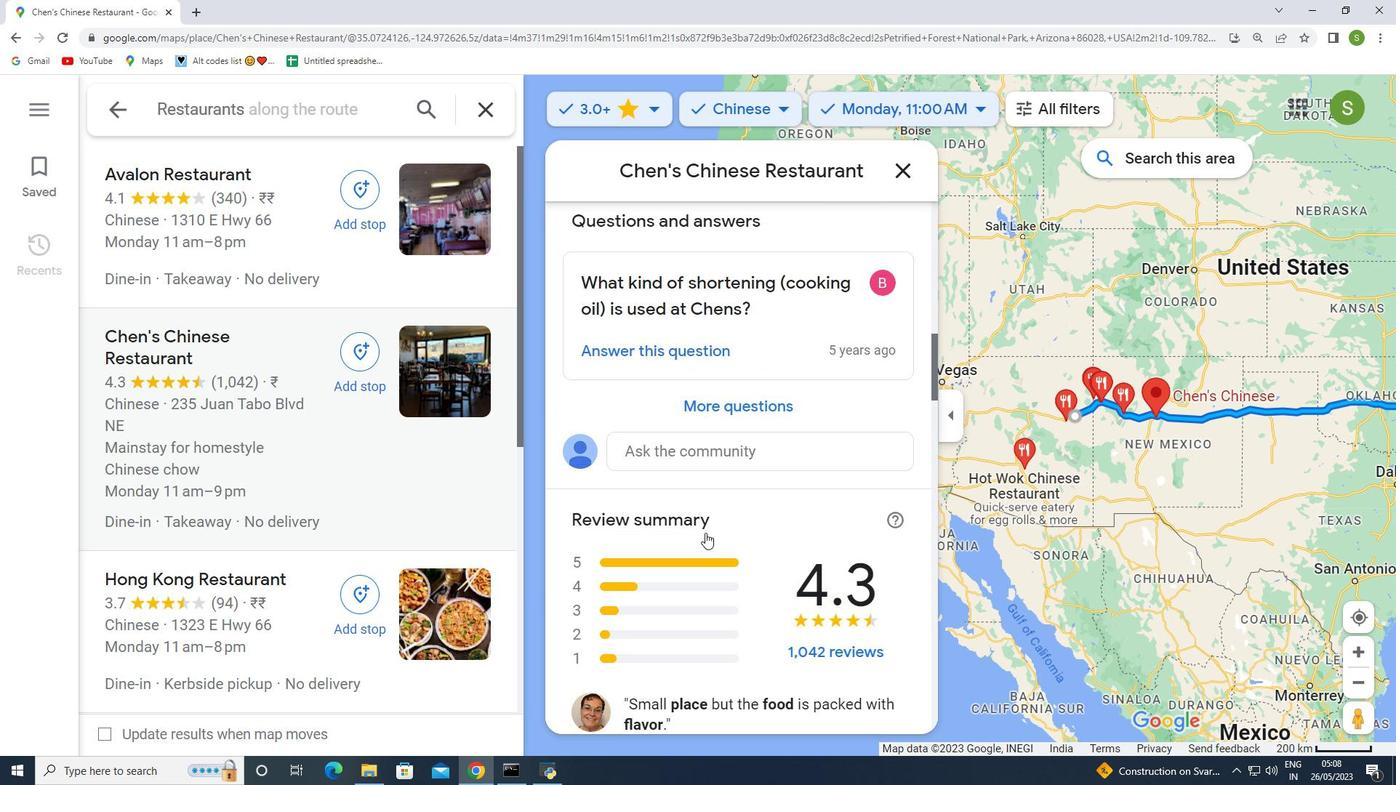 
Action: Mouse scrolled (705, 534) with delta (0, 0)
Screenshot: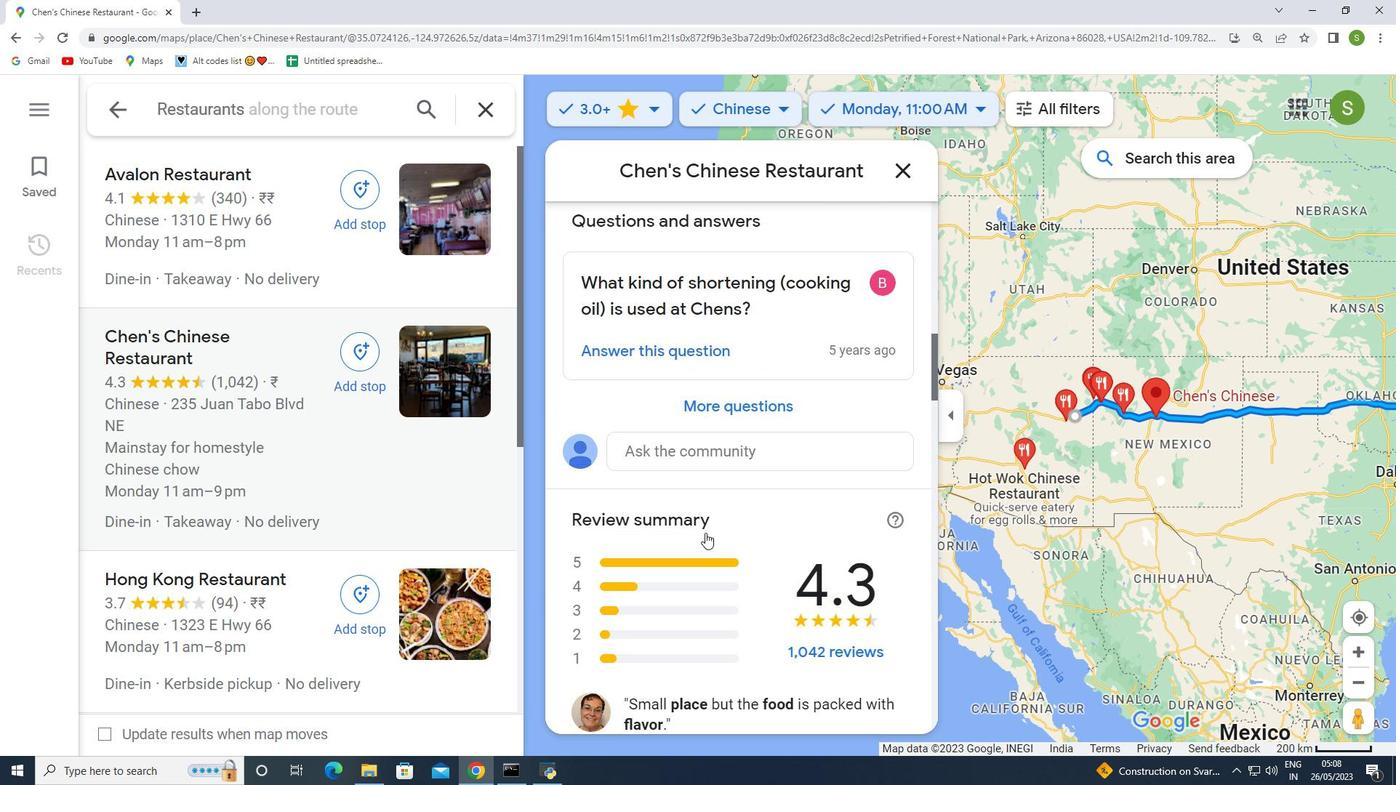 
Action: Mouse scrolled (705, 534) with delta (0, 0)
Screenshot: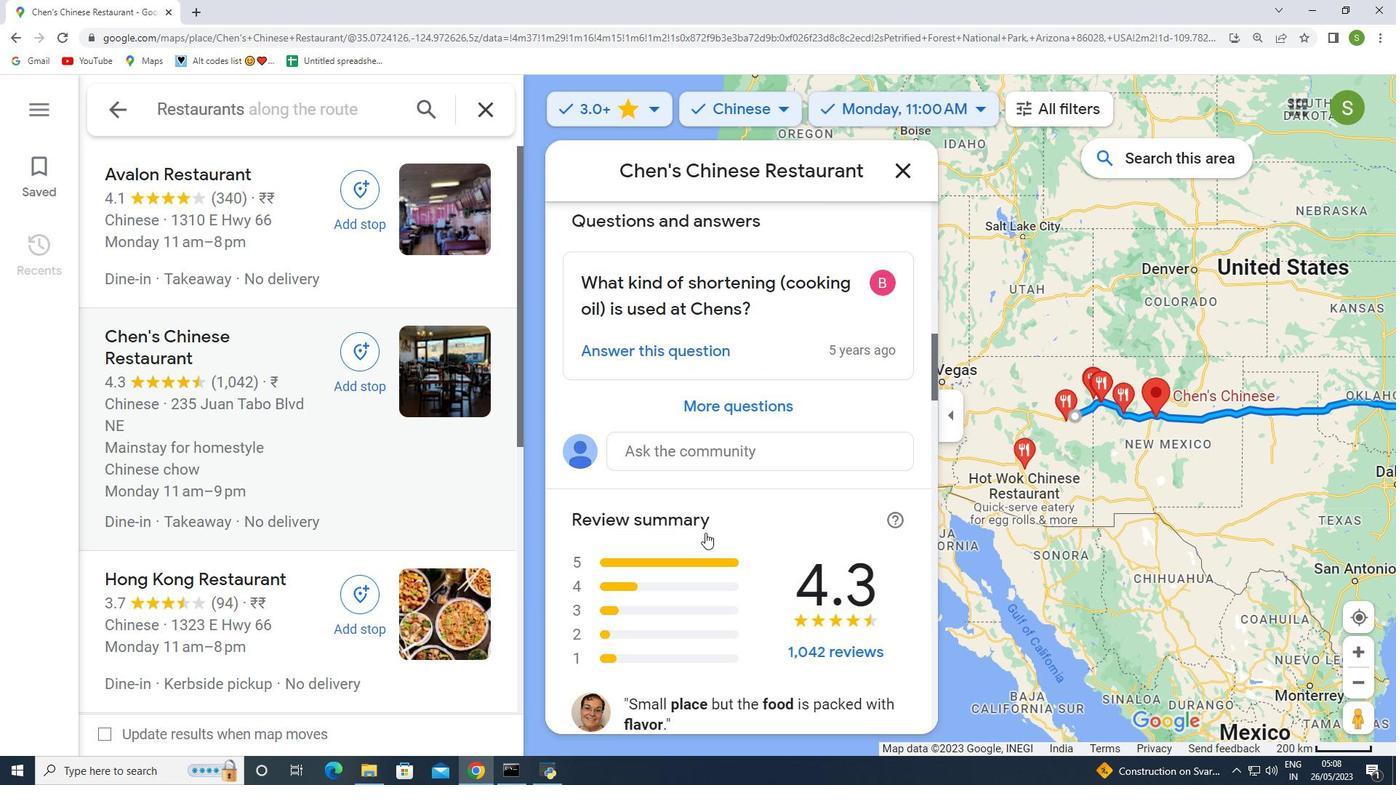 
Action: Mouse scrolled (705, 534) with delta (0, 0)
Screenshot: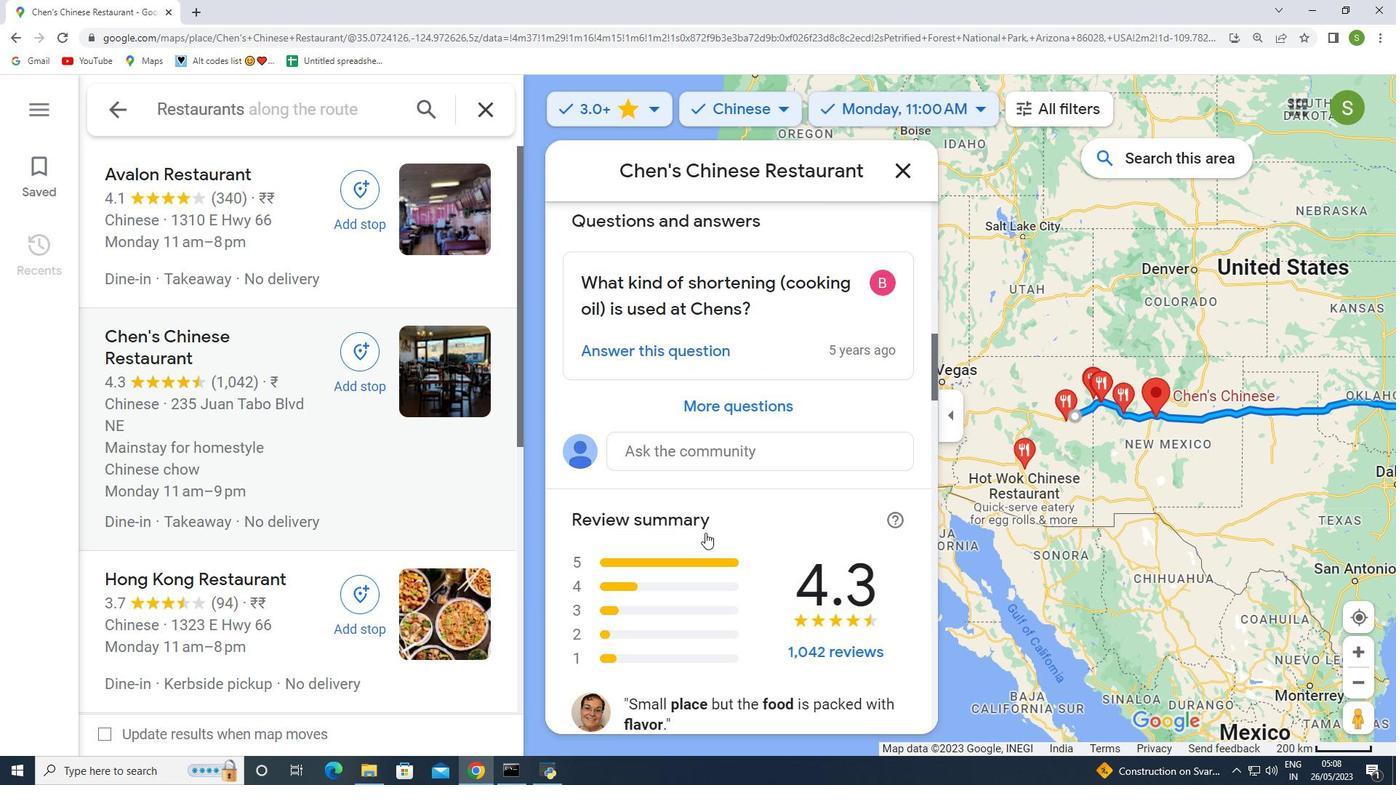 
Action: Mouse scrolled (705, 534) with delta (0, 0)
Screenshot: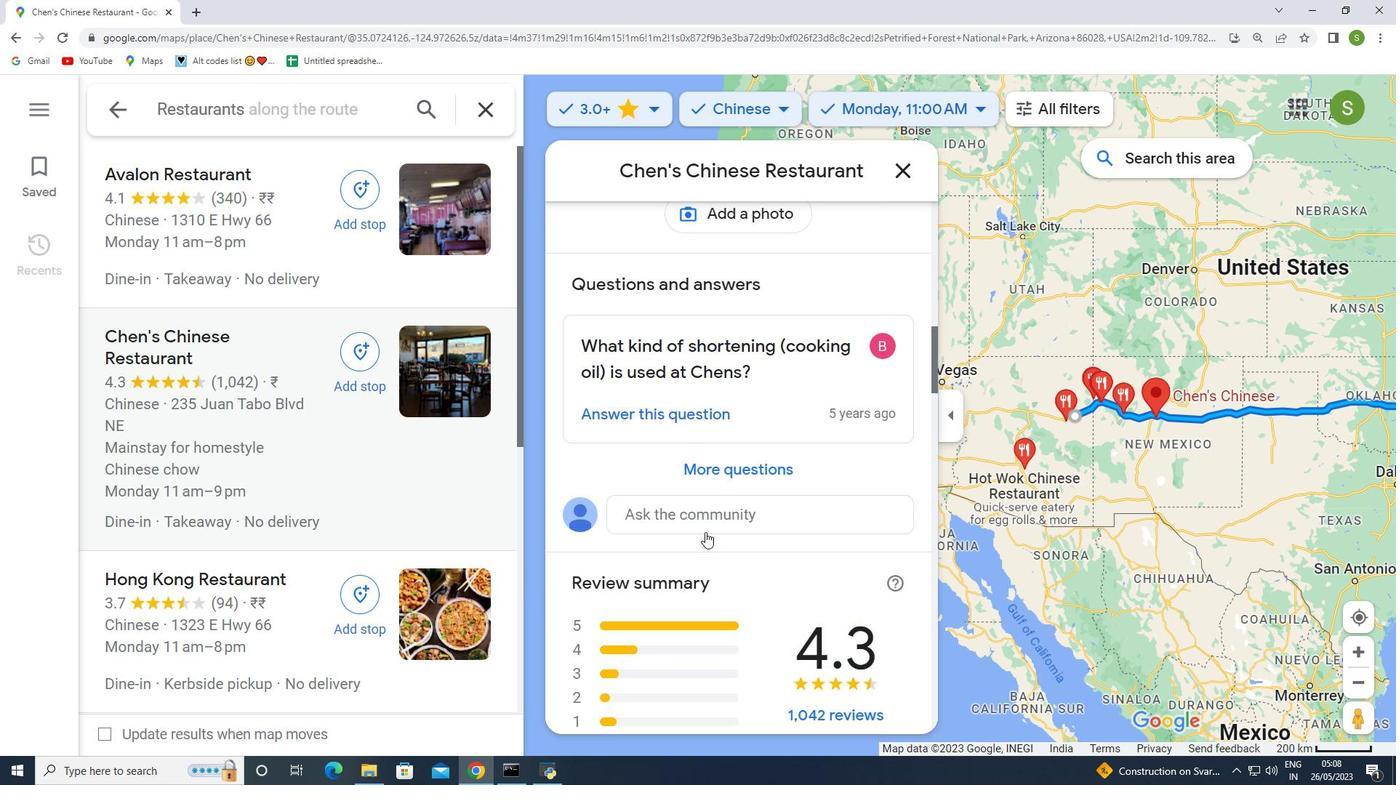 
Action: Mouse scrolled (705, 534) with delta (0, 0)
Screenshot: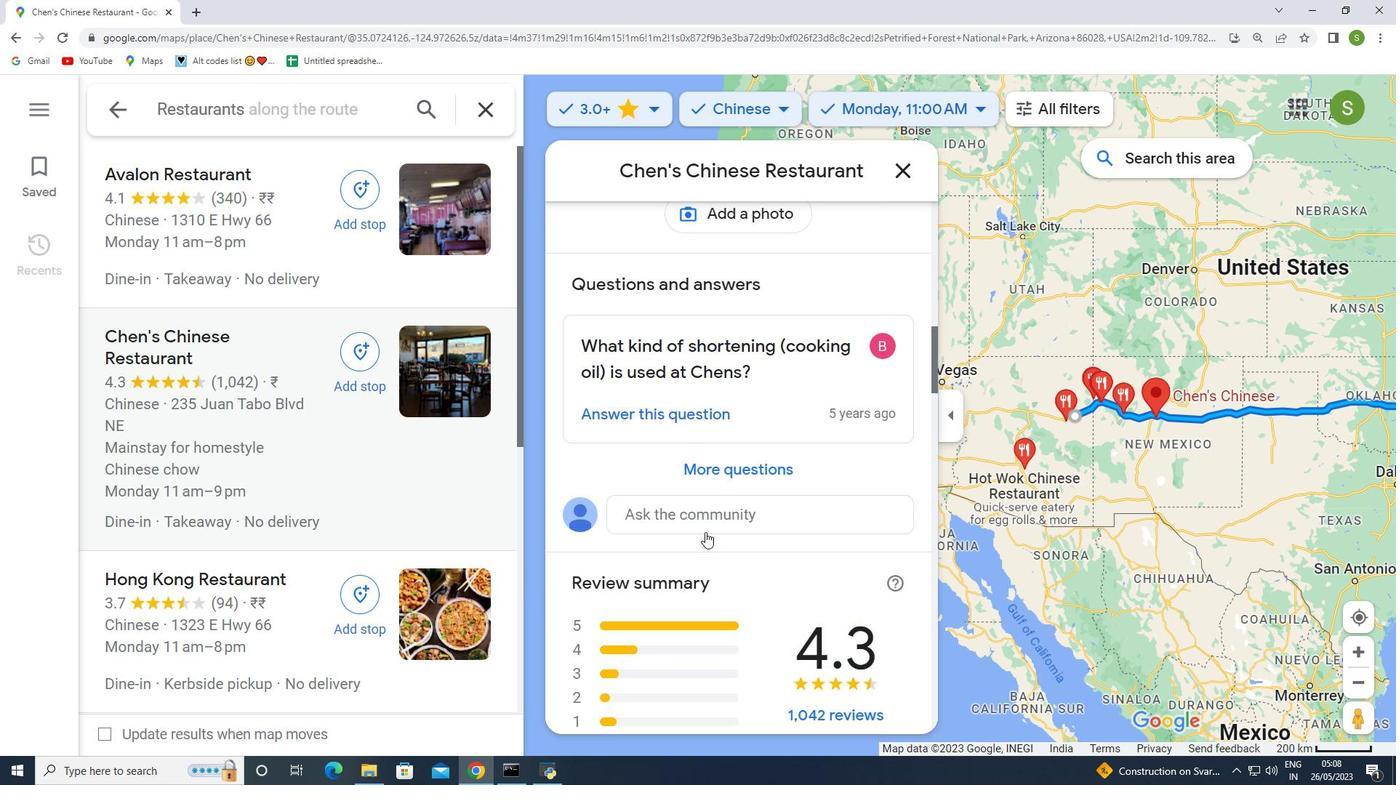 
Action: Mouse scrolled (705, 534) with delta (0, 0)
